 Task: Buy 5 Vapor Canisters from Exhaust & Emissions section under best seller category for shipping address: Gary Collins, 1402 Camden Street, Reno, Nevada 89501, Cell Number 7752551231. Pay from credit card ending with 2005, CVV 3321
Action: Mouse moved to (39, 115)
Screenshot: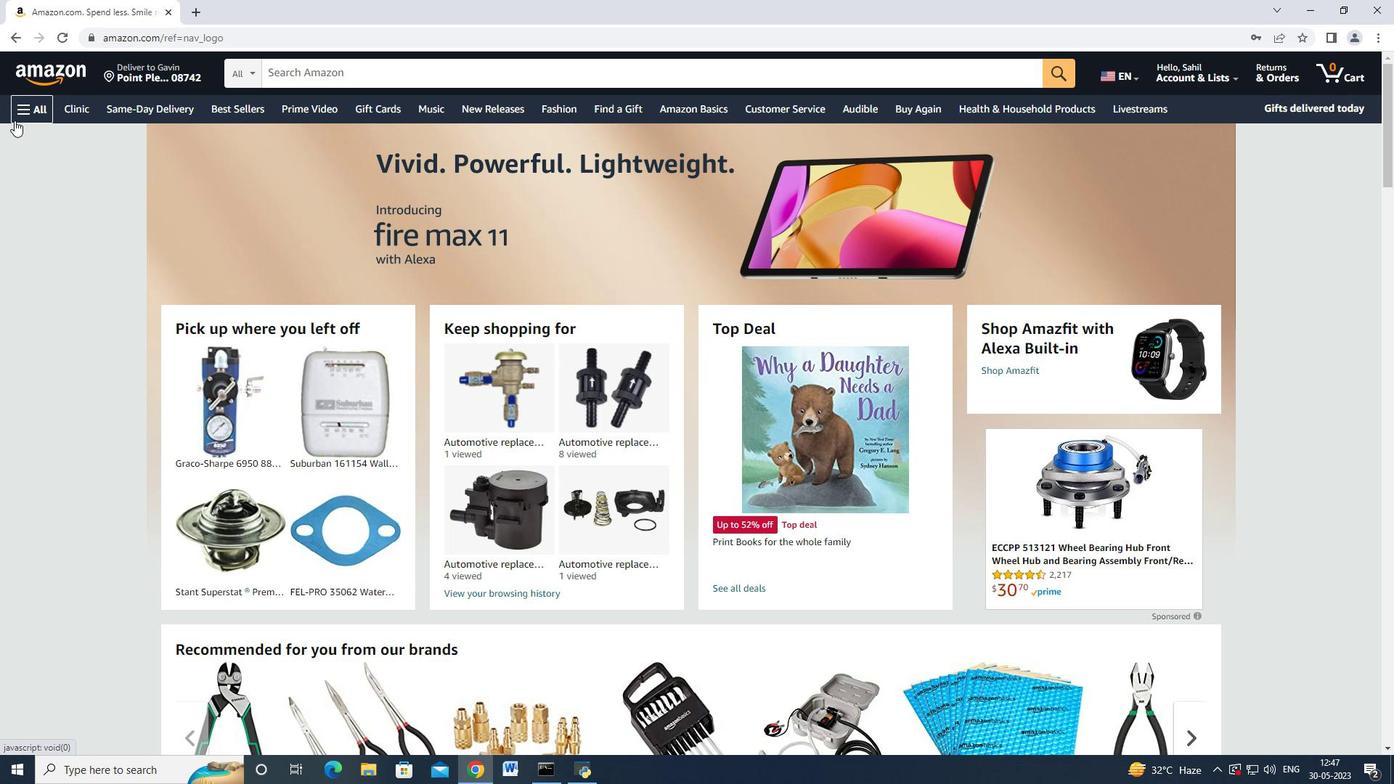 
Action: Mouse pressed left at (39, 115)
Screenshot: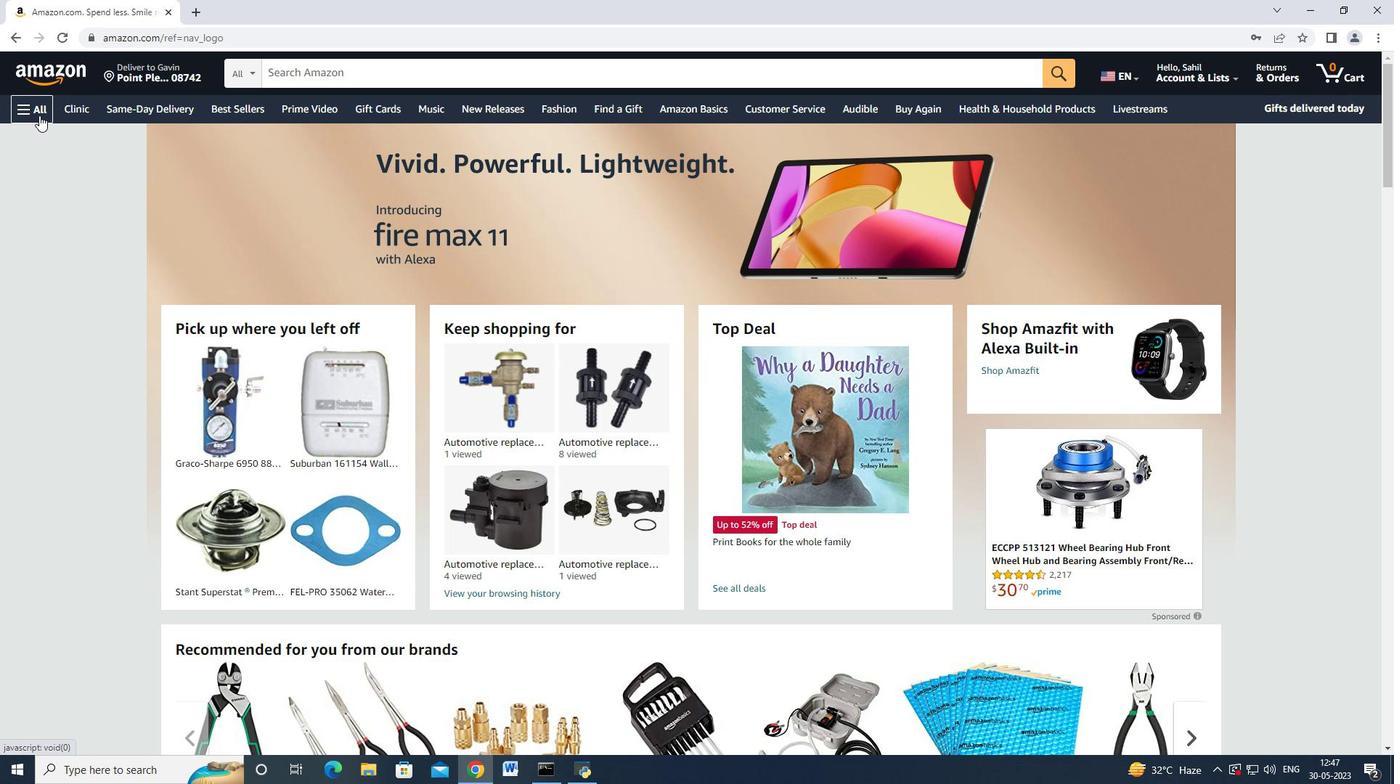 
Action: Mouse moved to (71, 248)
Screenshot: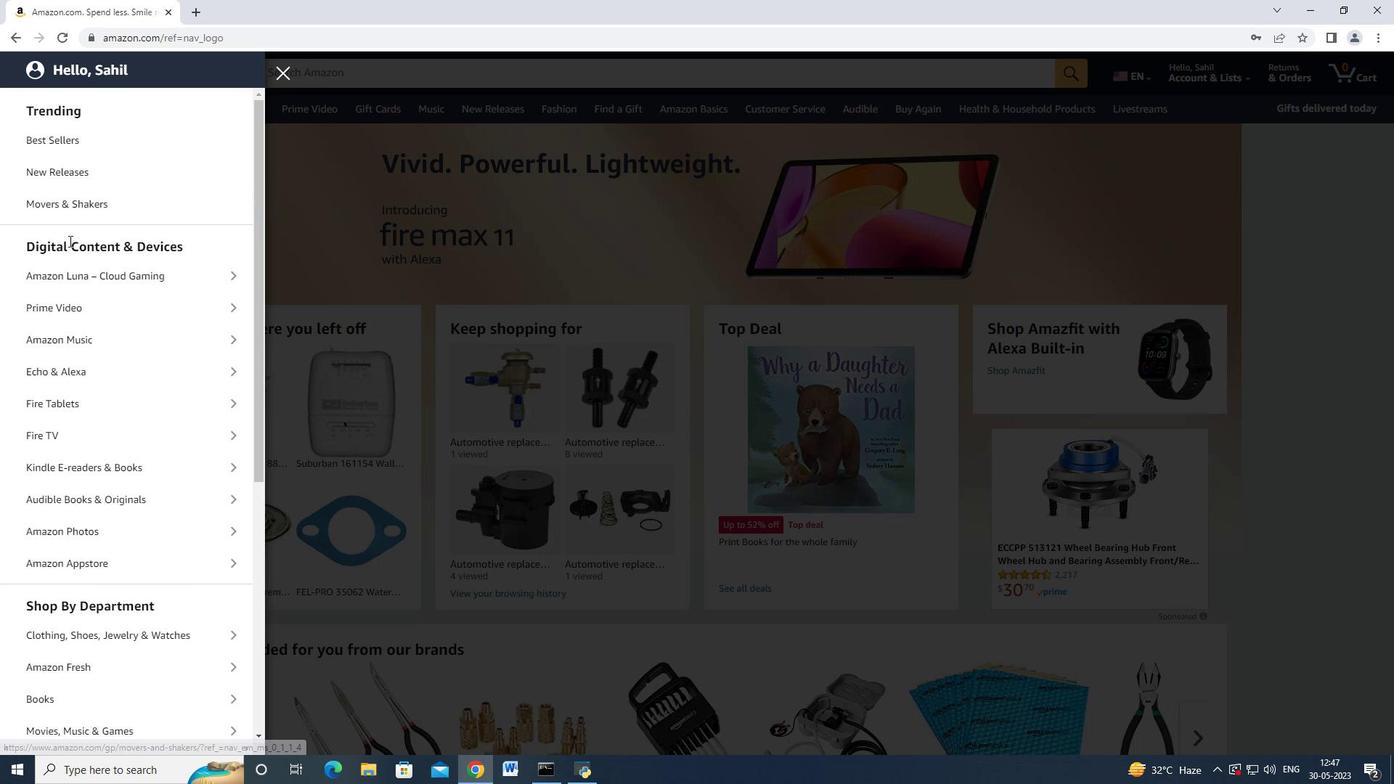
Action: Mouse scrolled (71, 247) with delta (0, 0)
Screenshot: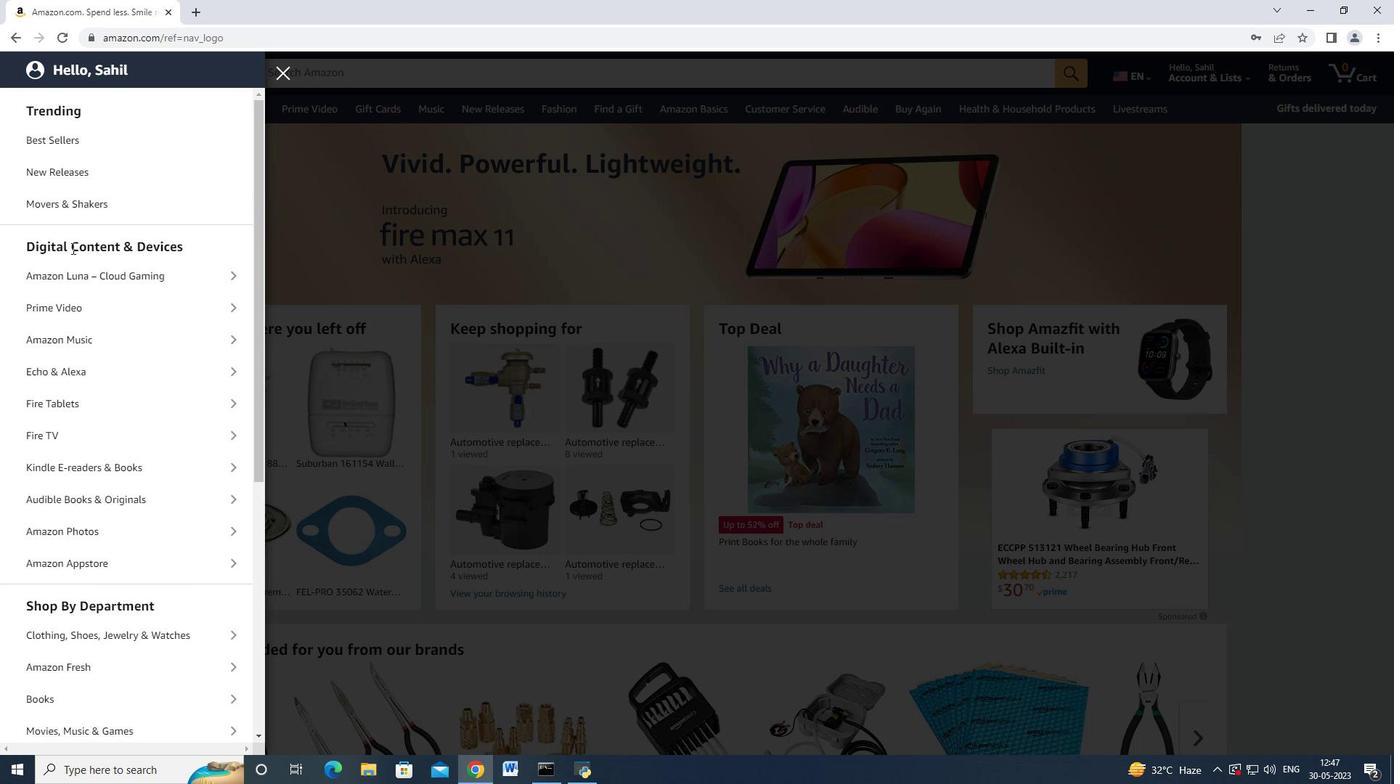 
Action: Mouse moved to (74, 266)
Screenshot: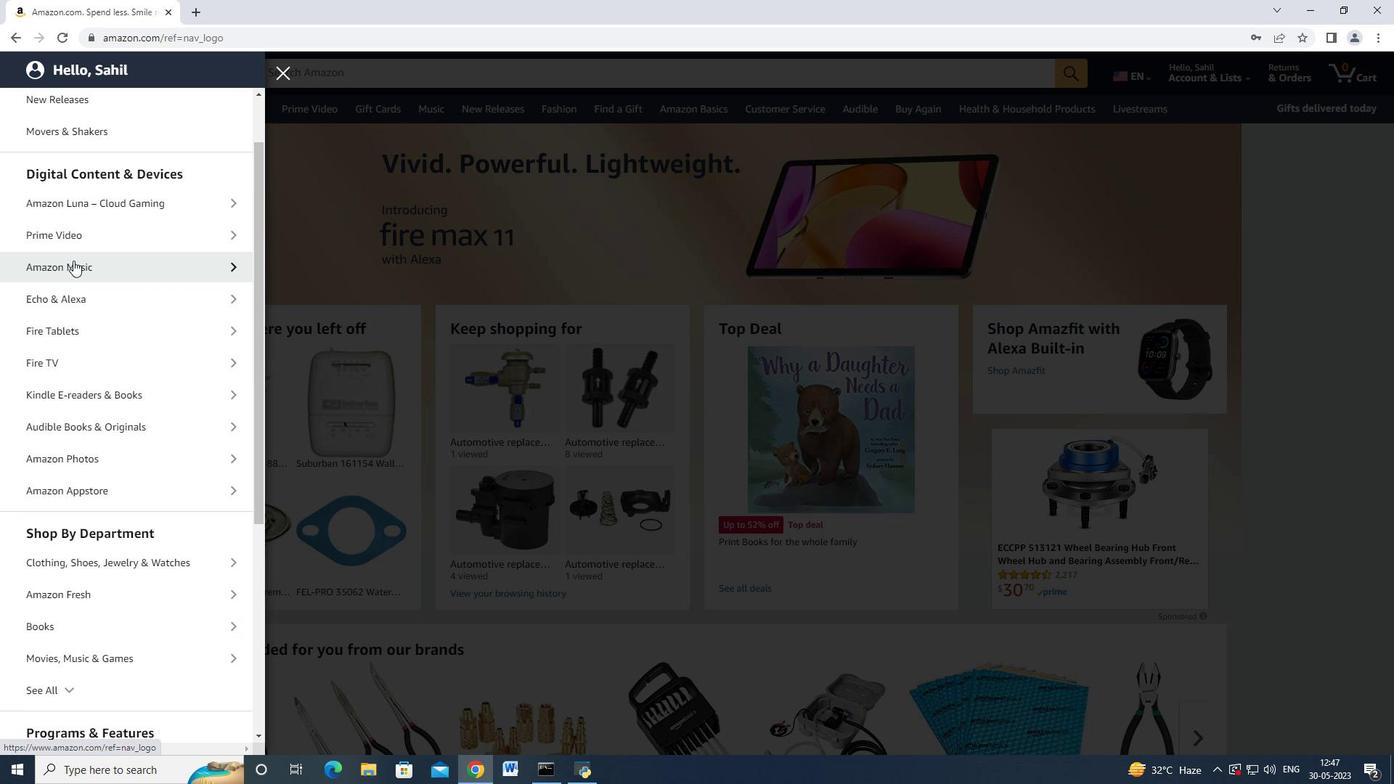 
Action: Mouse scrolled (74, 265) with delta (0, 0)
Screenshot: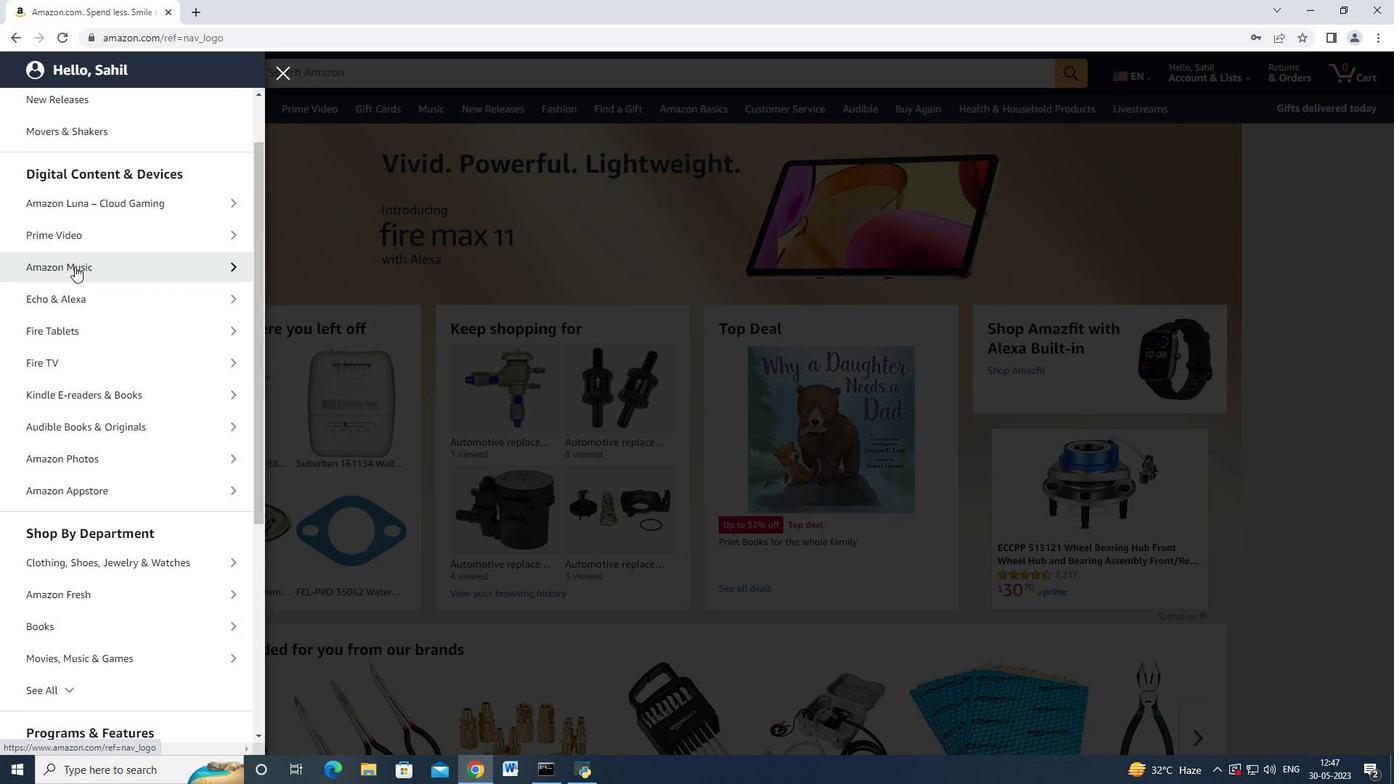 
Action: Mouse moved to (106, 435)
Screenshot: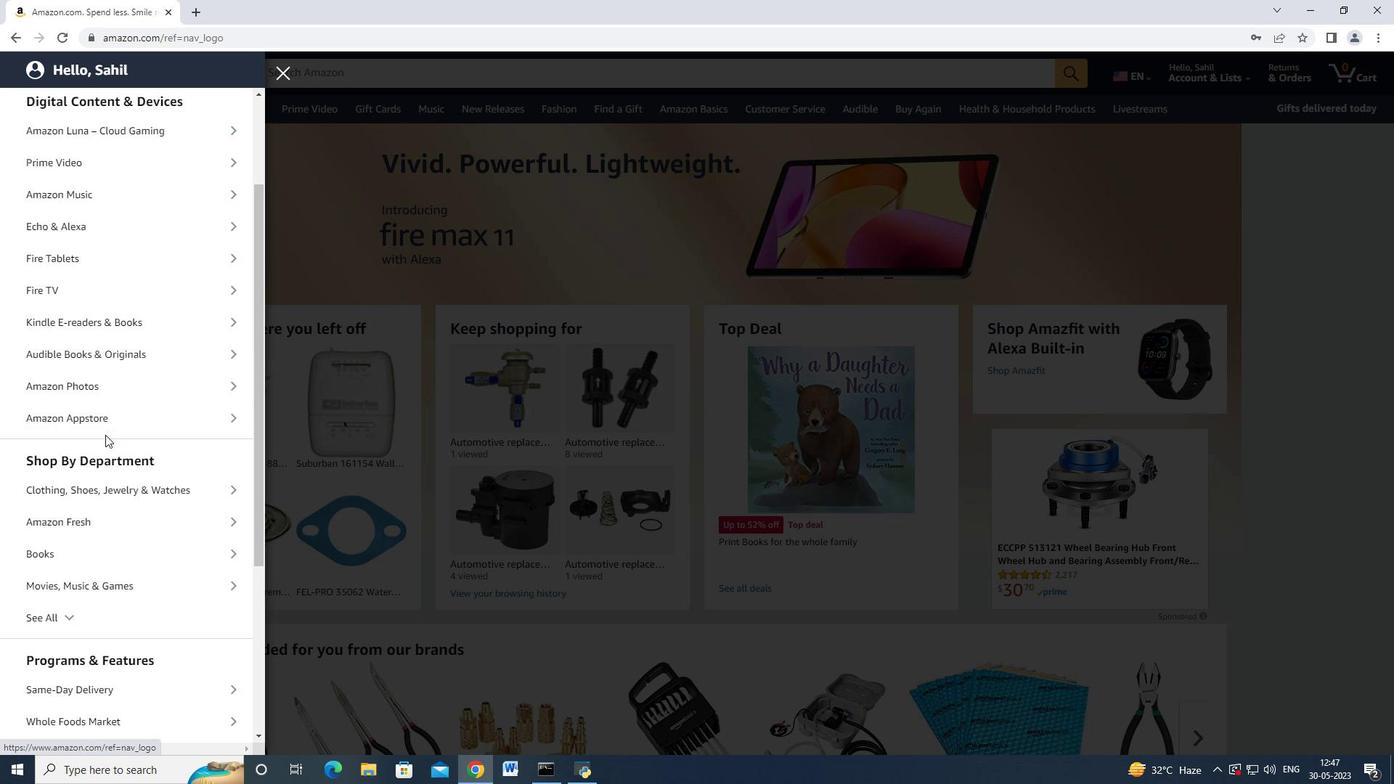 
Action: Mouse scrolled (106, 435) with delta (0, 0)
Screenshot: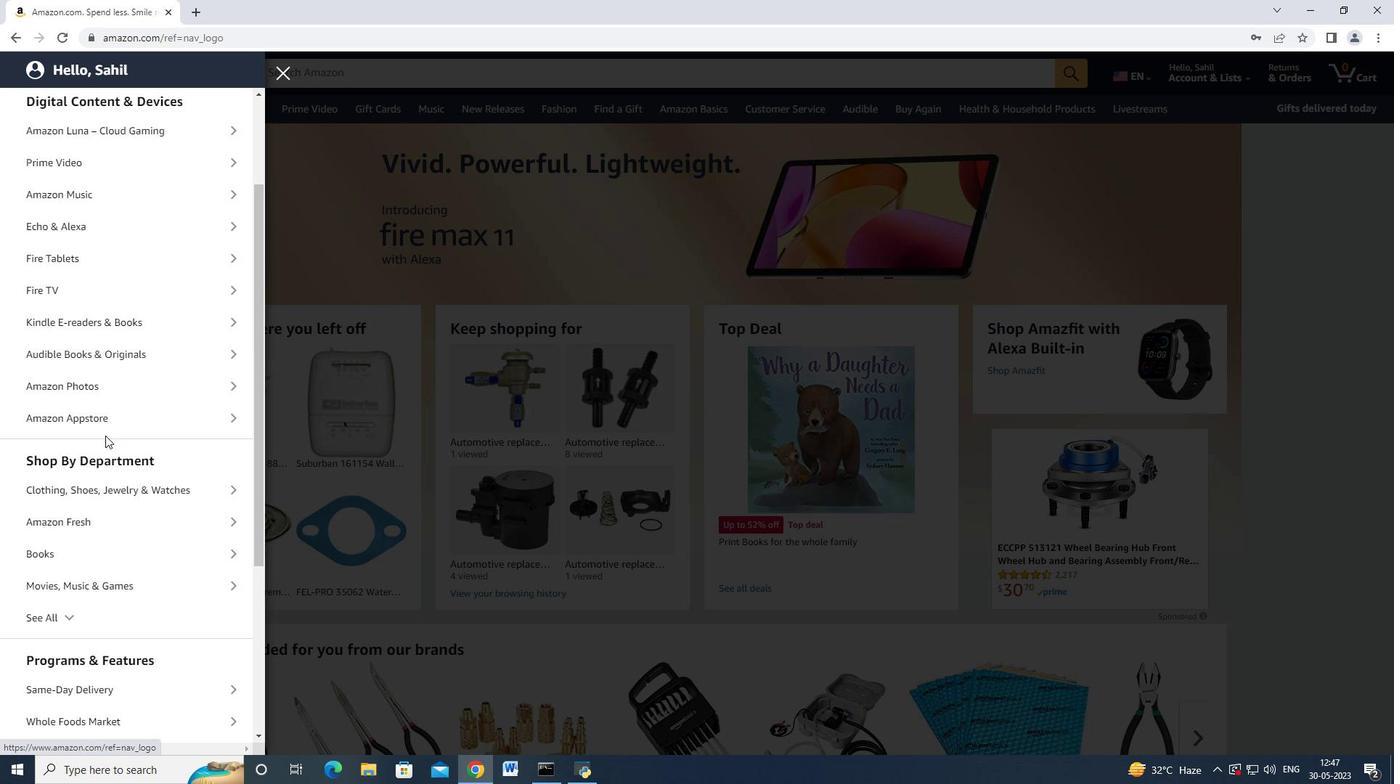 
Action: Mouse moved to (76, 542)
Screenshot: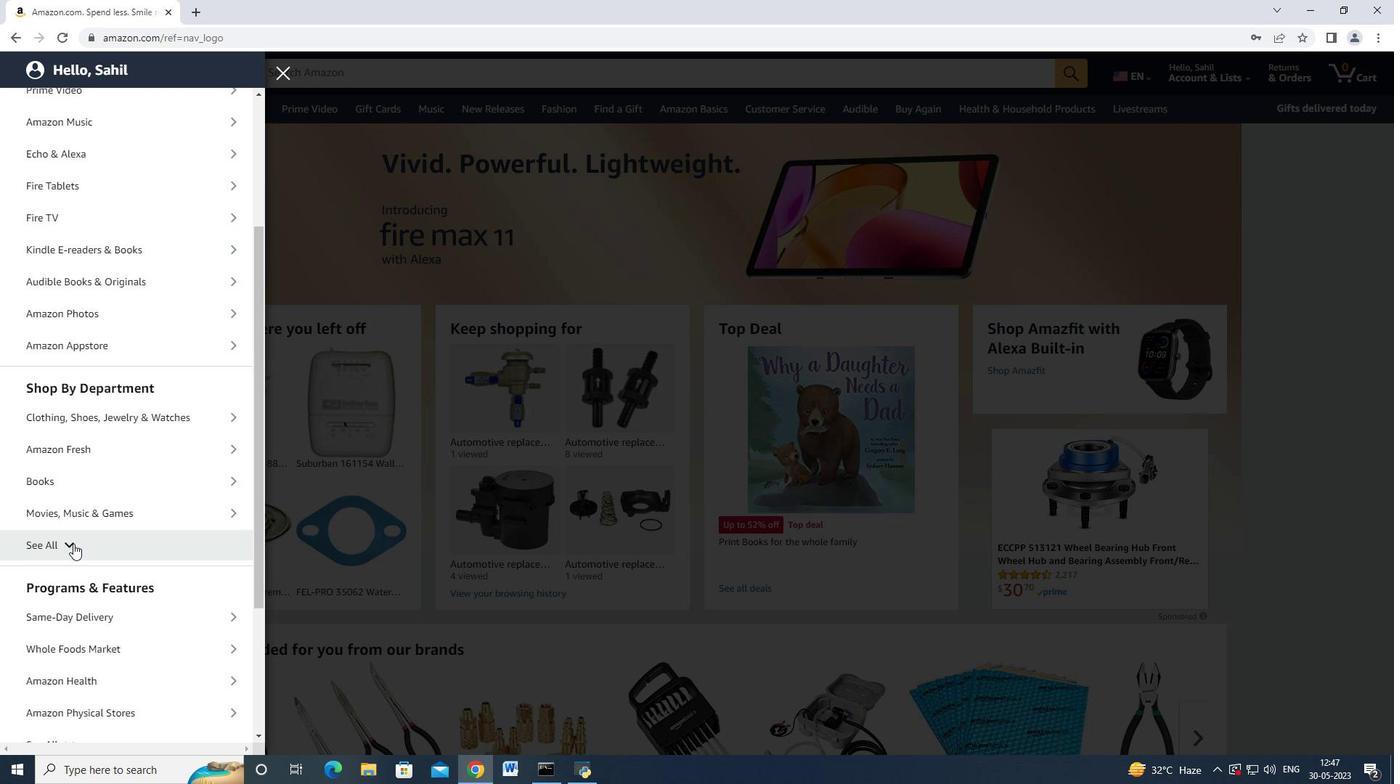 
Action: Mouse pressed left at (76, 542)
Screenshot: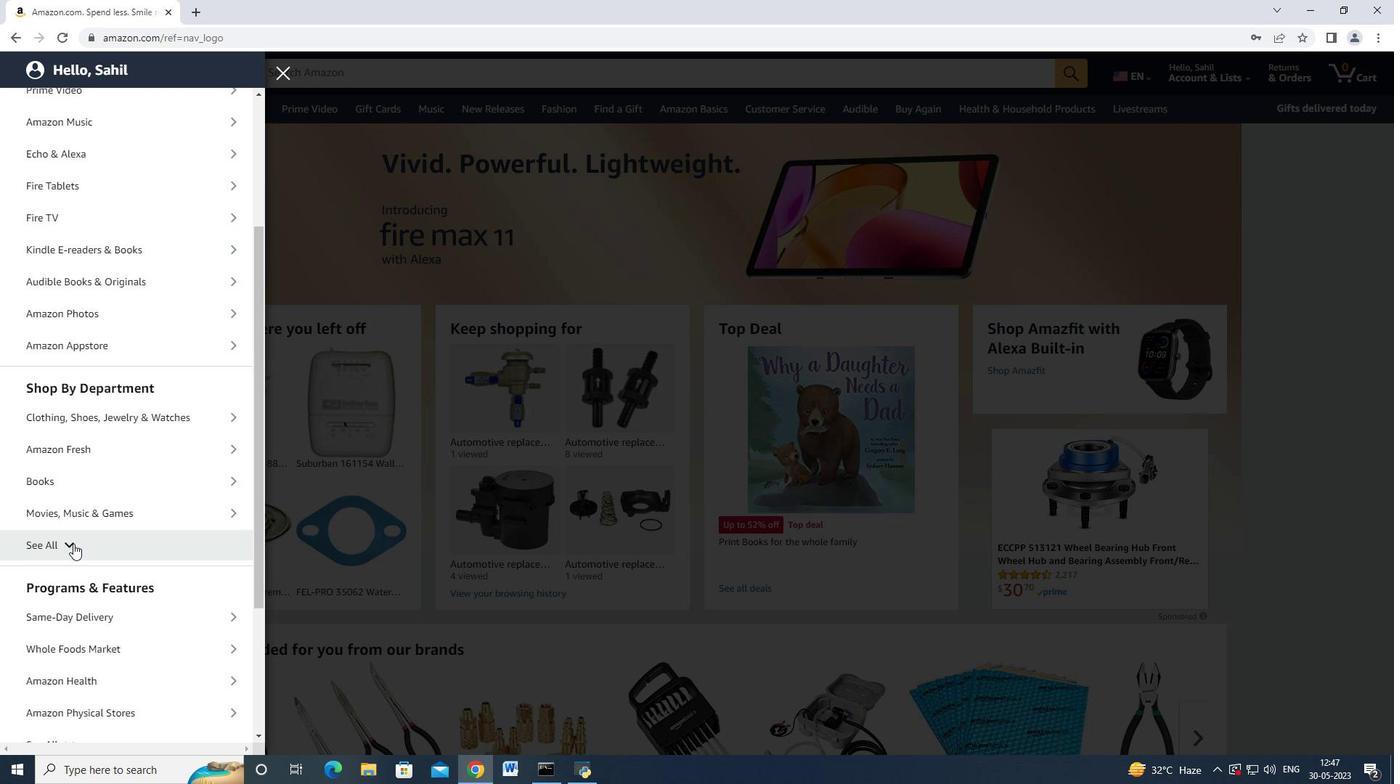 
Action: Mouse moved to (96, 512)
Screenshot: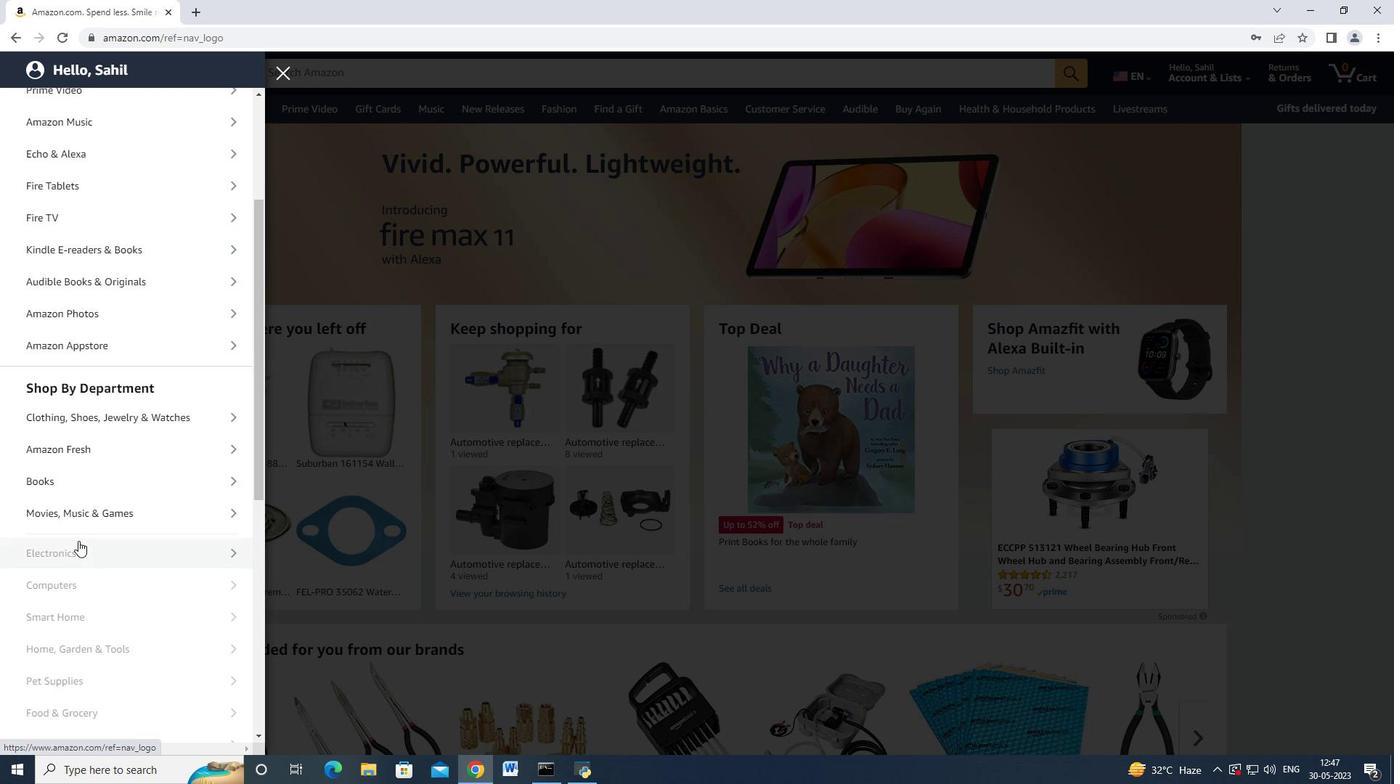 
Action: Mouse scrolled (96, 511) with delta (0, 0)
Screenshot: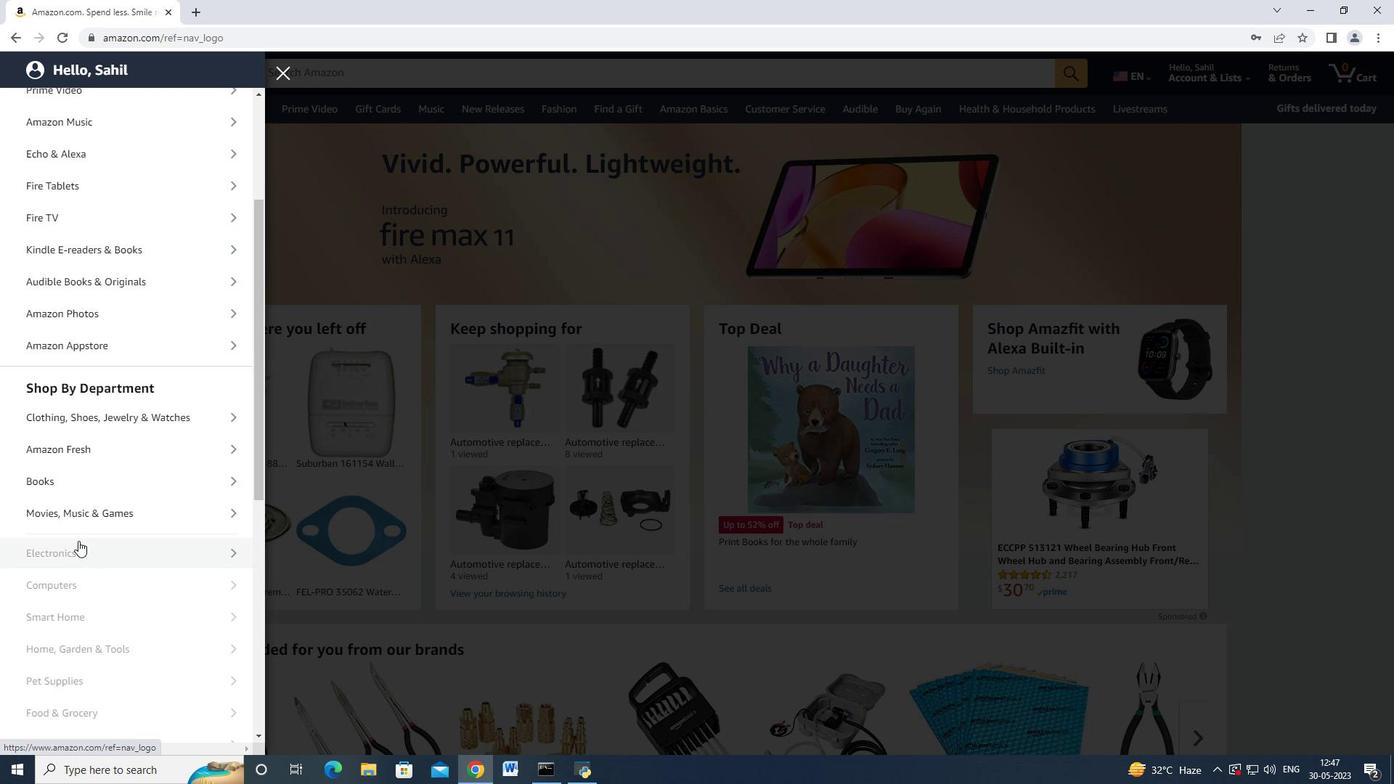 
Action: Mouse scrolled (96, 511) with delta (0, 0)
Screenshot: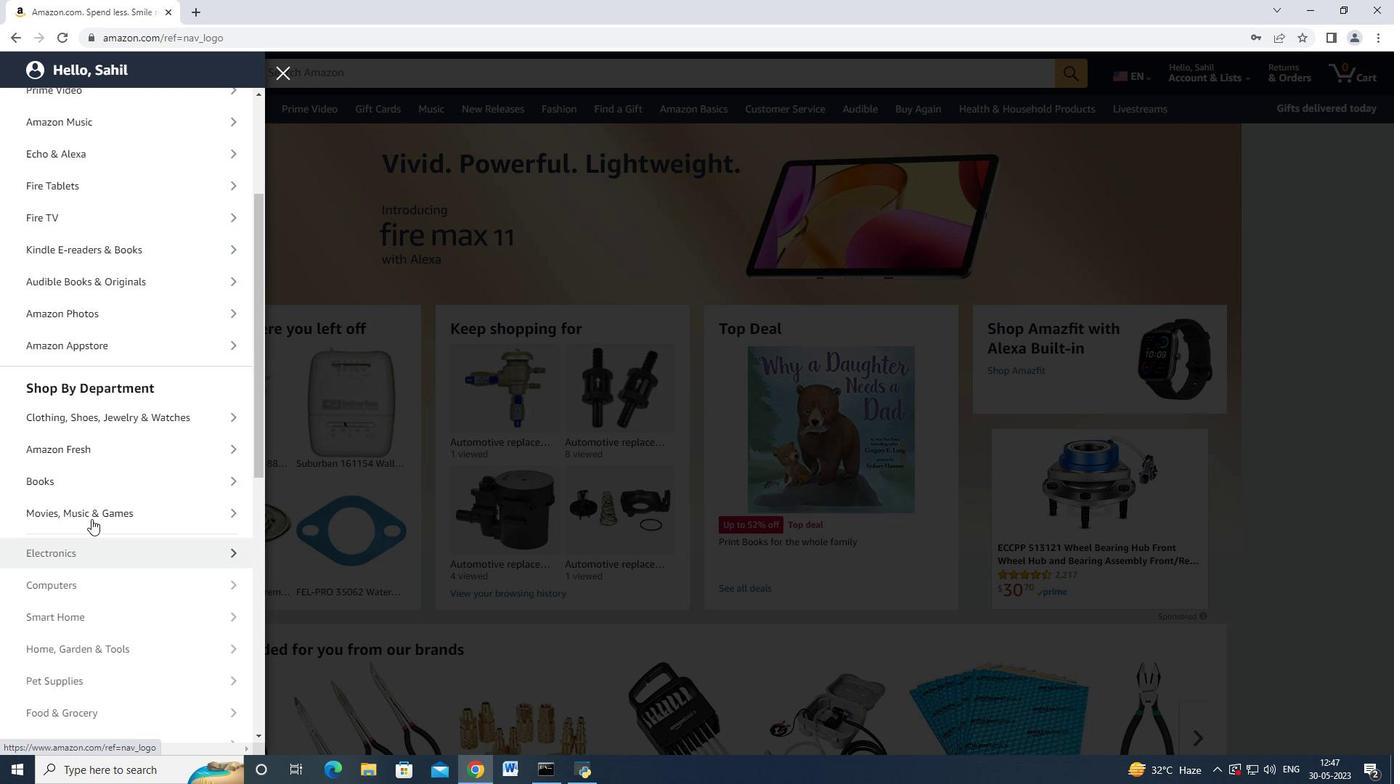 
Action: Mouse scrolled (96, 511) with delta (0, 0)
Screenshot: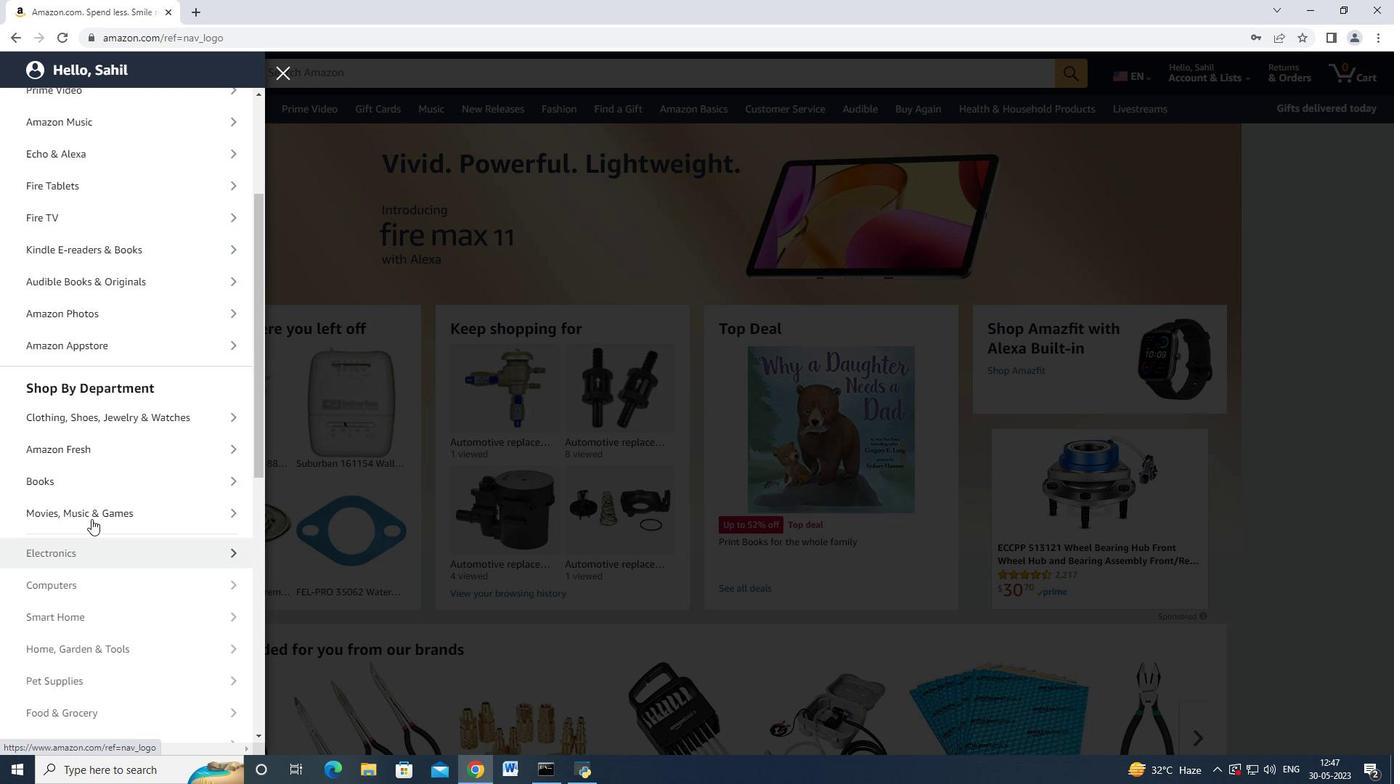 
Action: Mouse scrolled (96, 511) with delta (0, 0)
Screenshot: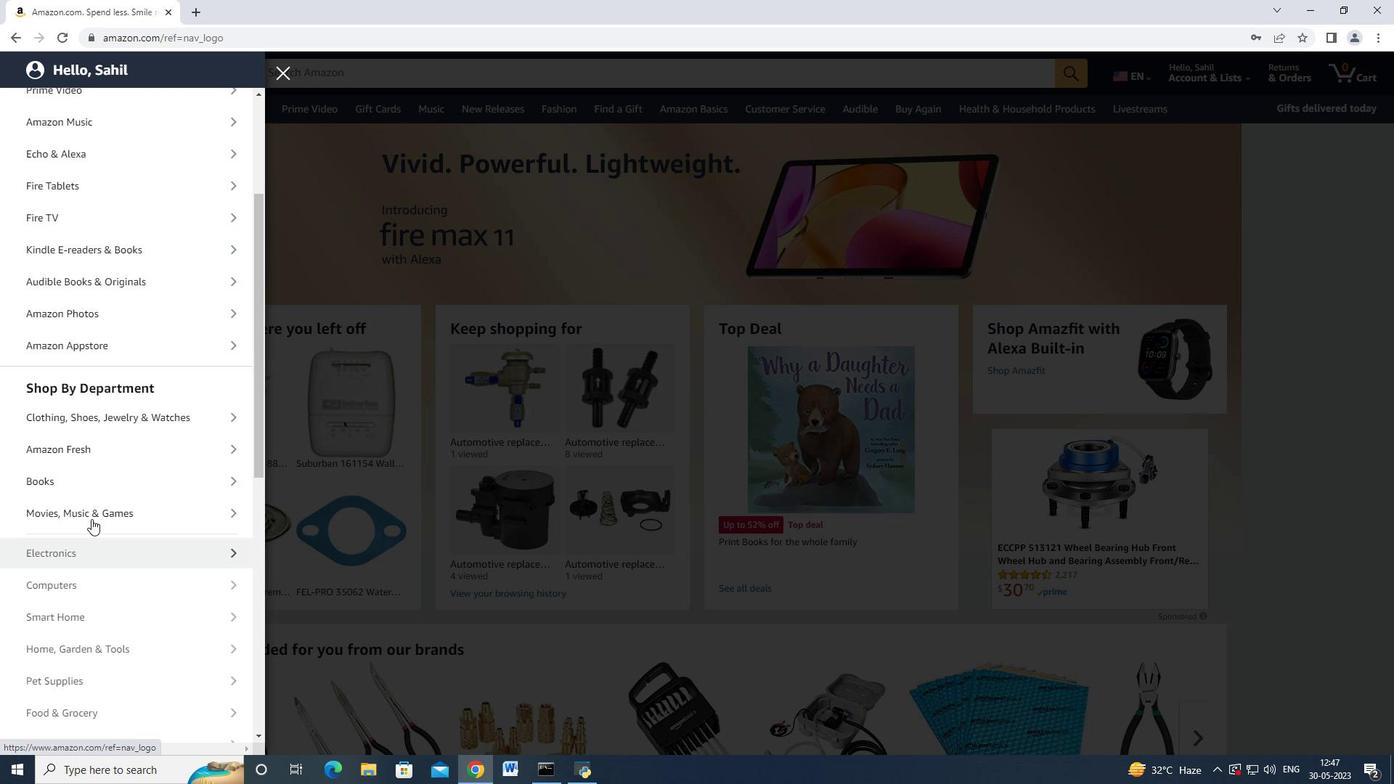 
Action: Mouse scrolled (96, 511) with delta (0, 0)
Screenshot: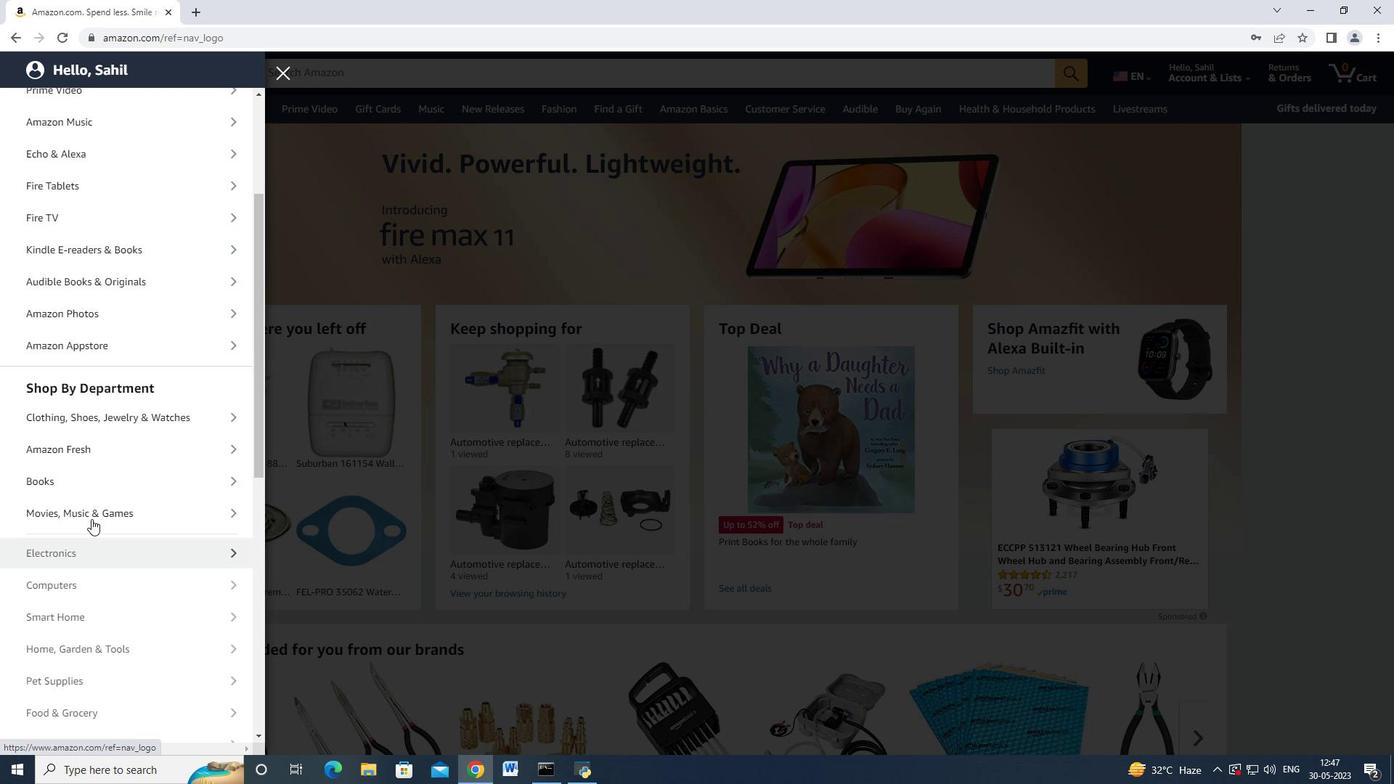 
Action: Mouse scrolled (96, 511) with delta (0, 0)
Screenshot: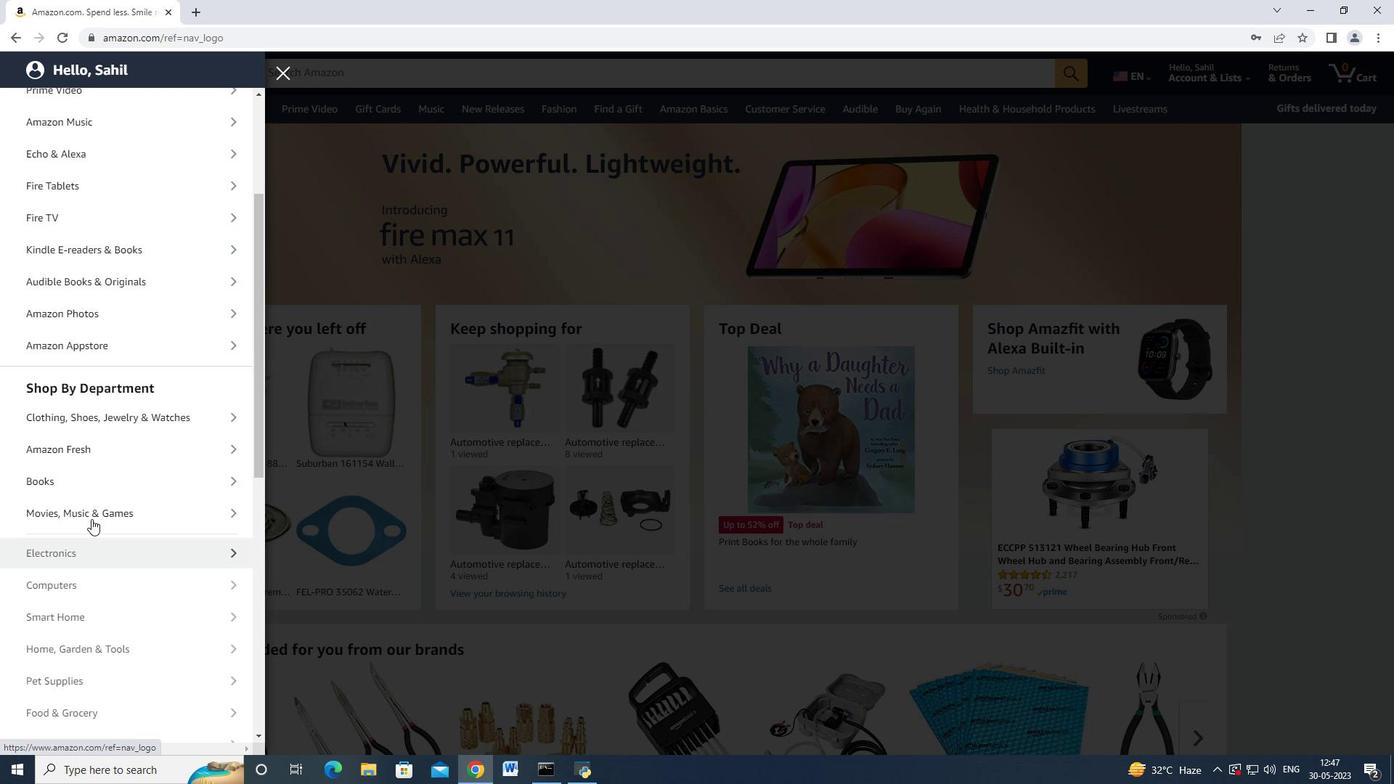 
Action: Mouse moved to (99, 470)
Screenshot: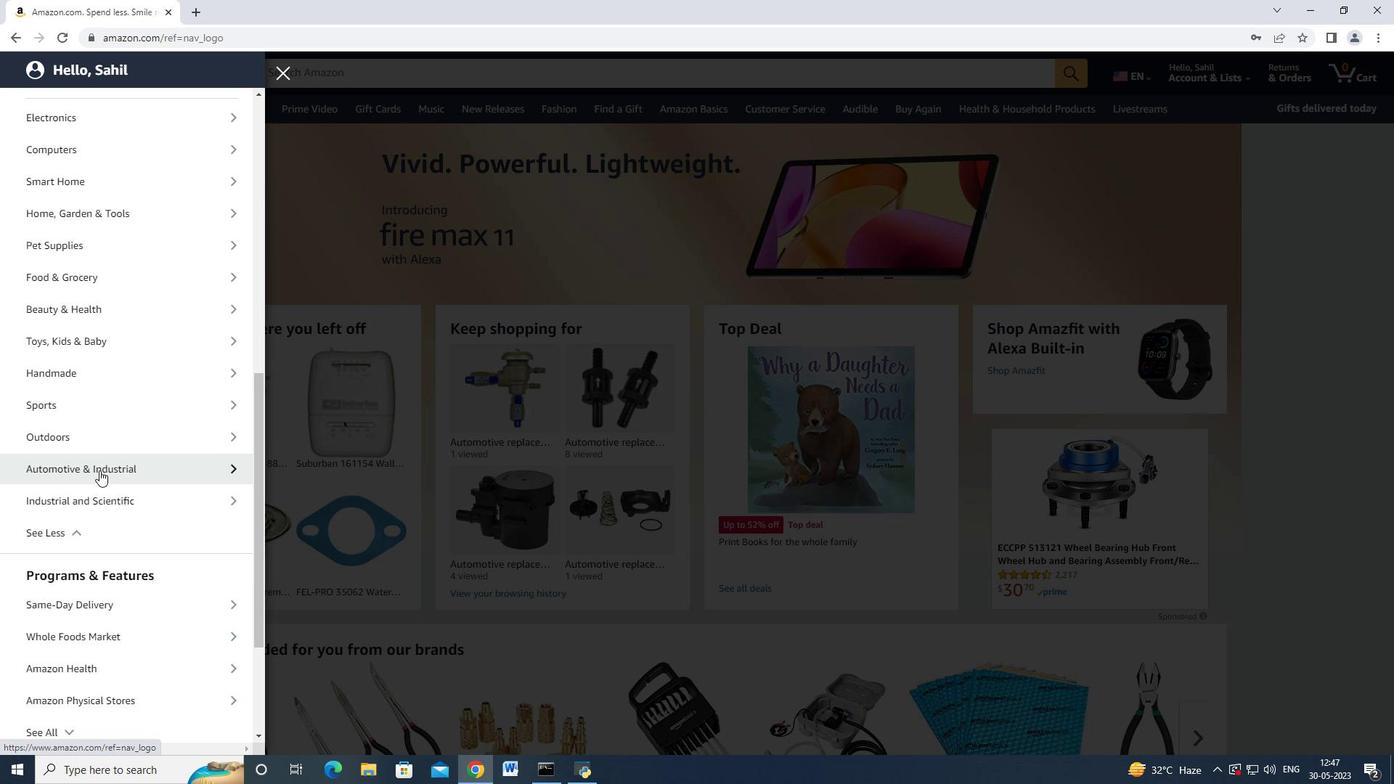 
Action: Mouse pressed left at (99, 470)
Screenshot: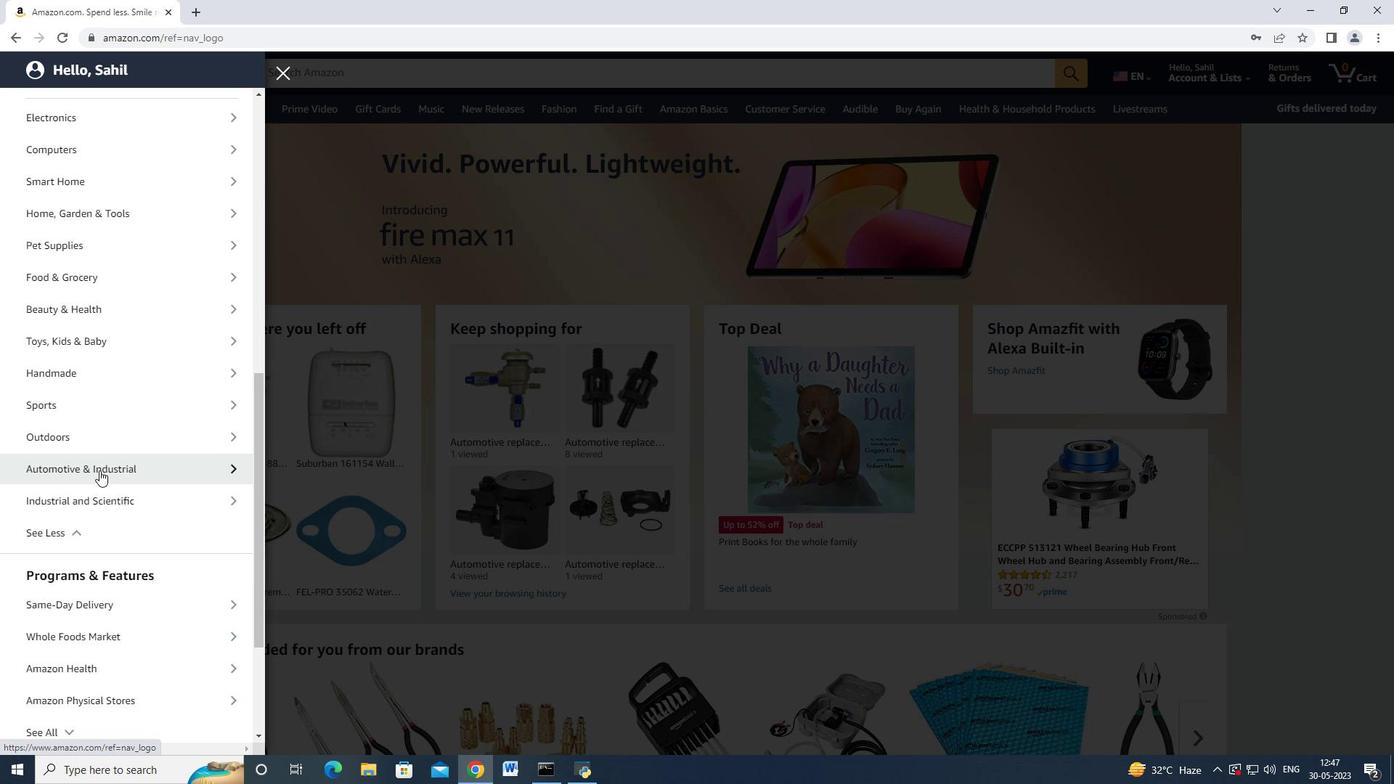 
Action: Mouse moved to (151, 350)
Screenshot: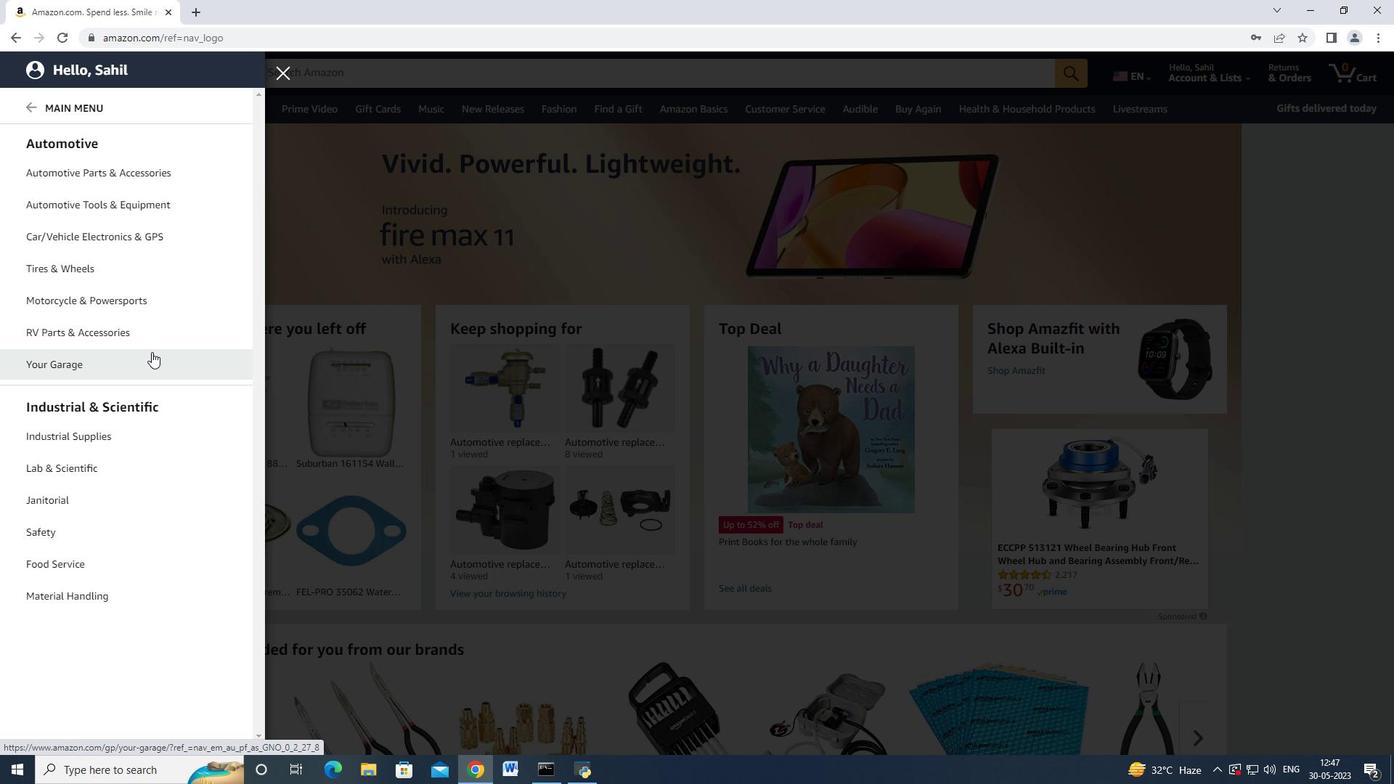 
Action: Mouse scrolled (151, 351) with delta (0, 0)
Screenshot: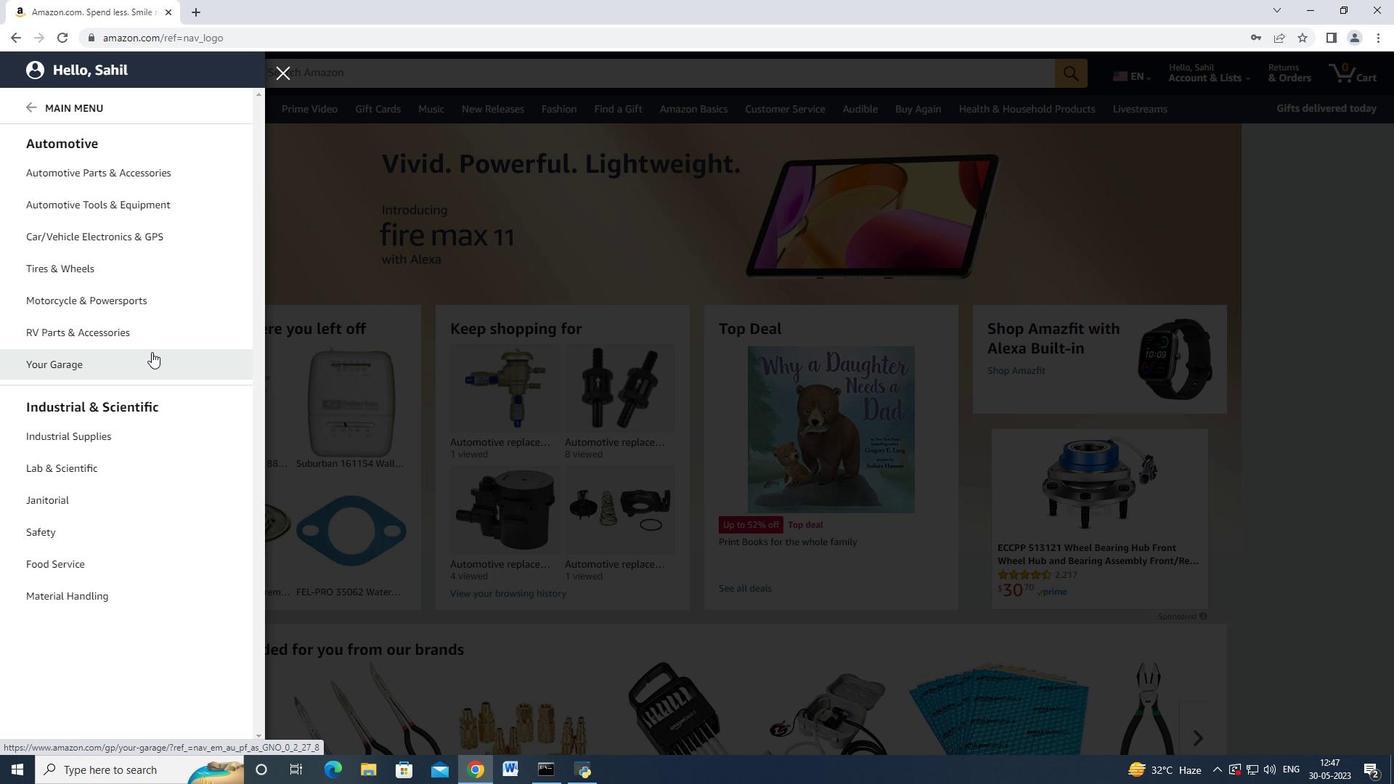 
Action: Mouse moved to (89, 182)
Screenshot: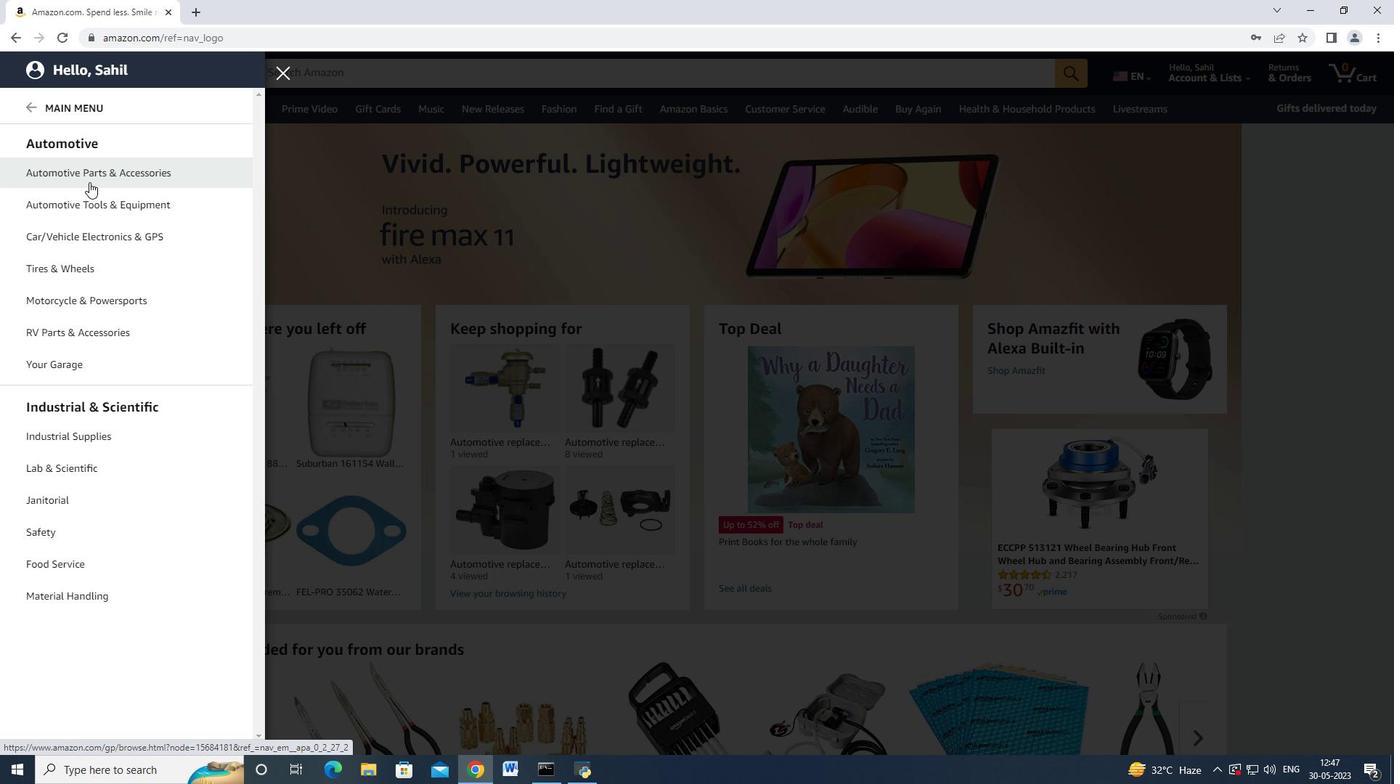 
Action: Mouse pressed left at (89, 182)
Screenshot: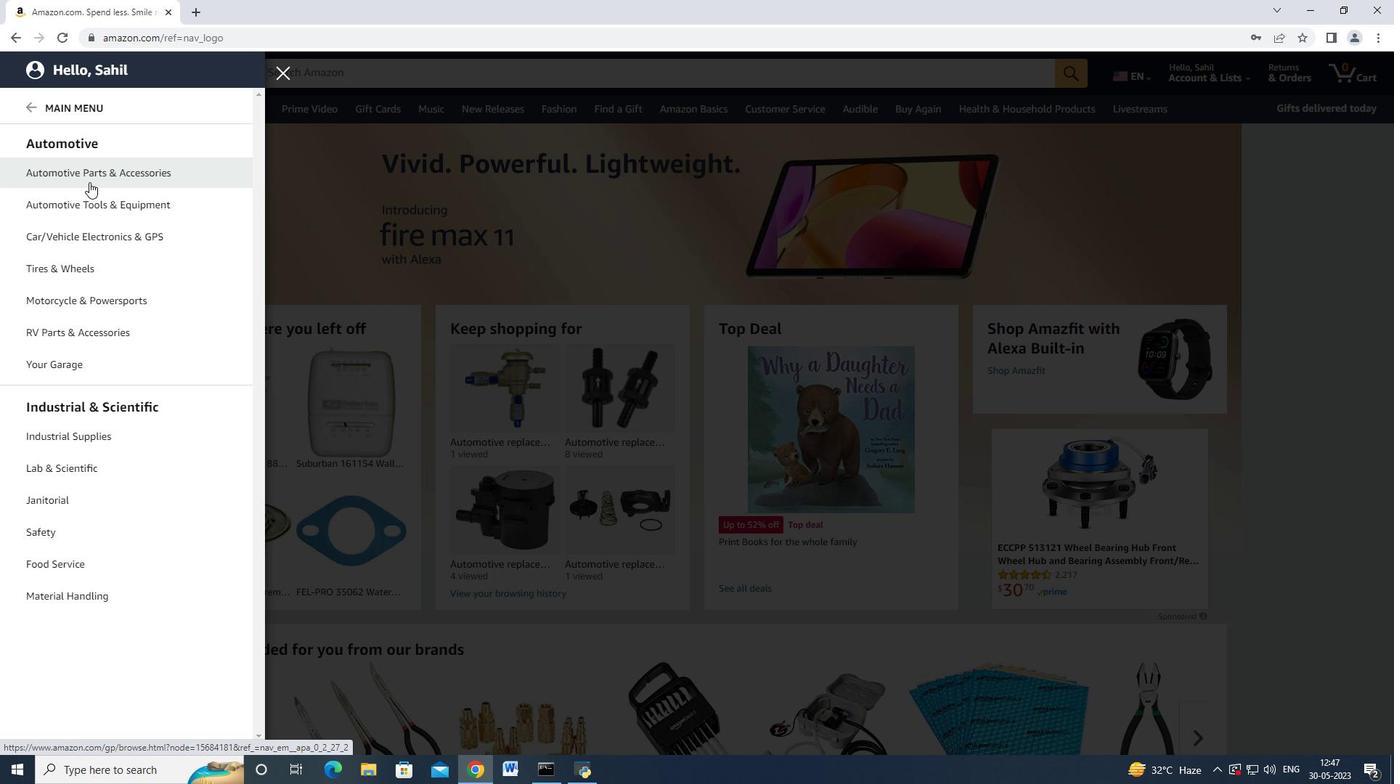 
Action: Mouse moved to (240, 130)
Screenshot: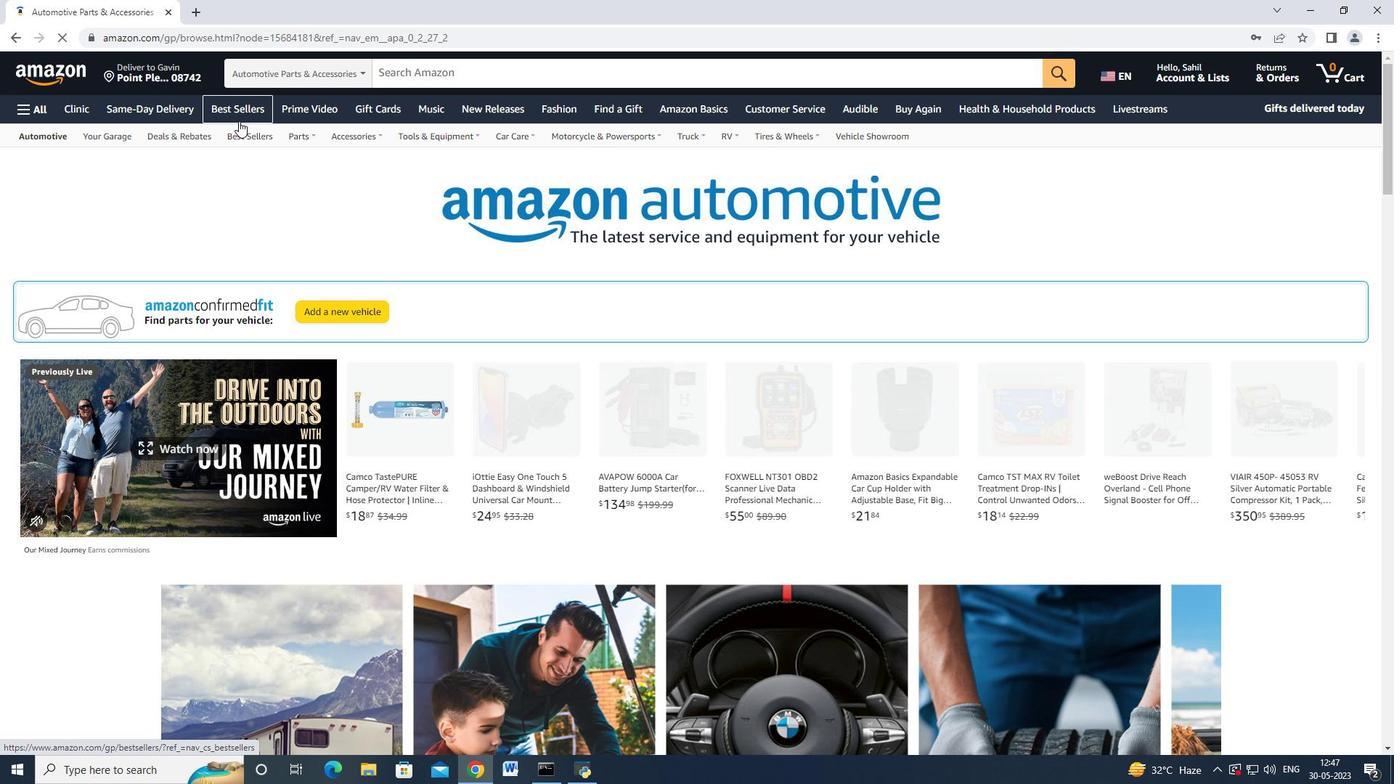 
Action: Mouse pressed left at (240, 130)
Screenshot: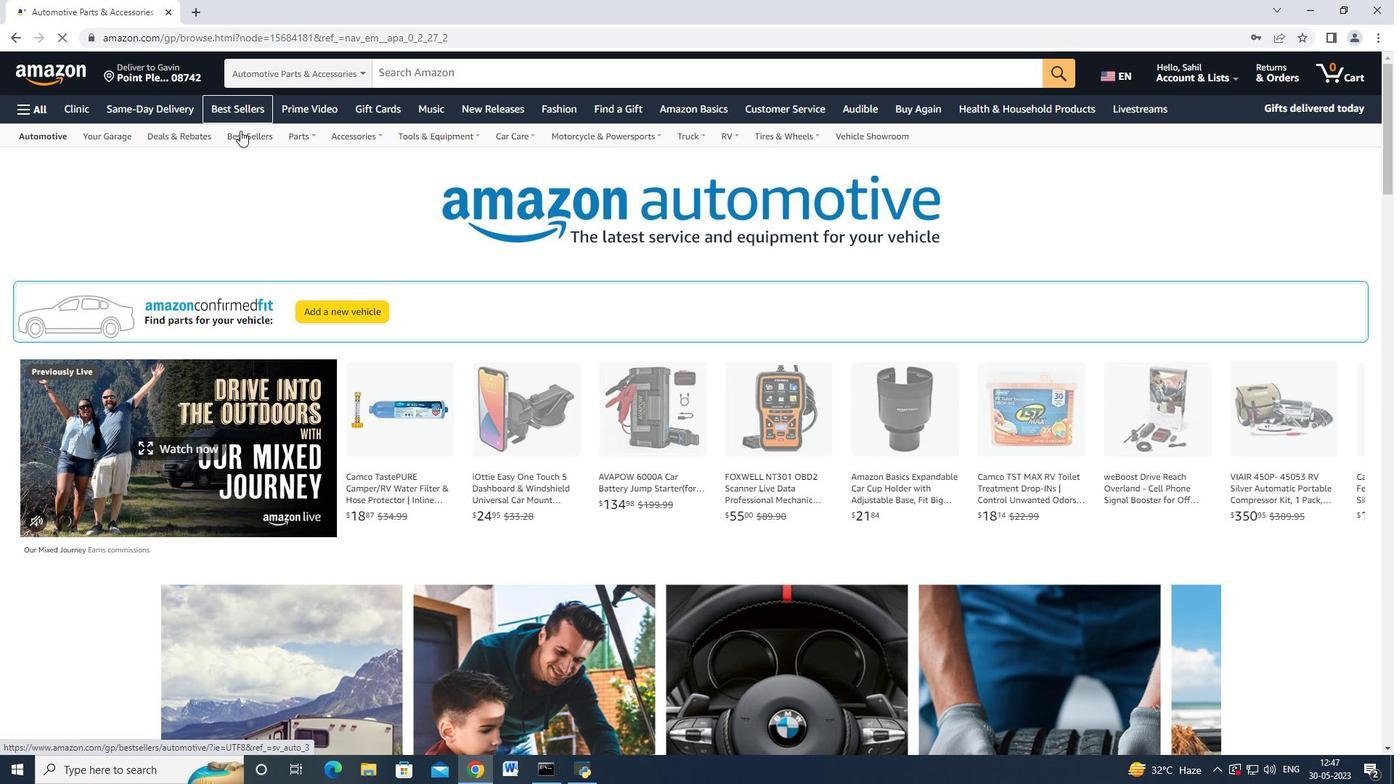 
Action: Mouse moved to (183, 206)
Screenshot: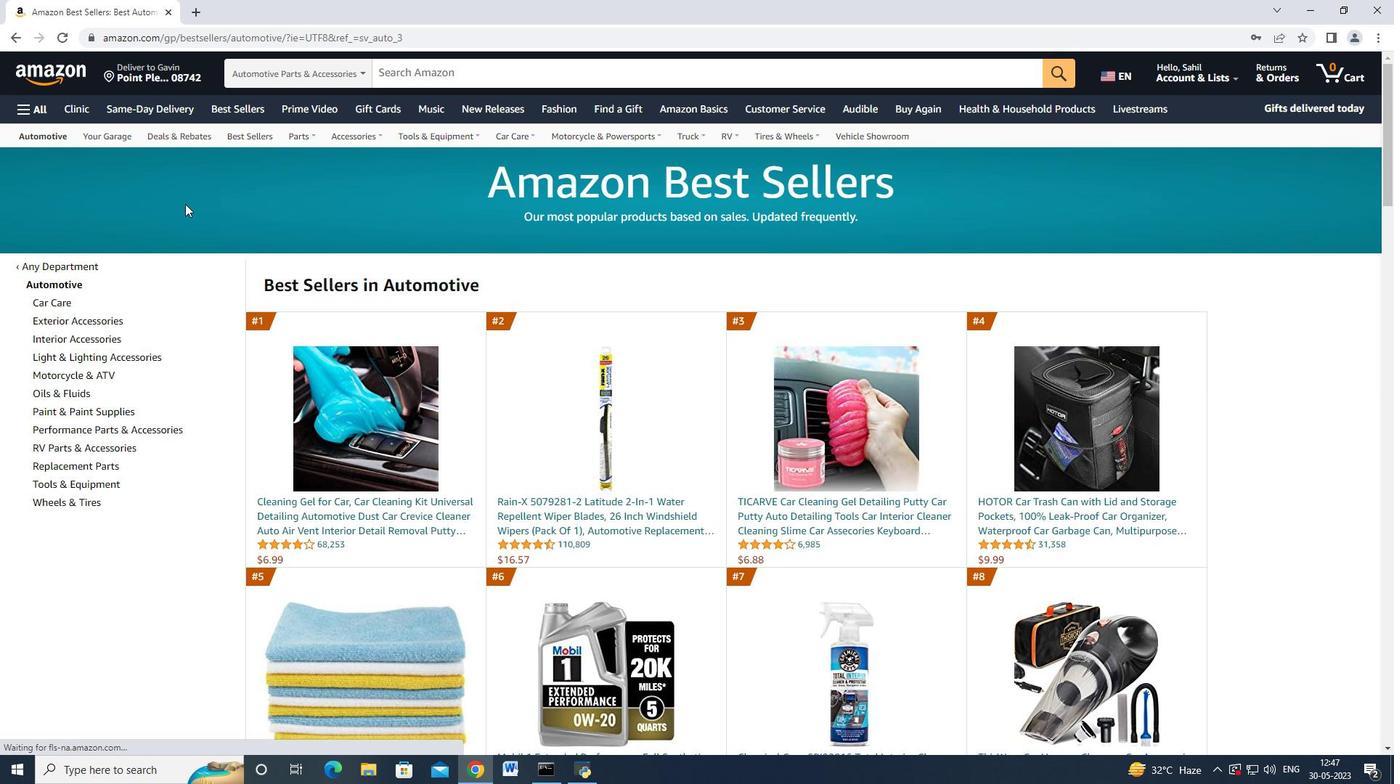 
Action: Mouse scrolled (183, 206) with delta (0, 0)
Screenshot: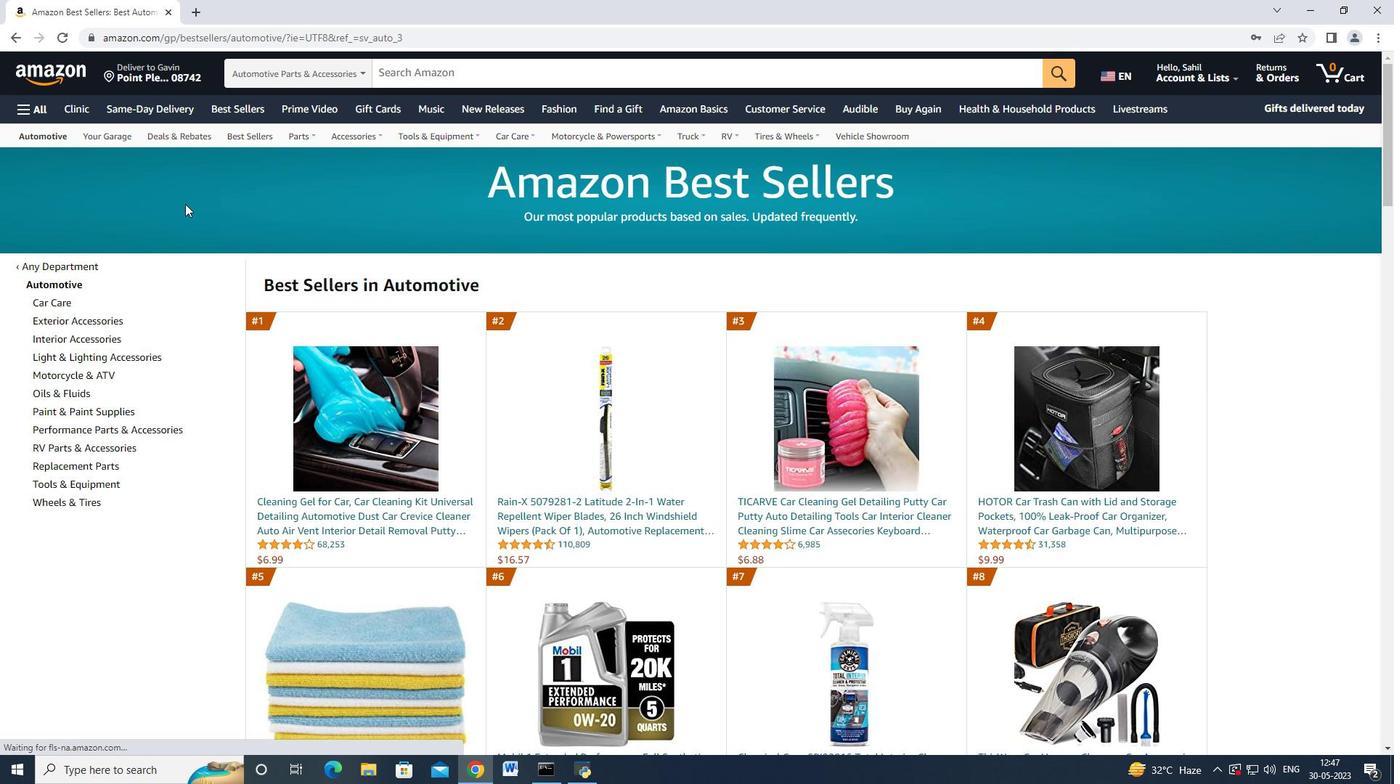 
Action: Mouse moved to (106, 395)
Screenshot: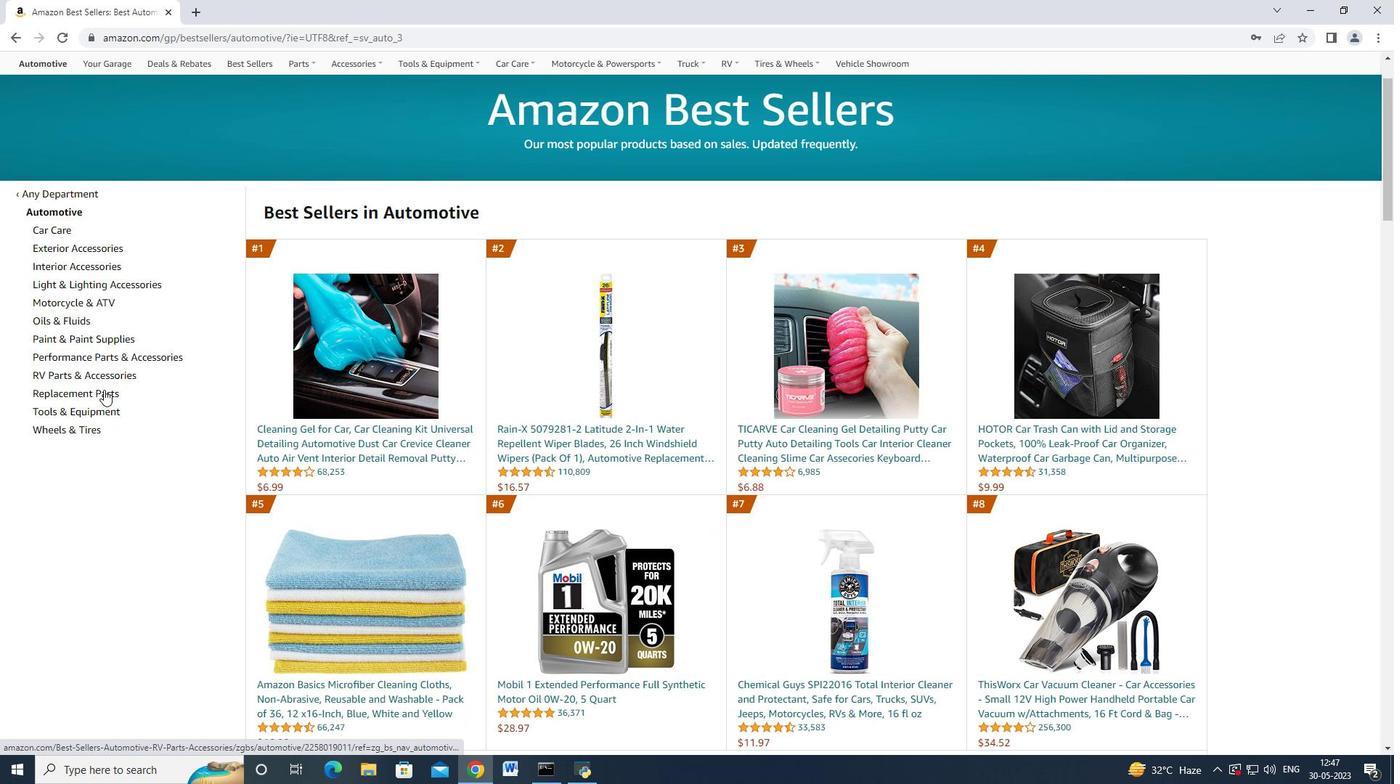 
Action: Mouse pressed left at (106, 395)
Screenshot: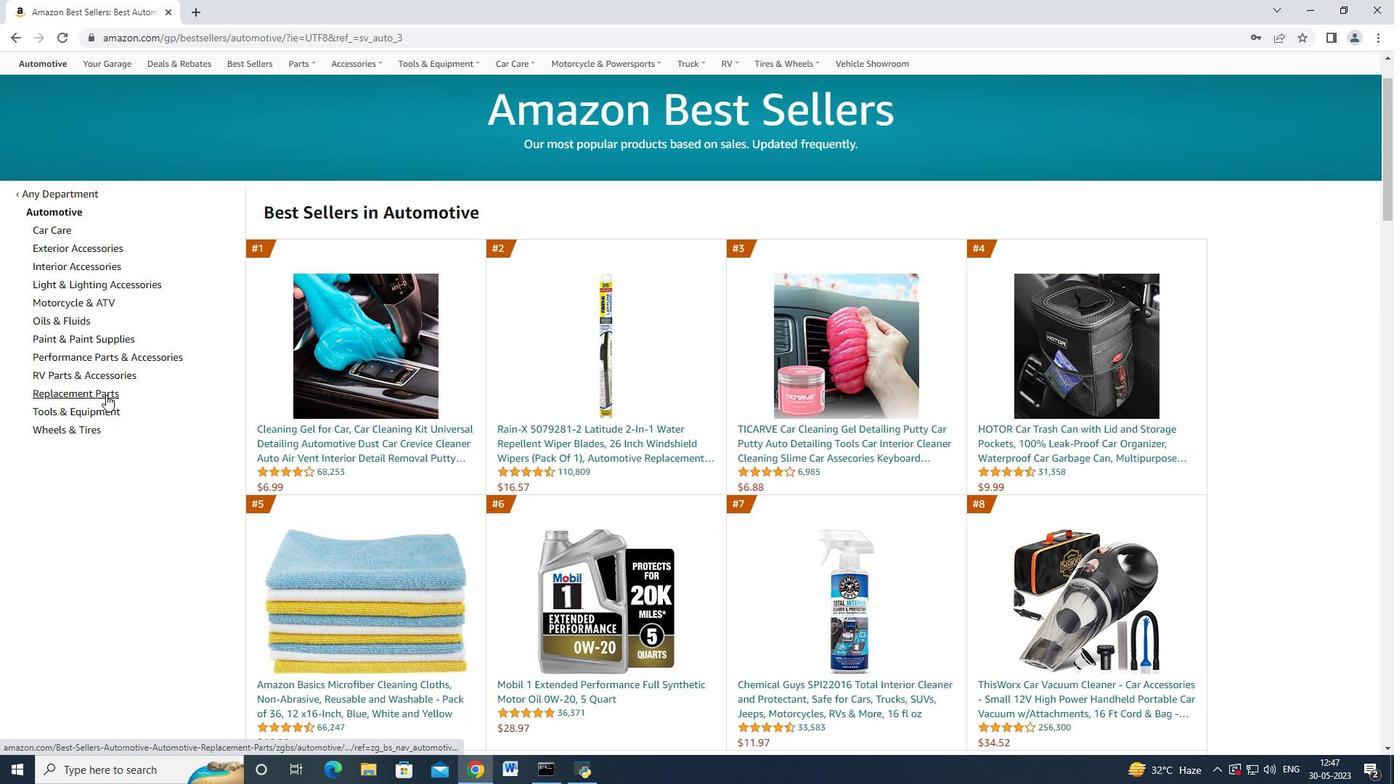 
Action: Mouse moved to (132, 382)
Screenshot: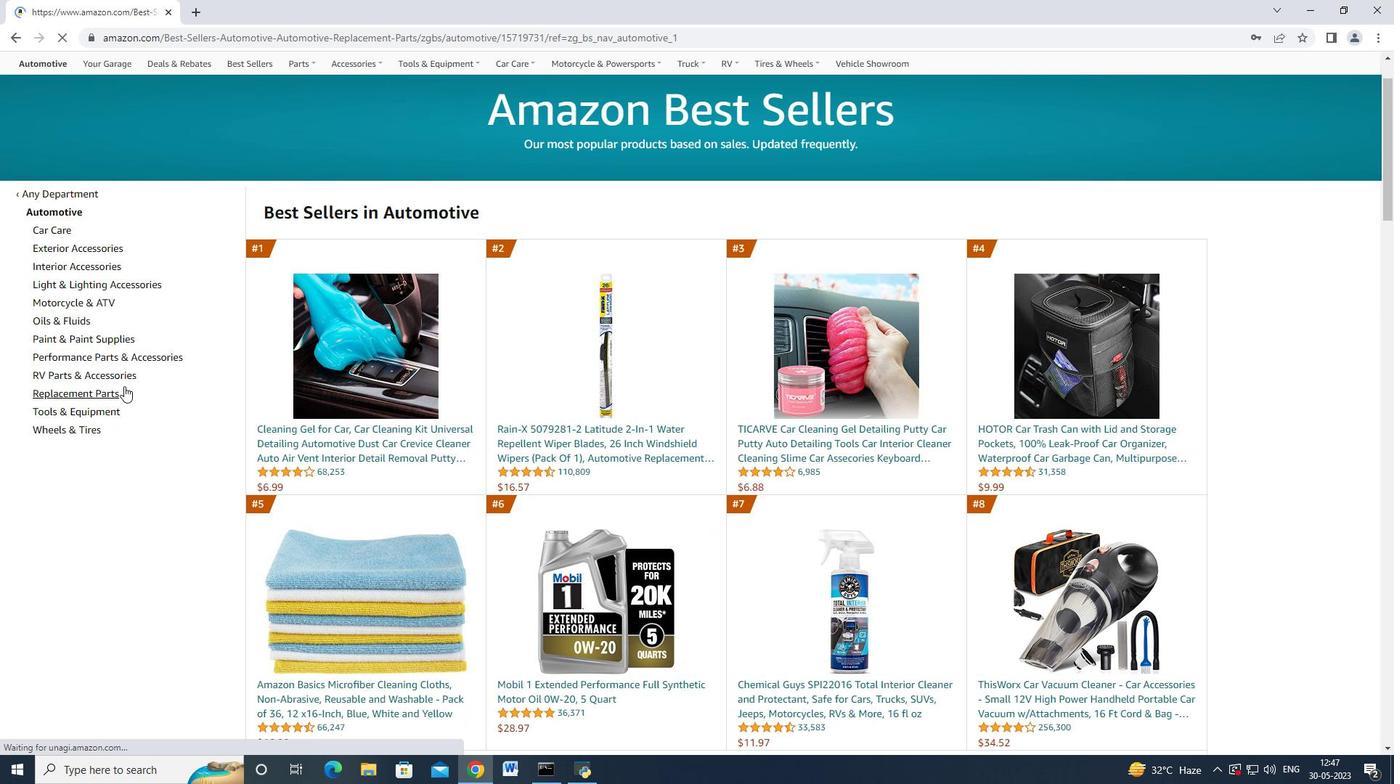 
Action: Mouse scrolled (132, 381) with delta (0, 0)
Screenshot: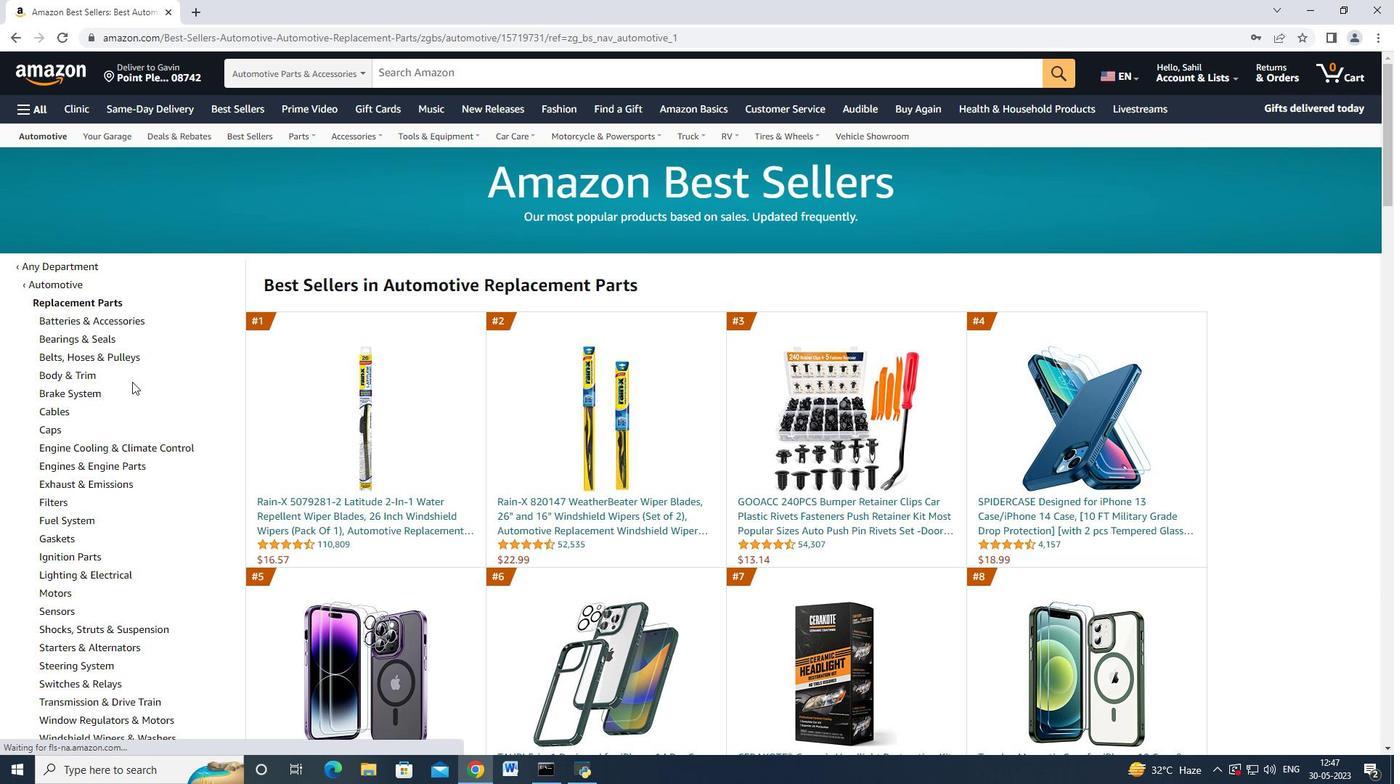 
Action: Mouse moved to (63, 417)
Screenshot: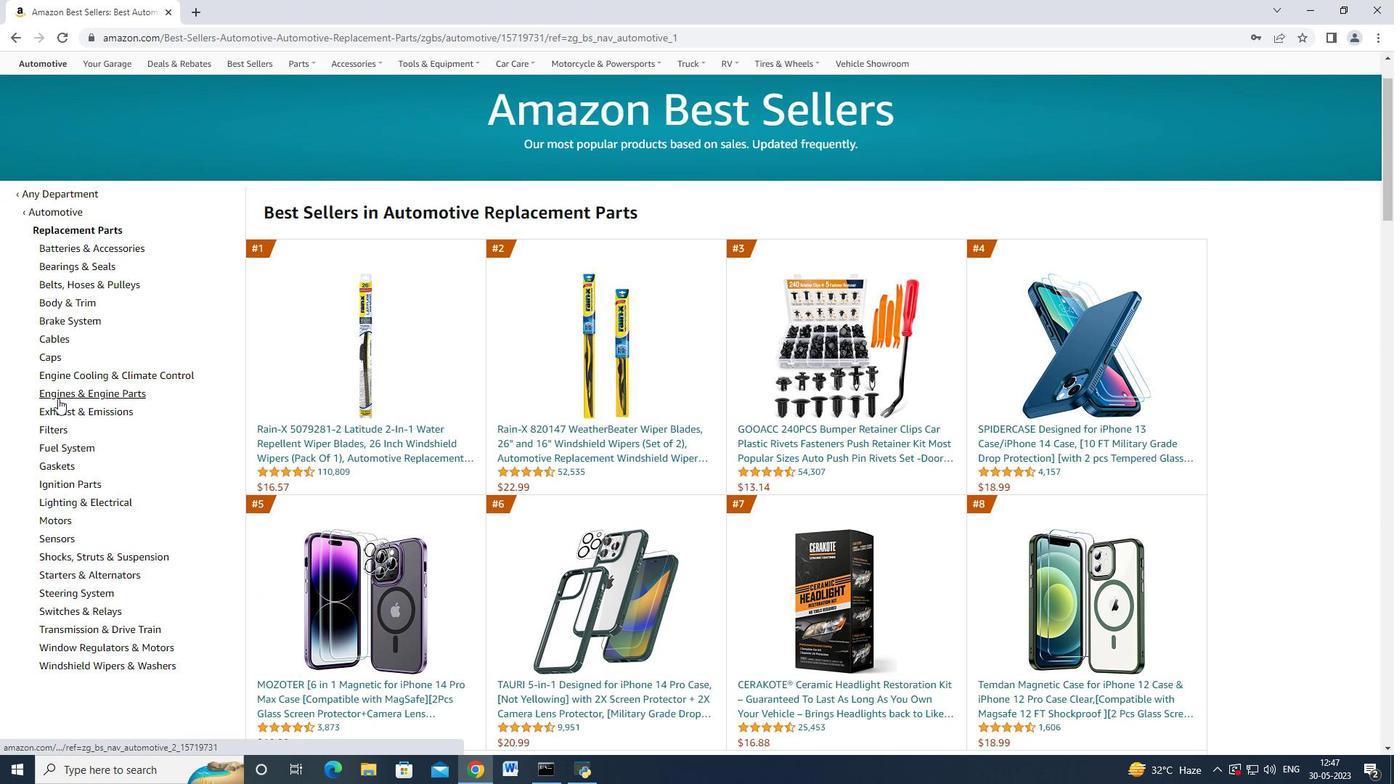 
Action: Mouse pressed left at (63, 417)
Screenshot: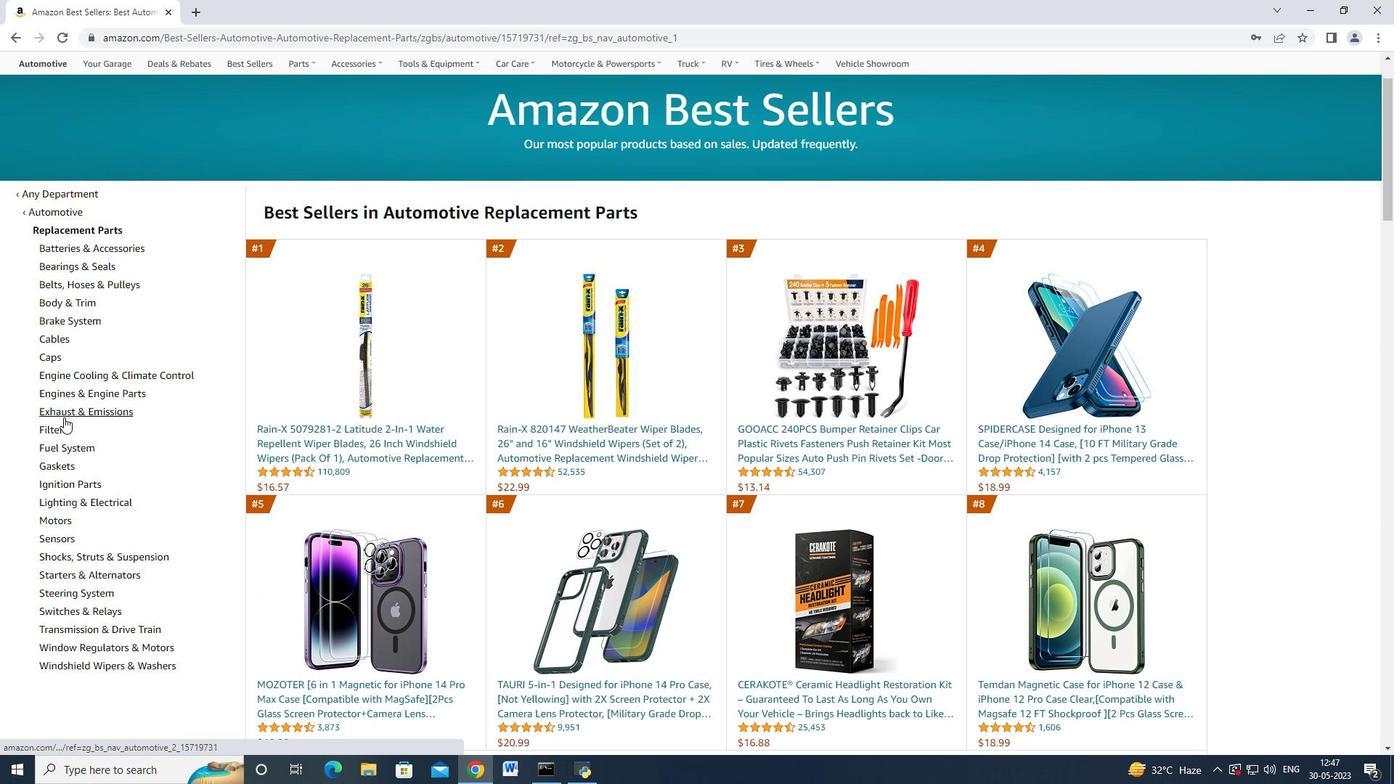 
Action: Mouse moved to (127, 379)
Screenshot: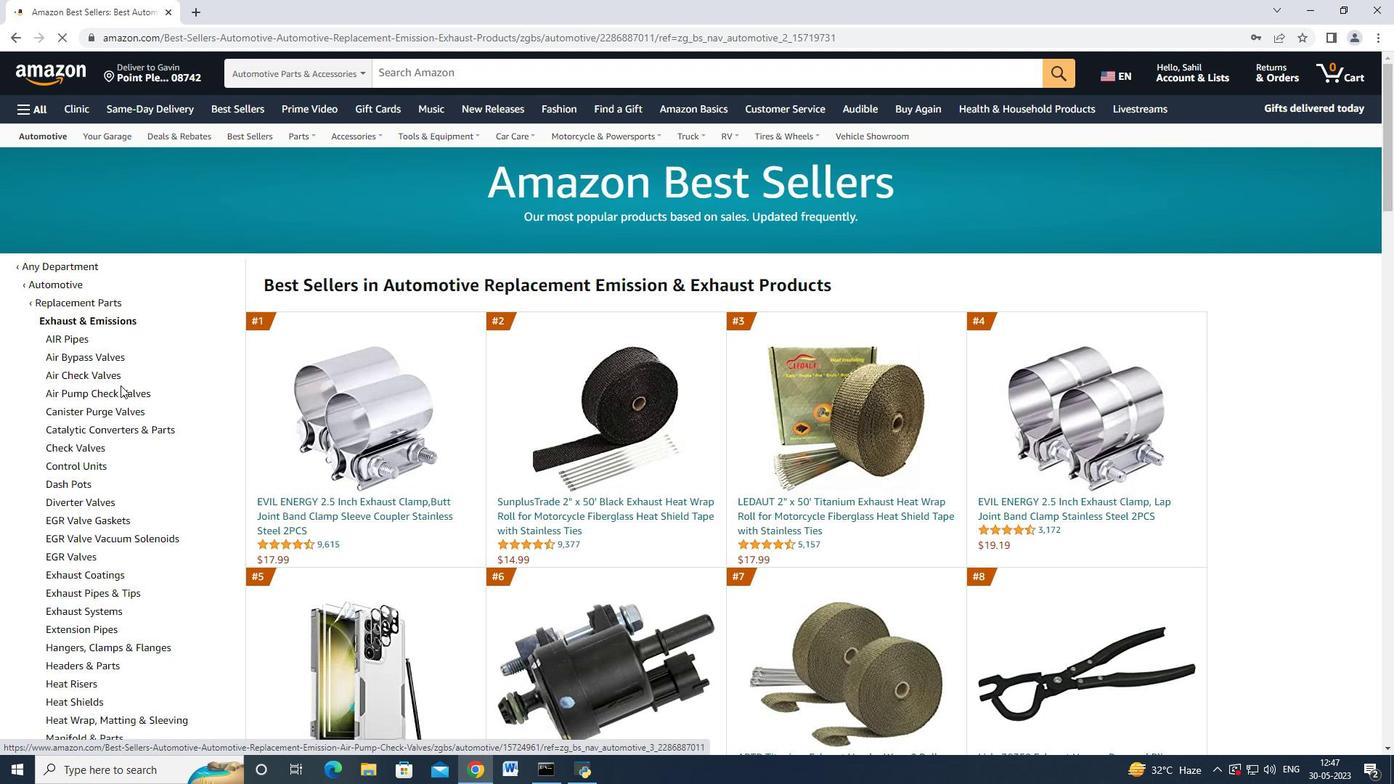 
Action: Mouse scrolled (127, 378) with delta (0, 0)
Screenshot: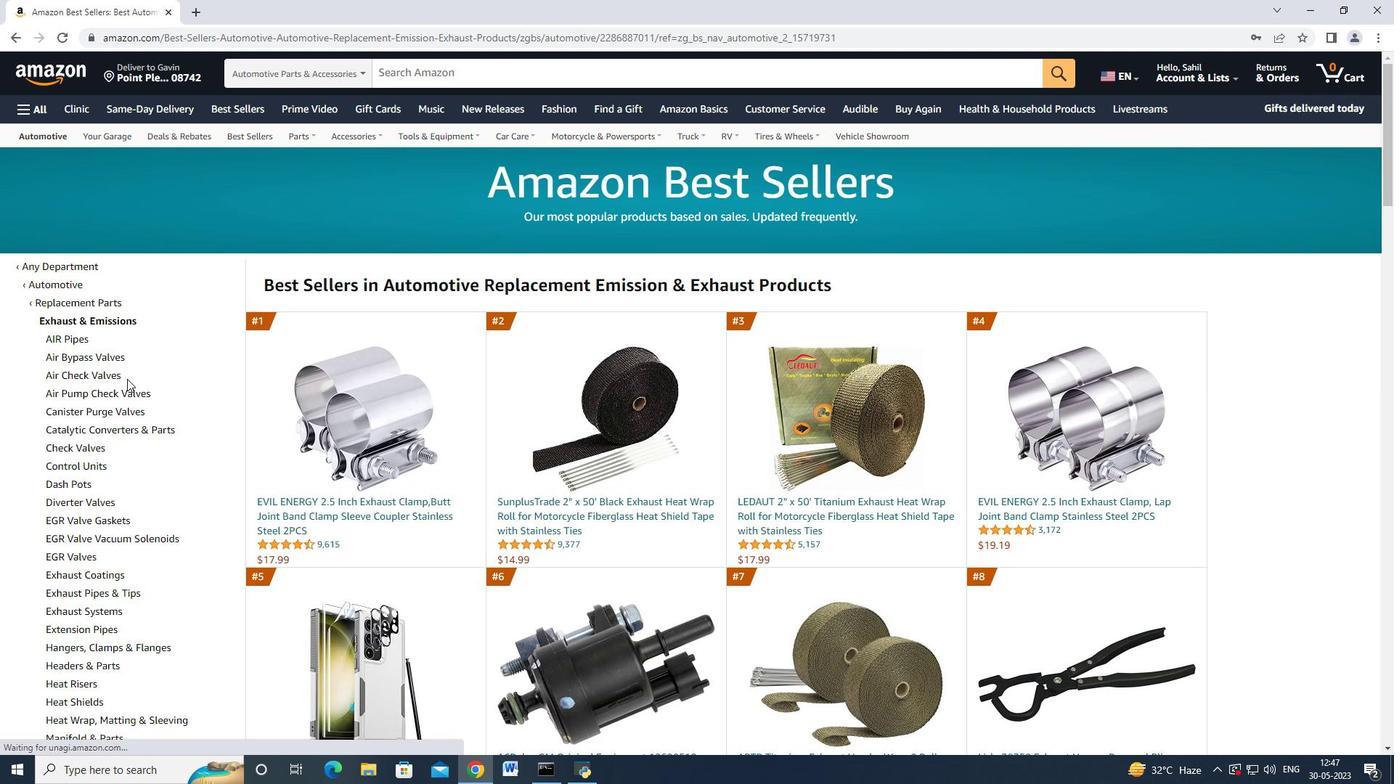 
Action: Mouse moved to (127, 379)
Screenshot: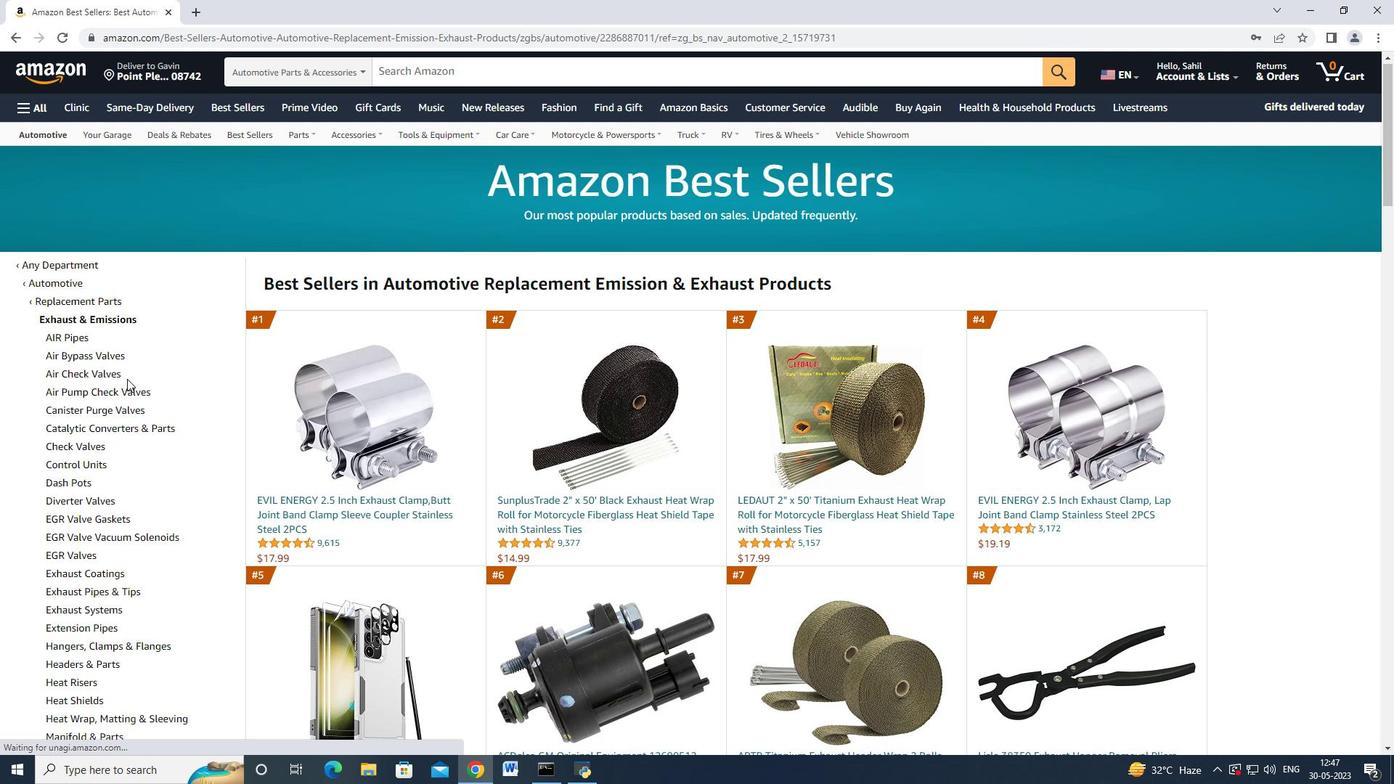 
Action: Mouse scrolled (127, 378) with delta (0, 0)
Screenshot: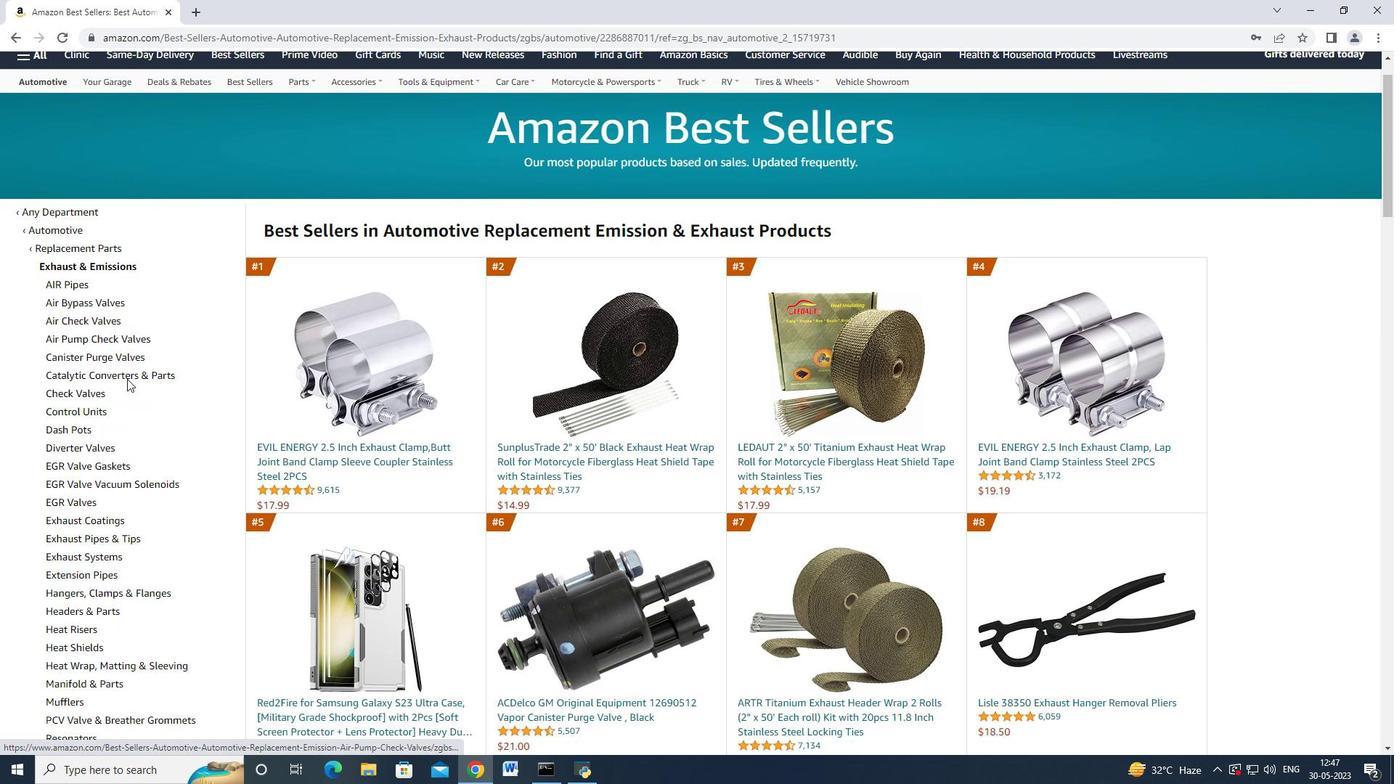 
Action: Mouse scrolled (127, 378) with delta (0, 0)
Screenshot: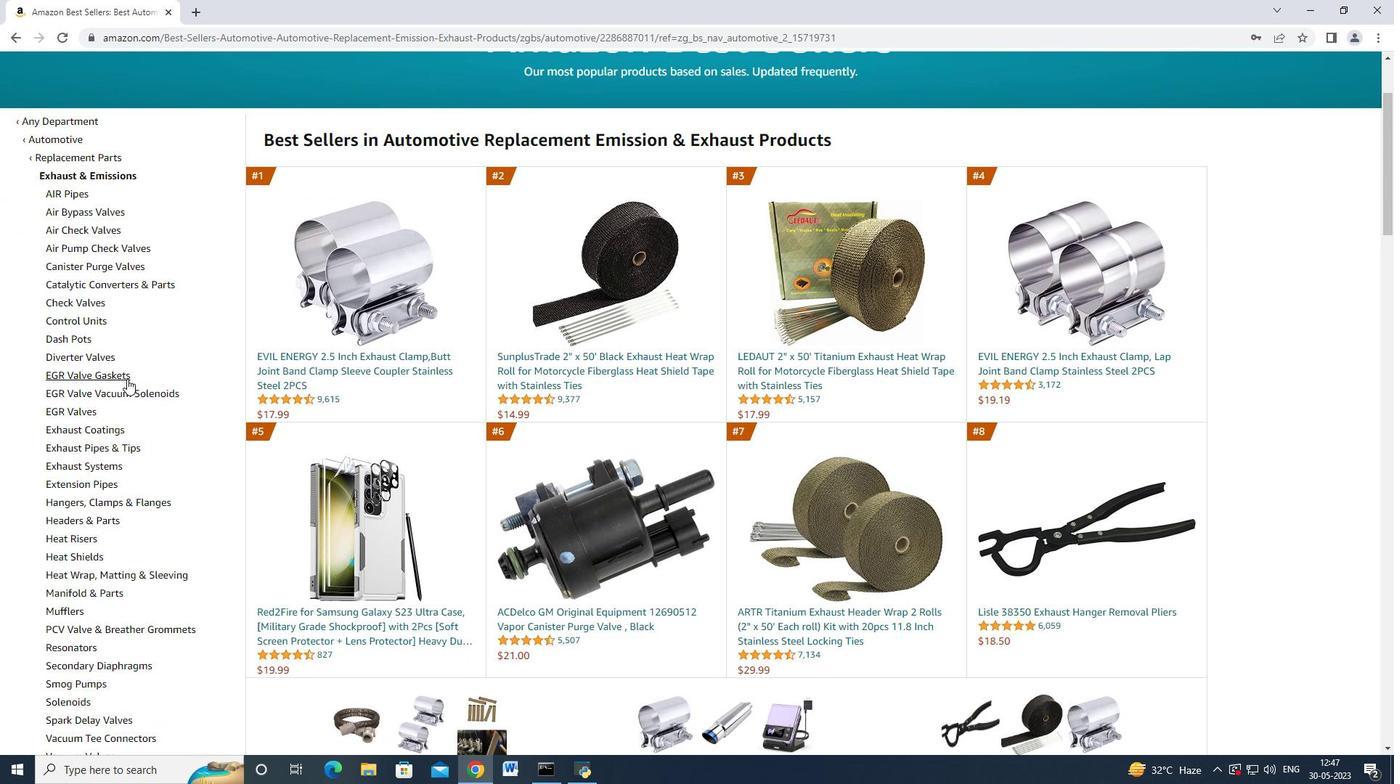 
Action: Mouse scrolled (127, 378) with delta (0, 0)
Screenshot: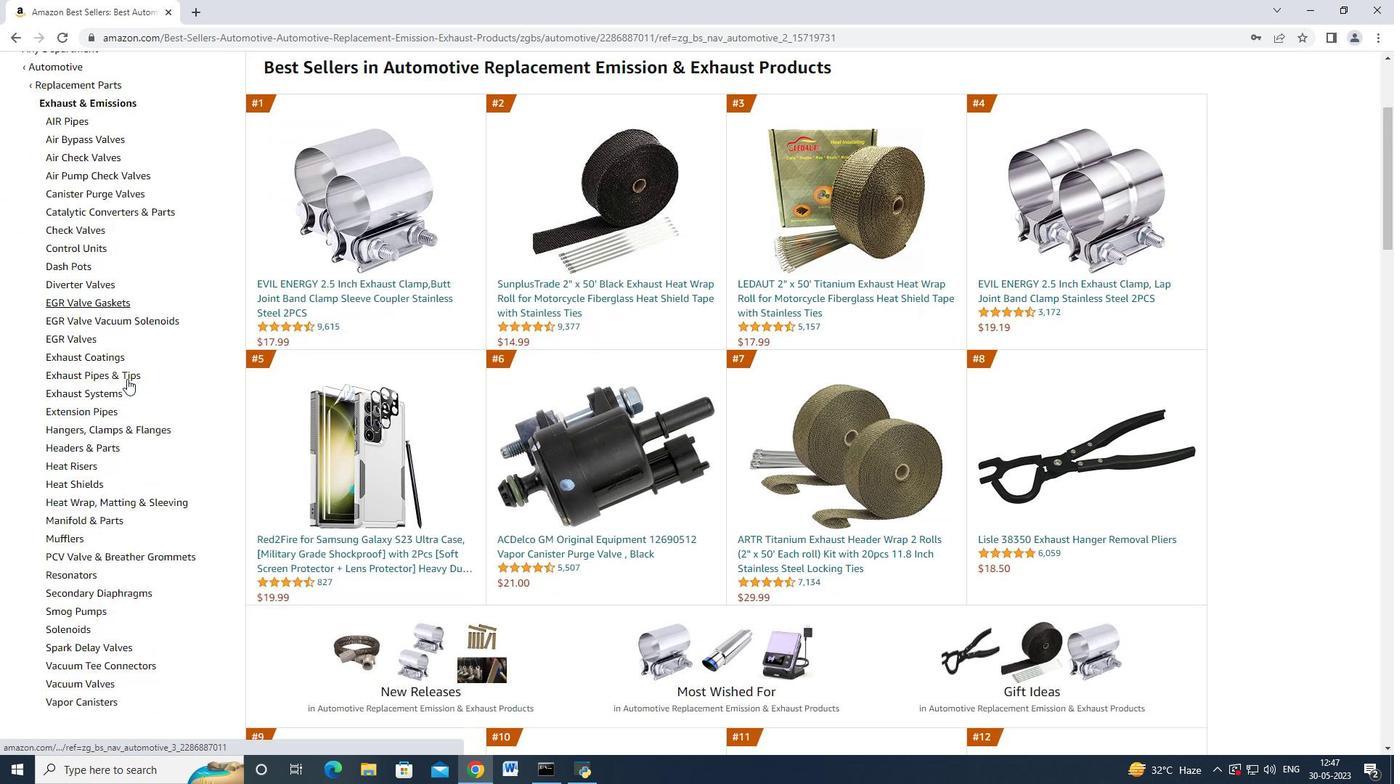 
Action: Mouse scrolled (127, 378) with delta (0, 0)
Screenshot: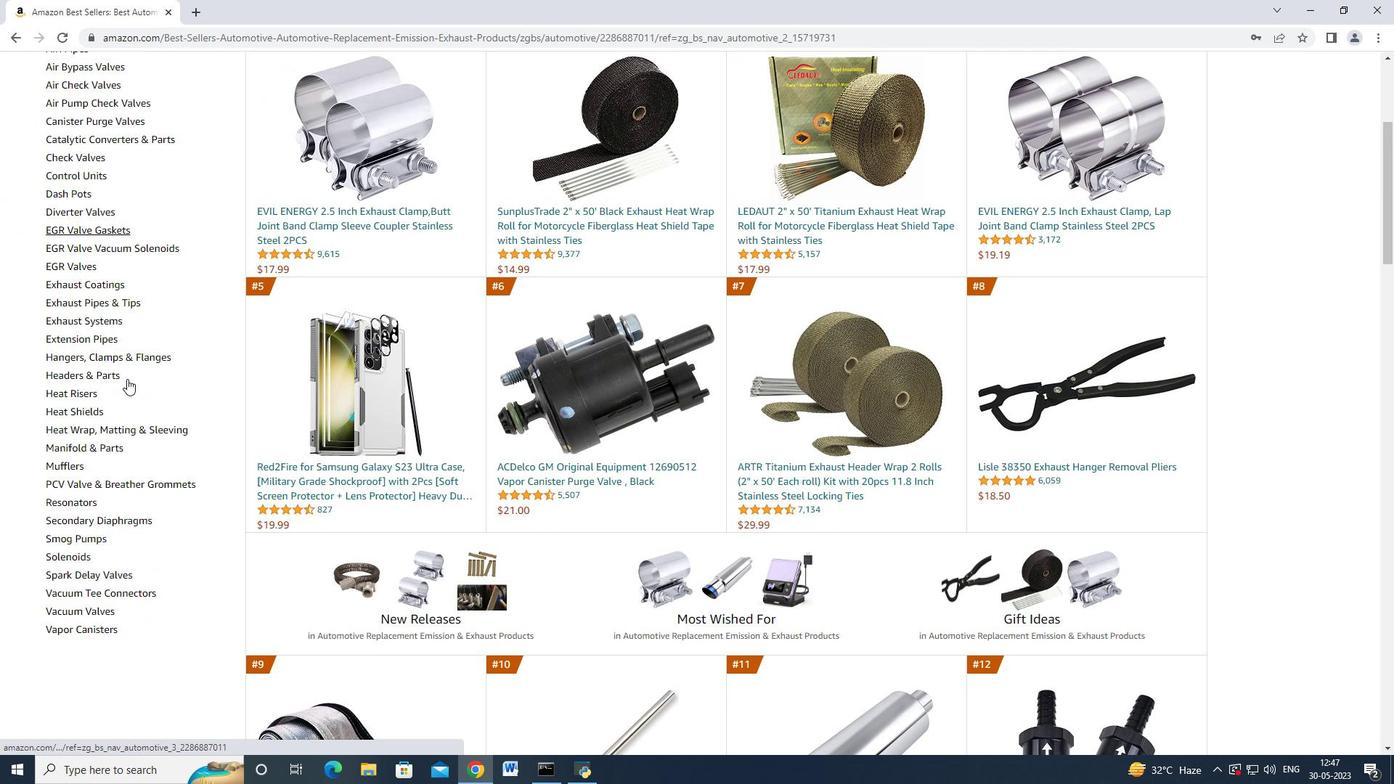 
Action: Mouse moved to (94, 553)
Screenshot: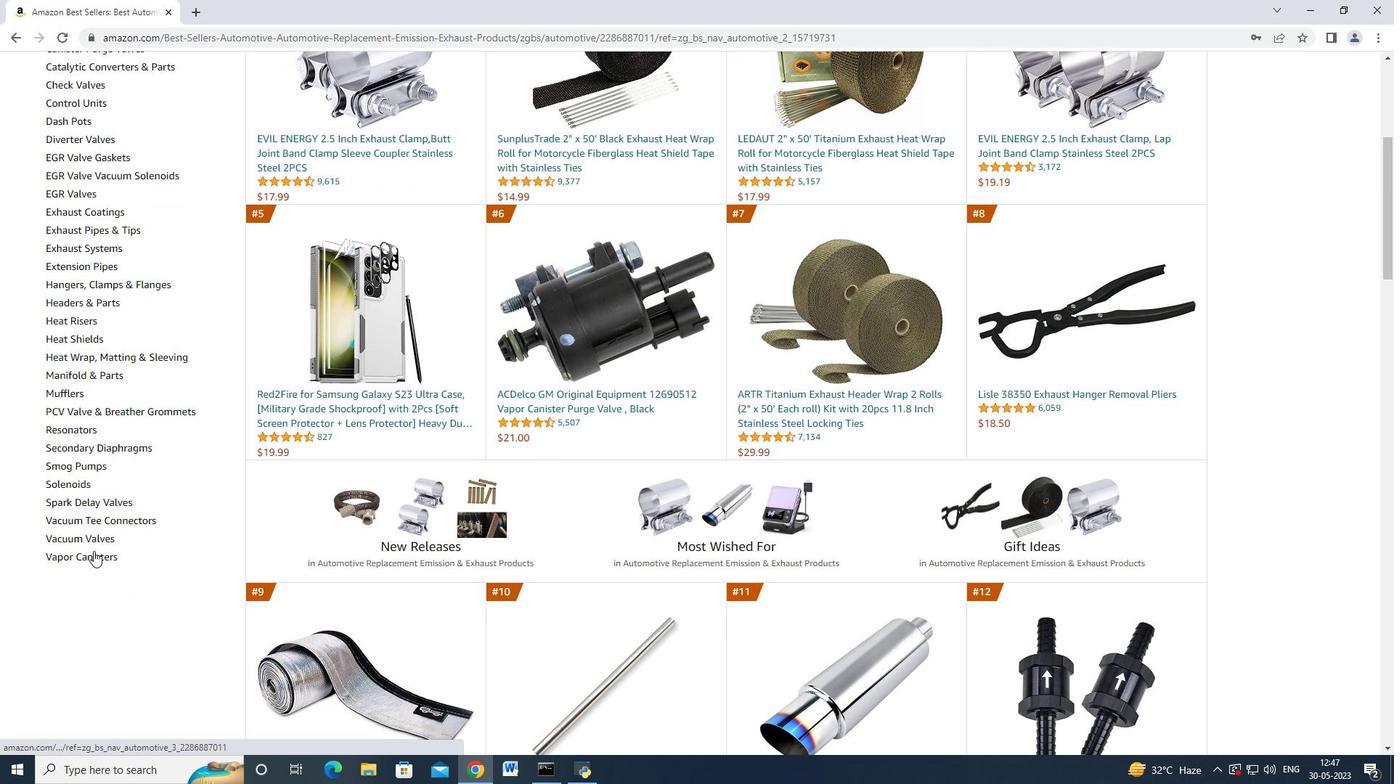 
Action: Mouse pressed left at (94, 553)
Screenshot: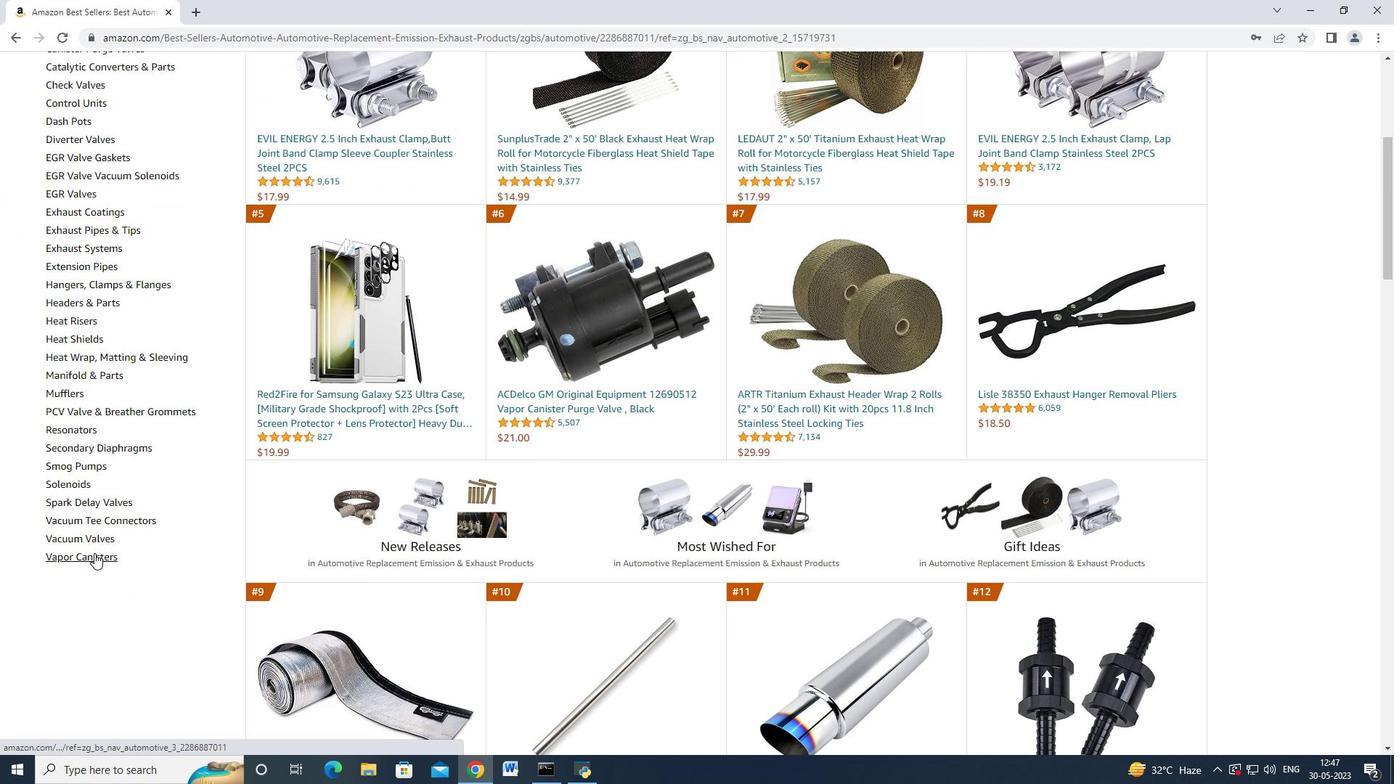 
Action: Mouse moved to (347, 498)
Screenshot: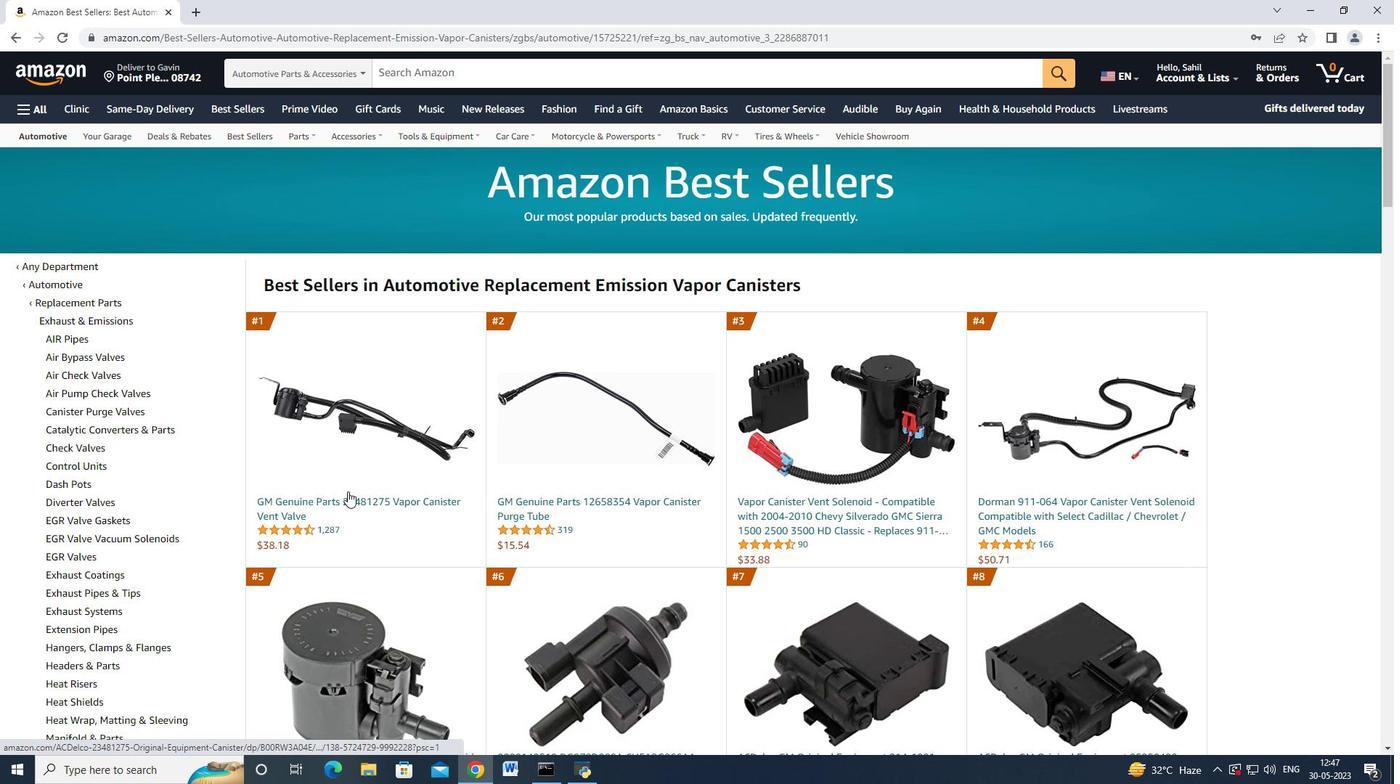 
Action: Mouse pressed left at (347, 498)
Screenshot: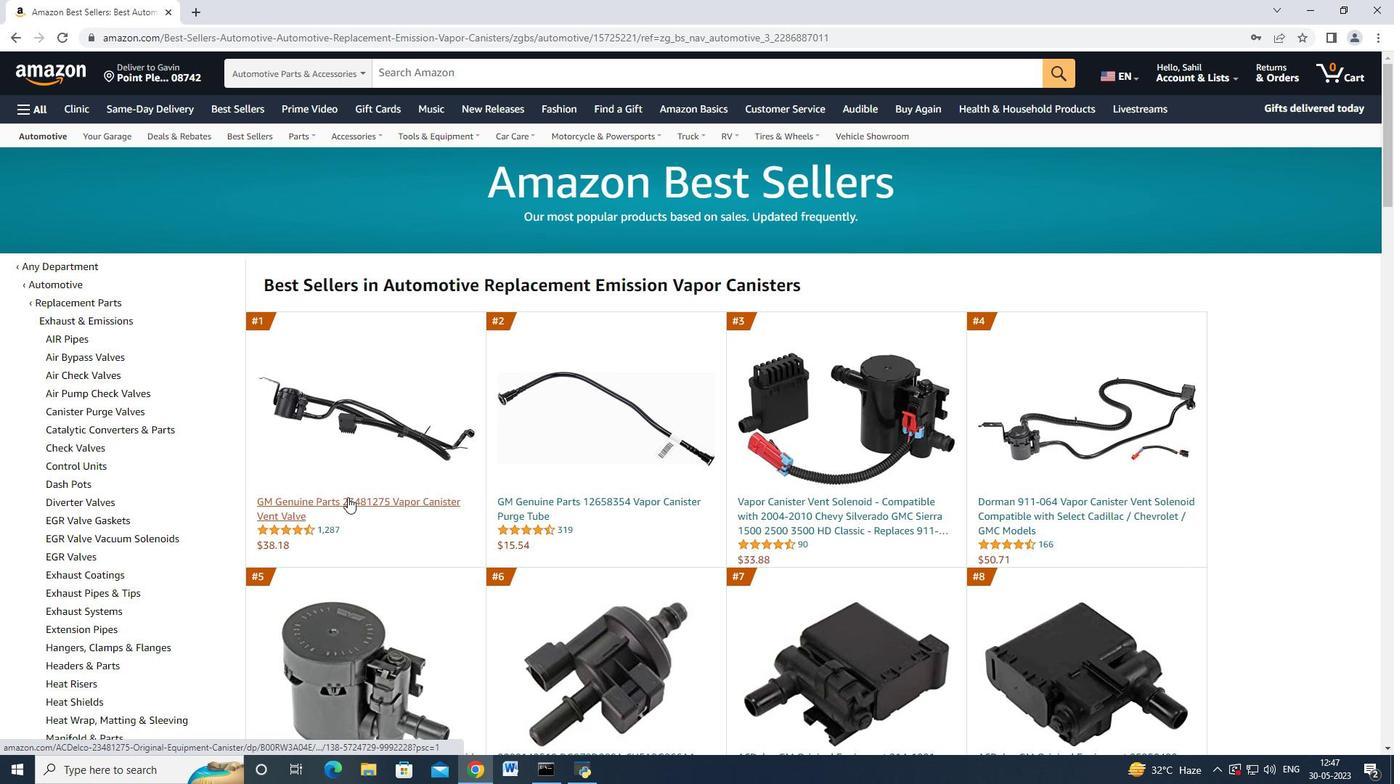 
Action: Mouse moved to (1085, 555)
Screenshot: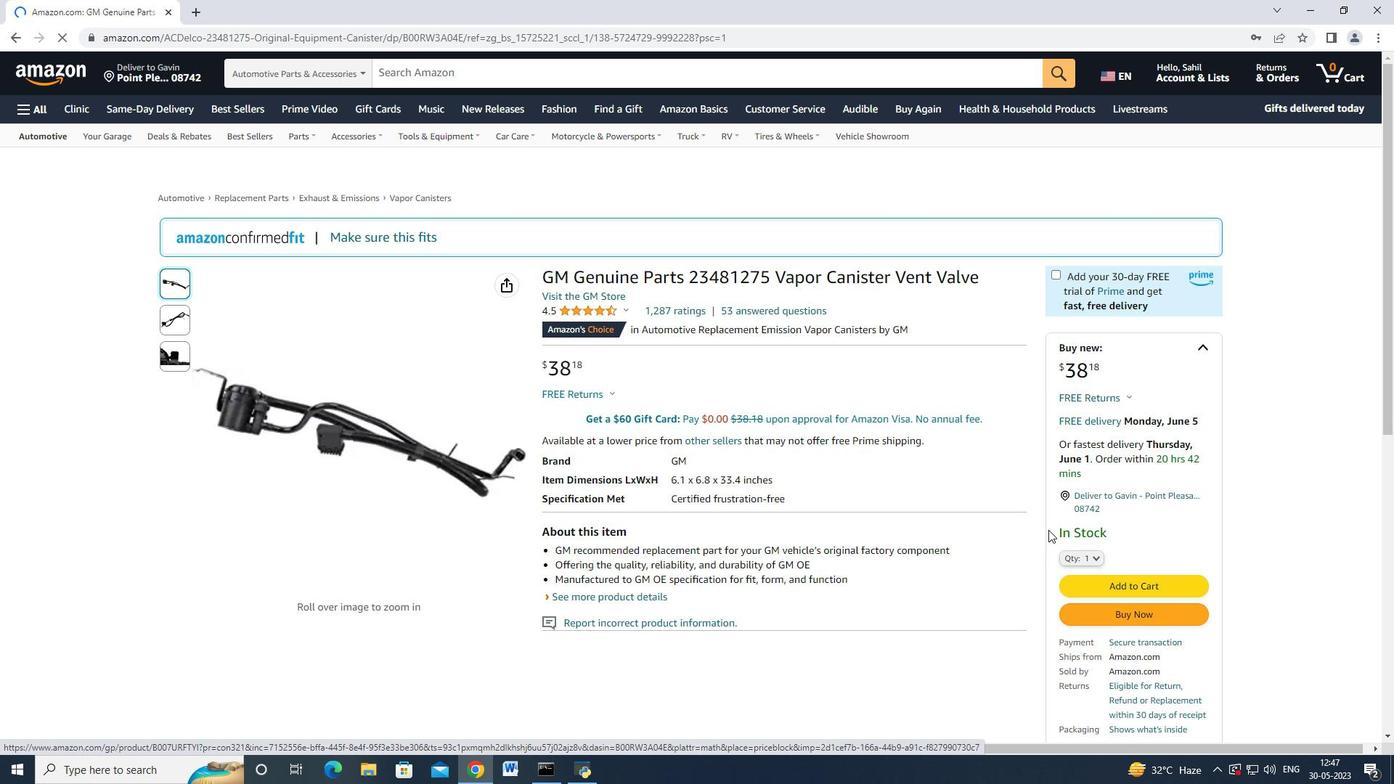 
Action: Mouse pressed left at (1085, 555)
Screenshot: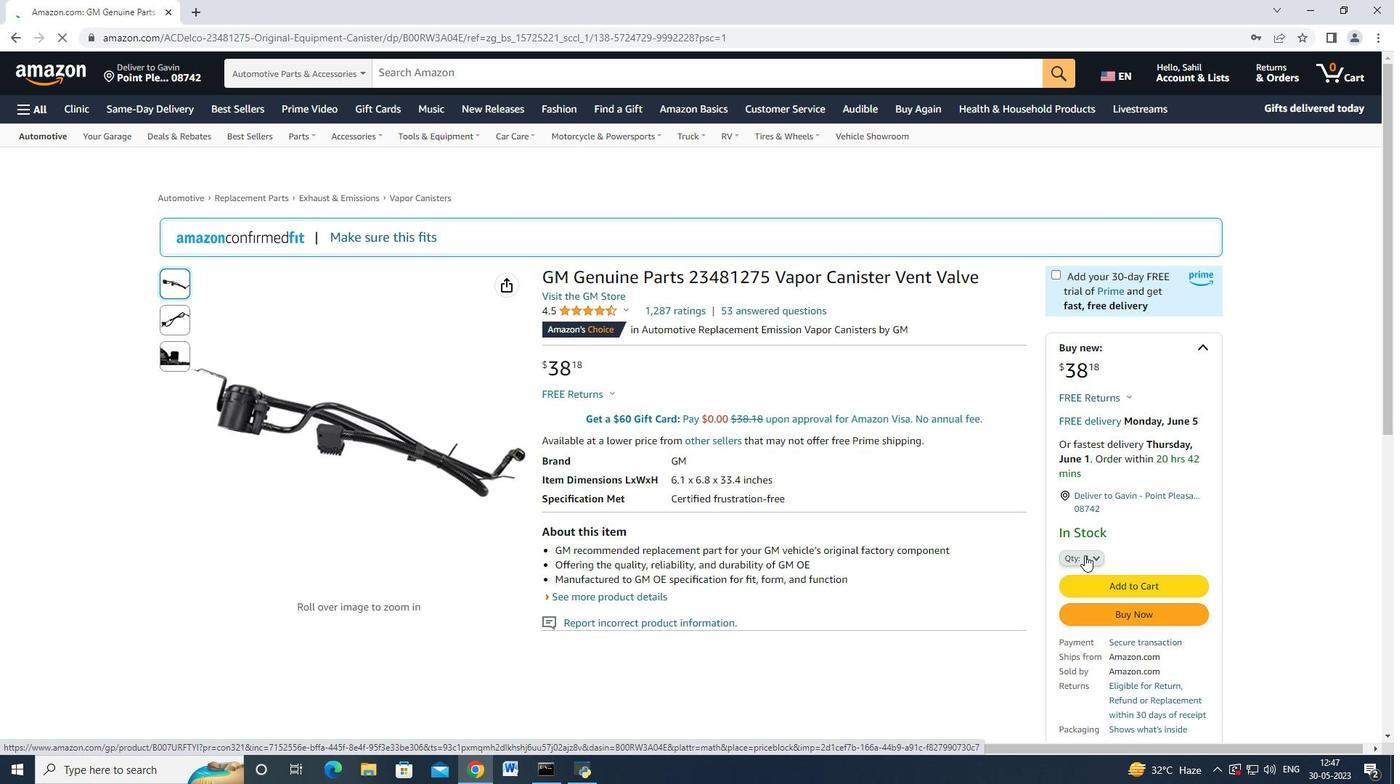 
Action: Mouse moved to (1078, 417)
Screenshot: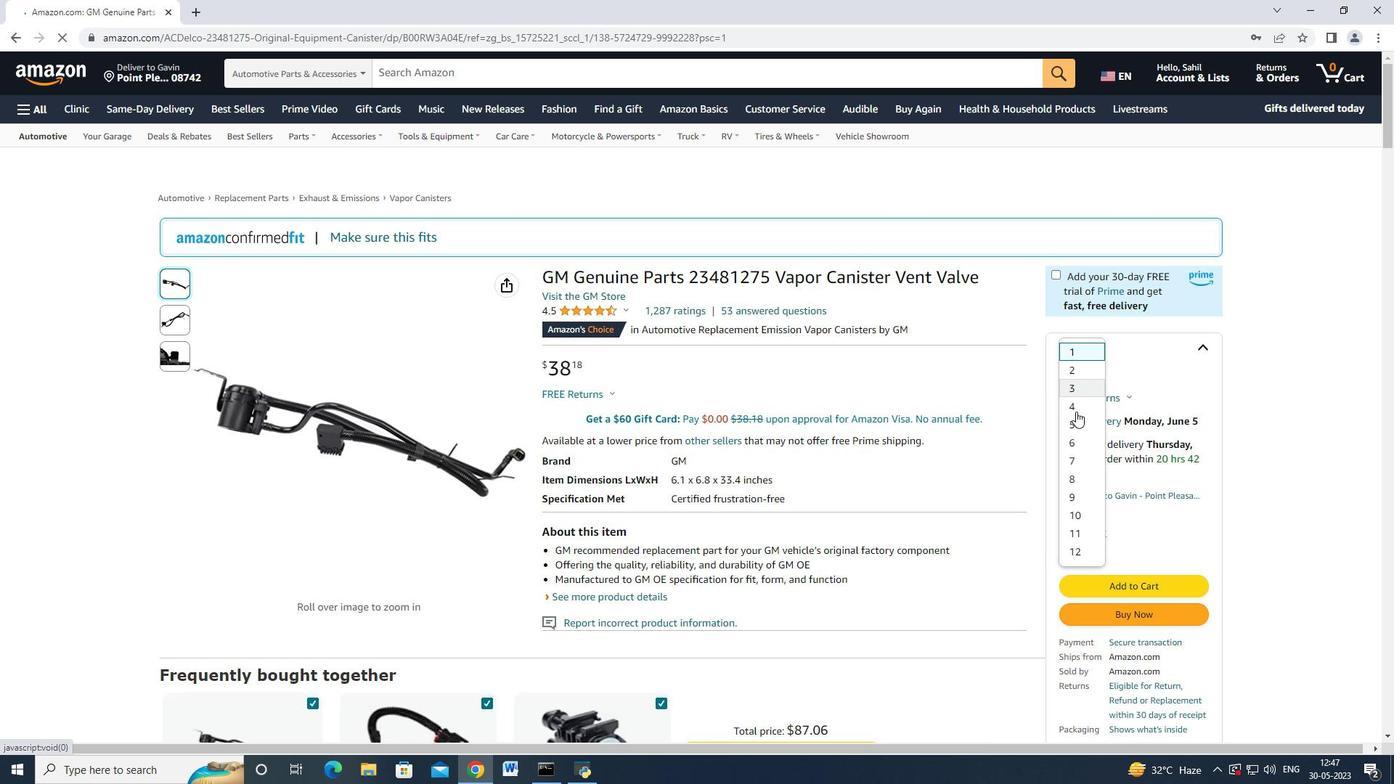 
Action: Mouse pressed left at (1078, 417)
Screenshot: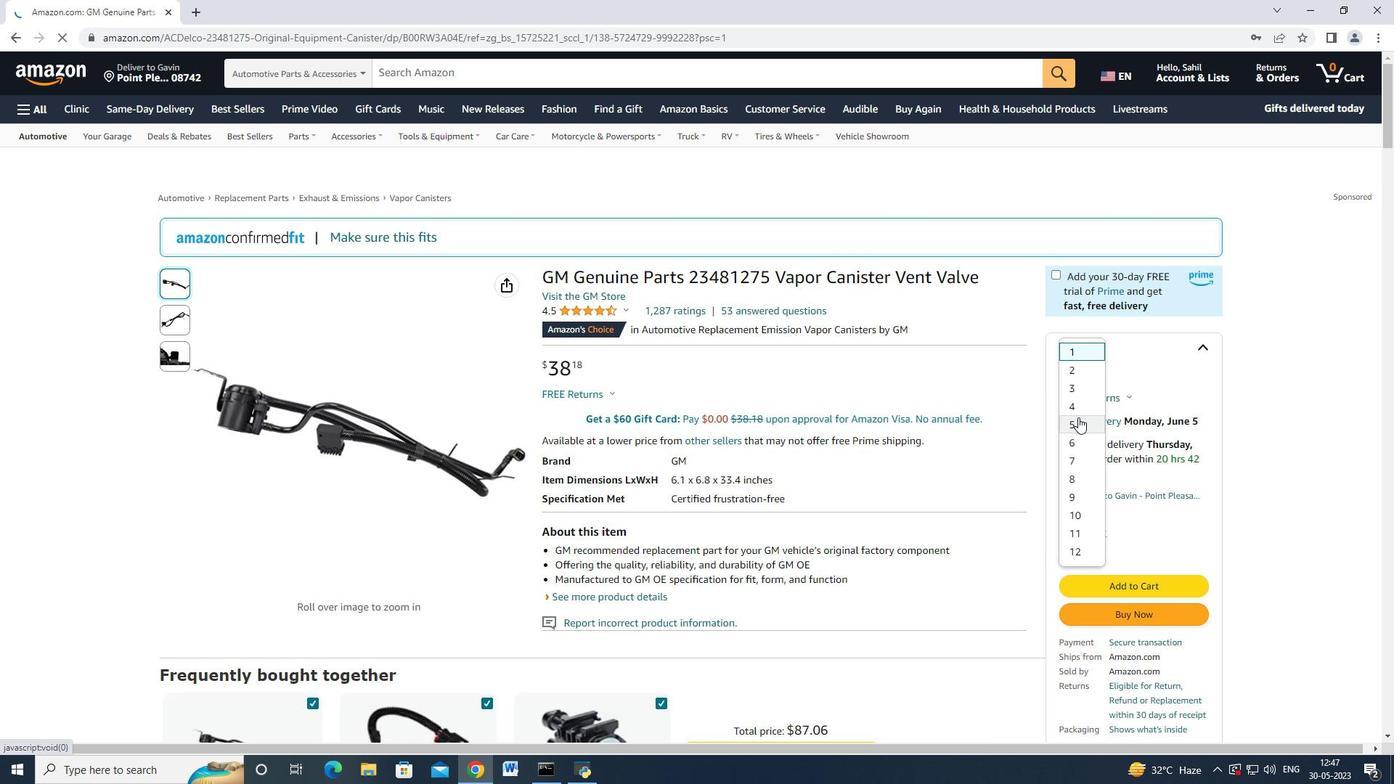 
Action: Mouse moved to (1131, 613)
Screenshot: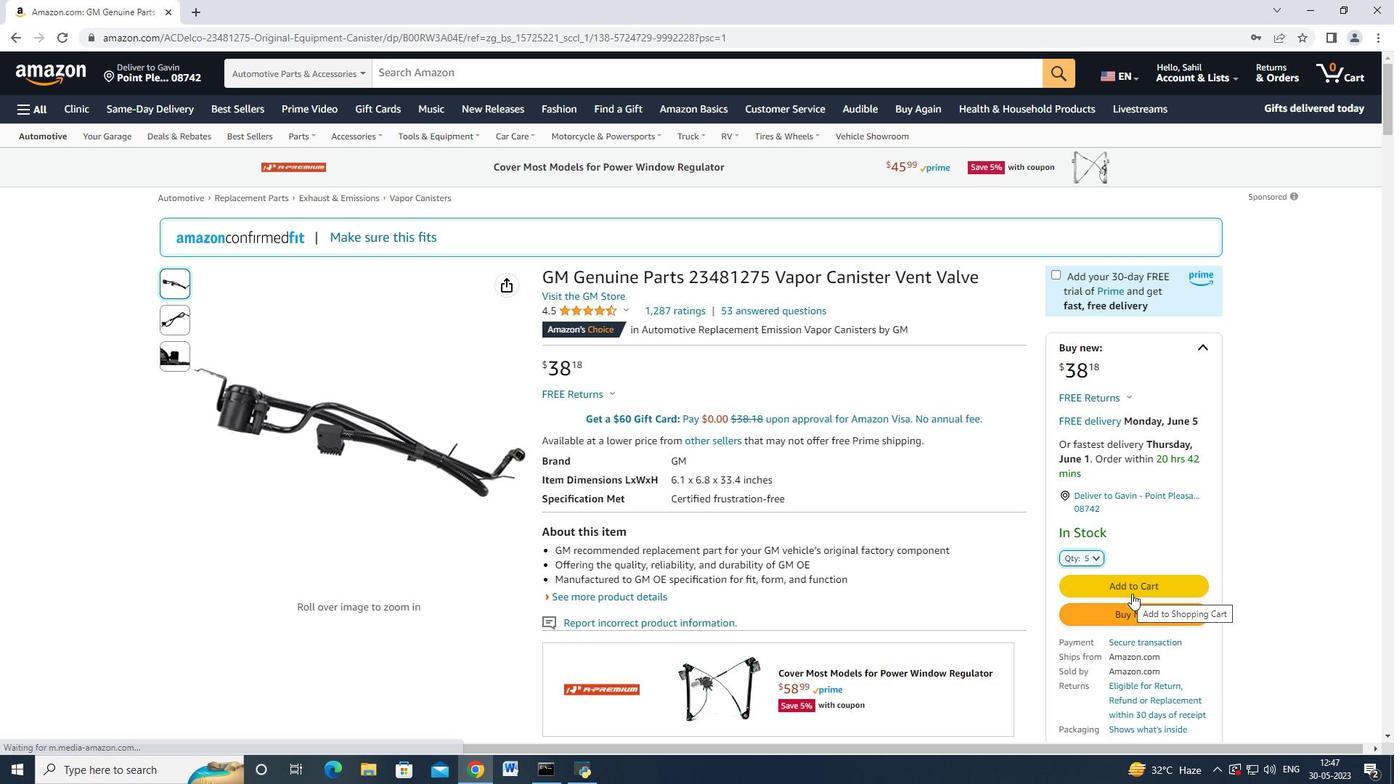 
Action: Mouse pressed left at (1131, 613)
Screenshot: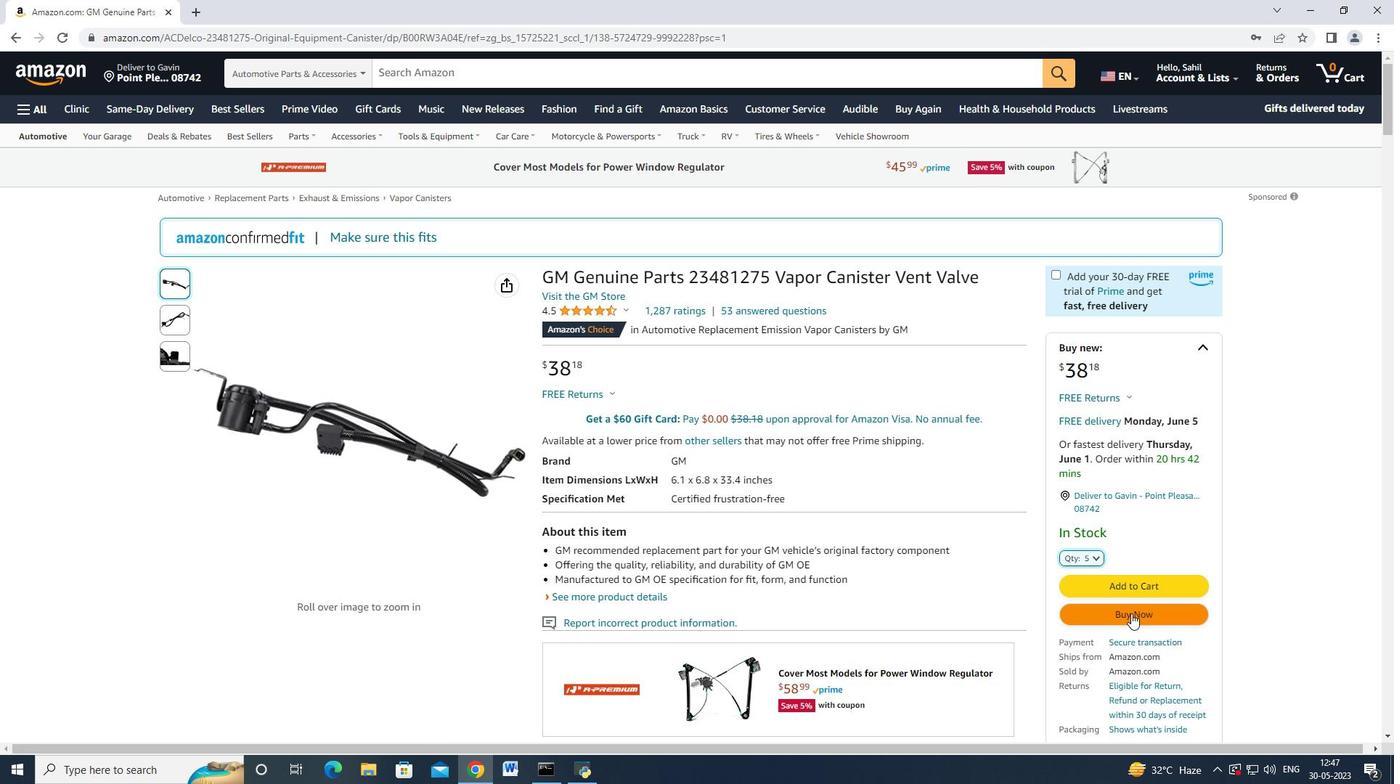 
Action: Mouse moved to (822, 123)
Screenshot: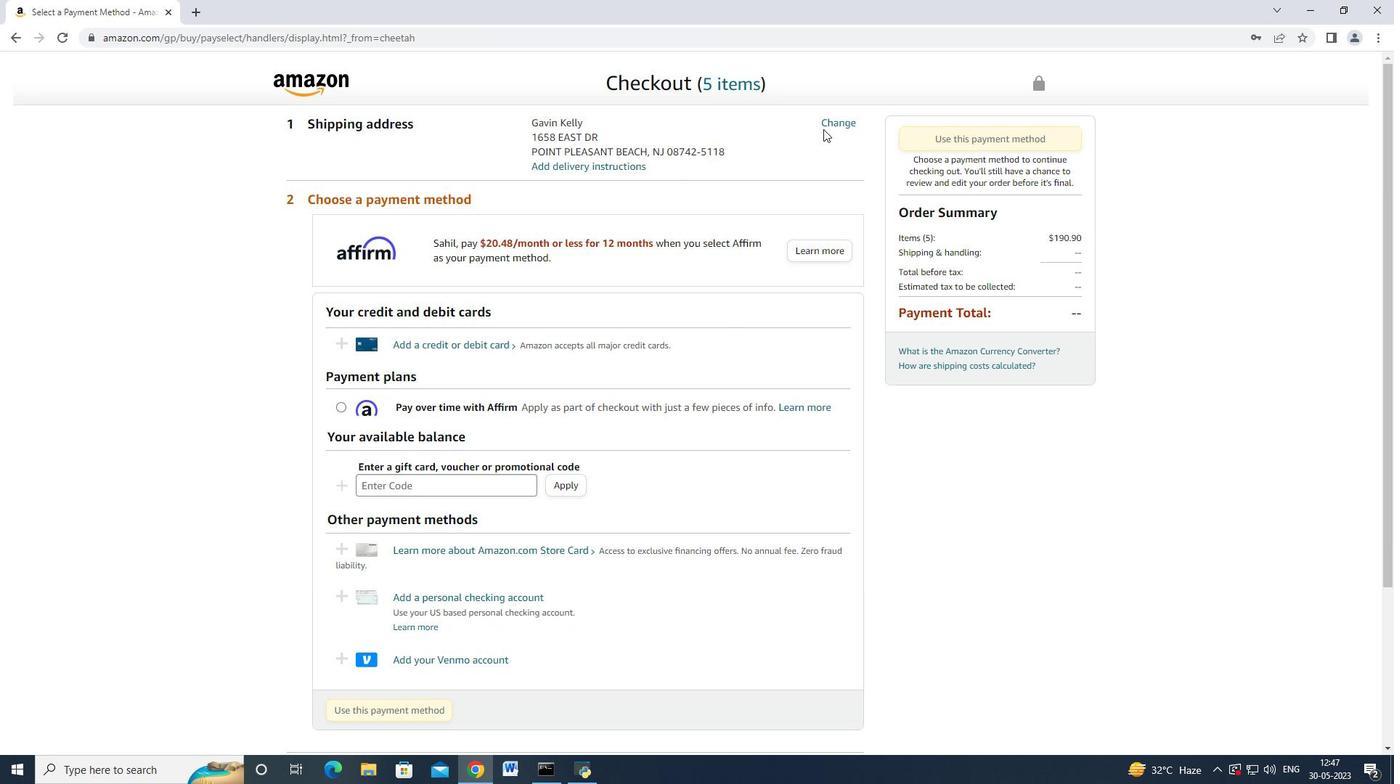 
Action: Mouse pressed left at (822, 123)
Screenshot: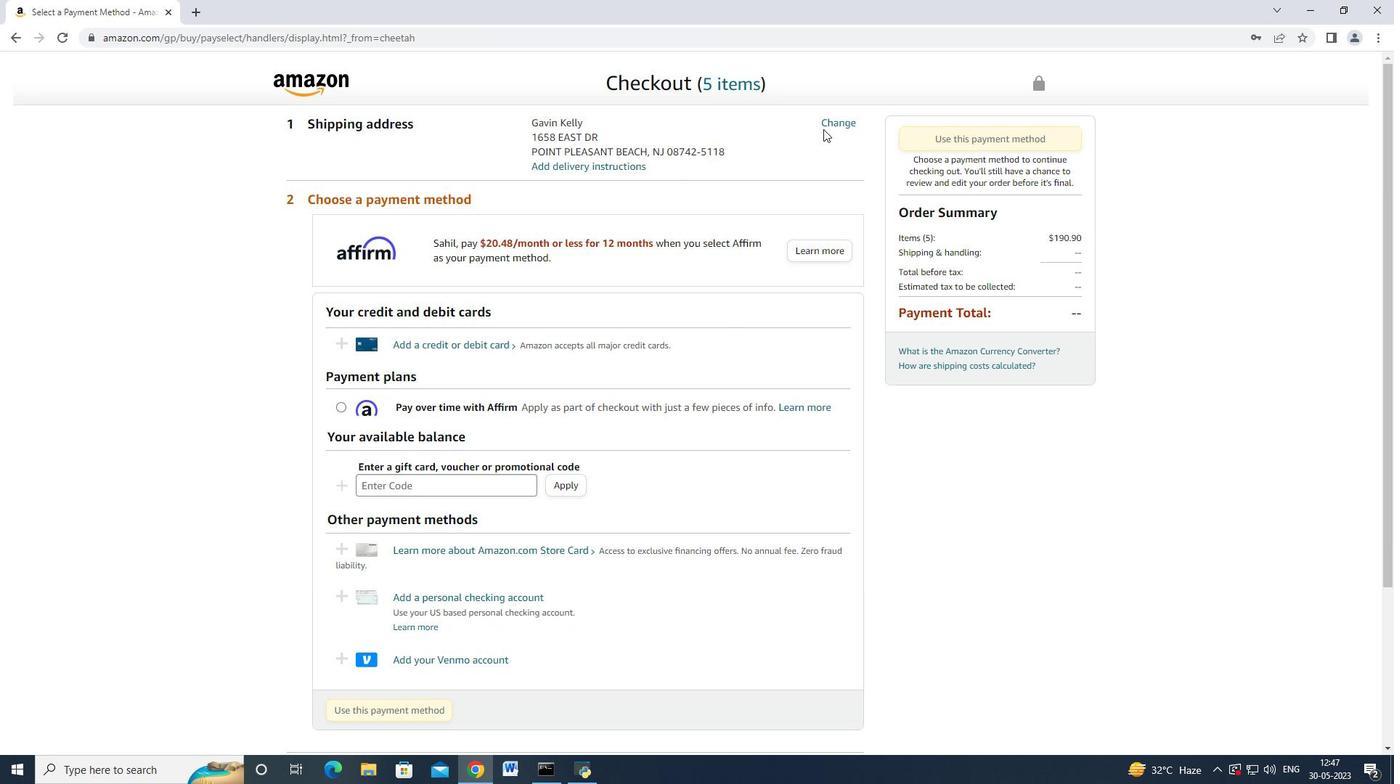 
Action: Mouse moved to (164, 570)
Screenshot: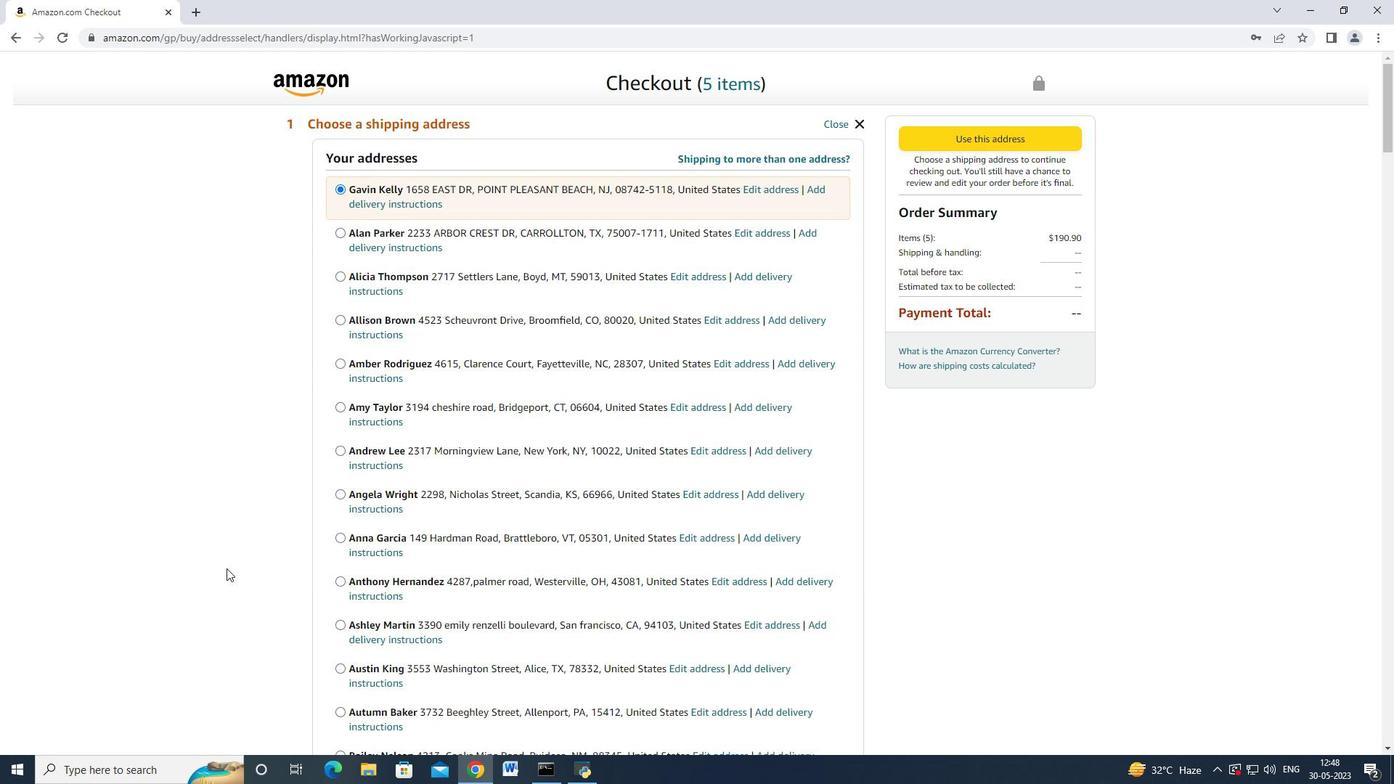 
Action: Mouse scrolled (164, 569) with delta (0, 0)
Screenshot: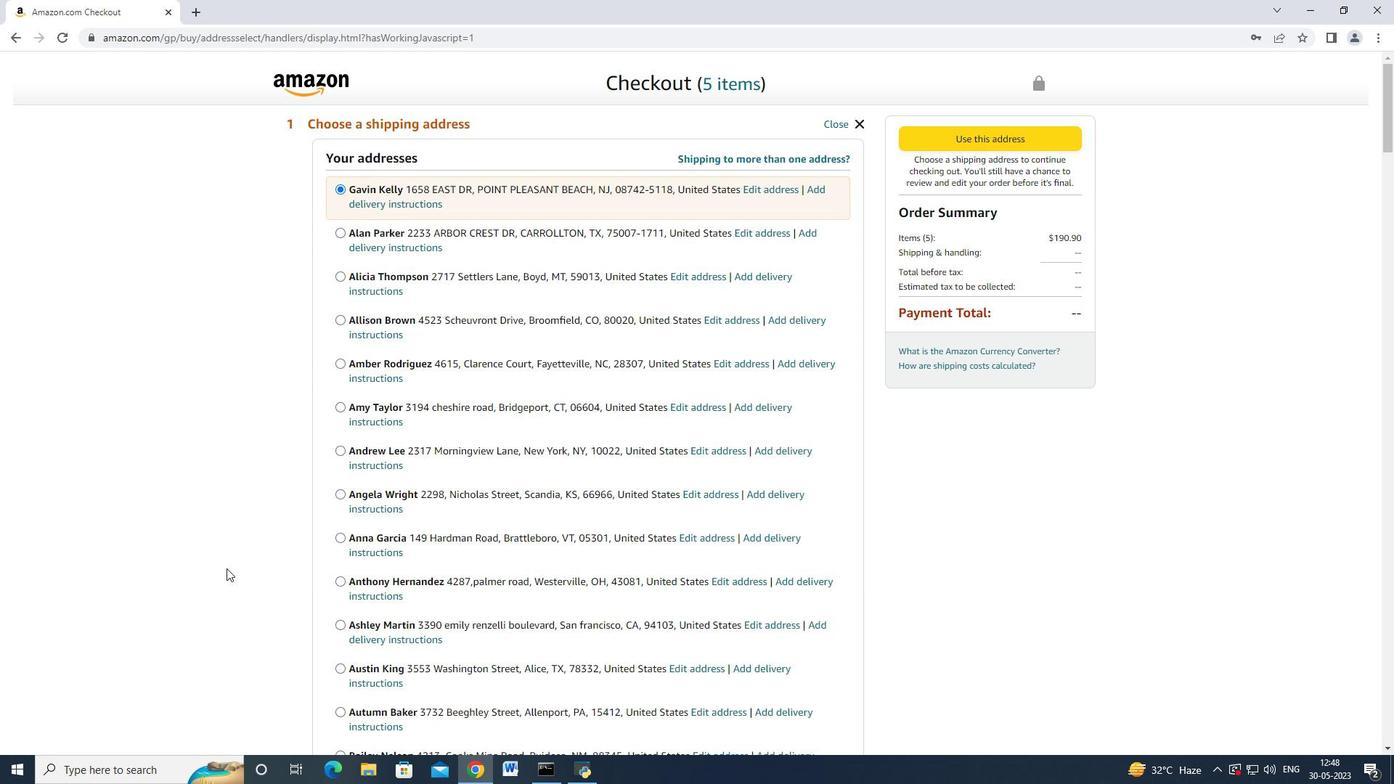 
Action: Mouse moved to (164, 570)
Screenshot: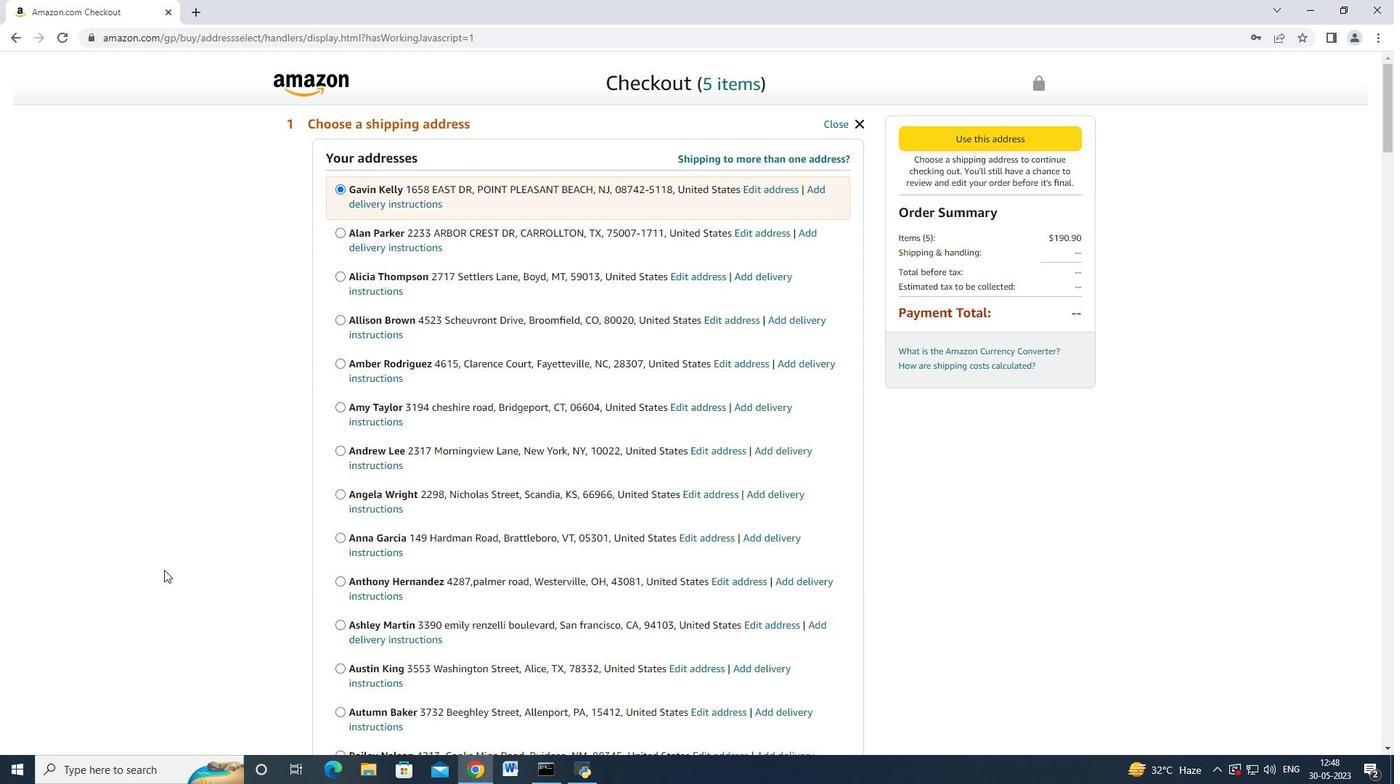
Action: Mouse scrolled (164, 569) with delta (0, 0)
Screenshot: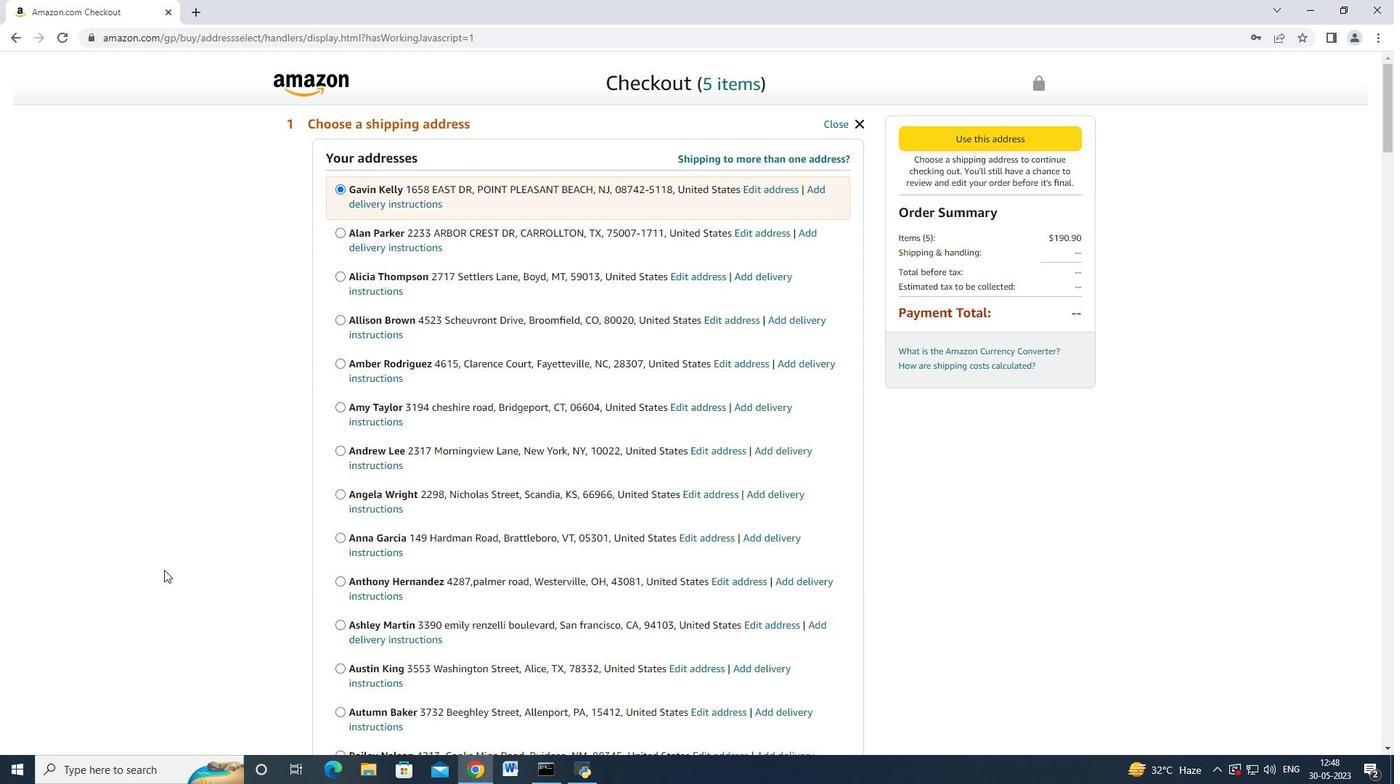 
Action: Mouse moved to (165, 570)
Screenshot: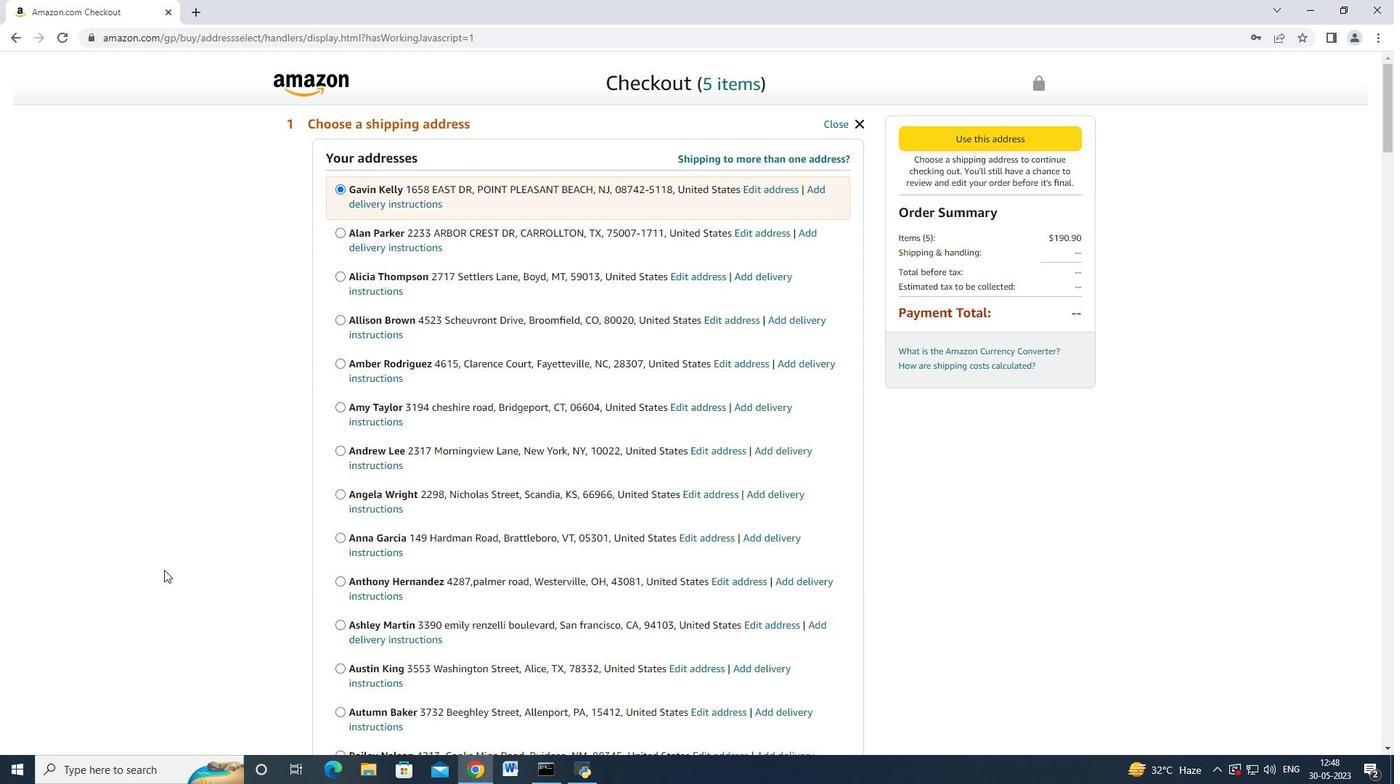 
Action: Mouse scrolled (165, 569) with delta (0, 0)
Screenshot: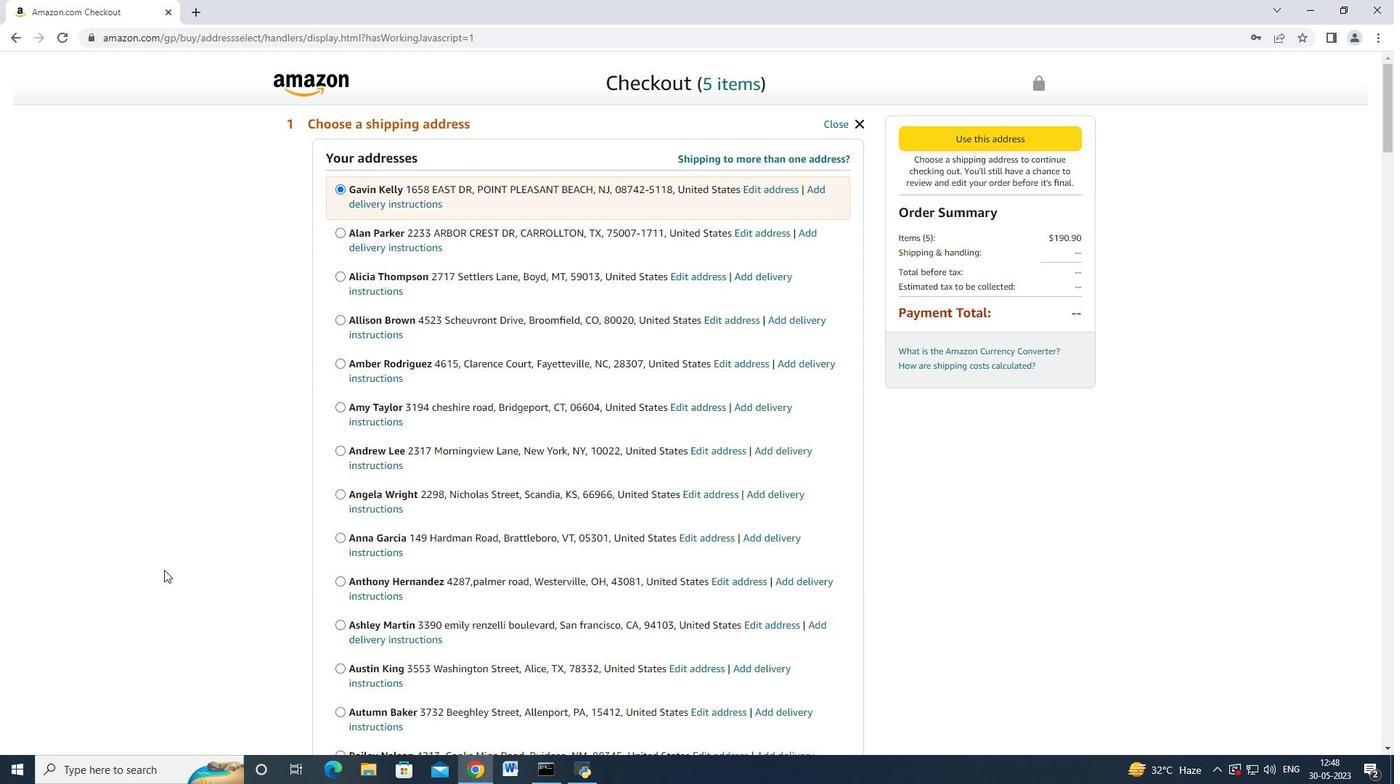 
Action: Mouse moved to (167, 571)
Screenshot: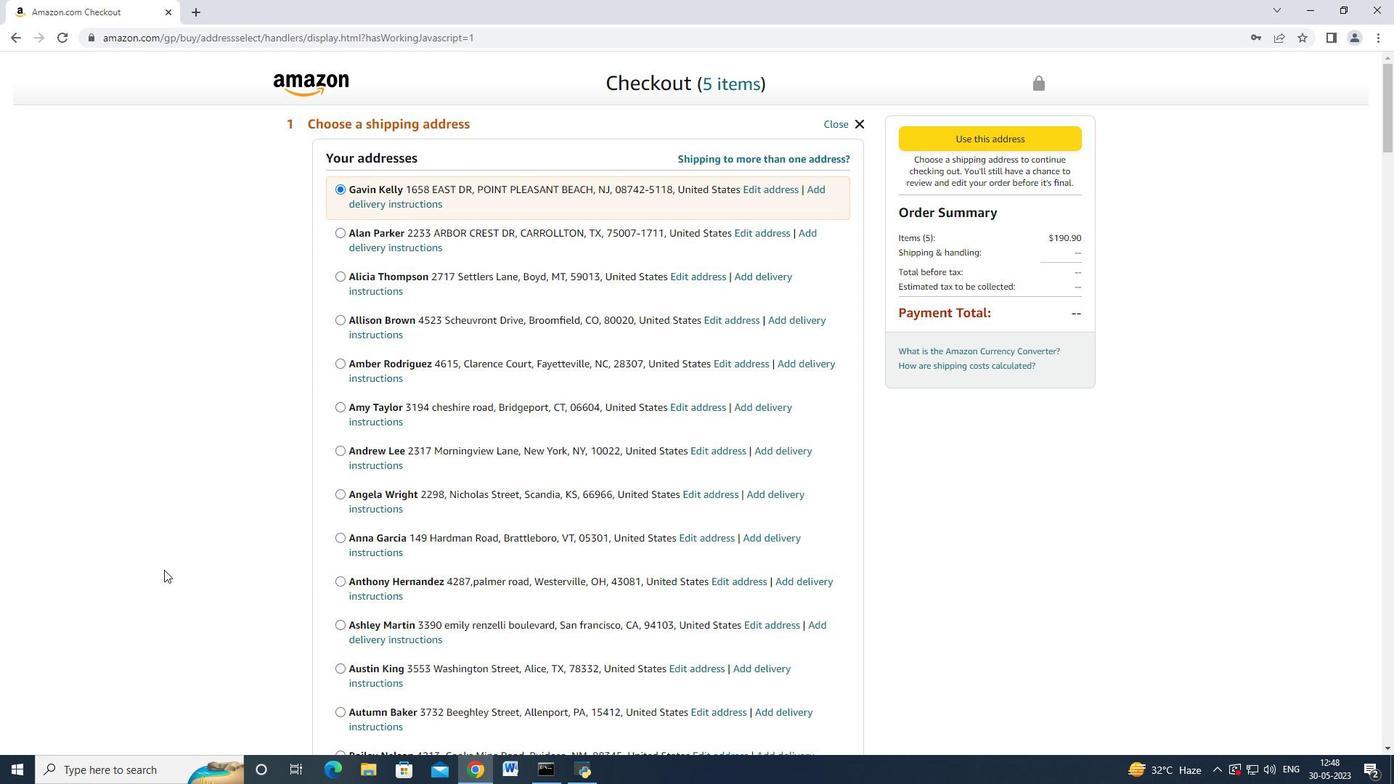 
Action: Mouse scrolled (167, 570) with delta (0, 0)
Screenshot: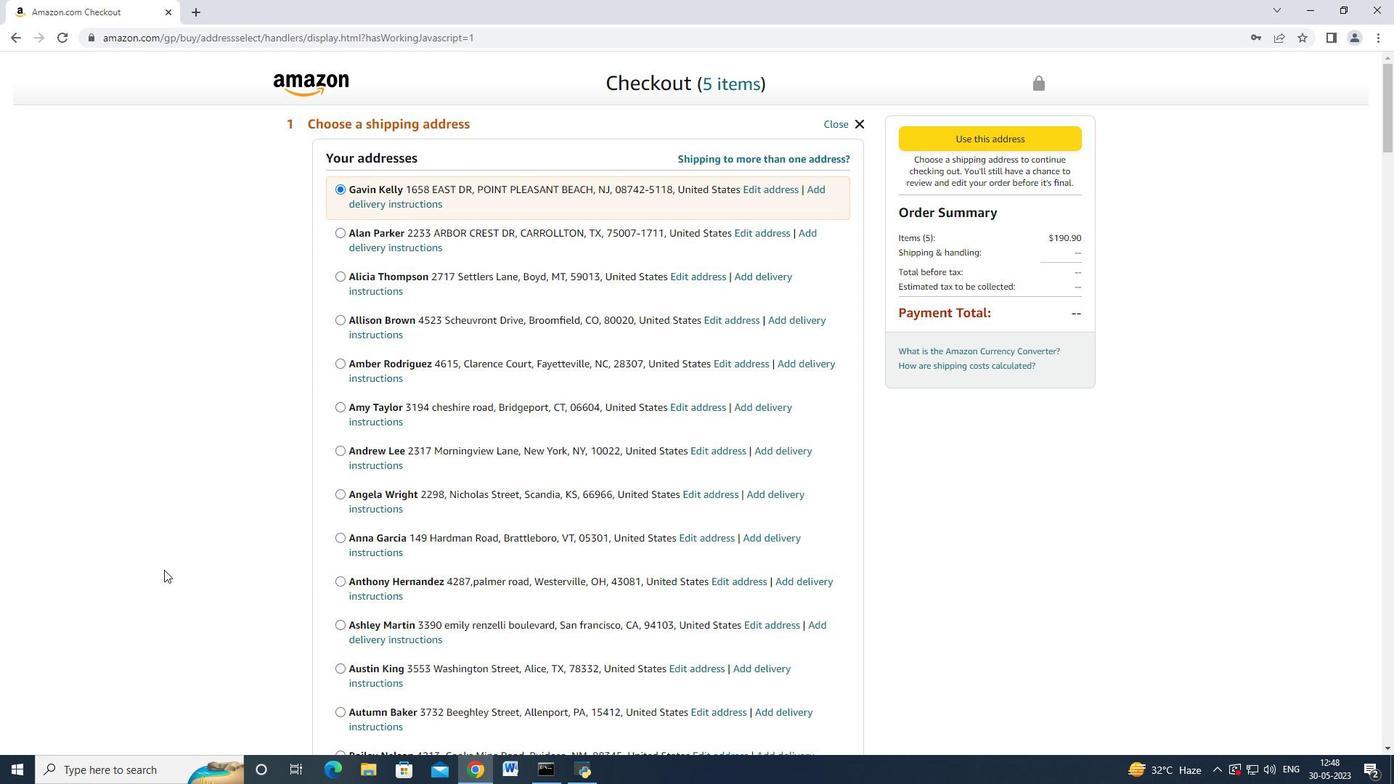 
Action: Mouse moved to (167, 572)
Screenshot: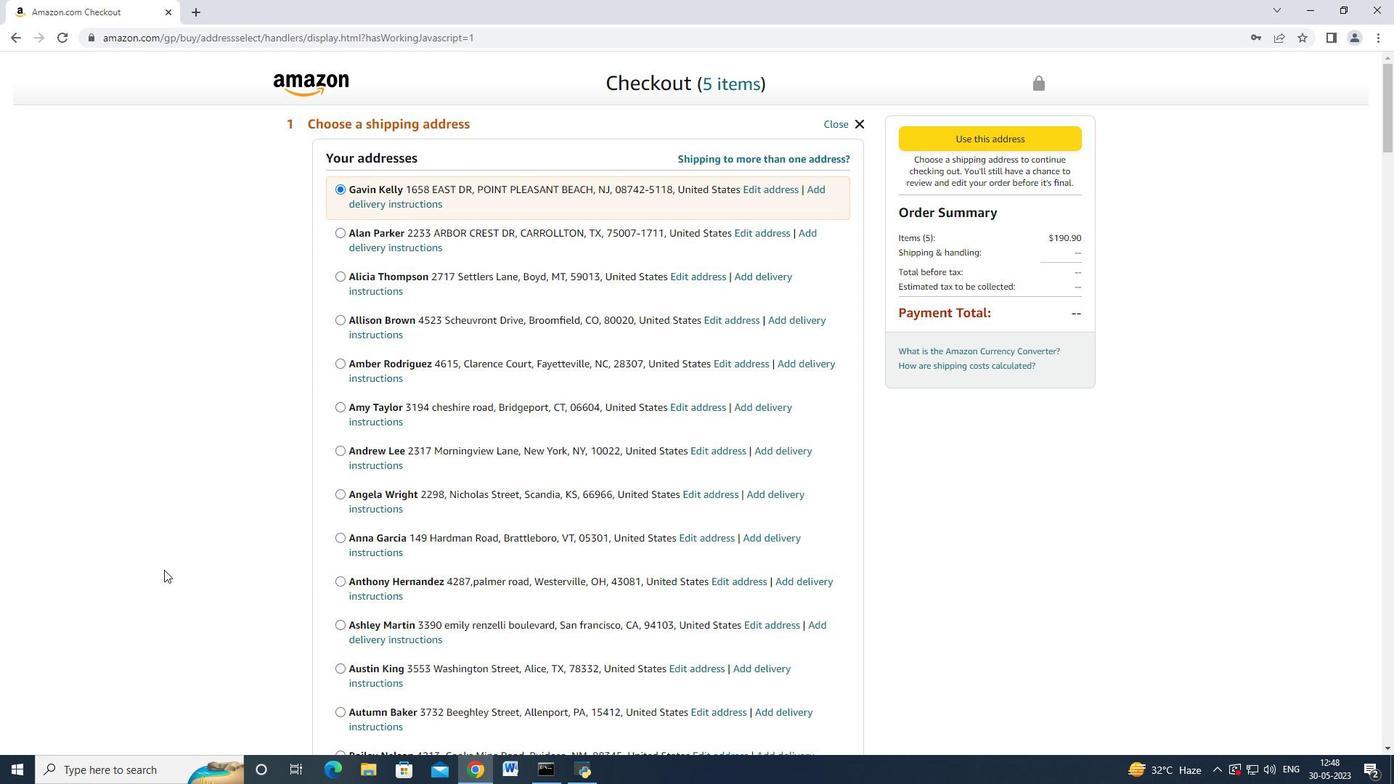 
Action: Mouse scrolled (167, 571) with delta (0, 0)
Screenshot: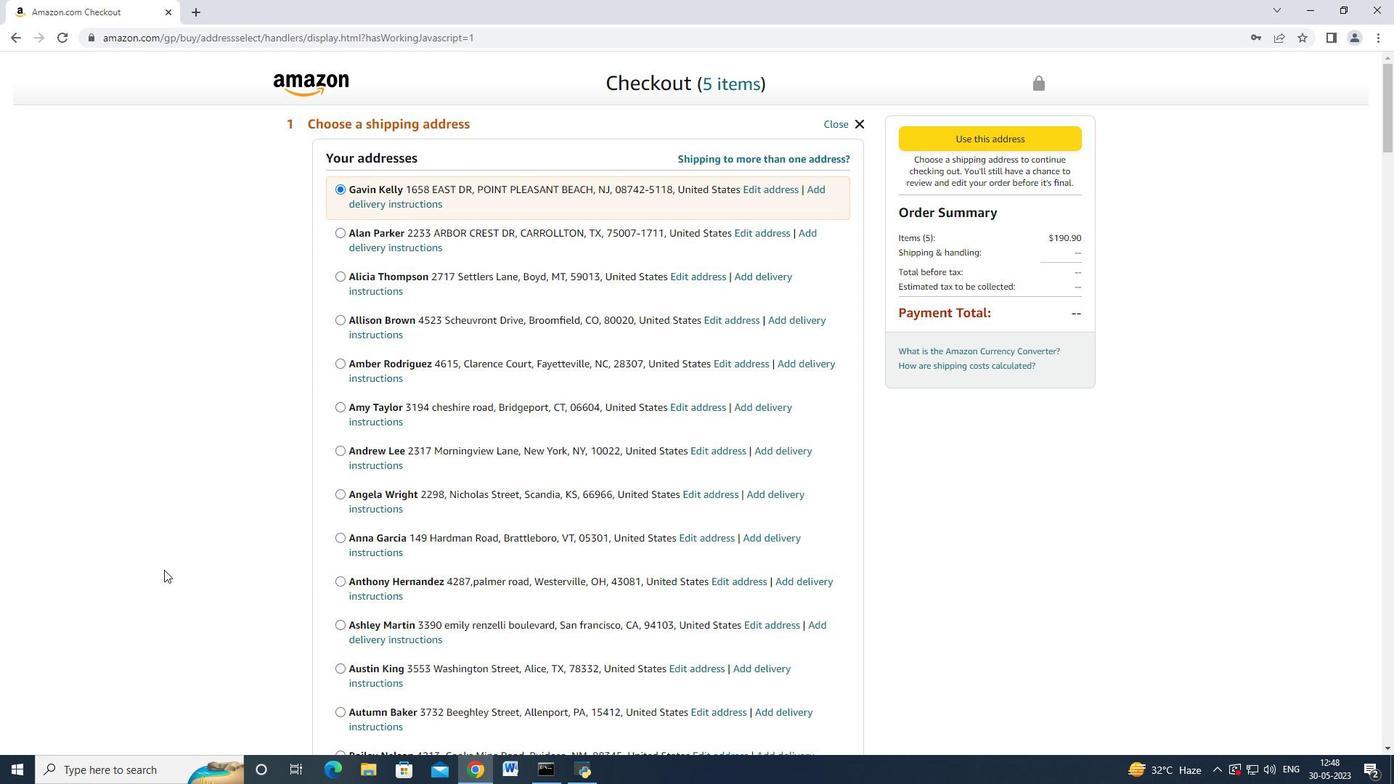 
Action: Mouse moved to (168, 572)
Screenshot: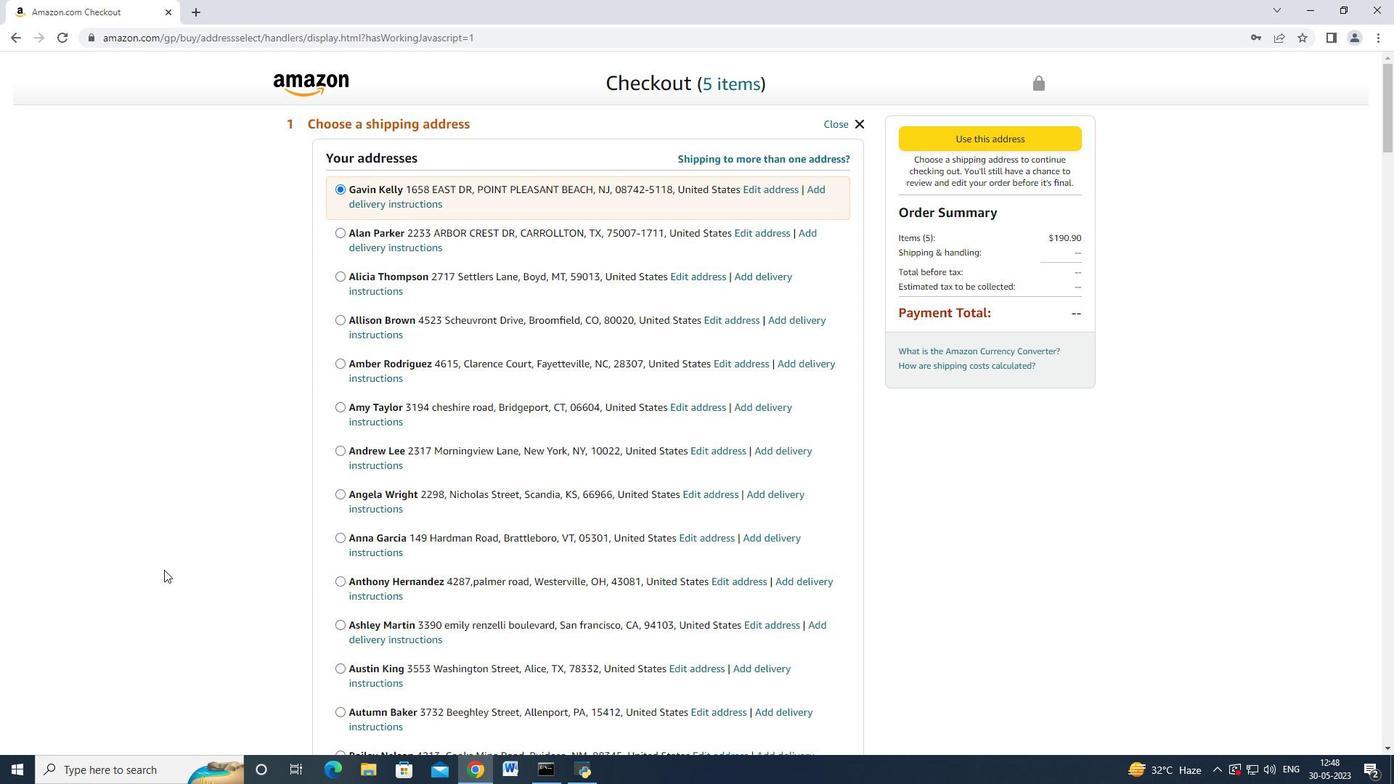 
Action: Mouse scrolled (168, 571) with delta (0, 0)
Screenshot: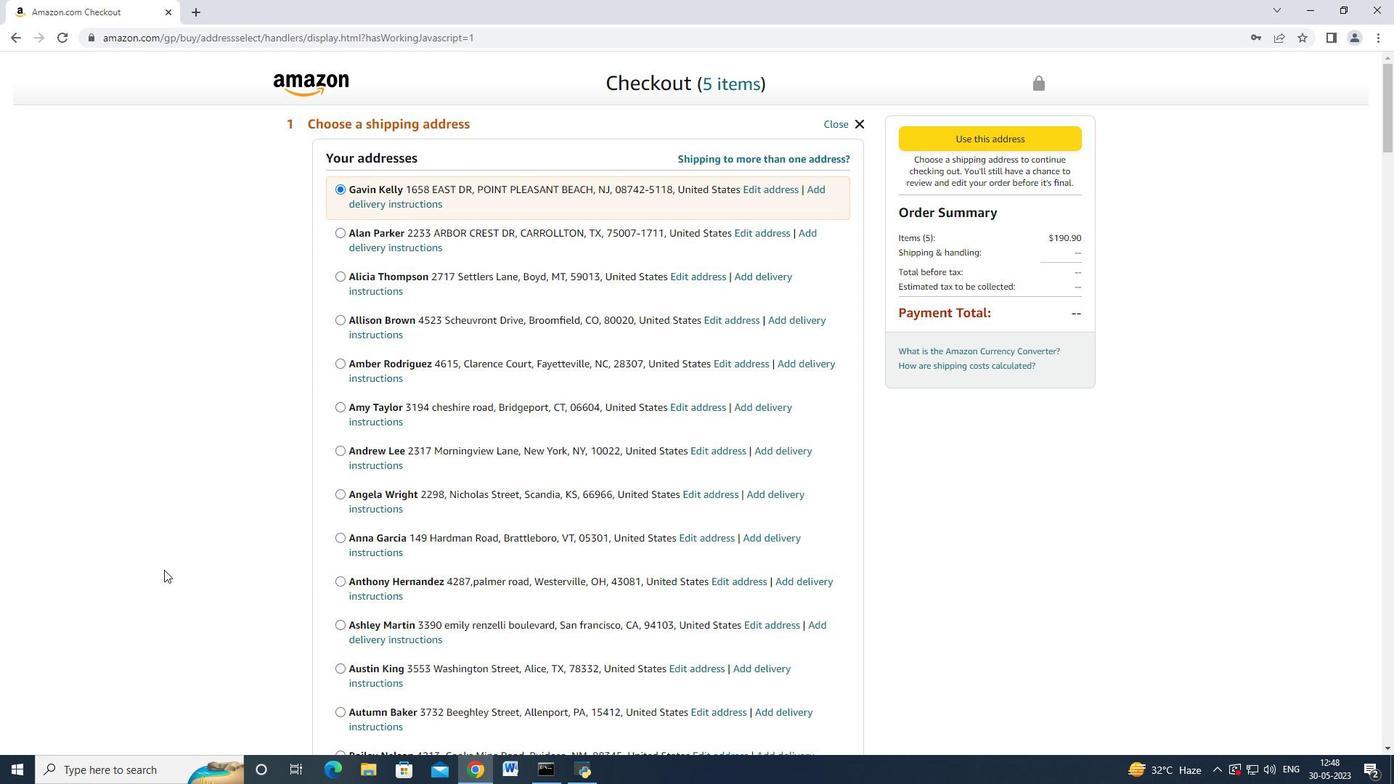 
Action: Mouse moved to (183, 562)
Screenshot: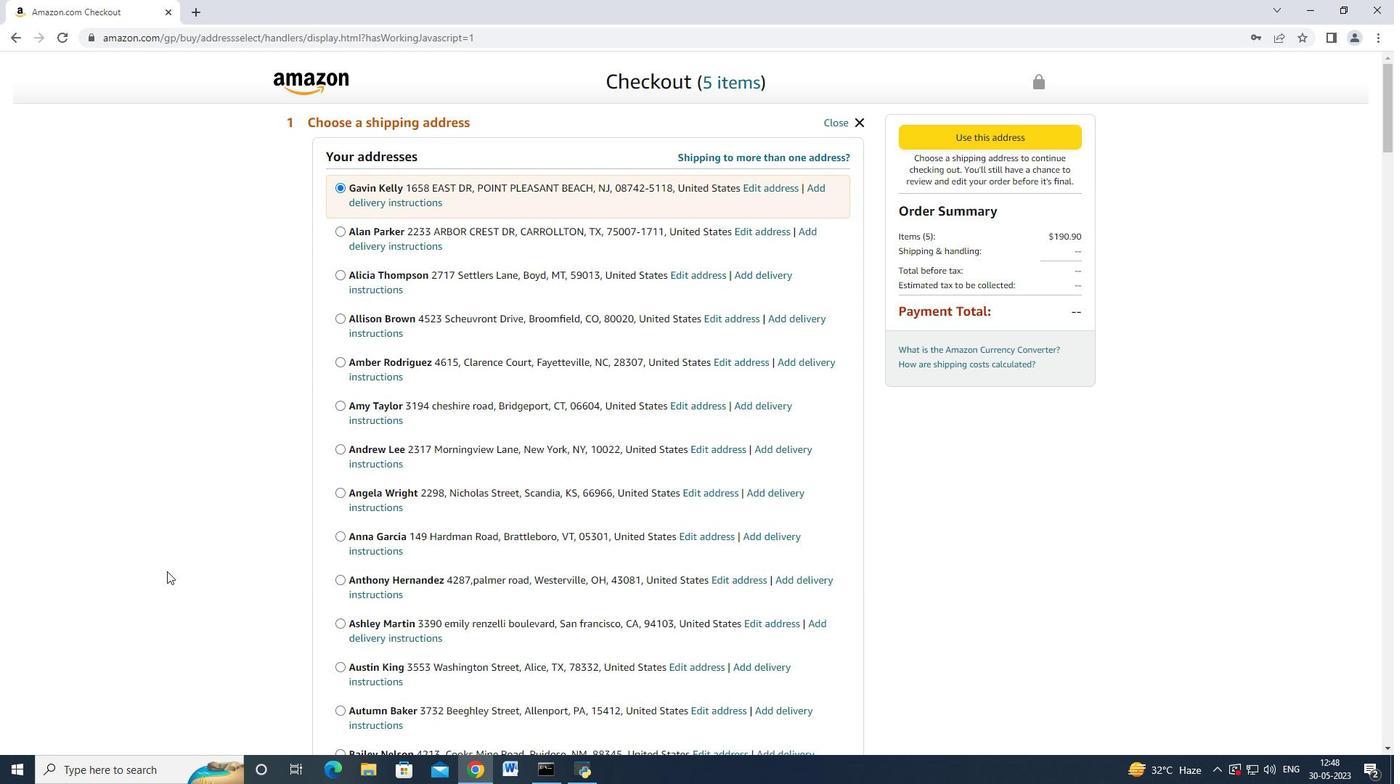 
Action: Mouse scrolled (179, 564) with delta (0, 0)
Screenshot: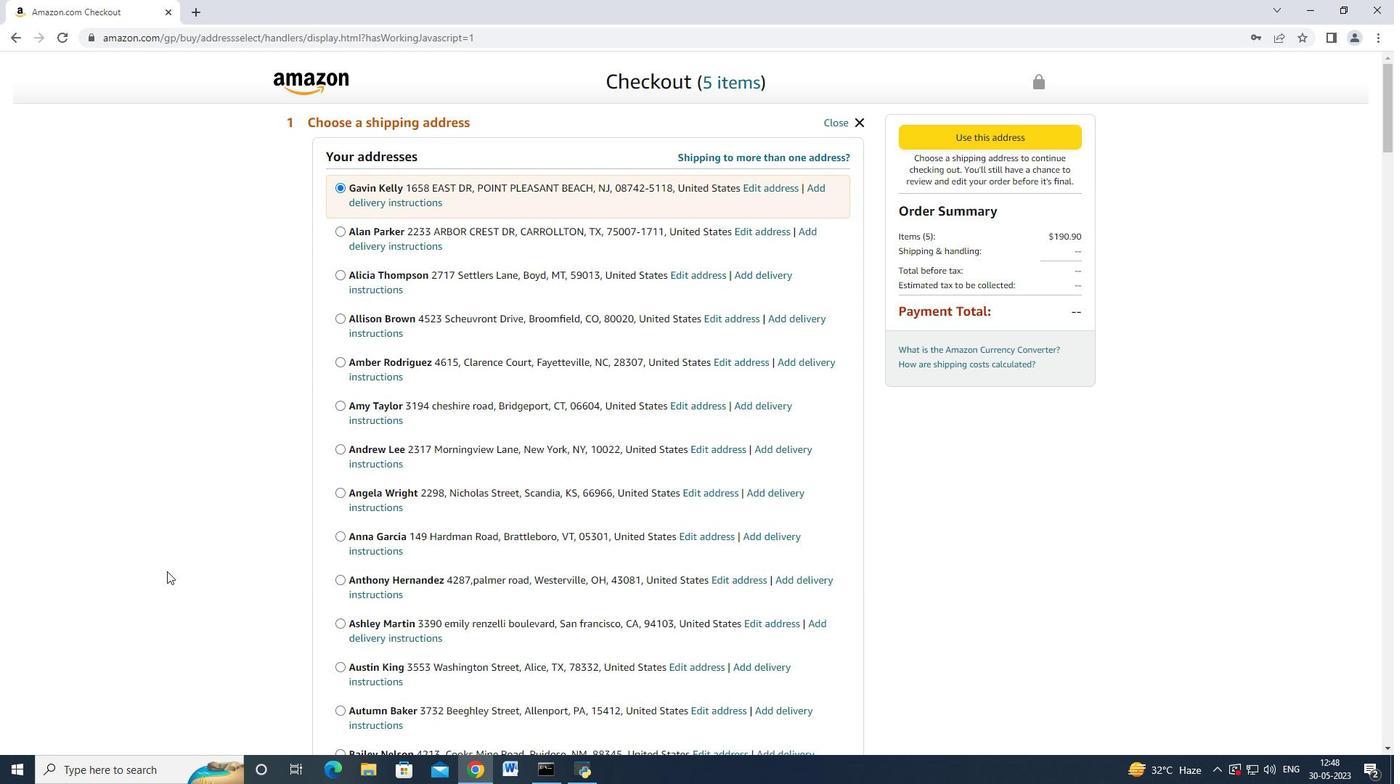 
Action: Mouse moved to (286, 537)
Screenshot: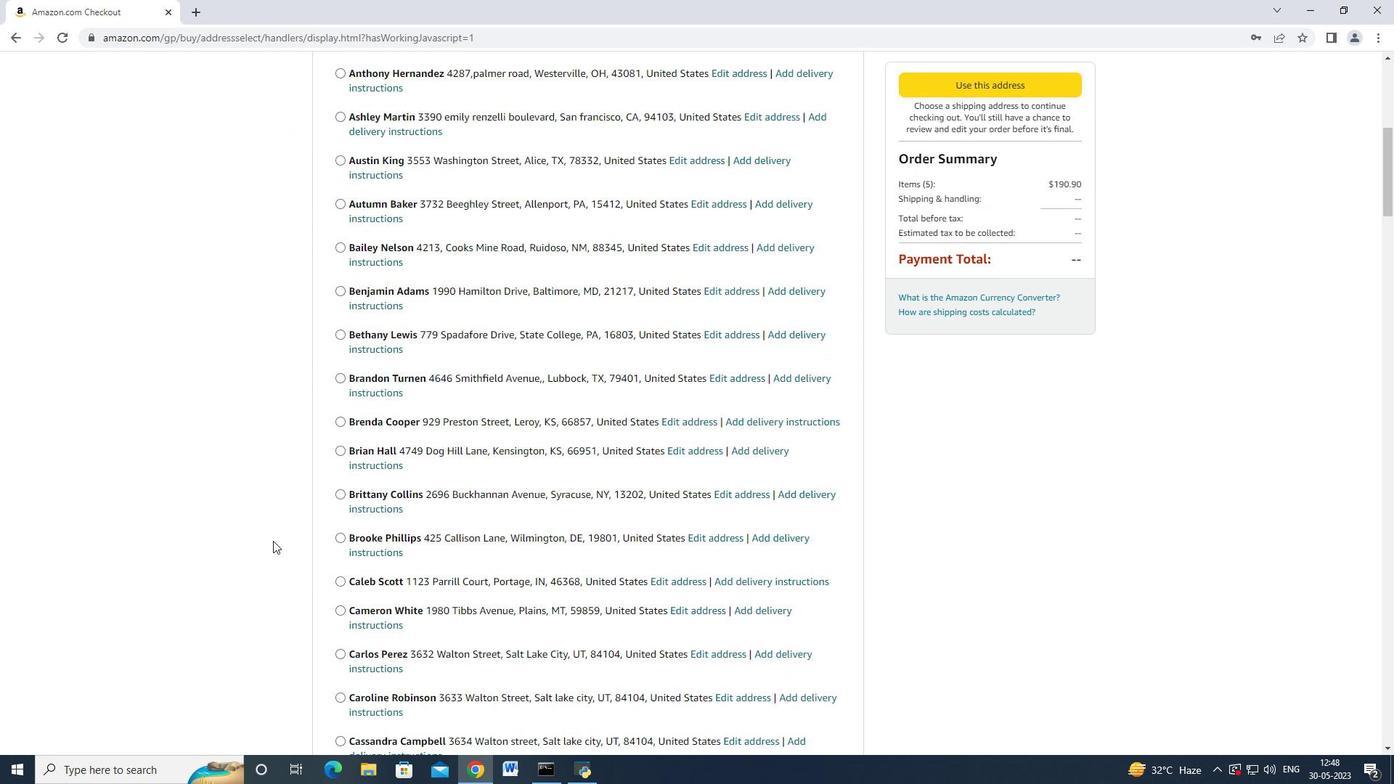 
Action: Mouse scrolled (286, 536) with delta (0, 0)
Screenshot: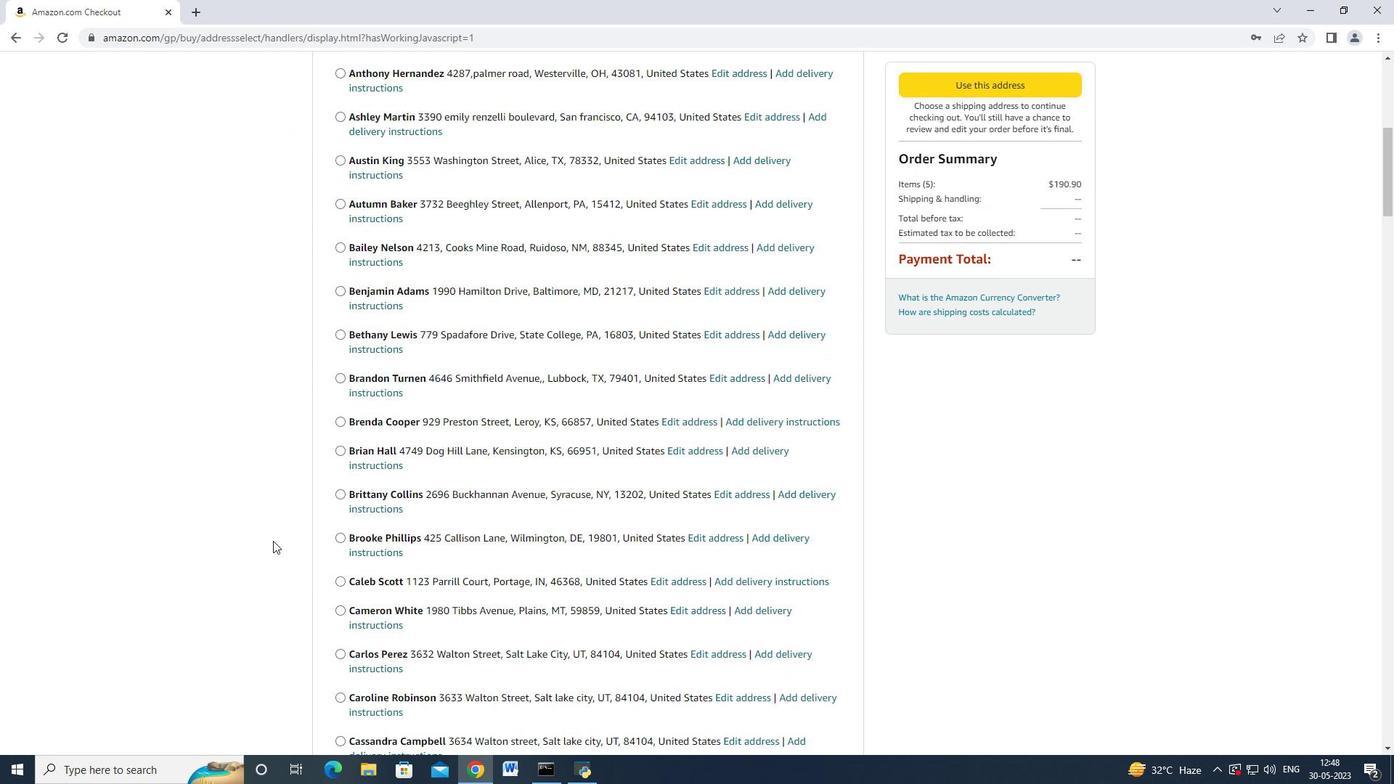 
Action: Mouse scrolled (286, 536) with delta (0, 0)
Screenshot: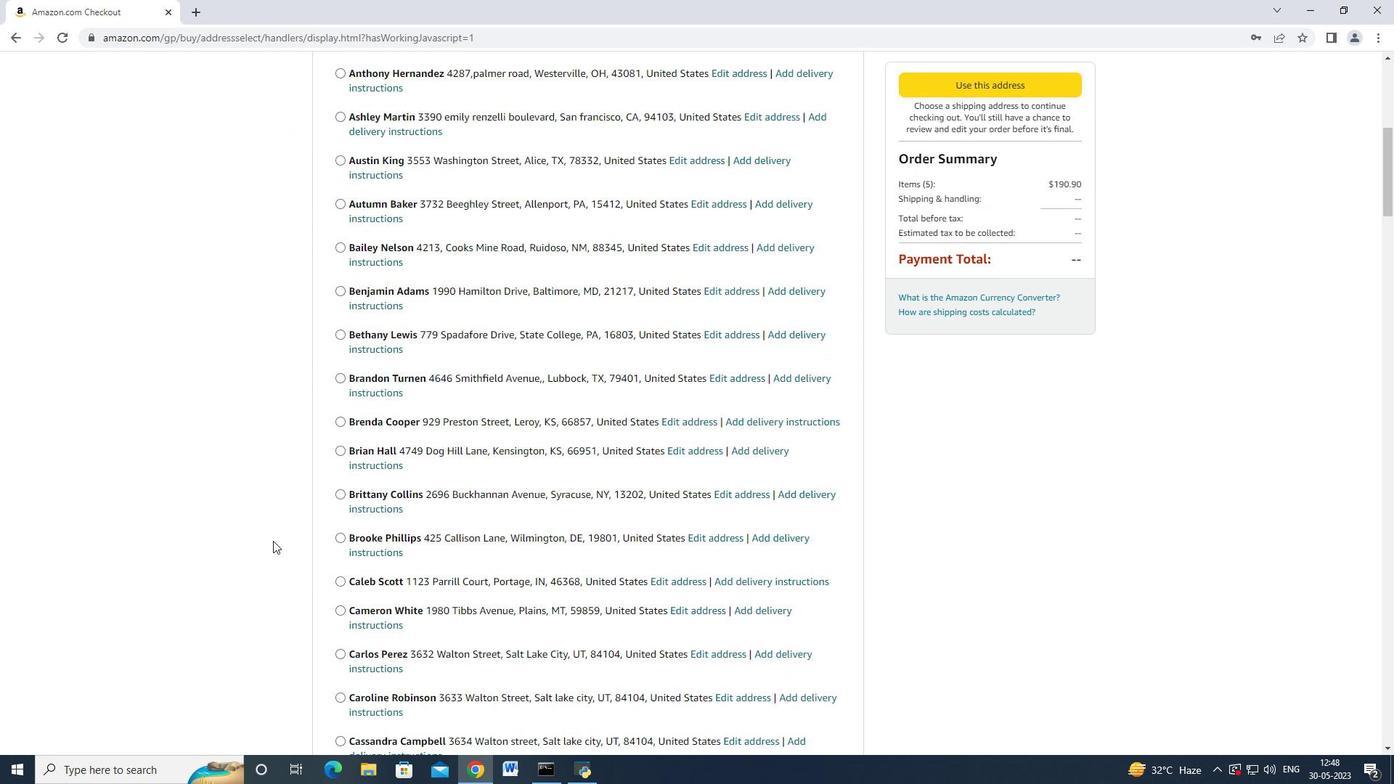 
Action: Mouse scrolled (286, 536) with delta (0, 0)
Screenshot: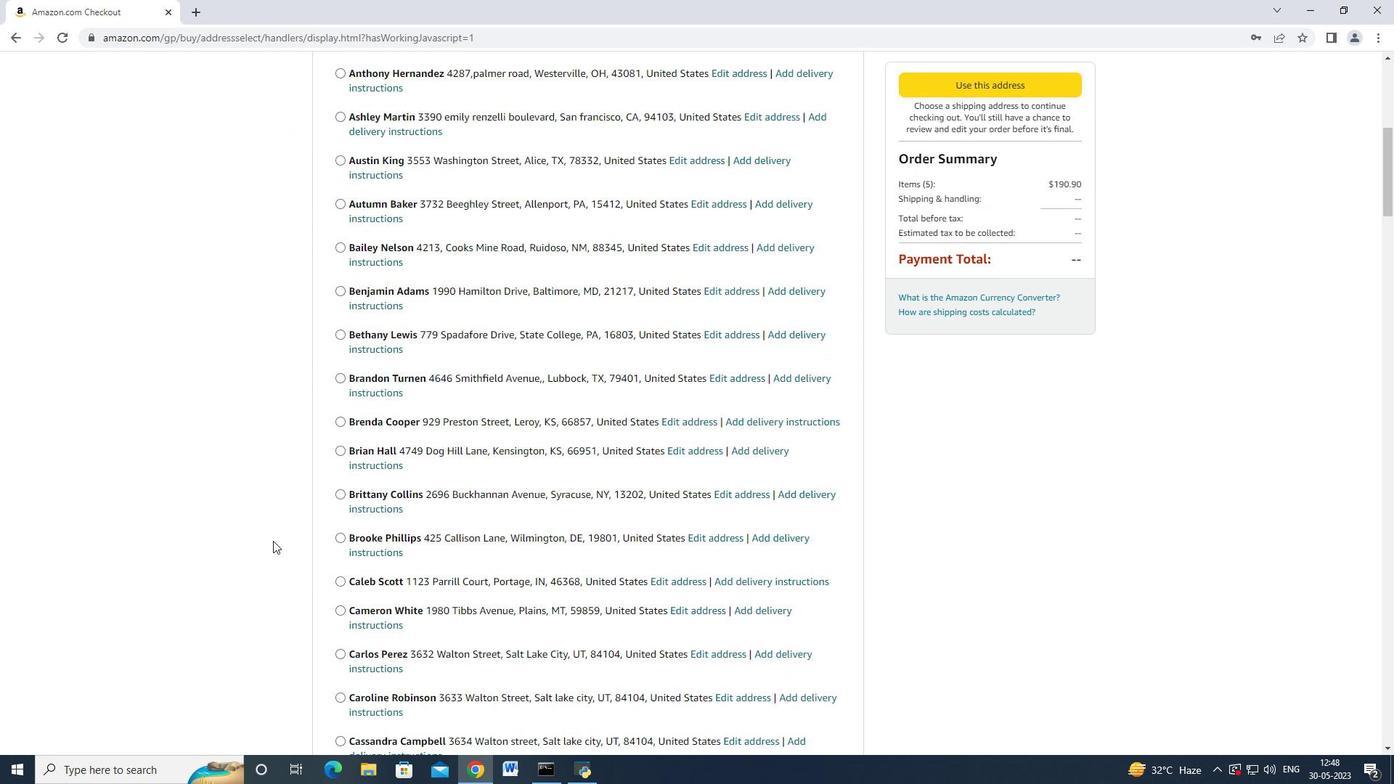 
Action: Mouse scrolled (286, 536) with delta (0, 0)
Screenshot: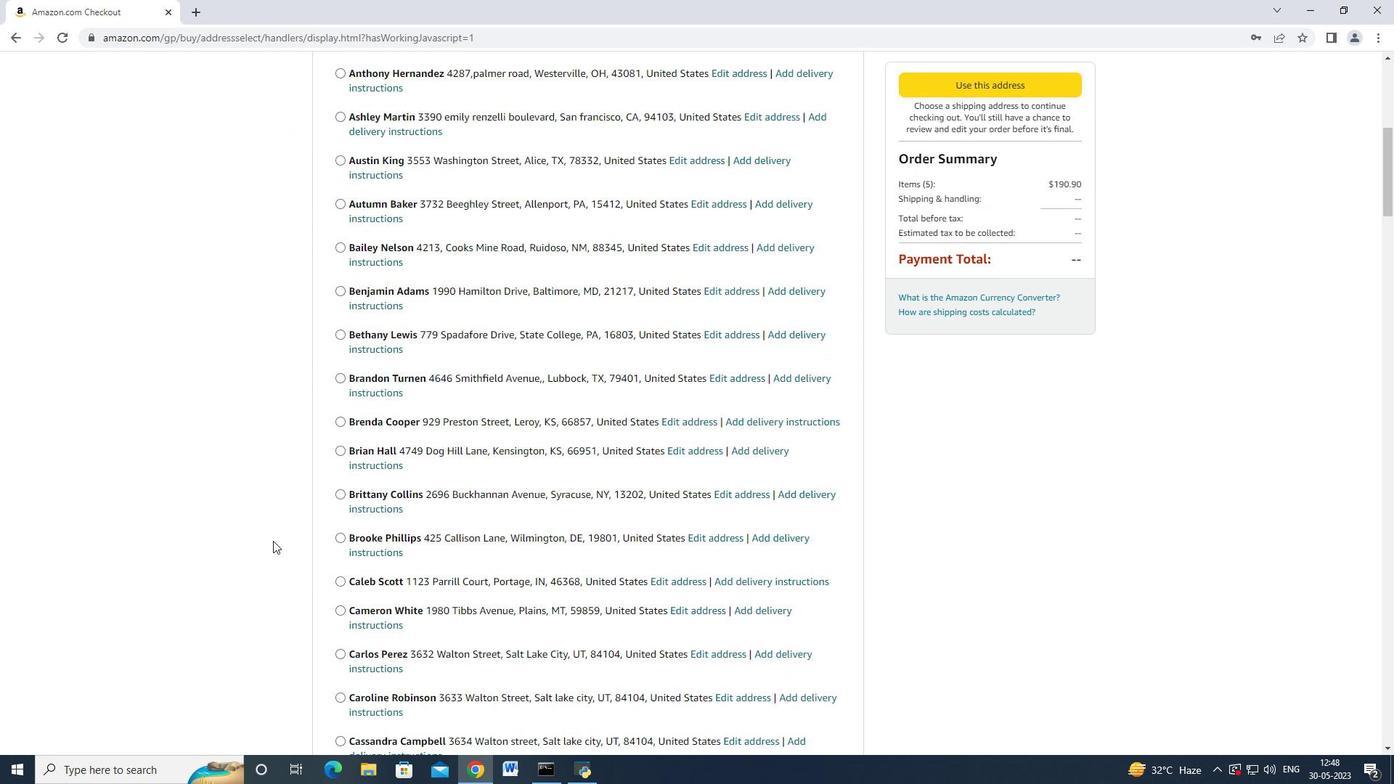 
Action: Mouse scrolled (286, 536) with delta (0, 0)
Screenshot: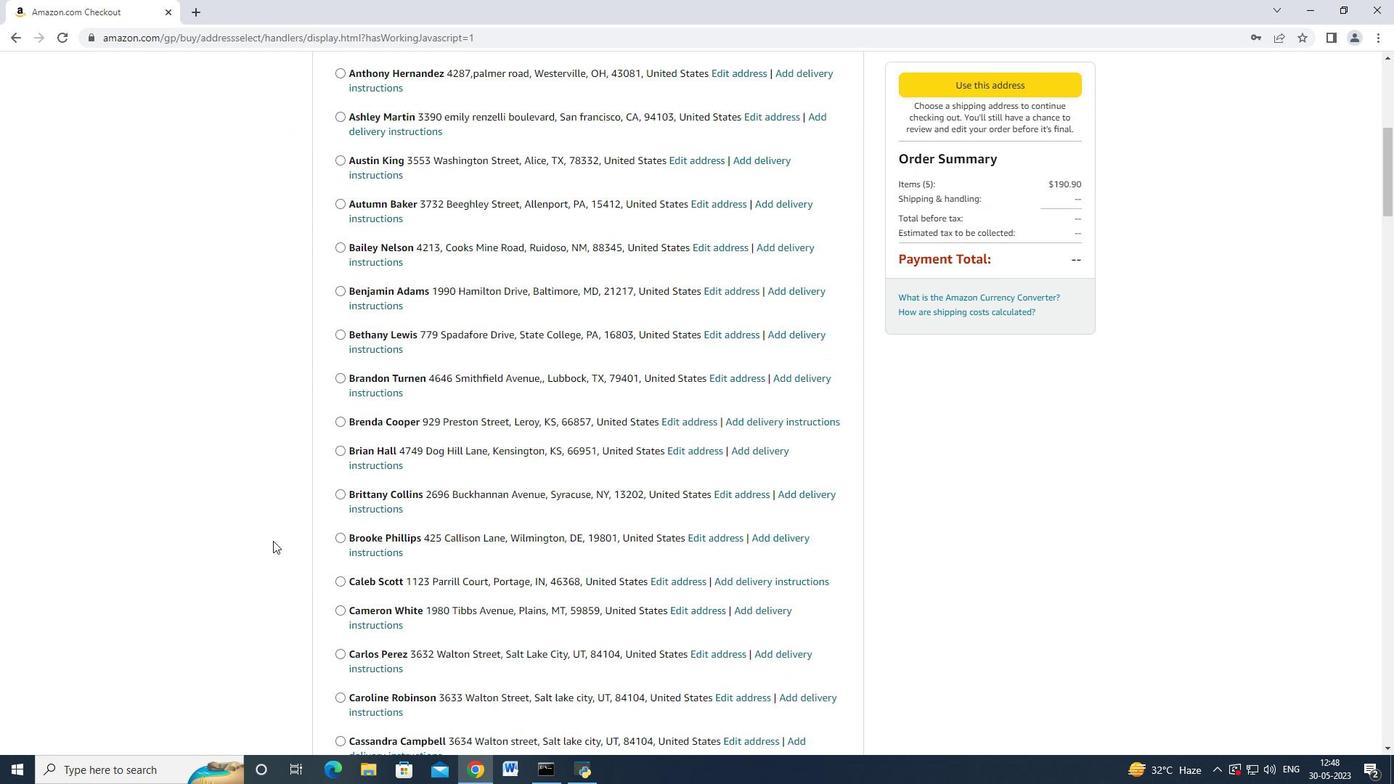 
Action: Mouse scrolled (286, 536) with delta (0, 0)
Screenshot: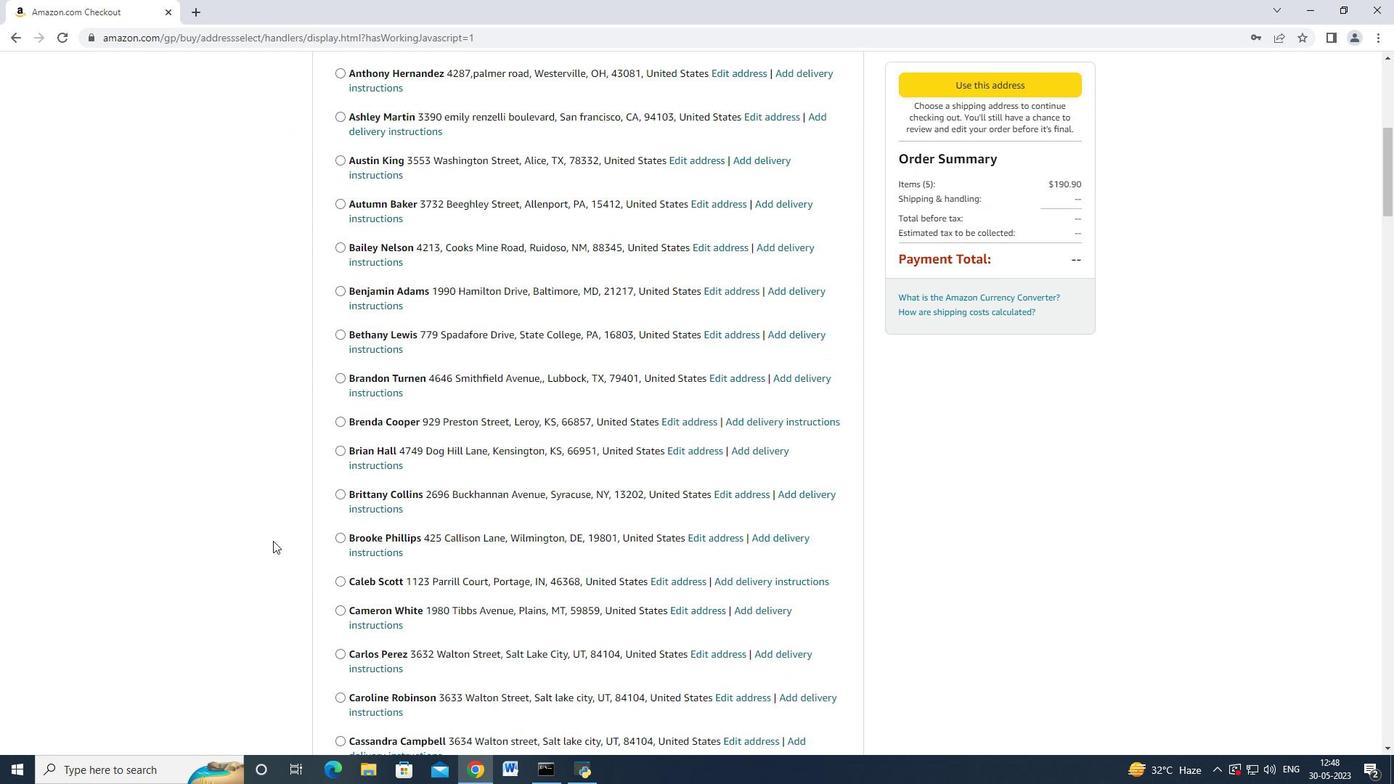
Action: Mouse scrolled (286, 536) with delta (0, 0)
Screenshot: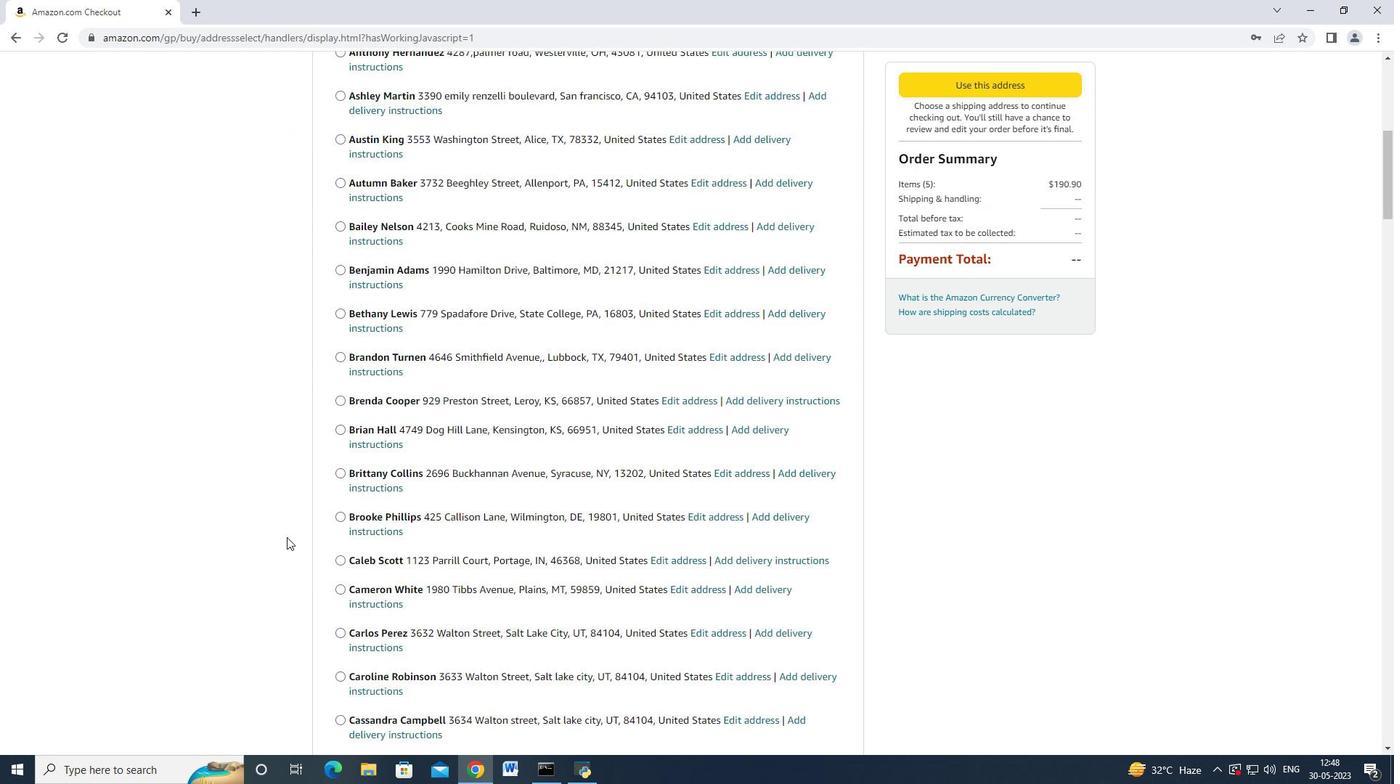 
Action: Mouse scrolled (286, 536) with delta (0, 0)
Screenshot: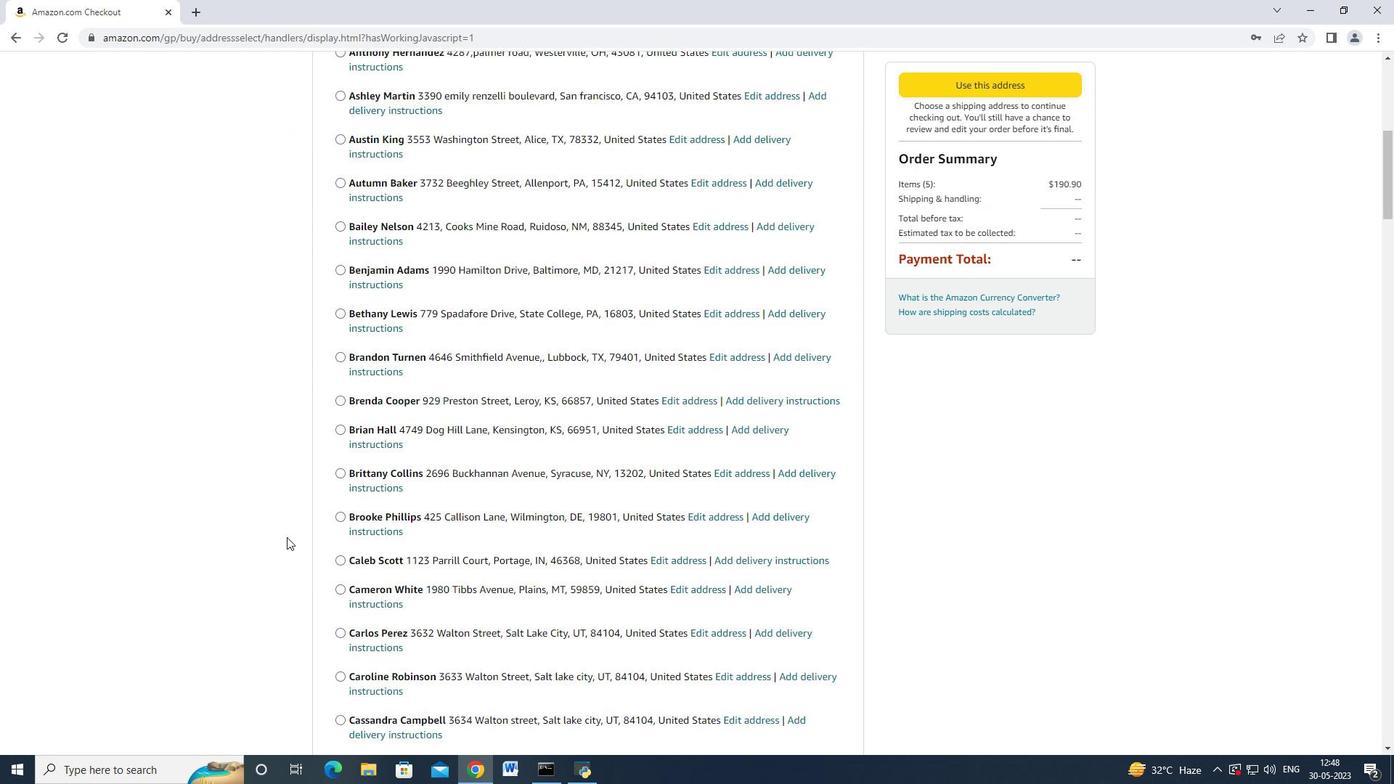 
Action: Mouse scrolled (286, 536) with delta (0, 0)
Screenshot: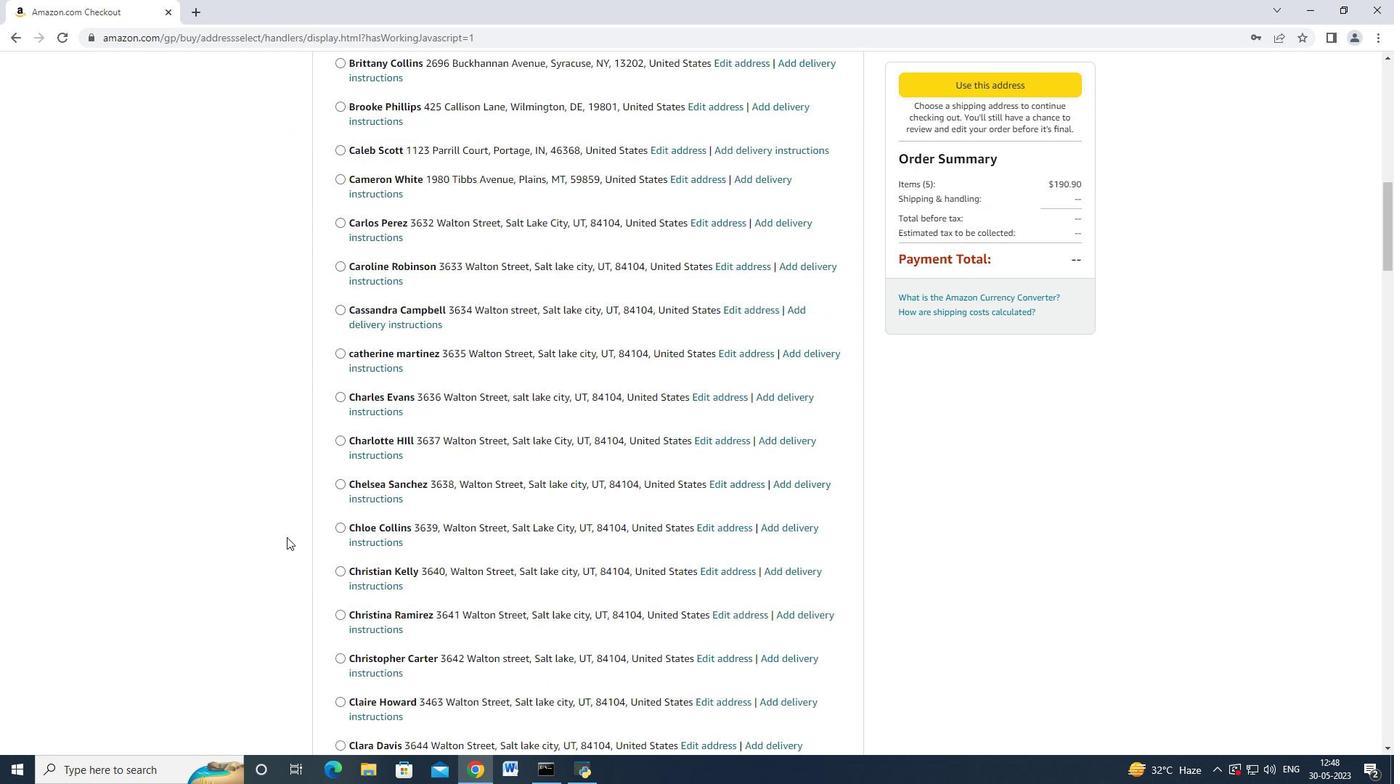 
Action: Mouse scrolled (286, 536) with delta (0, 0)
Screenshot: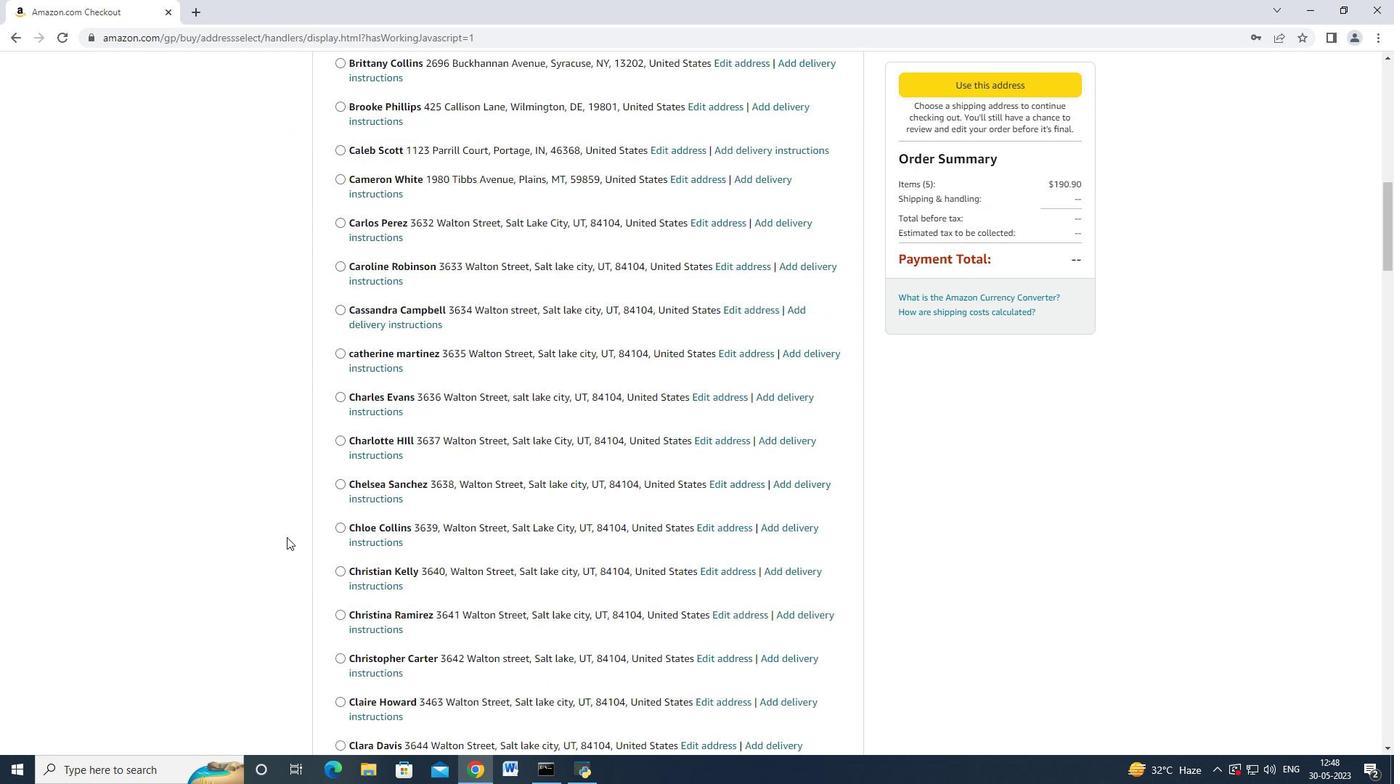 
Action: Mouse scrolled (286, 536) with delta (0, 0)
Screenshot: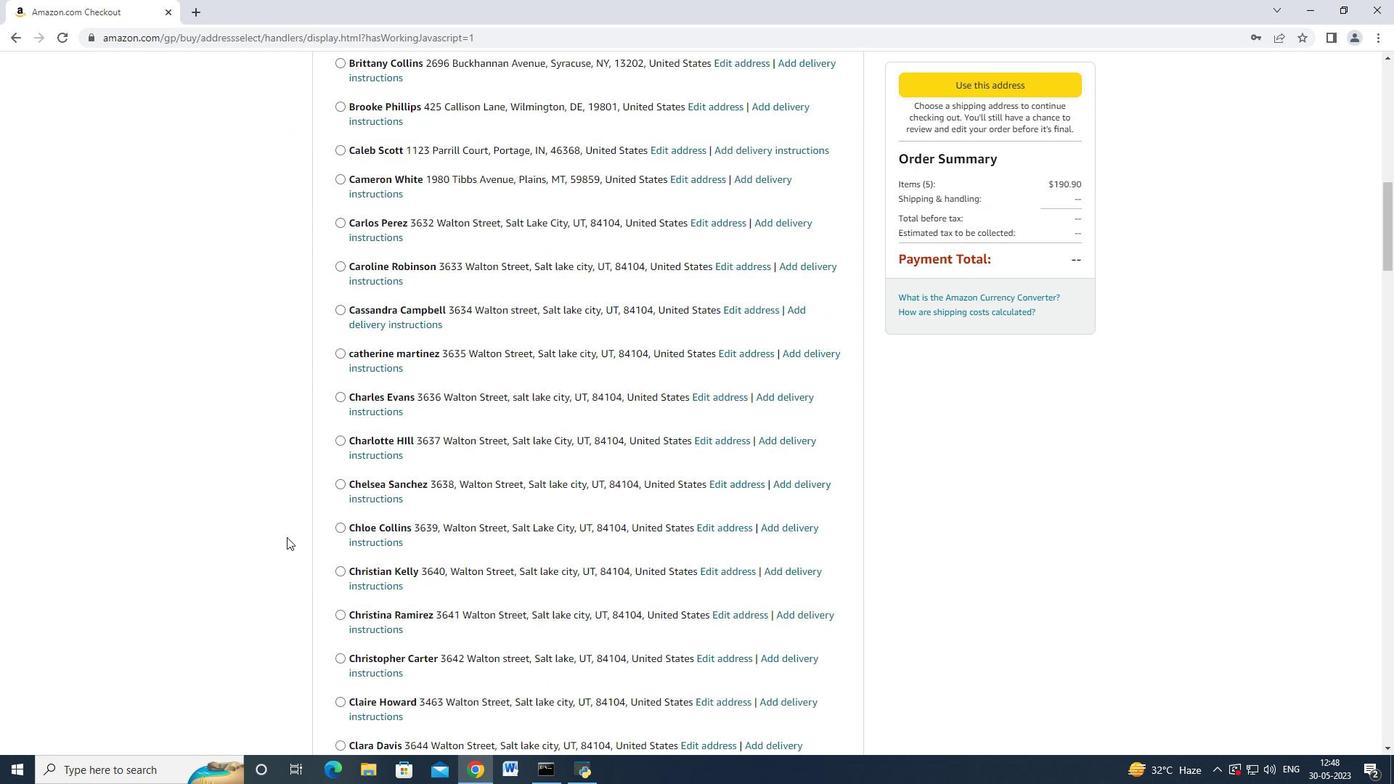
Action: Mouse scrolled (286, 536) with delta (0, 0)
Screenshot: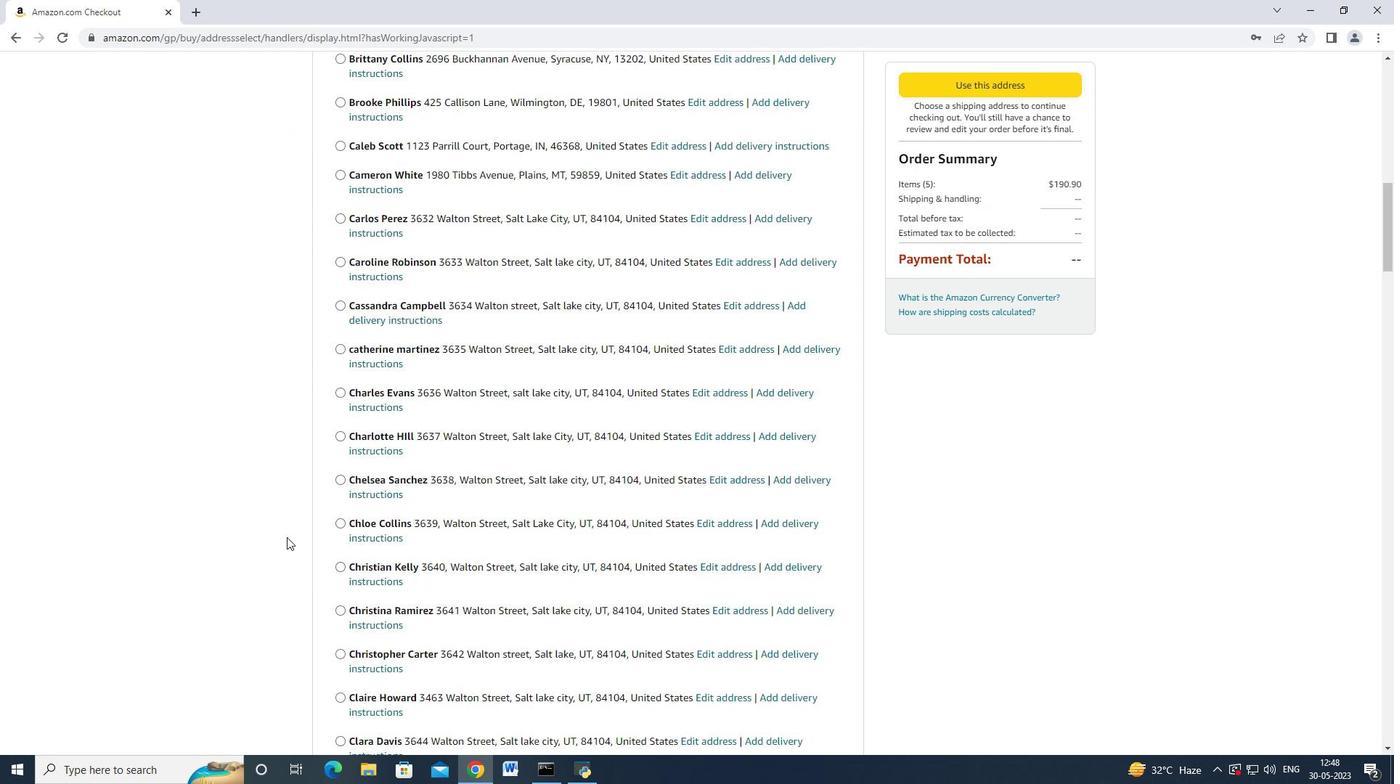 
Action: Mouse scrolled (286, 536) with delta (0, 0)
Screenshot: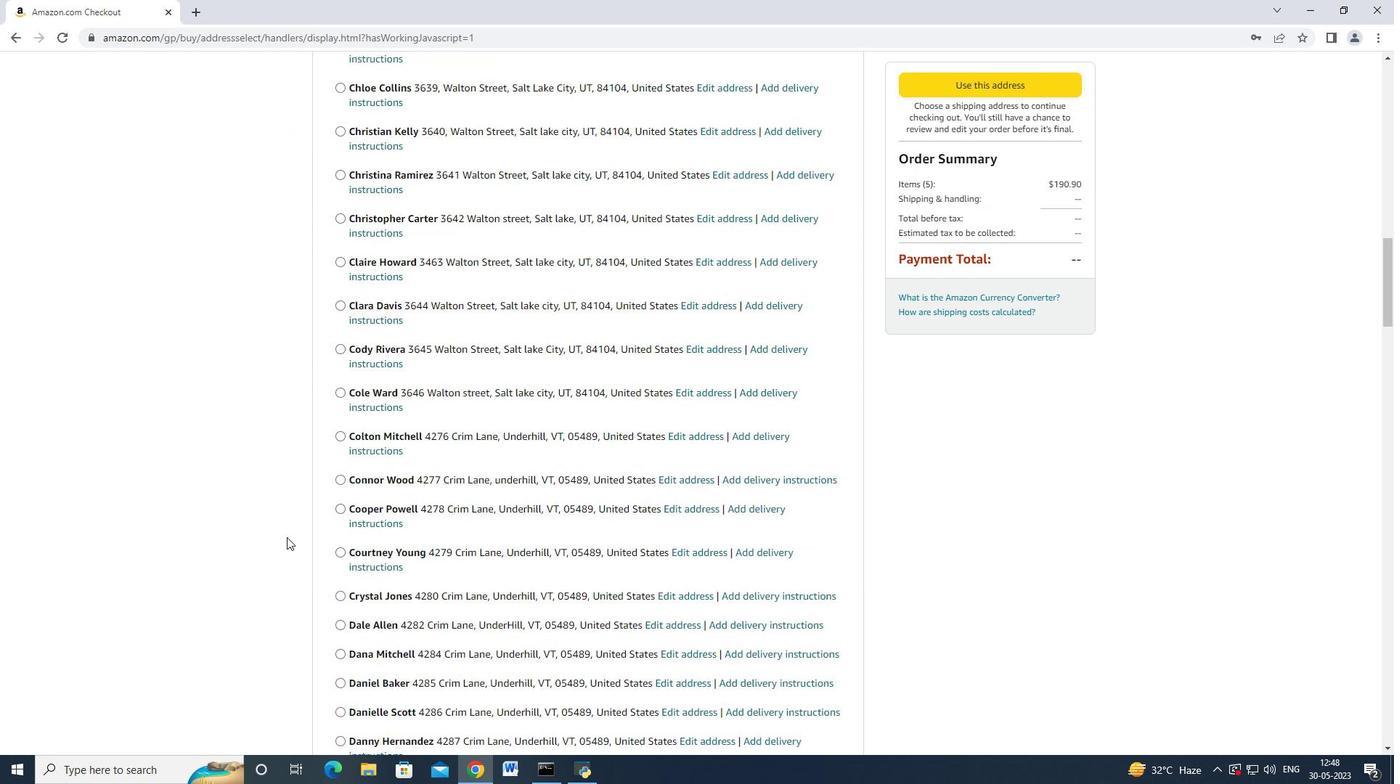 
Action: Mouse scrolled (286, 536) with delta (0, 0)
Screenshot: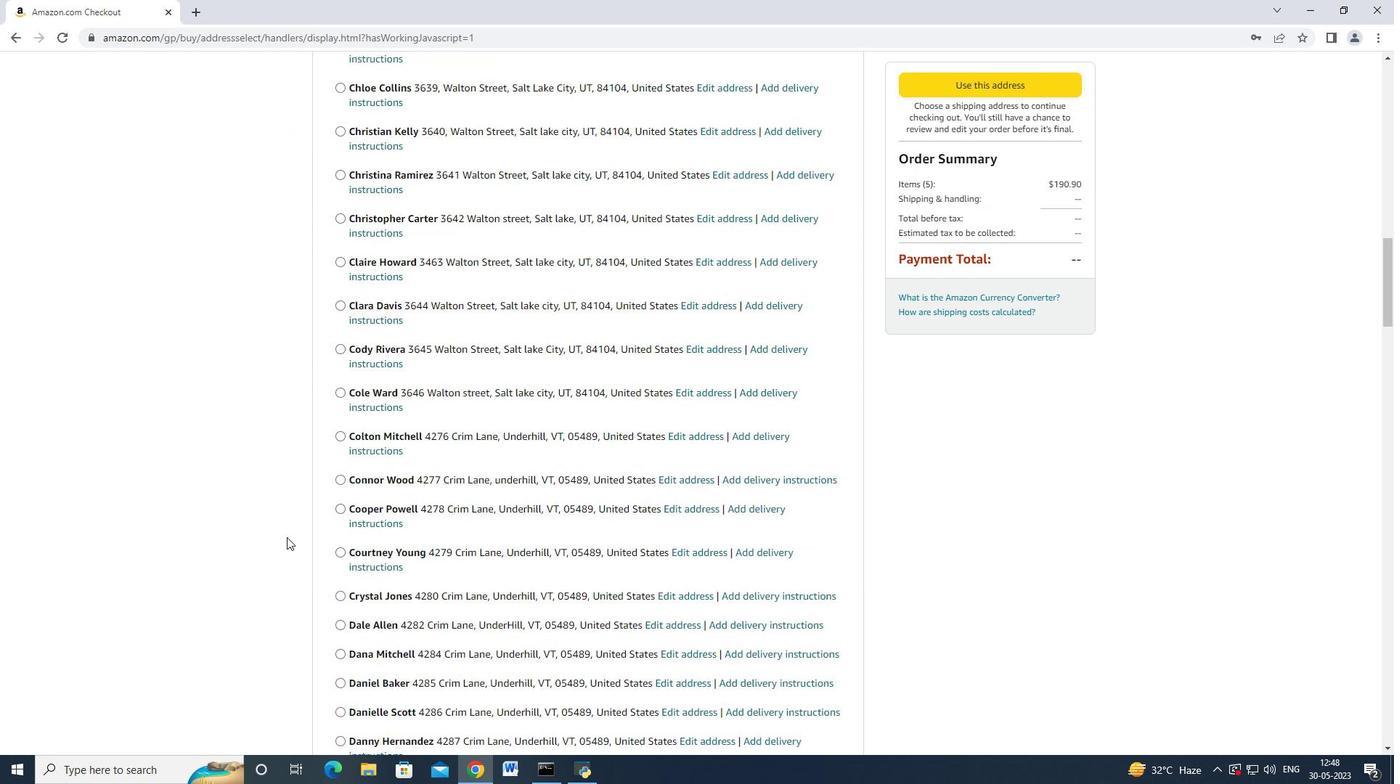 
Action: Mouse scrolled (286, 536) with delta (0, 0)
Screenshot: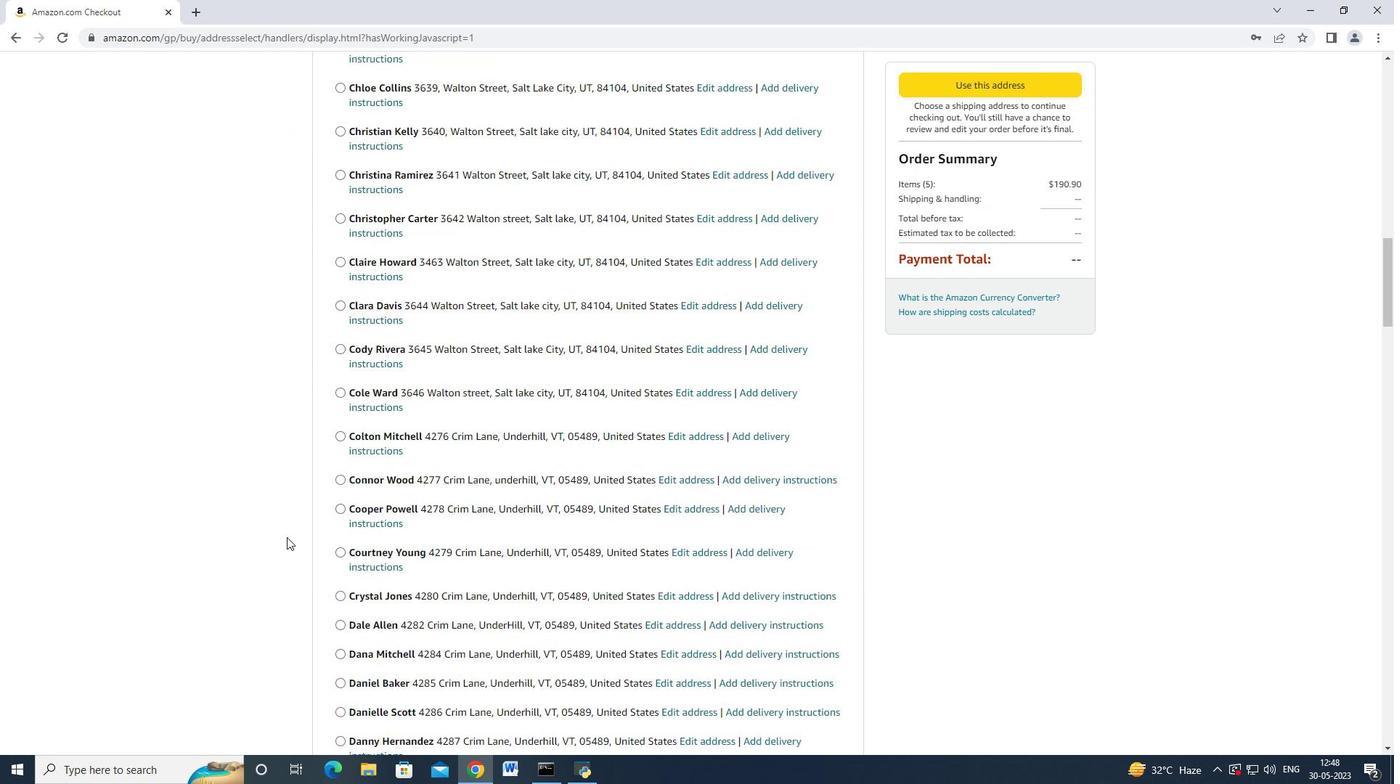 
Action: Mouse scrolled (286, 536) with delta (0, 0)
Screenshot: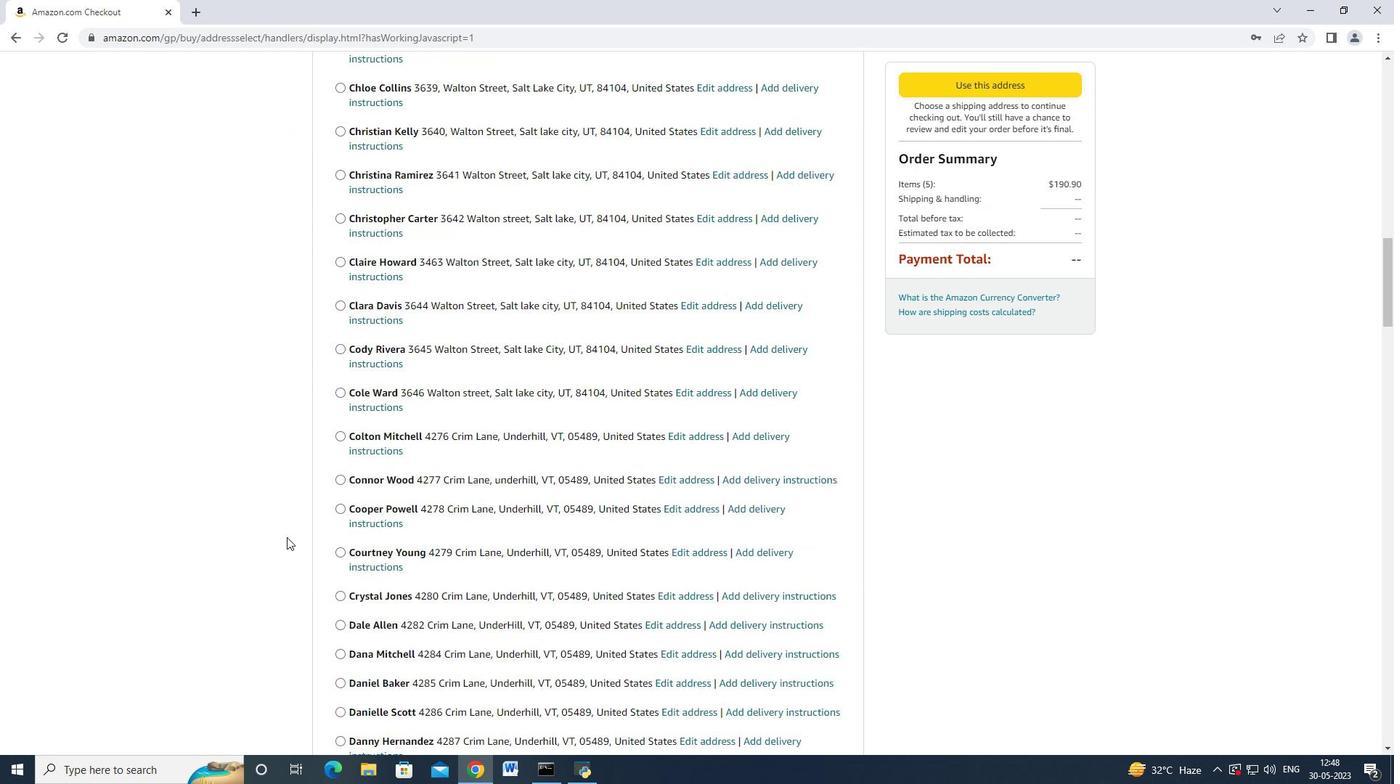 
Action: Mouse scrolled (286, 536) with delta (0, 0)
Screenshot: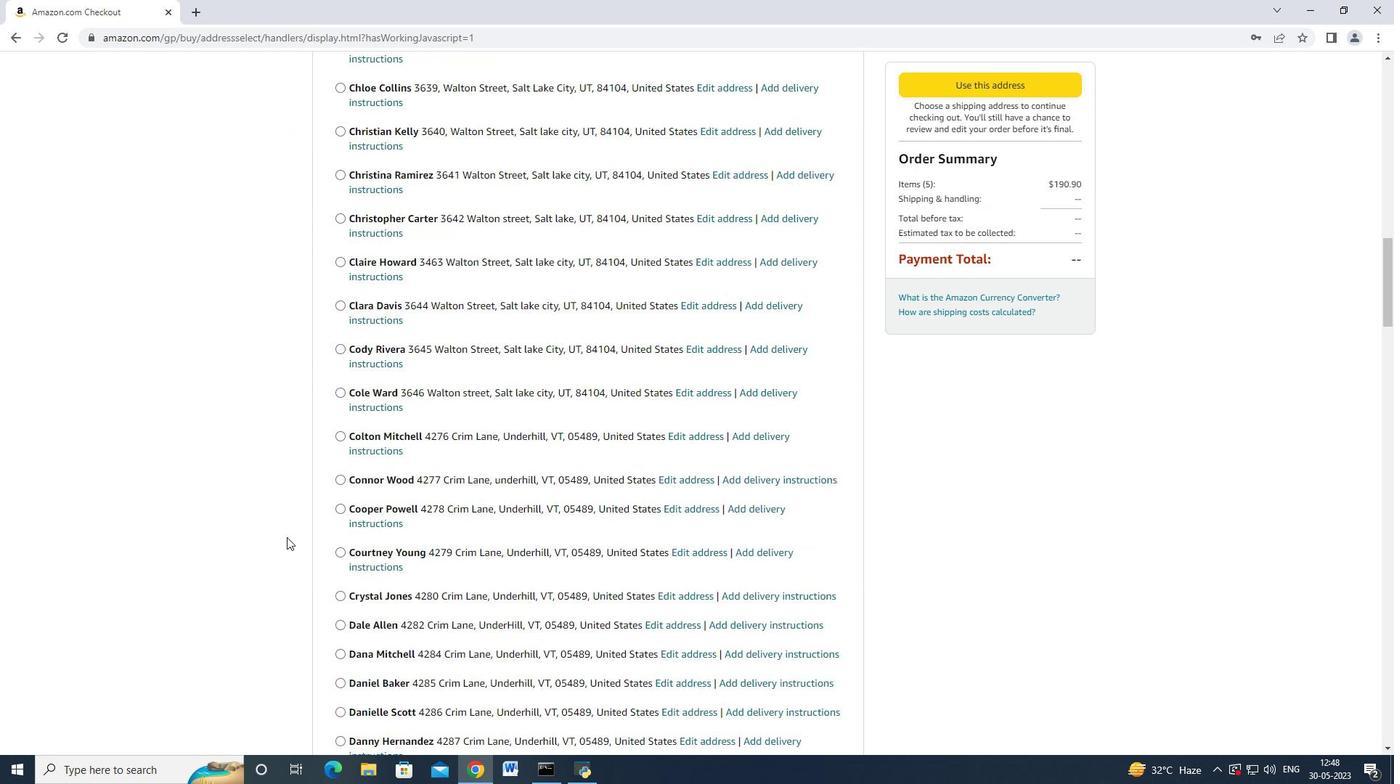 
Action: Mouse scrolled (286, 536) with delta (0, 0)
Screenshot: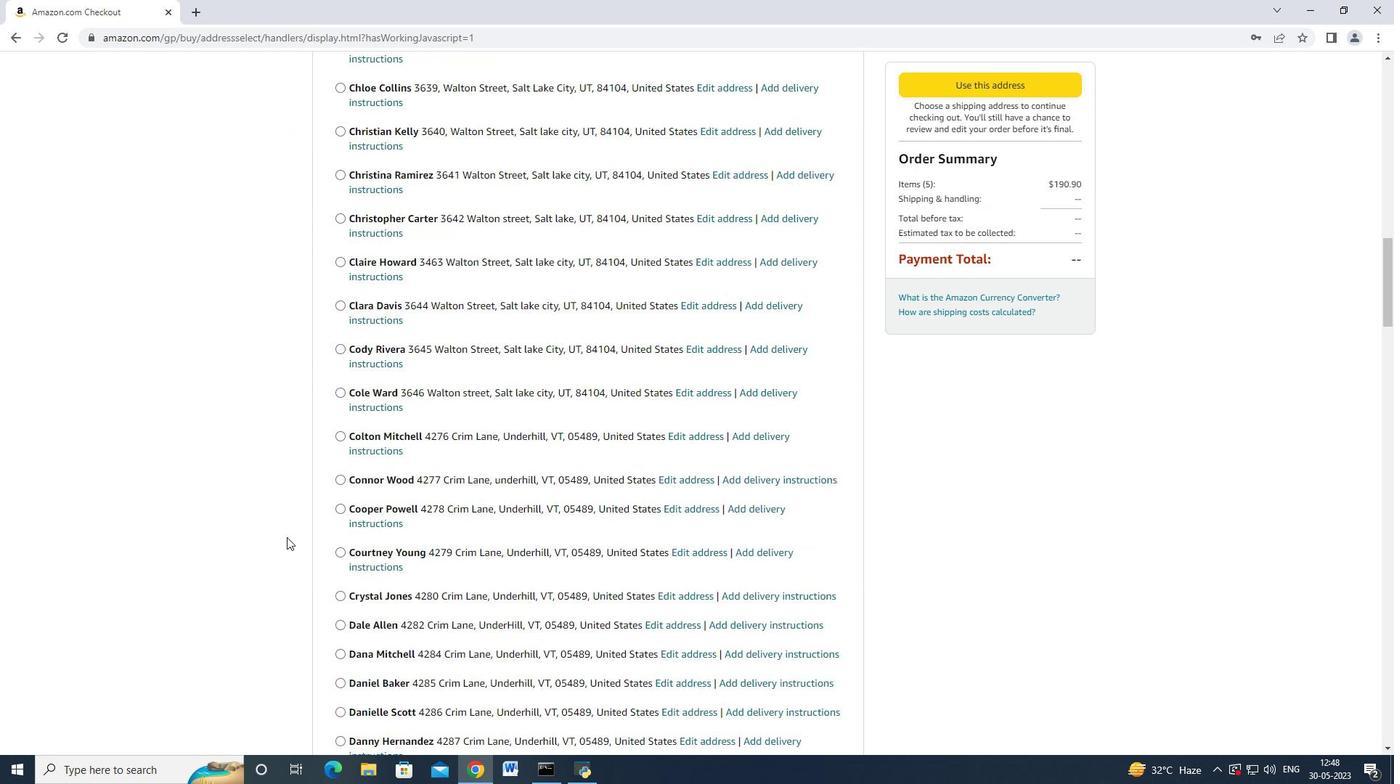 
Action: Mouse scrolled (286, 536) with delta (0, 0)
Screenshot: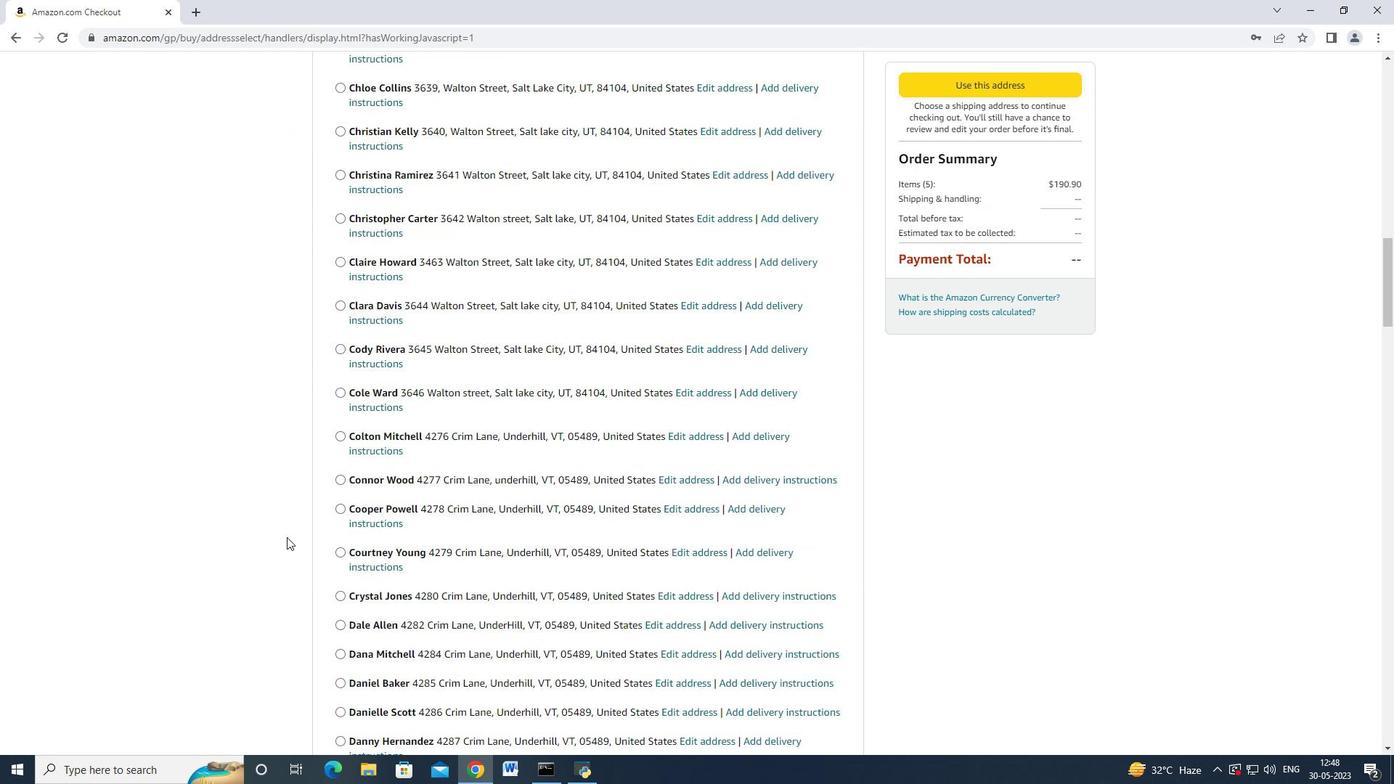 
Action: Mouse moved to (286, 536)
Screenshot: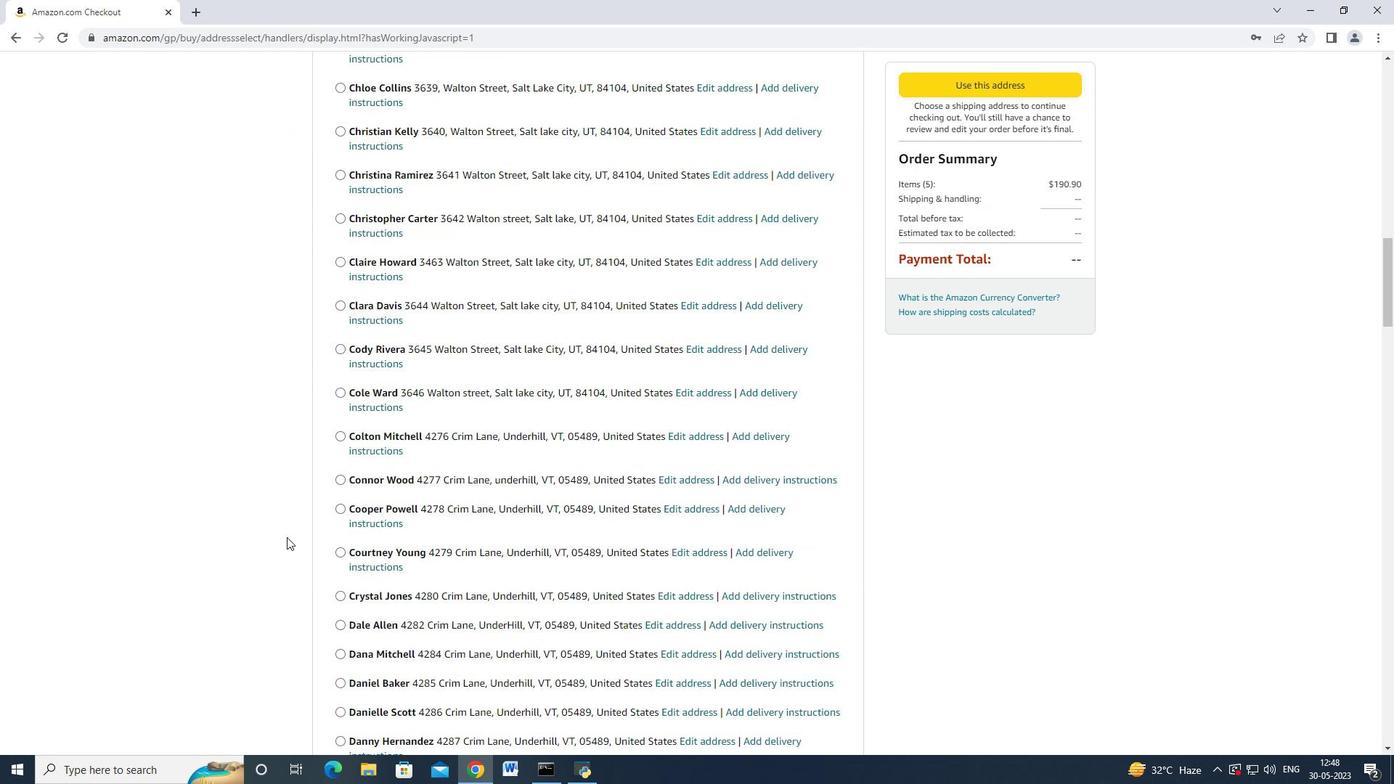 
Action: Mouse scrolled (286, 535) with delta (0, 0)
Screenshot: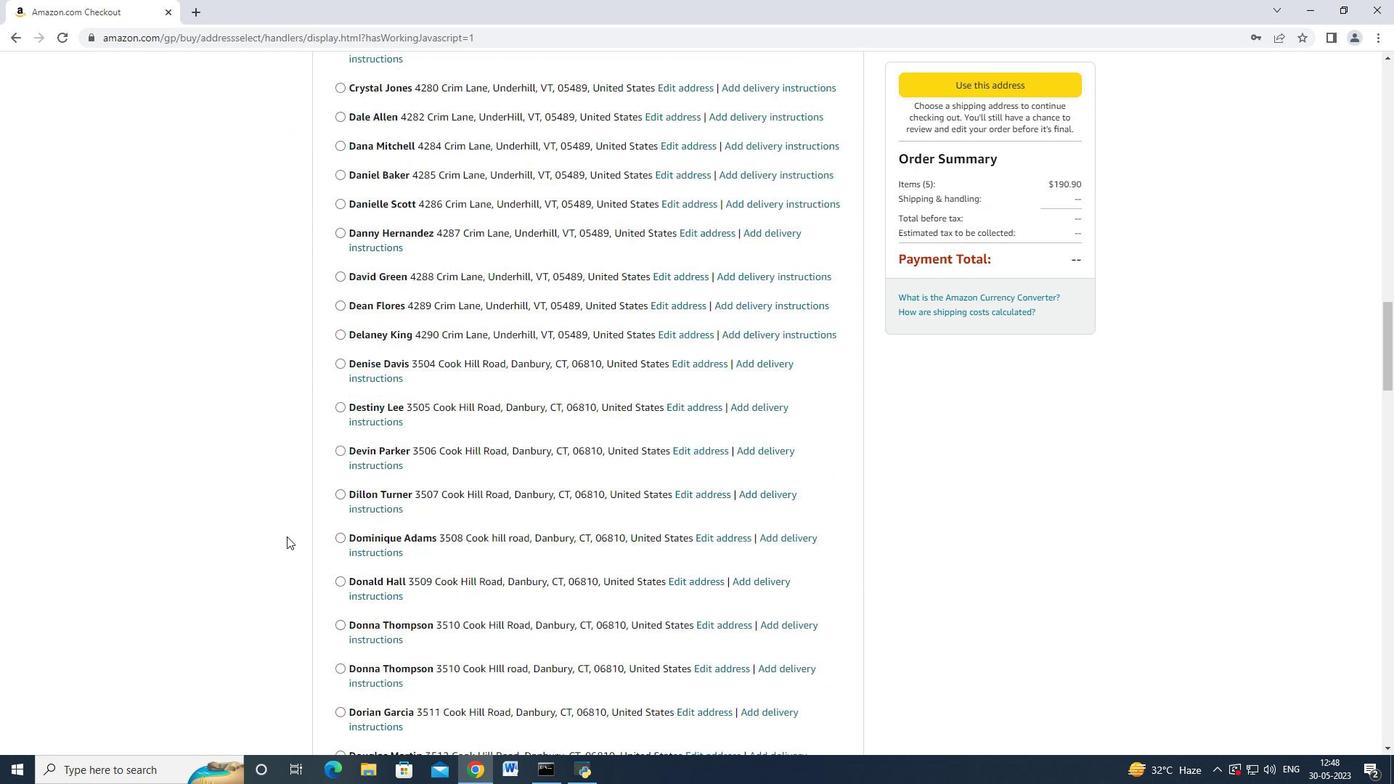 
Action: Mouse scrolled (286, 535) with delta (0, 0)
Screenshot: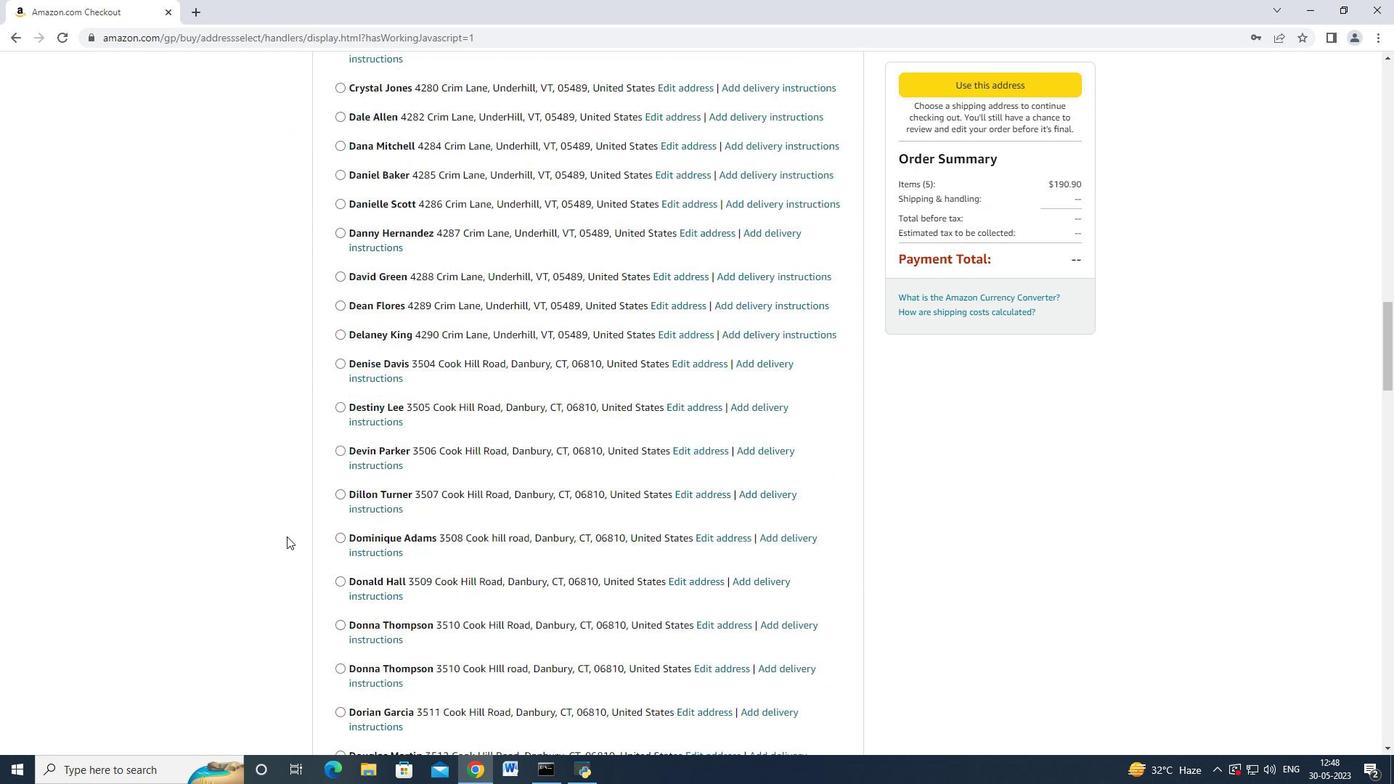 
Action: Mouse scrolled (286, 535) with delta (0, 0)
Screenshot: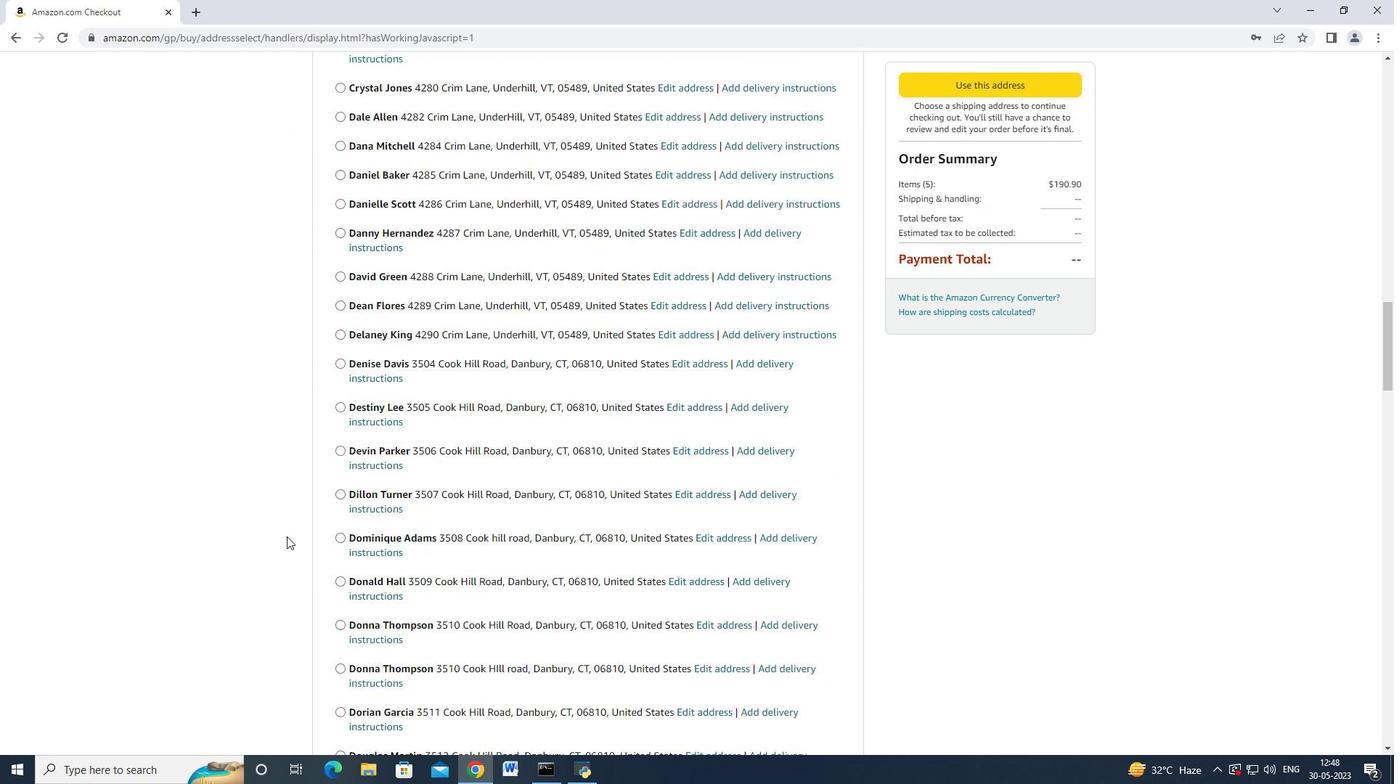 
Action: Mouse scrolled (286, 535) with delta (0, 0)
Screenshot: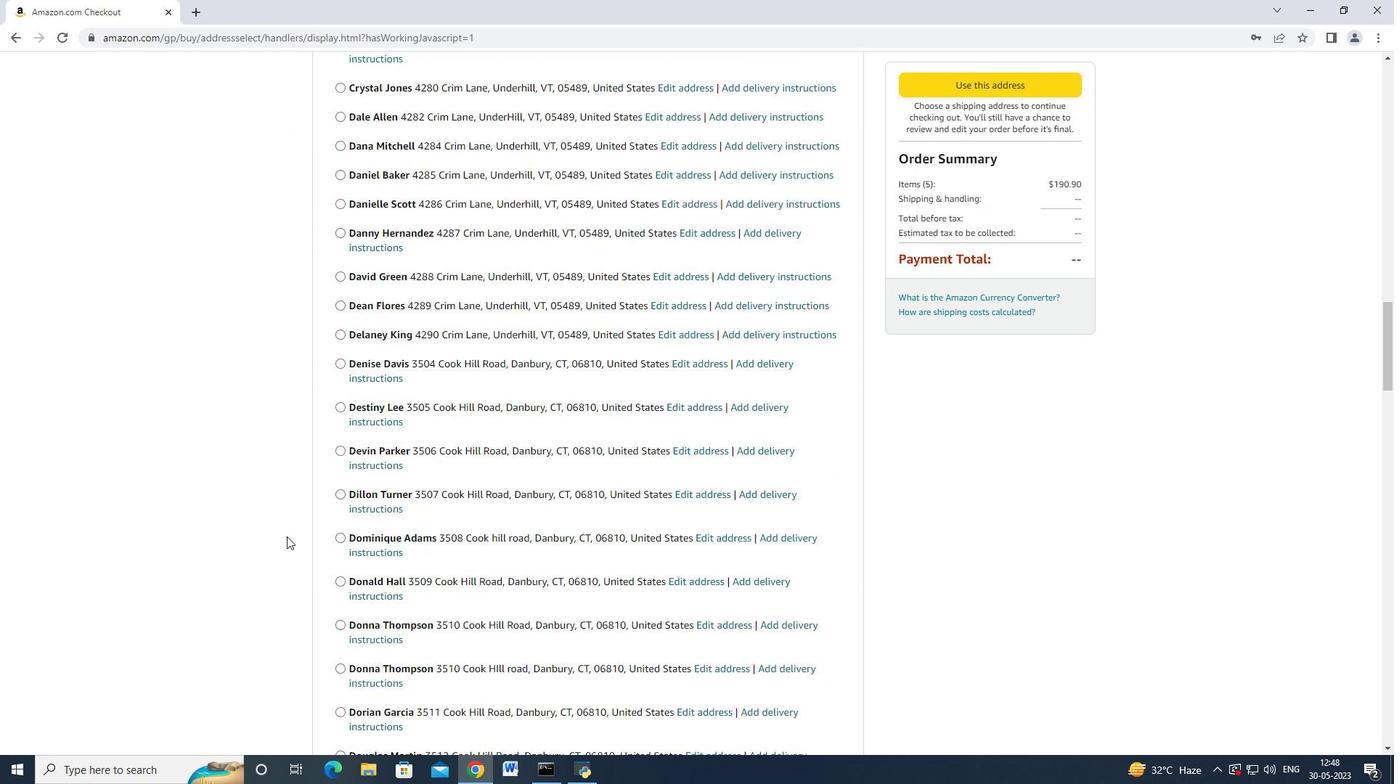 
Action: Mouse scrolled (286, 535) with delta (0, 0)
Screenshot: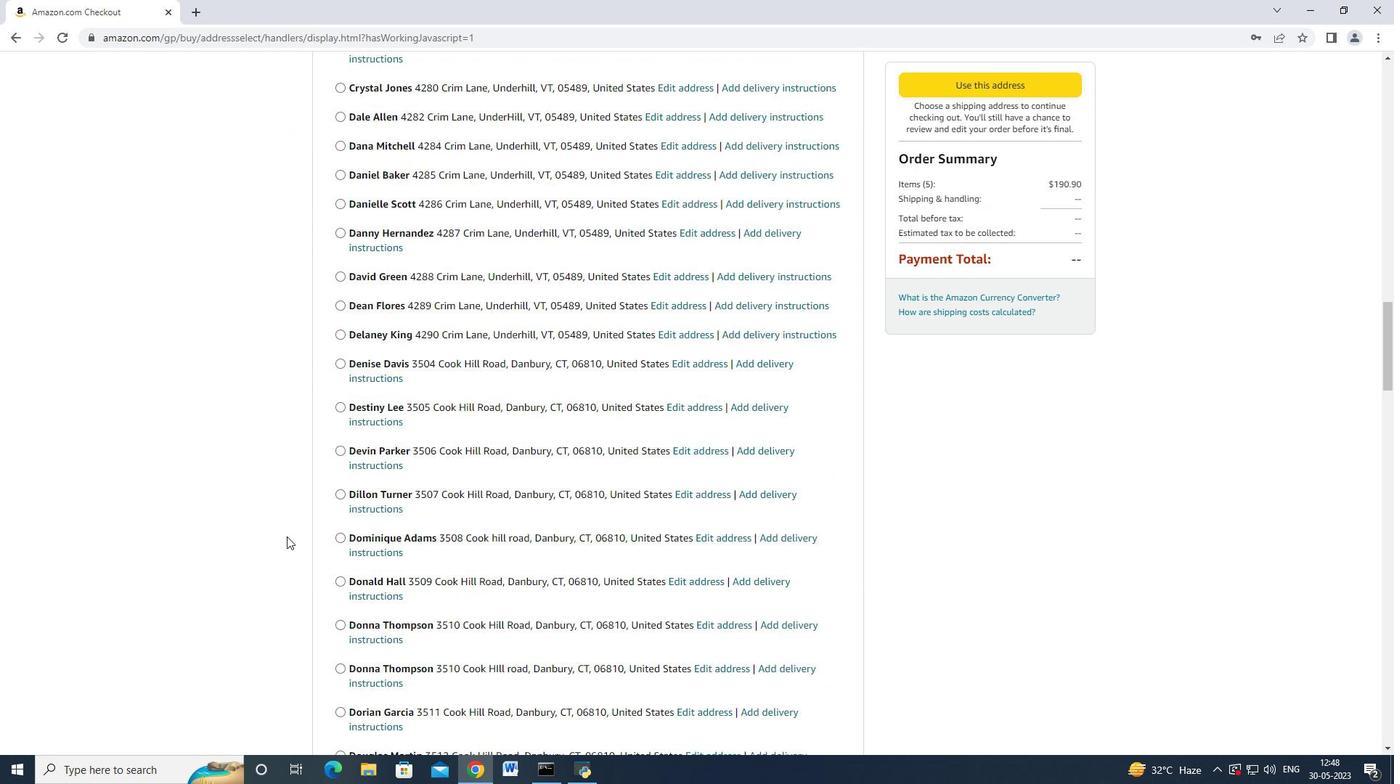 
Action: Mouse scrolled (286, 535) with delta (0, 0)
Screenshot: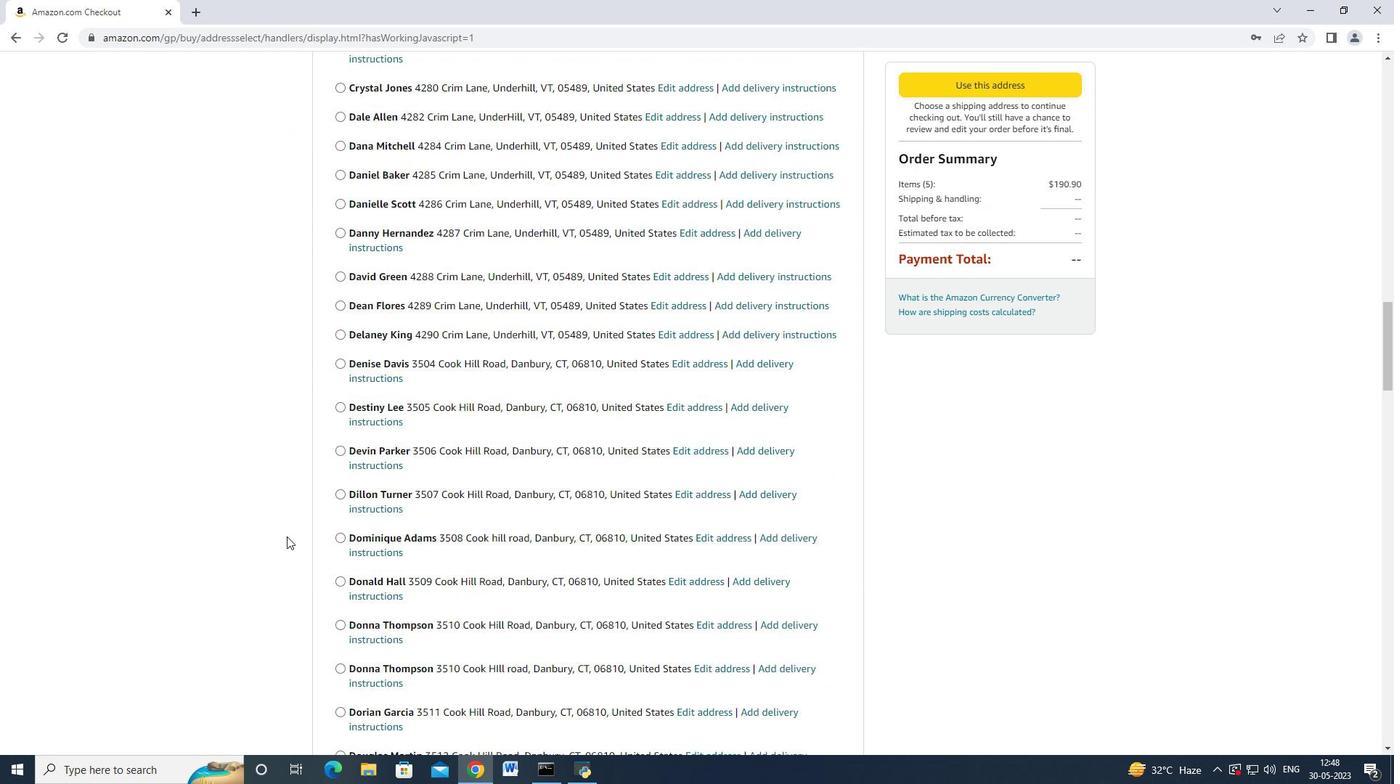 
Action: Mouse scrolled (286, 535) with delta (0, 0)
Screenshot: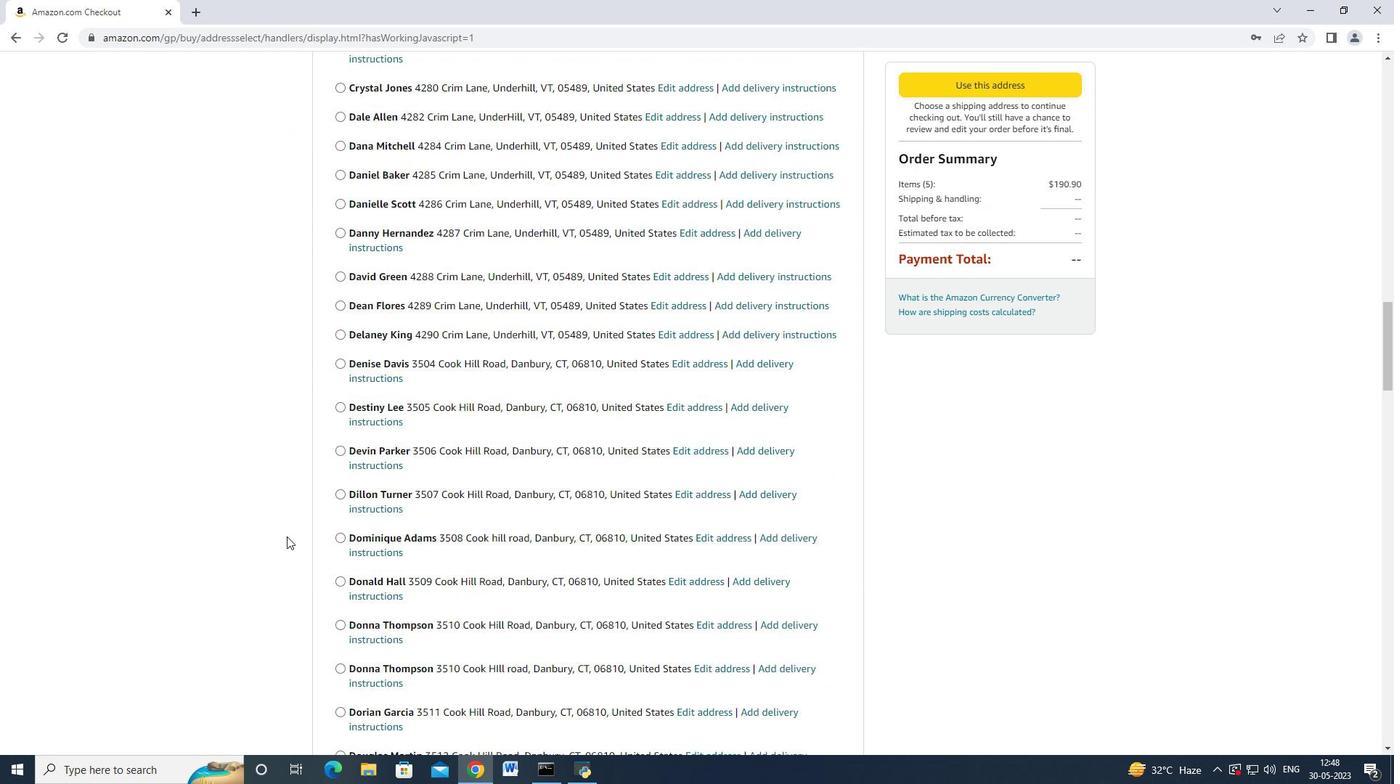 
Action: Mouse scrolled (286, 535) with delta (0, 0)
Screenshot: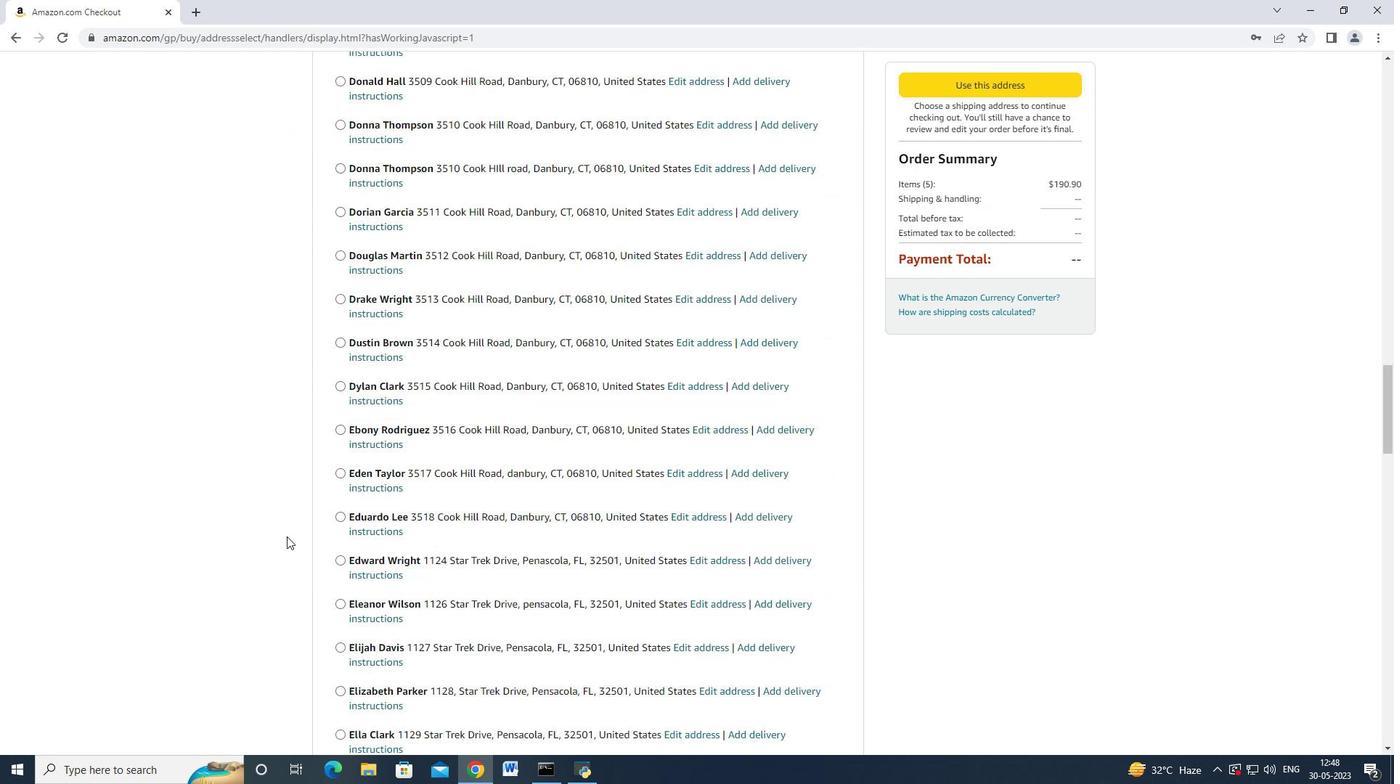 
Action: Mouse scrolled (286, 535) with delta (0, 0)
Screenshot: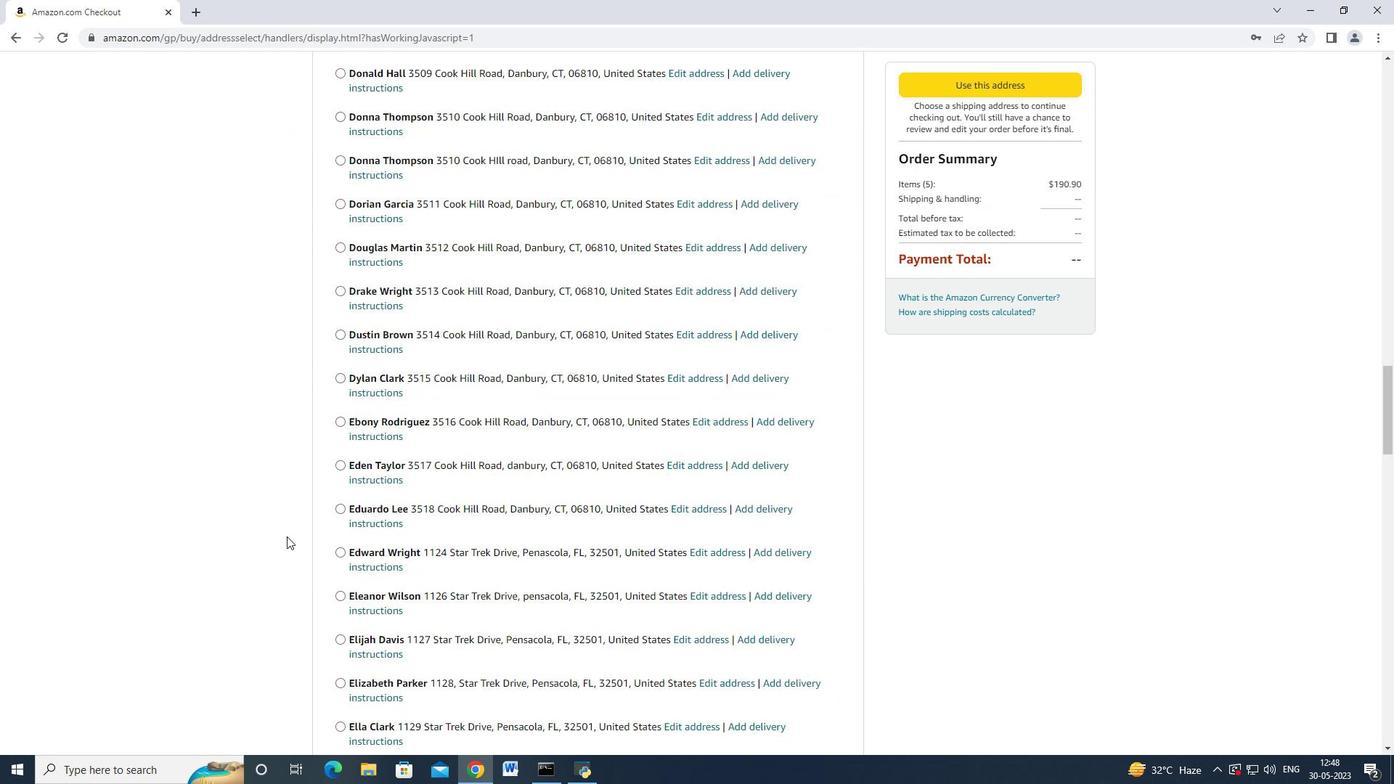 
Action: Mouse scrolled (286, 535) with delta (0, 0)
Screenshot: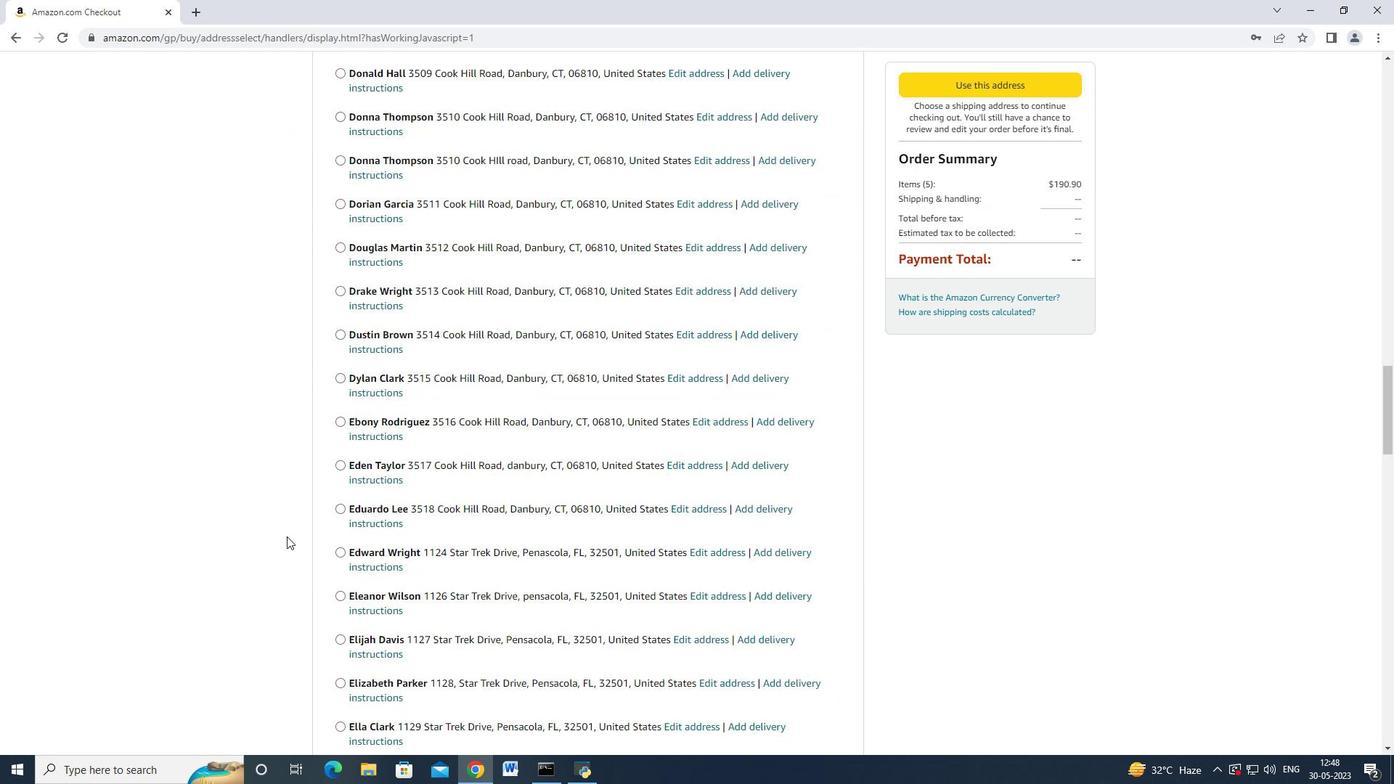
Action: Mouse scrolled (286, 535) with delta (0, 0)
Screenshot: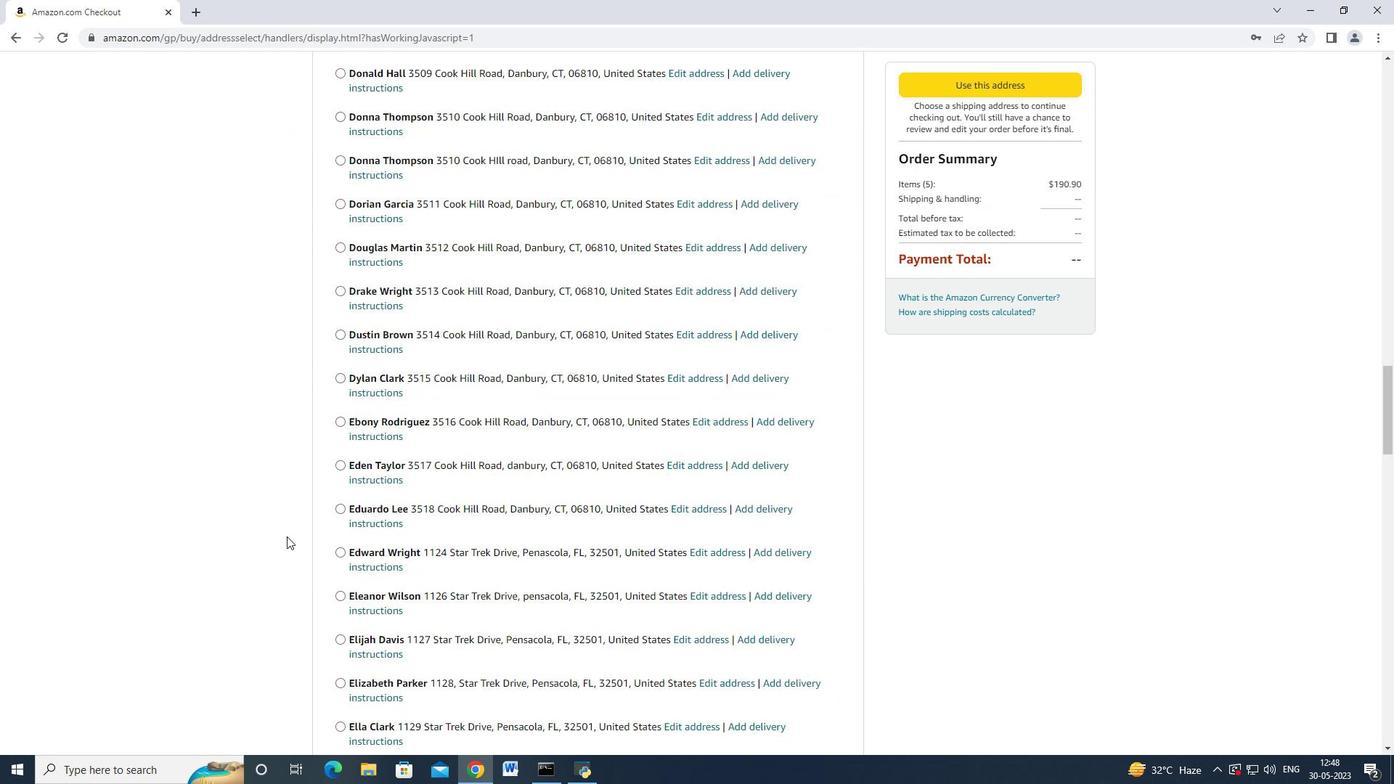 
Action: Mouse scrolled (286, 535) with delta (0, 0)
Screenshot: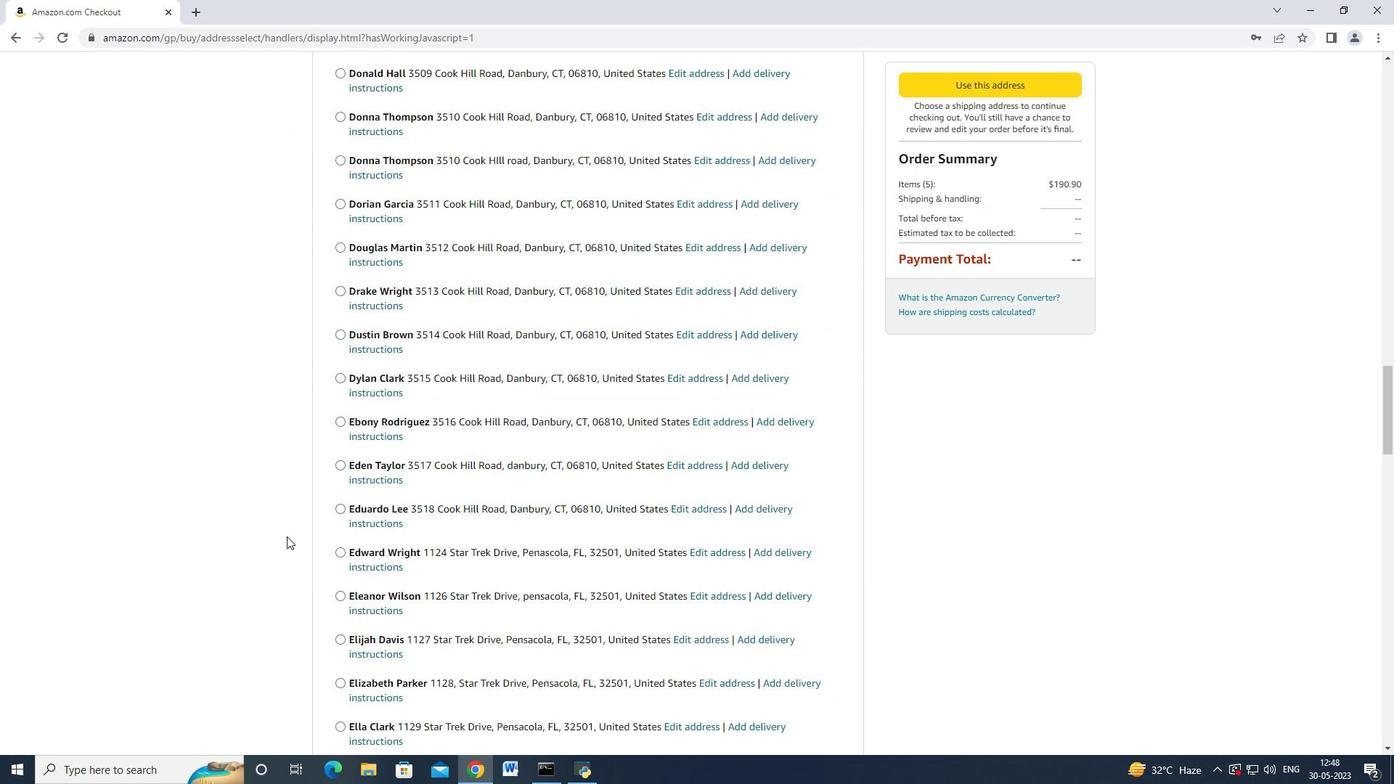 
Action: Mouse scrolled (286, 535) with delta (0, 0)
Screenshot: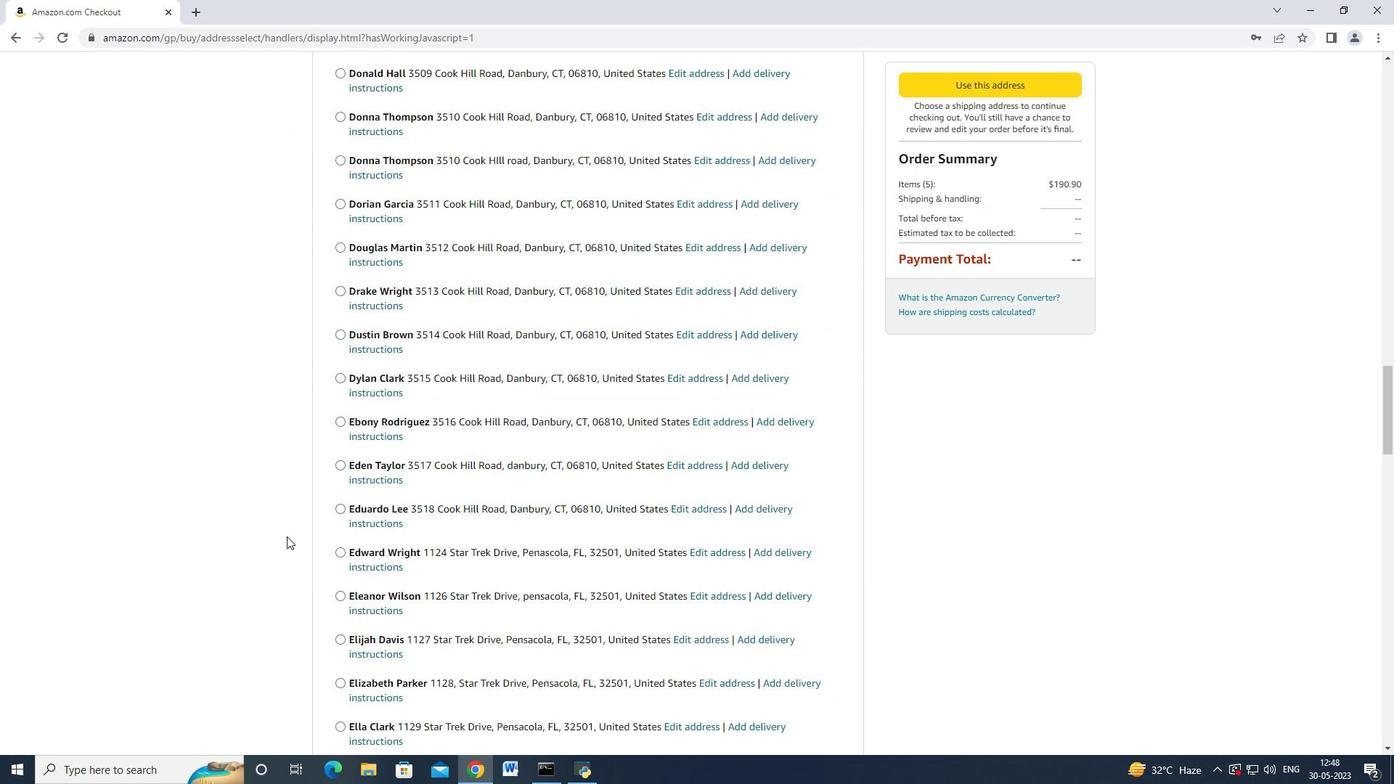 
Action: Mouse scrolled (286, 535) with delta (0, 0)
Screenshot: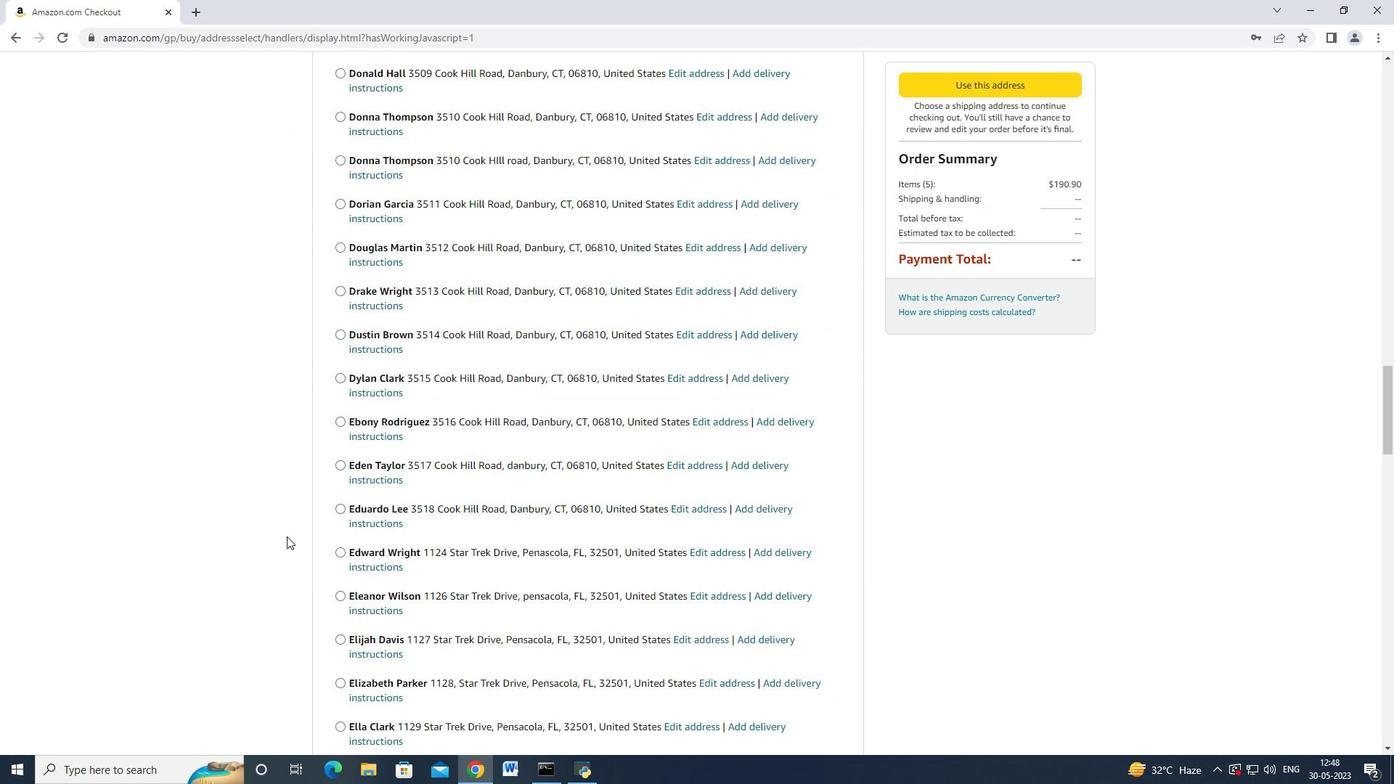 
Action: Mouse scrolled (286, 535) with delta (0, 0)
Screenshot: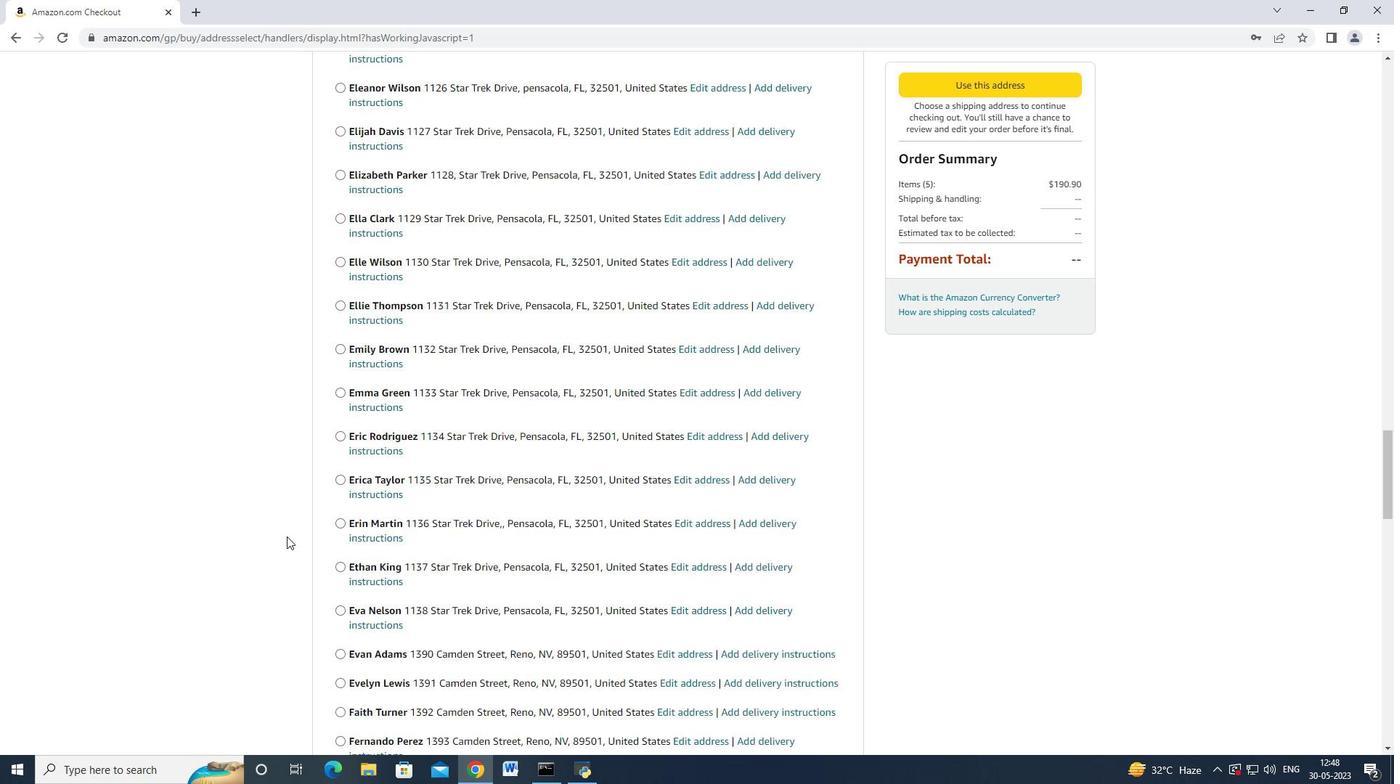 
Action: Mouse scrolled (286, 535) with delta (0, 0)
Screenshot: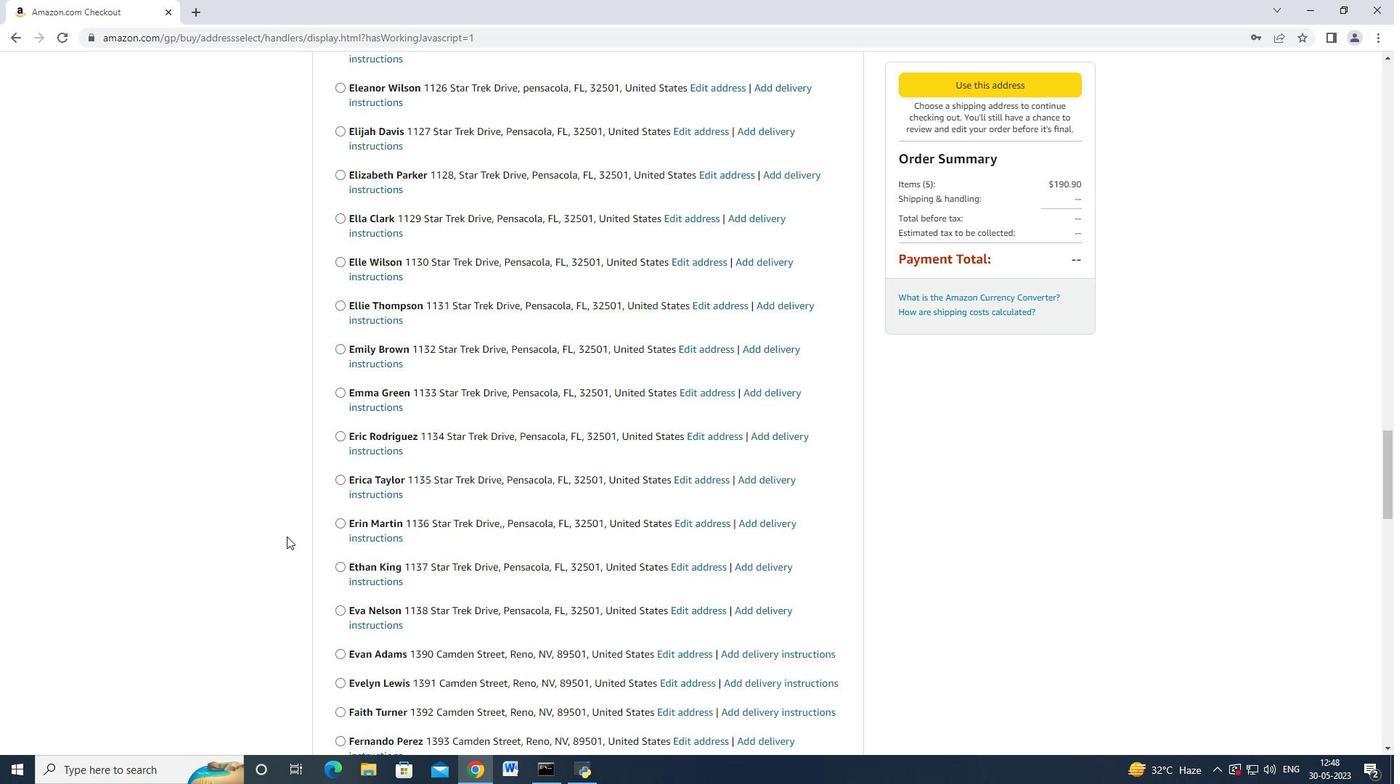 
Action: Mouse scrolled (286, 535) with delta (0, 0)
Screenshot: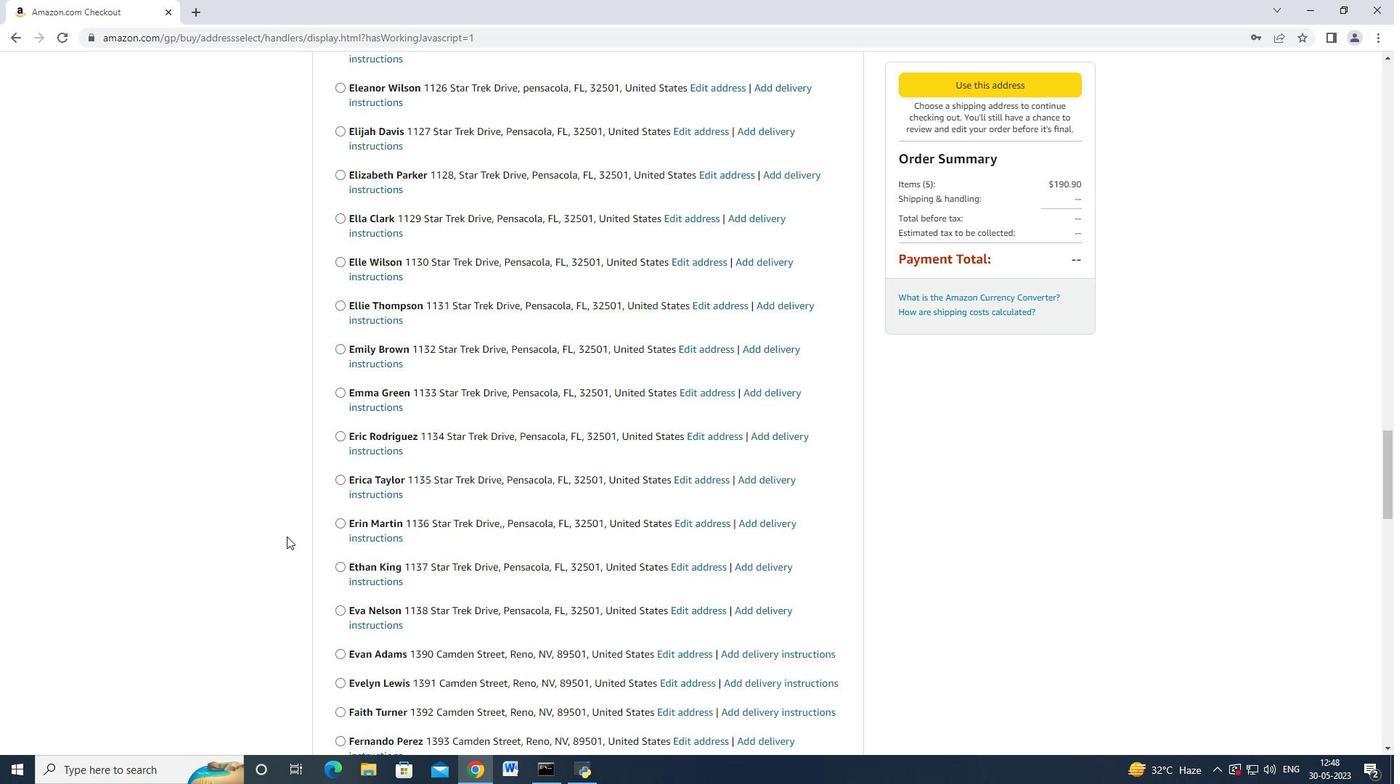 
Action: Mouse scrolled (286, 535) with delta (0, 0)
Screenshot: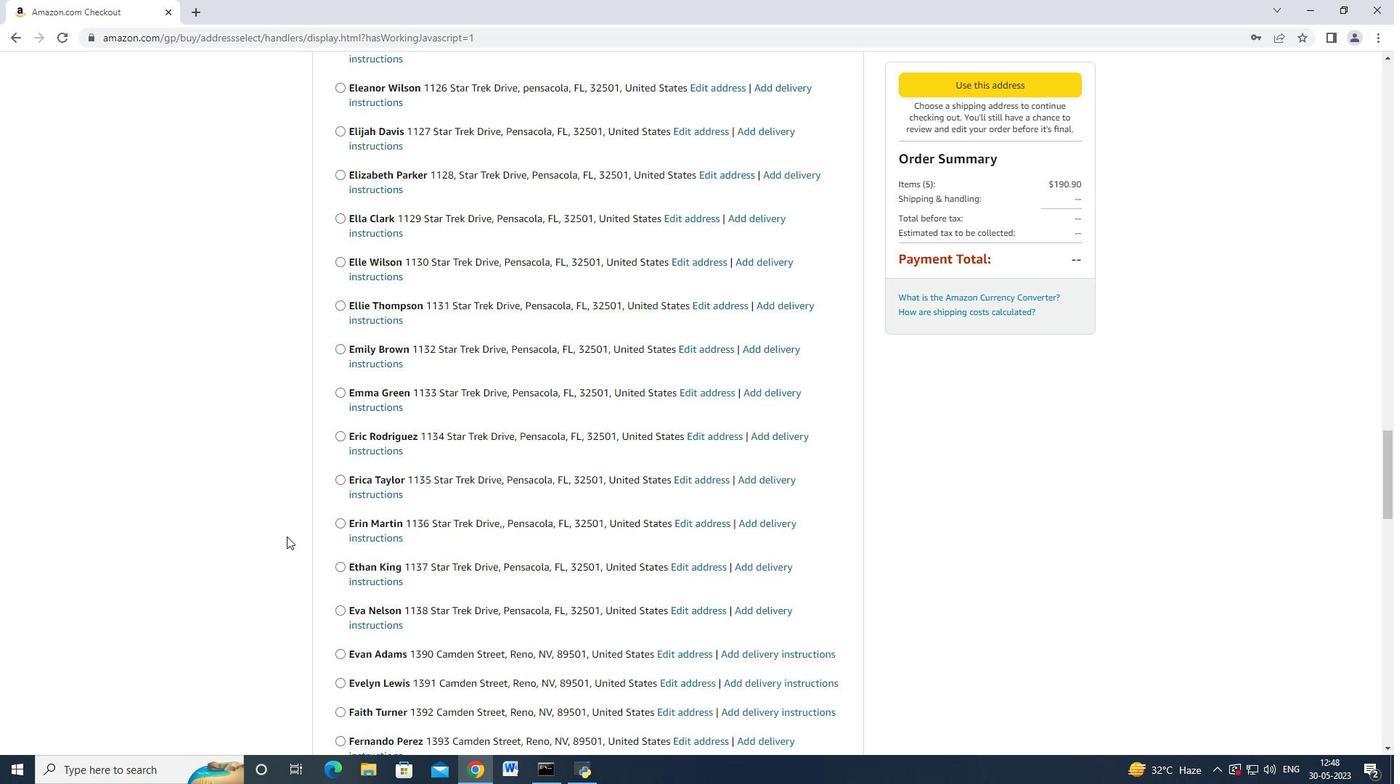 
Action: Mouse scrolled (286, 535) with delta (0, 0)
Screenshot: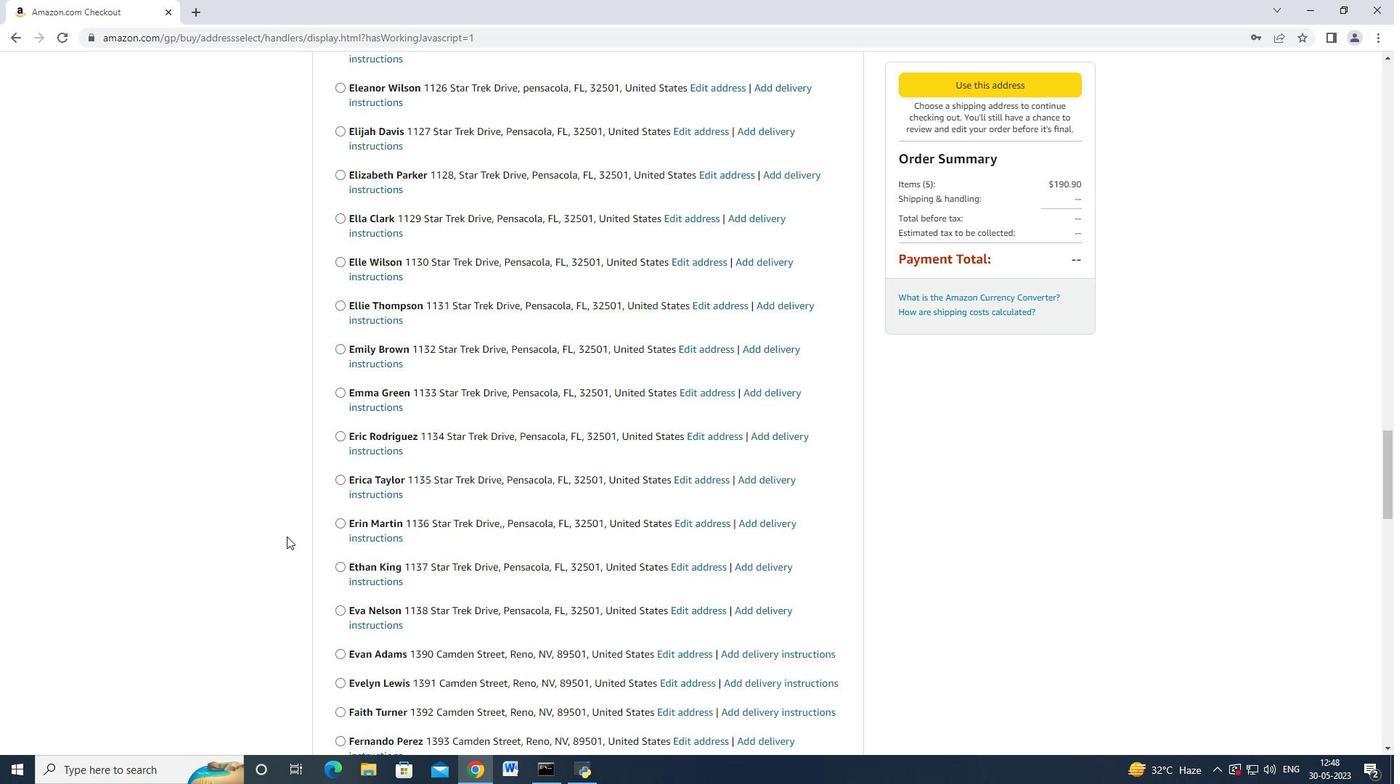 
Action: Mouse scrolled (286, 535) with delta (0, 0)
Screenshot: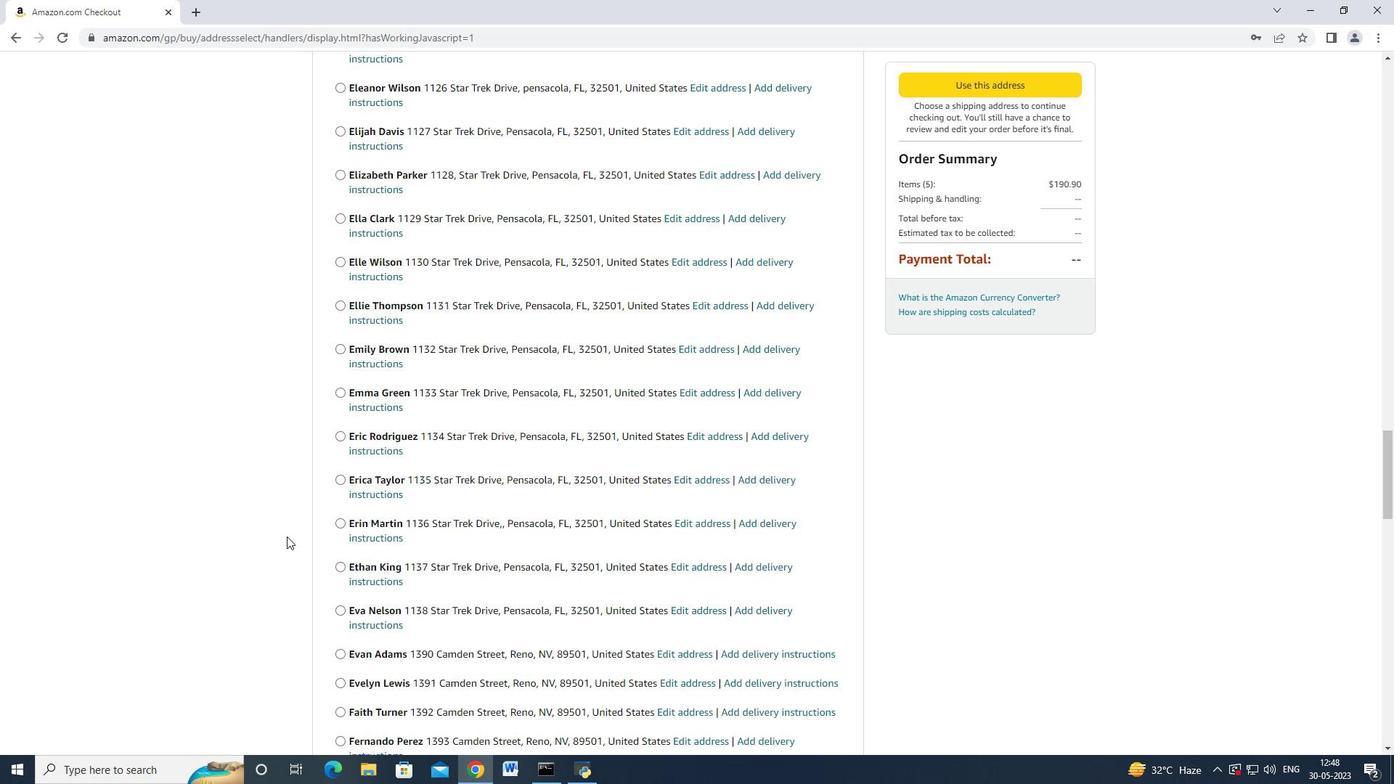 
Action: Mouse scrolled (286, 535) with delta (0, 0)
Screenshot: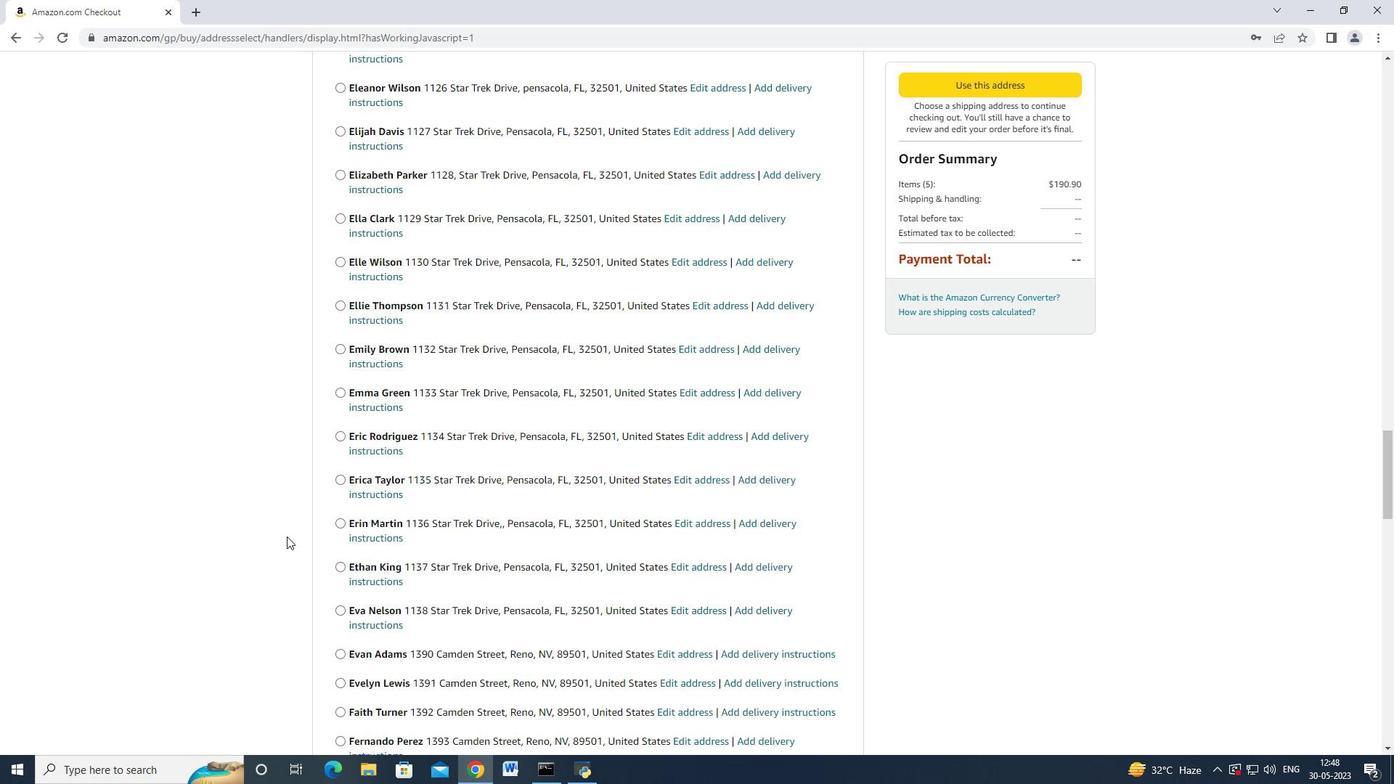 
Action: Mouse scrolled (286, 535) with delta (0, 0)
Screenshot: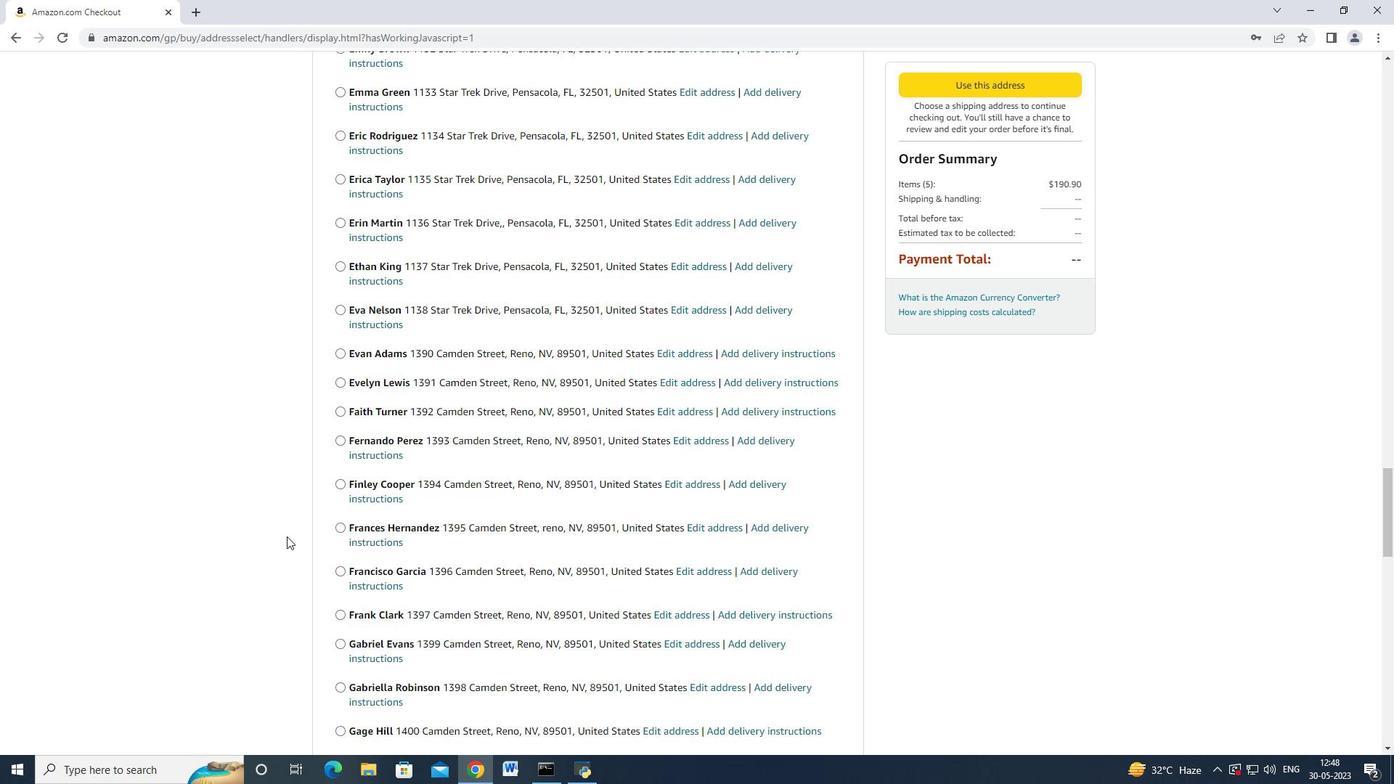 
Action: Mouse scrolled (286, 535) with delta (0, 0)
Screenshot: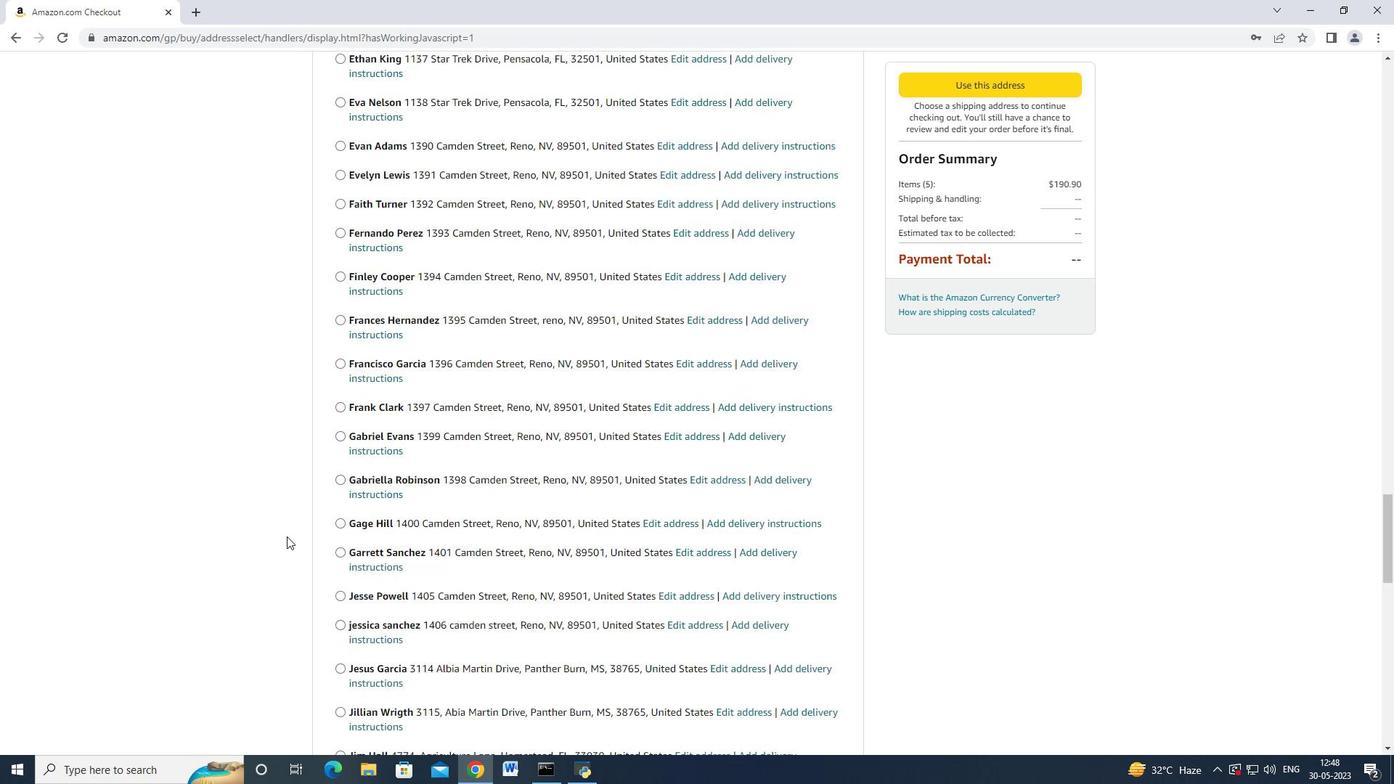 
Action: Mouse scrolled (286, 535) with delta (0, 0)
Screenshot: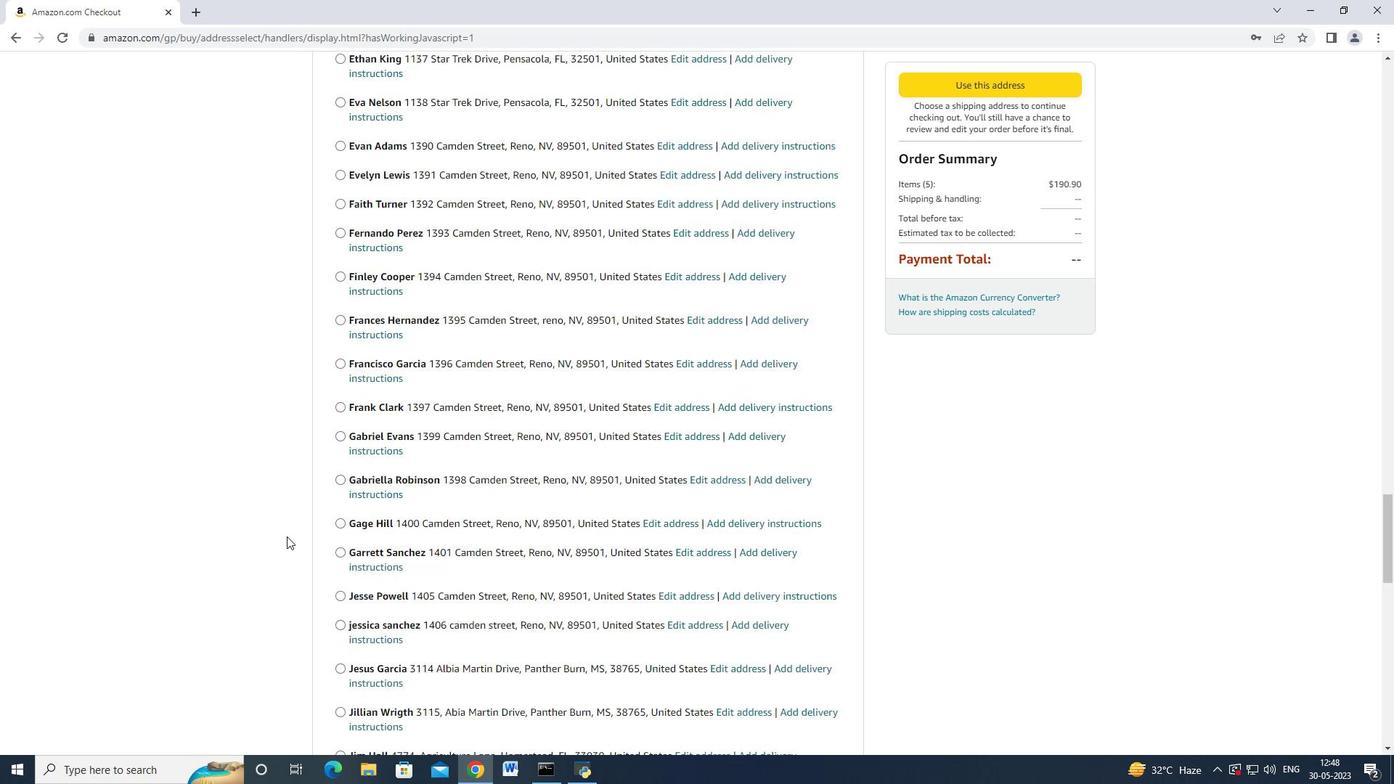 
Action: Mouse scrolled (286, 535) with delta (0, 0)
Screenshot: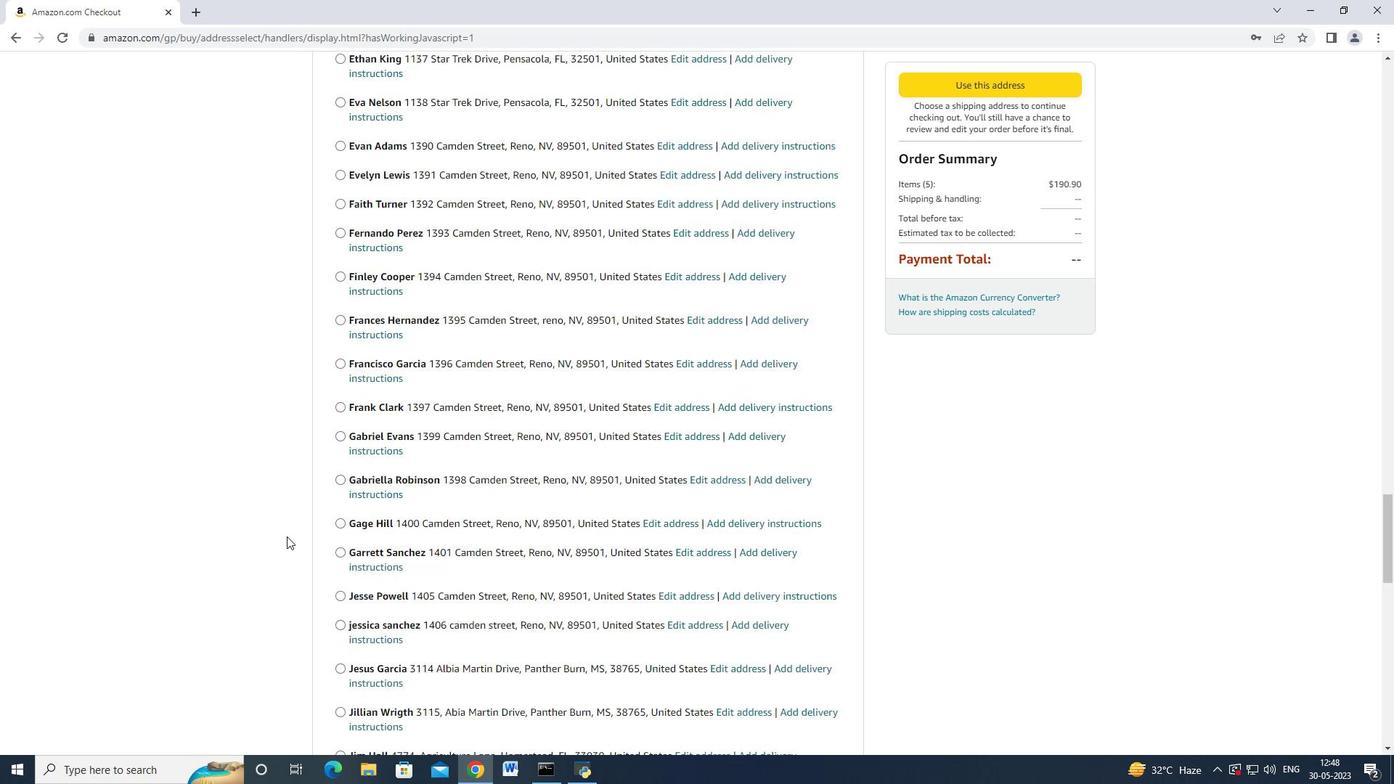 
Action: Mouse scrolled (286, 535) with delta (0, 0)
Screenshot: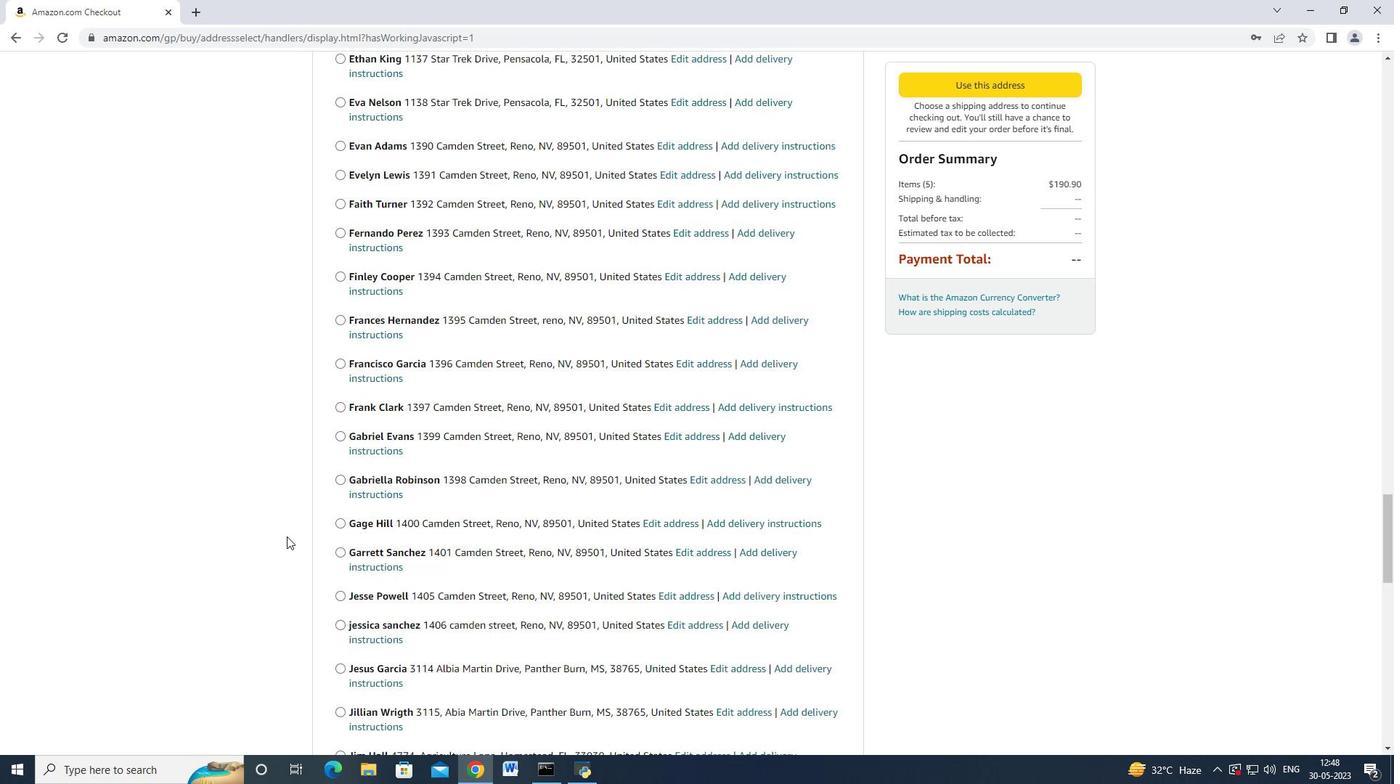 
Action: Mouse scrolled (286, 535) with delta (0, 0)
Screenshot: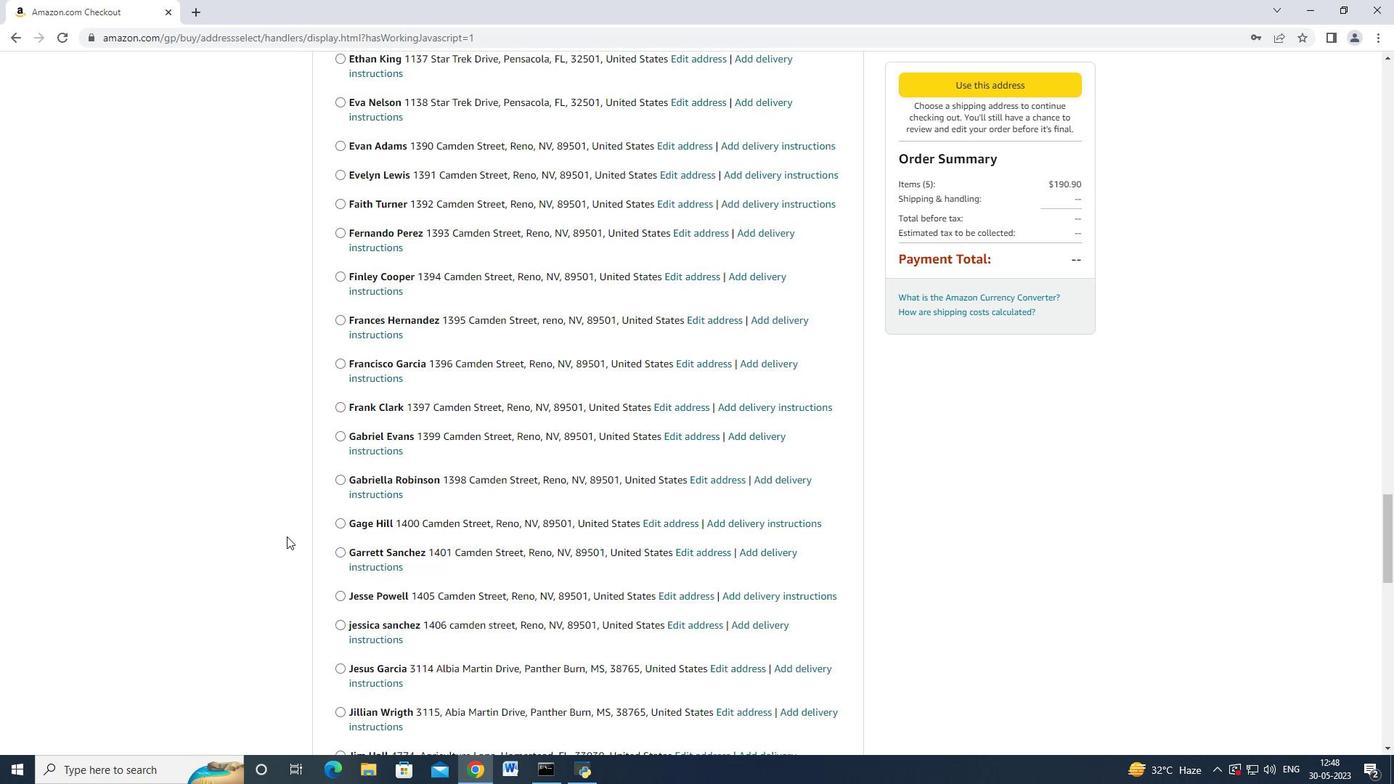 
Action: Mouse scrolled (286, 535) with delta (0, 0)
Screenshot: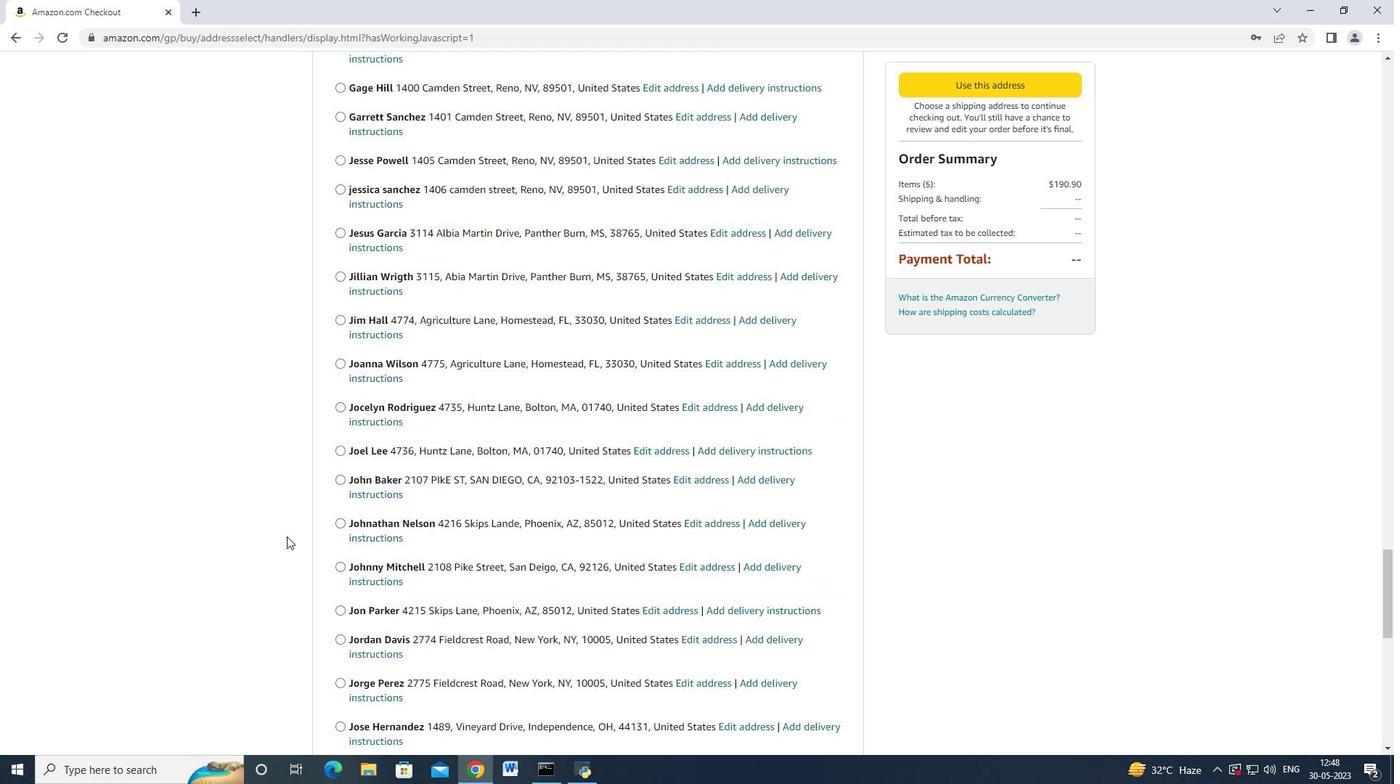 
Action: Mouse scrolled (286, 535) with delta (0, 0)
Screenshot: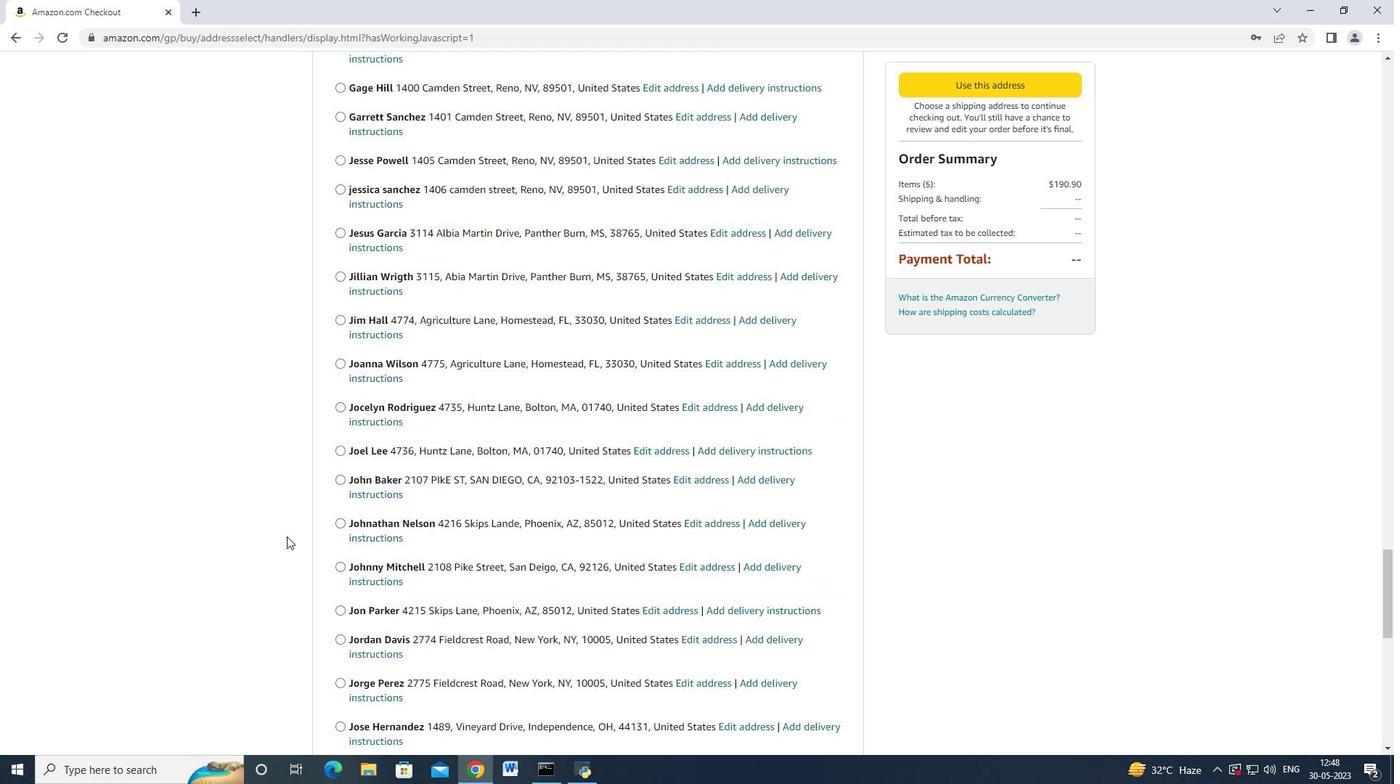 
Action: Mouse scrolled (286, 535) with delta (0, 0)
Screenshot: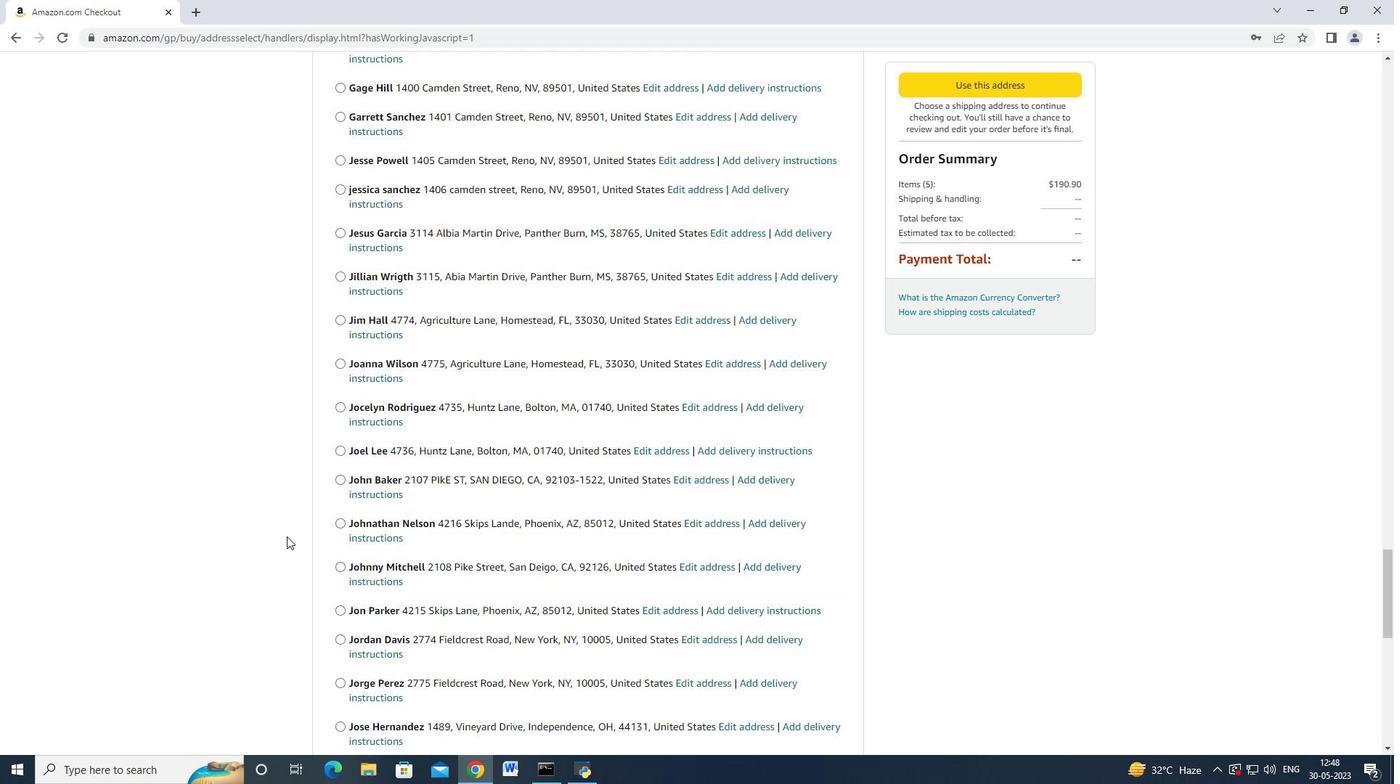 
Action: Mouse scrolled (286, 535) with delta (0, 0)
Screenshot: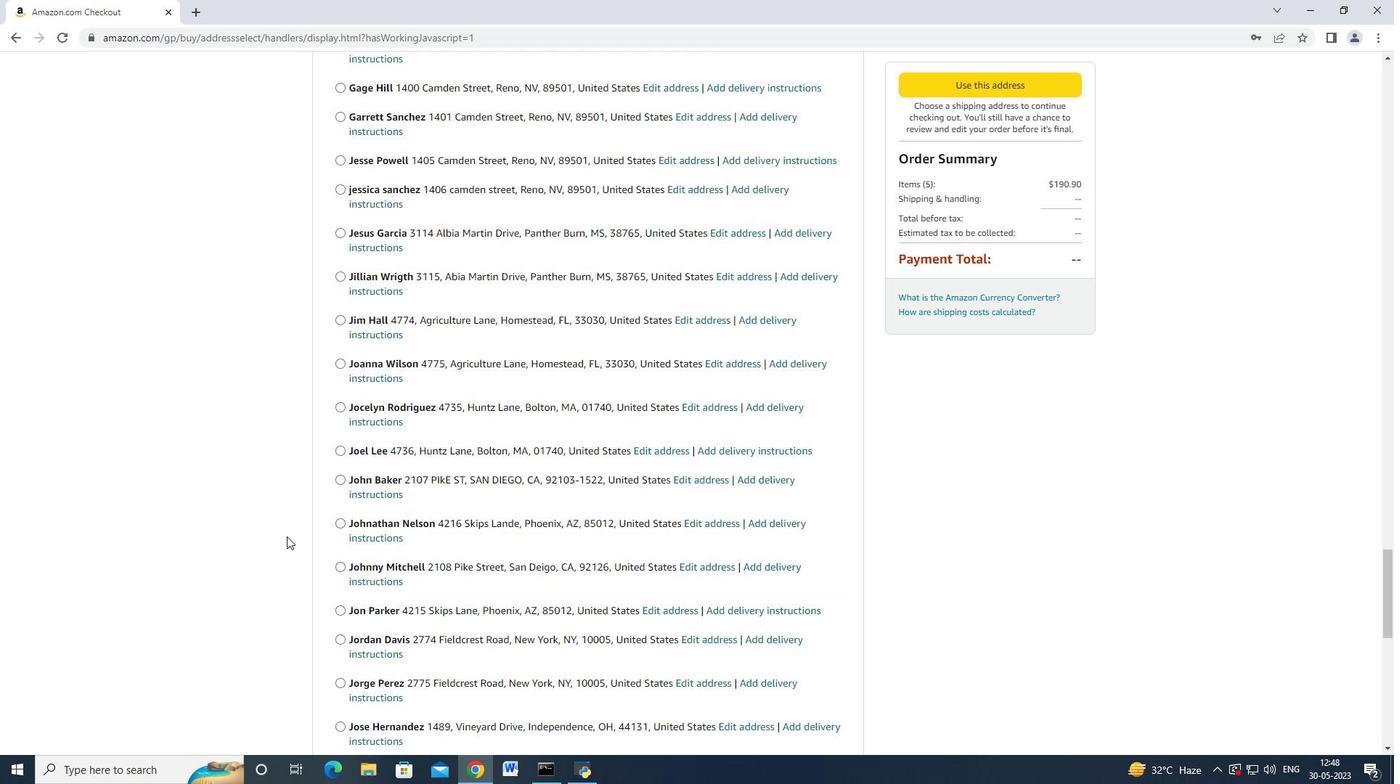 
Action: Mouse scrolled (286, 535) with delta (0, 0)
Screenshot: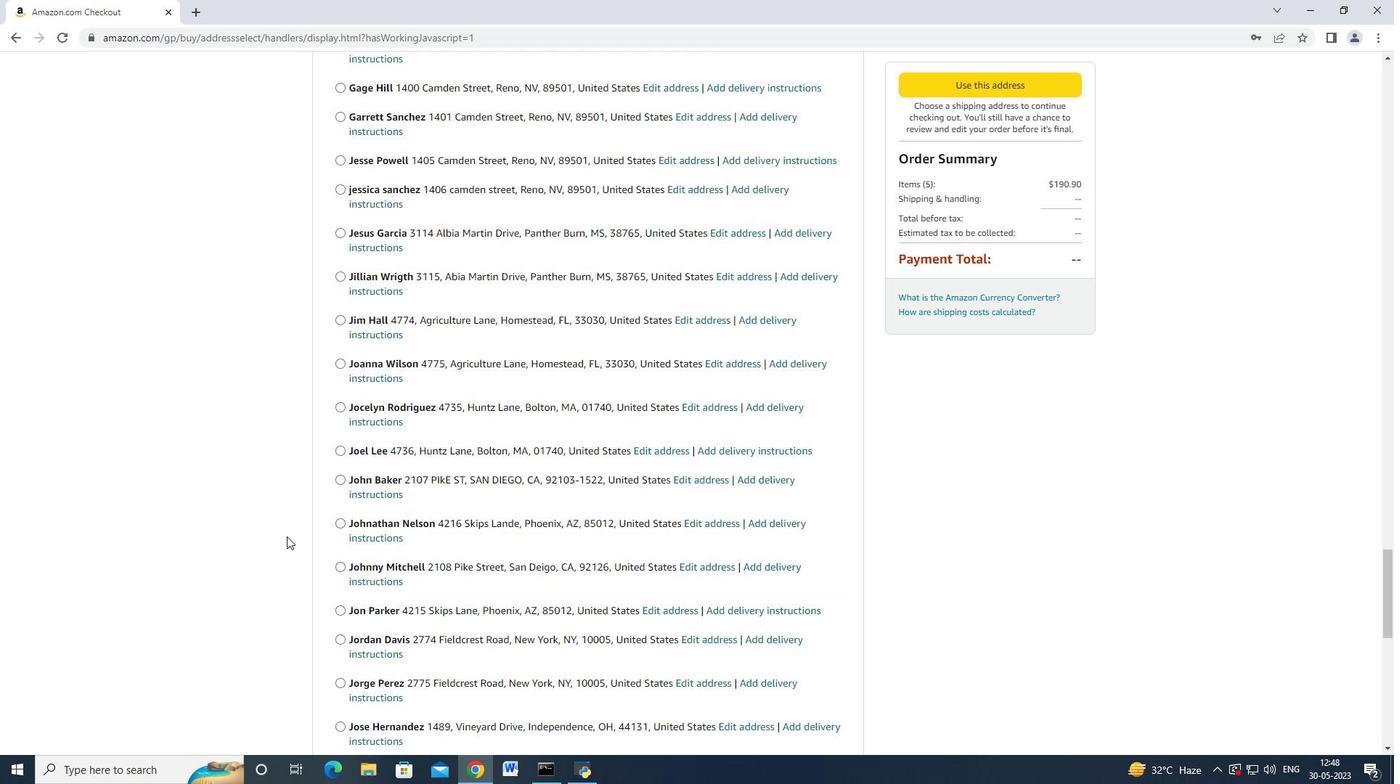 
Action: Mouse scrolled (286, 535) with delta (0, 0)
Screenshot: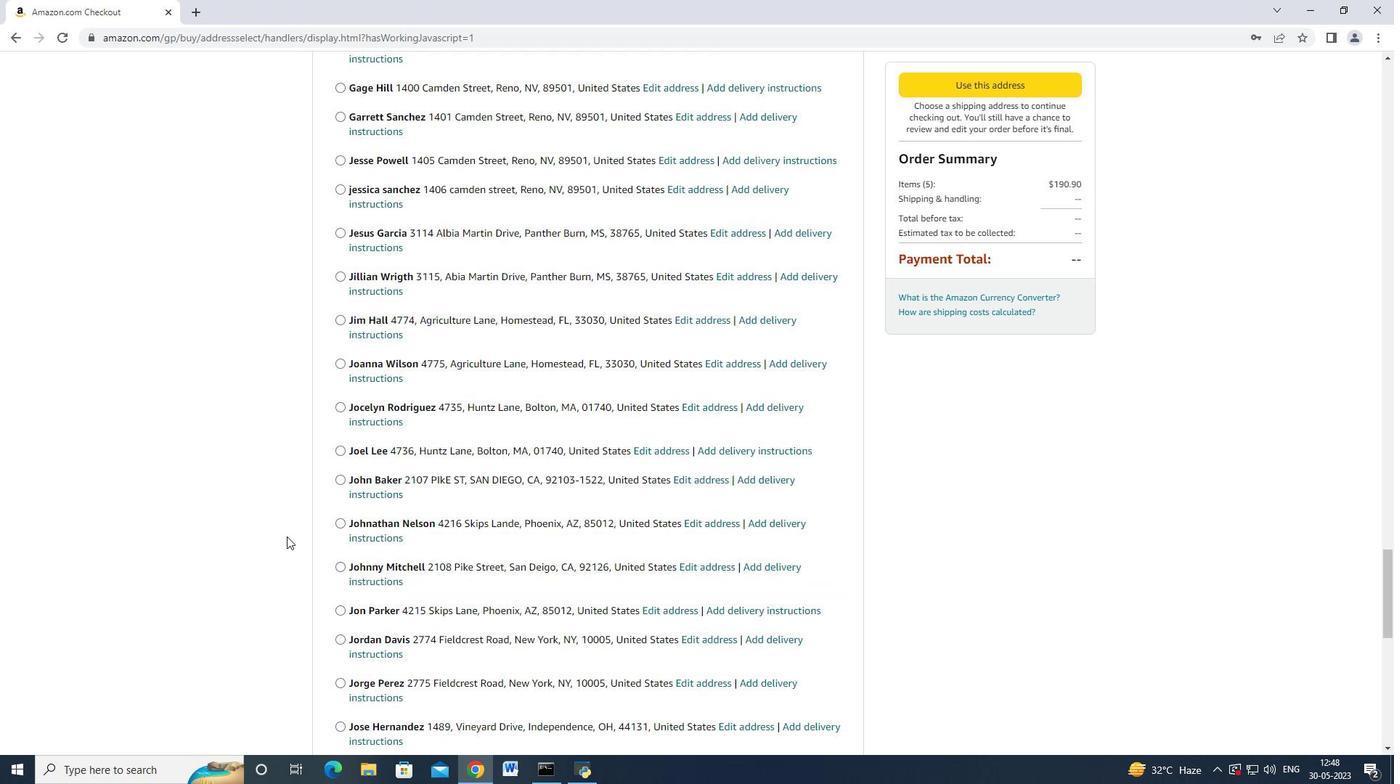 
Action: Mouse scrolled (286, 535) with delta (0, 0)
Screenshot: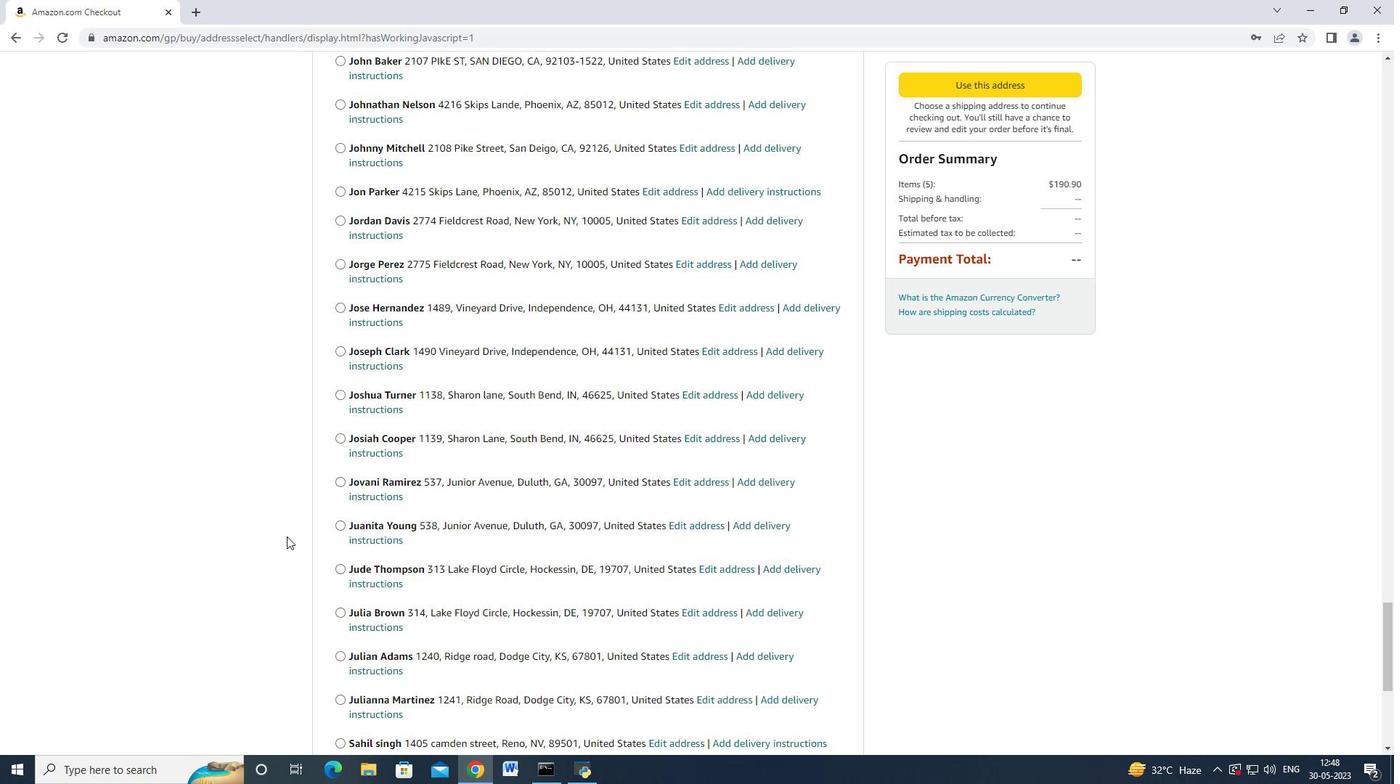 
Action: Mouse scrolled (286, 535) with delta (0, 0)
Screenshot: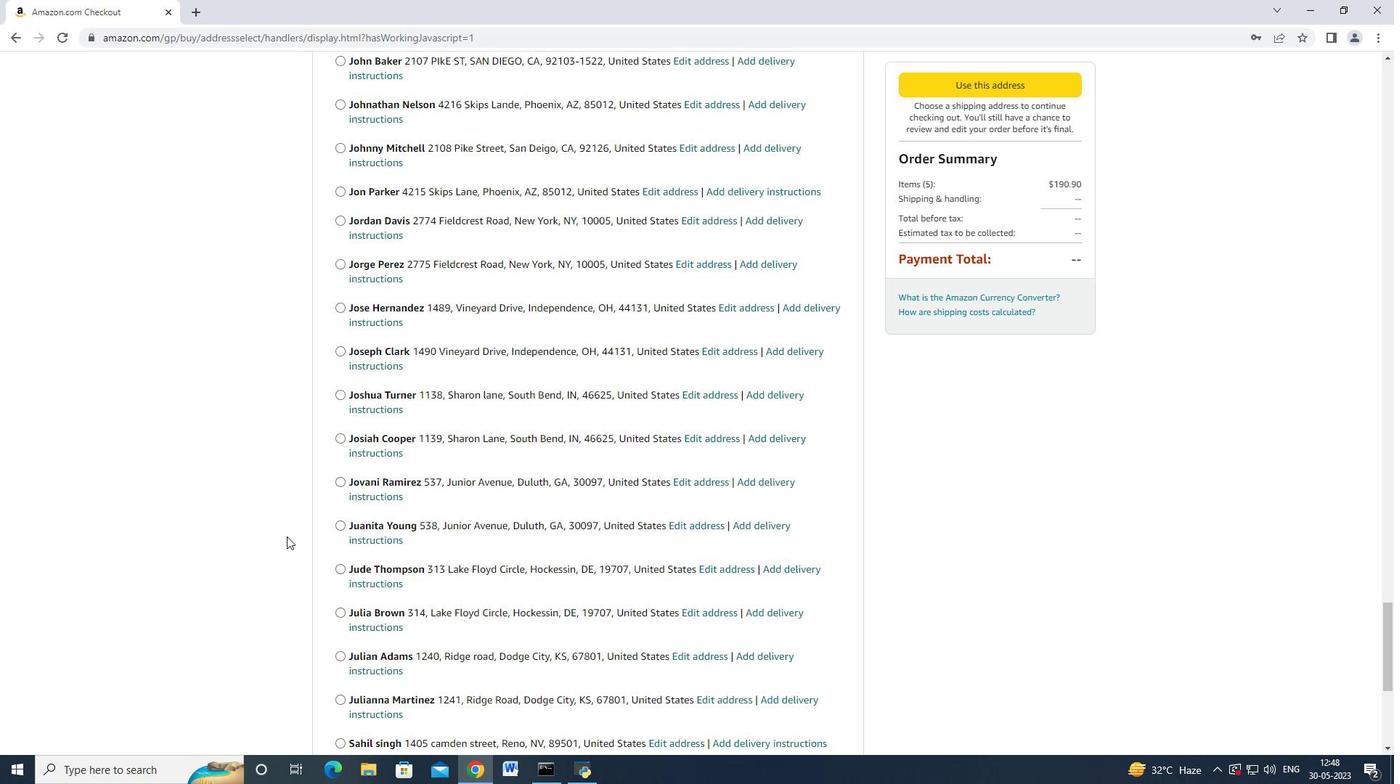 
Action: Mouse scrolled (286, 535) with delta (0, 0)
Screenshot: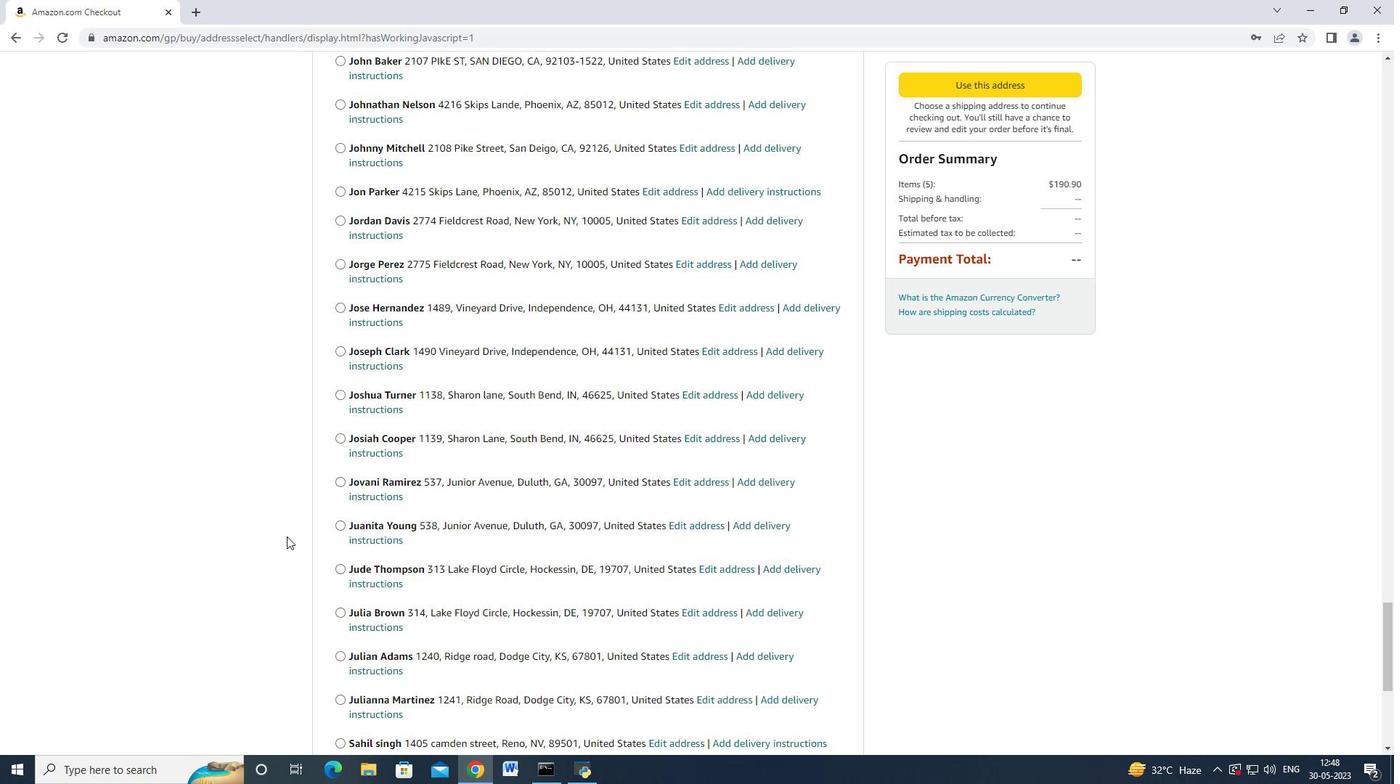 
Action: Mouse scrolled (286, 535) with delta (0, 0)
Screenshot: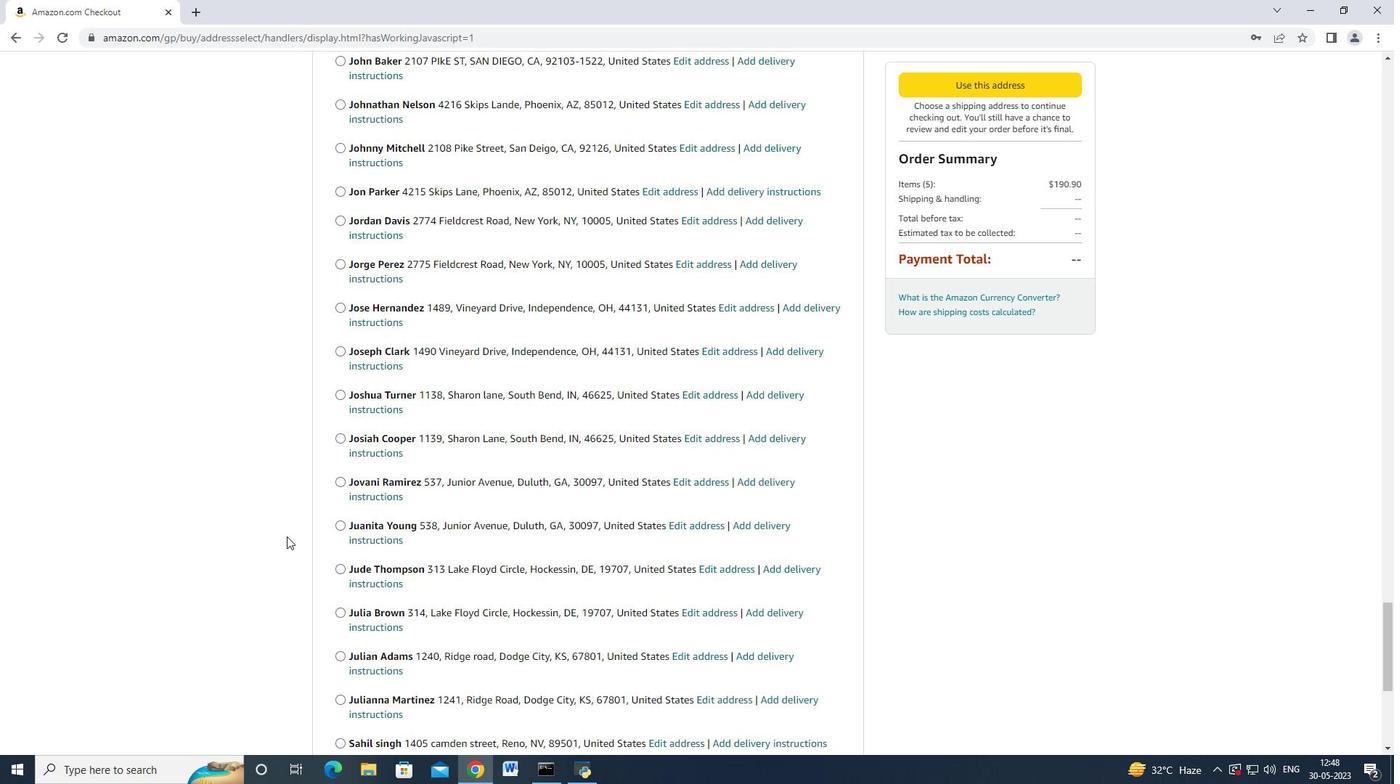 
Action: Mouse scrolled (286, 535) with delta (0, 0)
Screenshot: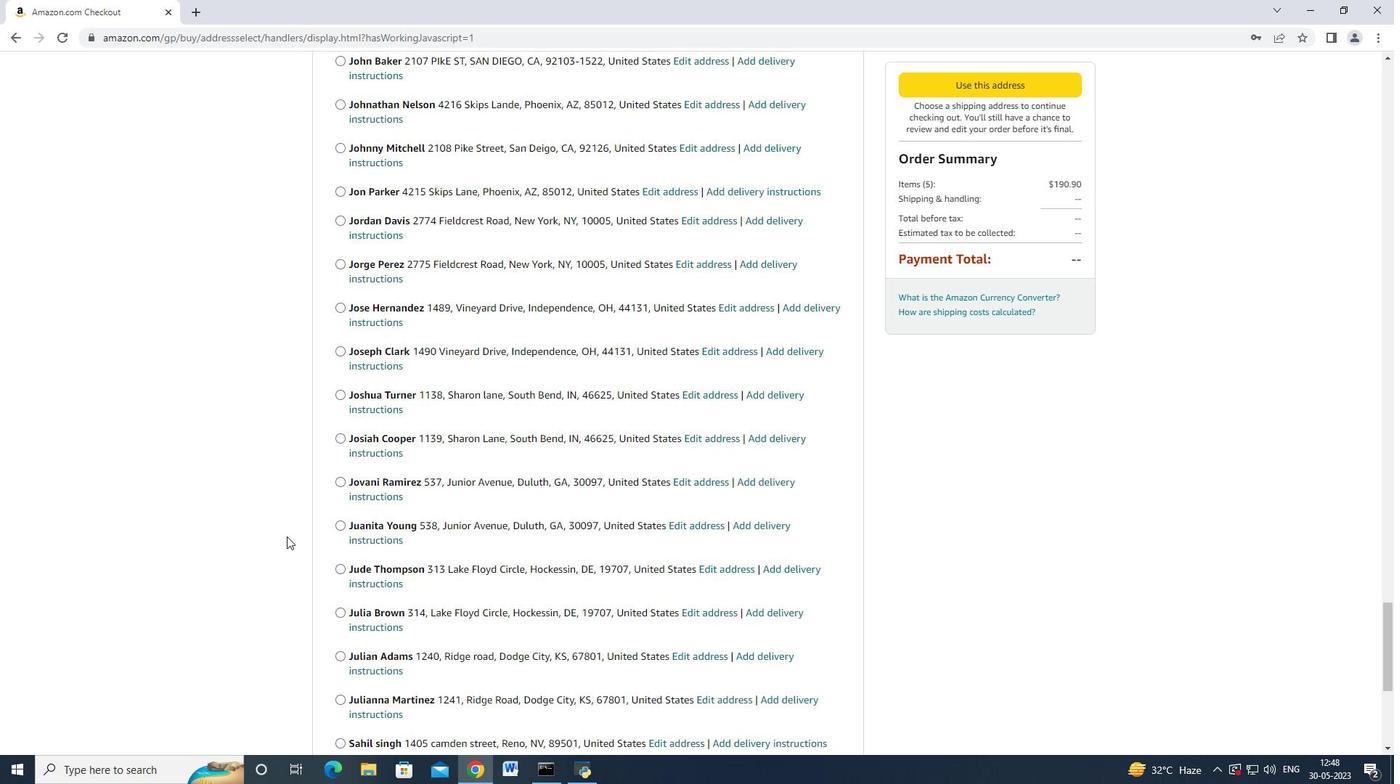 
Action: Mouse scrolled (286, 535) with delta (0, 0)
Screenshot: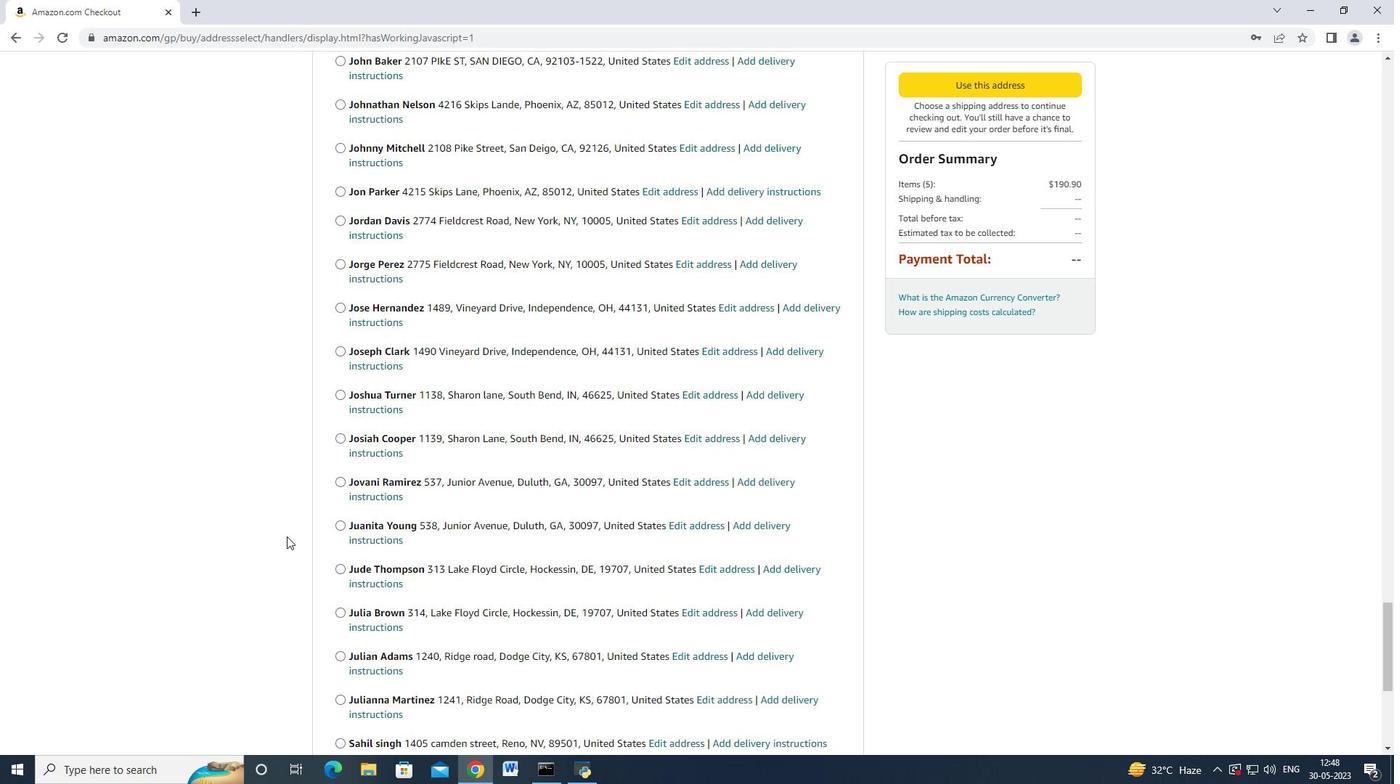 
Action: Mouse moved to (286, 533)
Screenshot: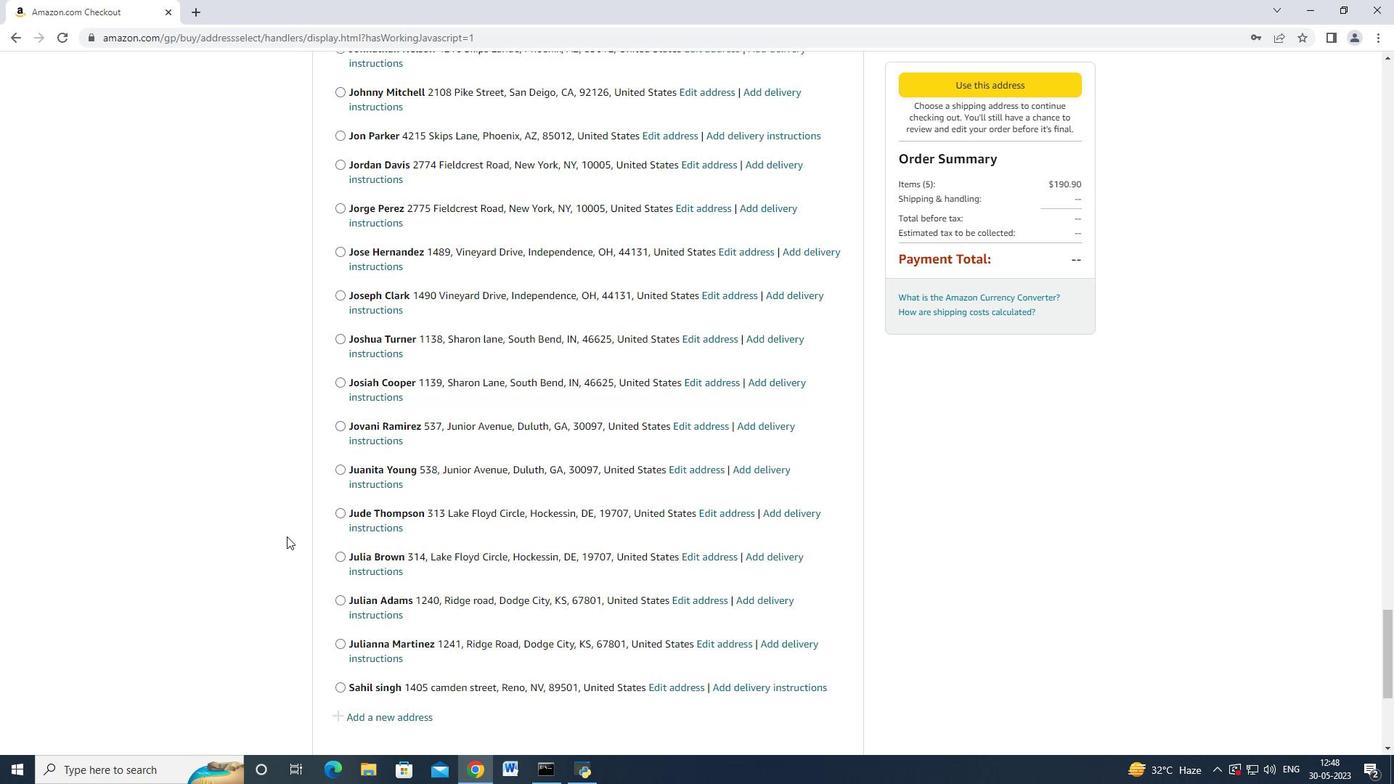 
Action: Mouse scrolled (286, 533) with delta (0, 0)
Screenshot: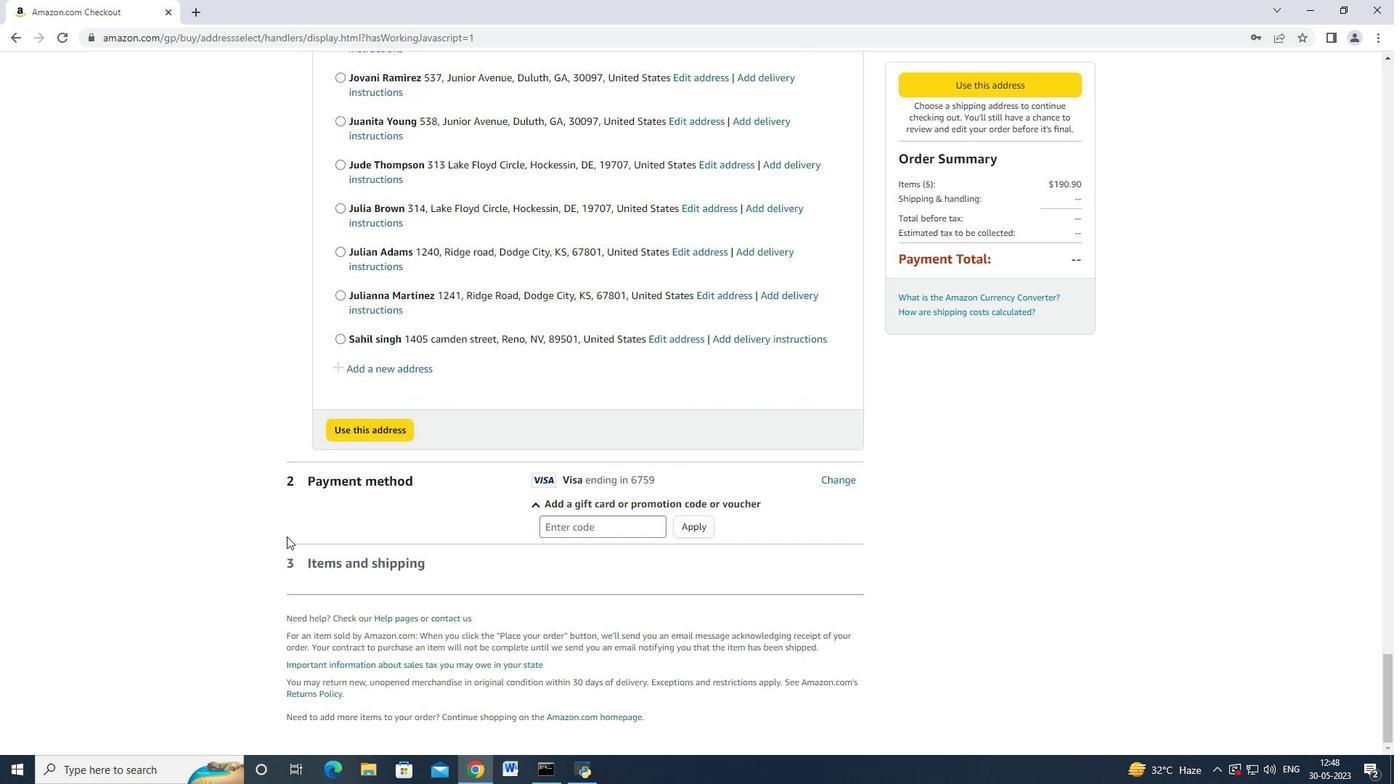 
Action: Mouse scrolled (286, 533) with delta (0, 0)
Screenshot: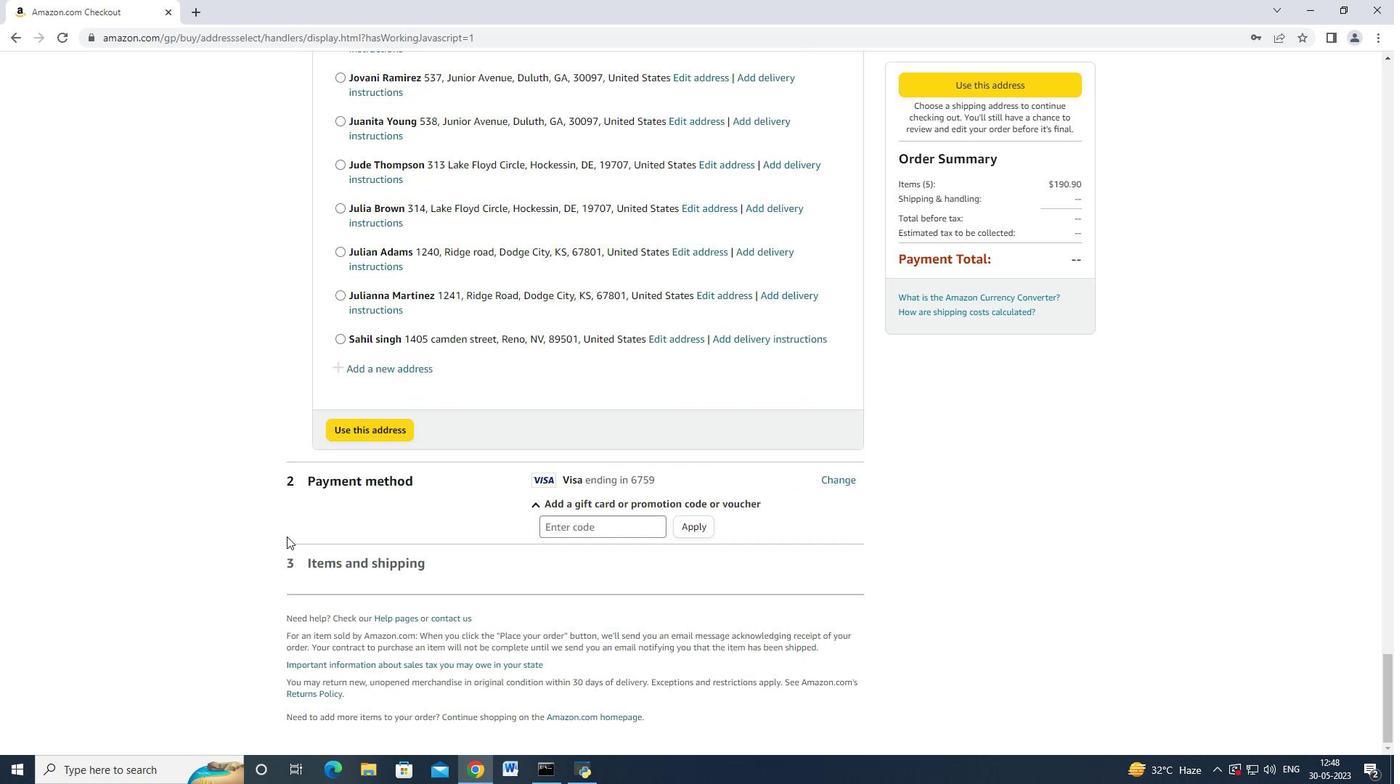 
Action: Mouse scrolled (286, 533) with delta (0, 0)
Screenshot: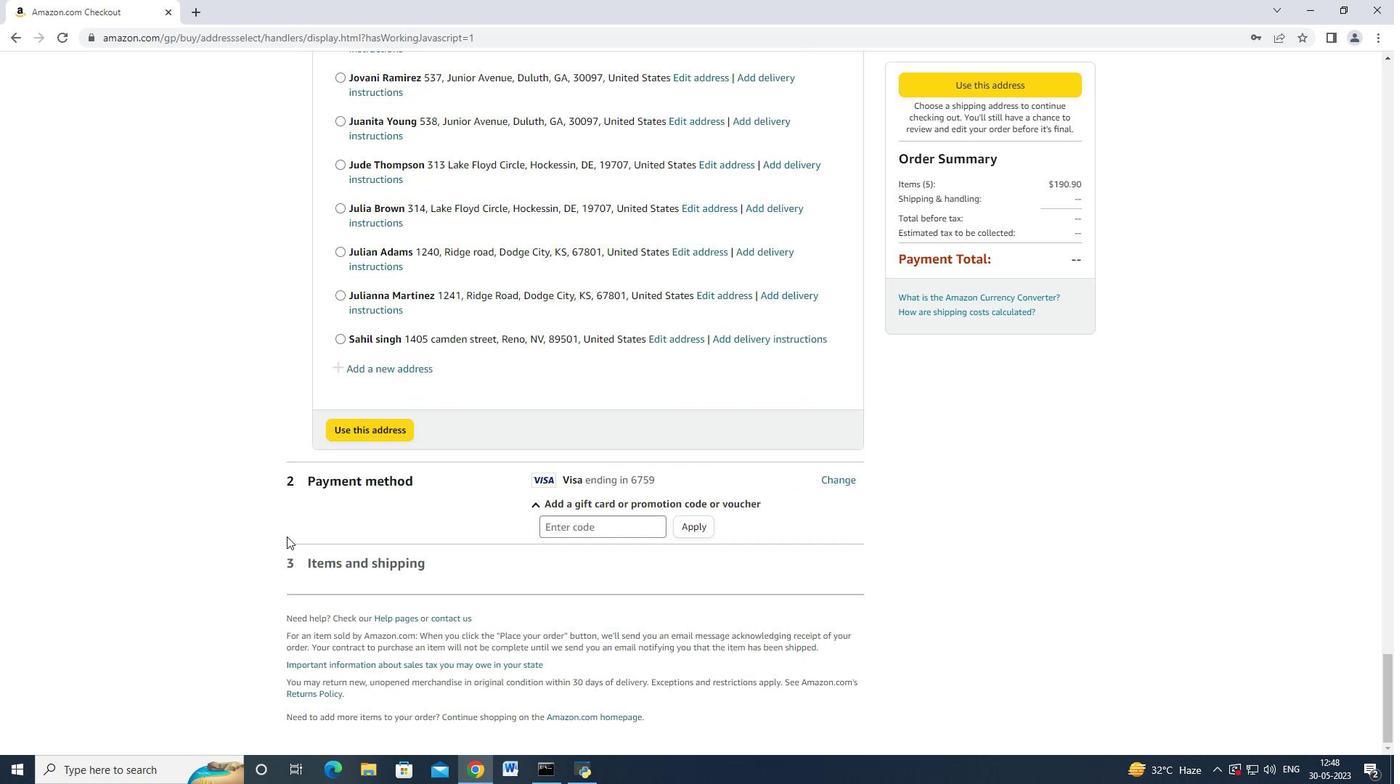 
Action: Mouse scrolled (286, 533) with delta (0, 0)
Screenshot: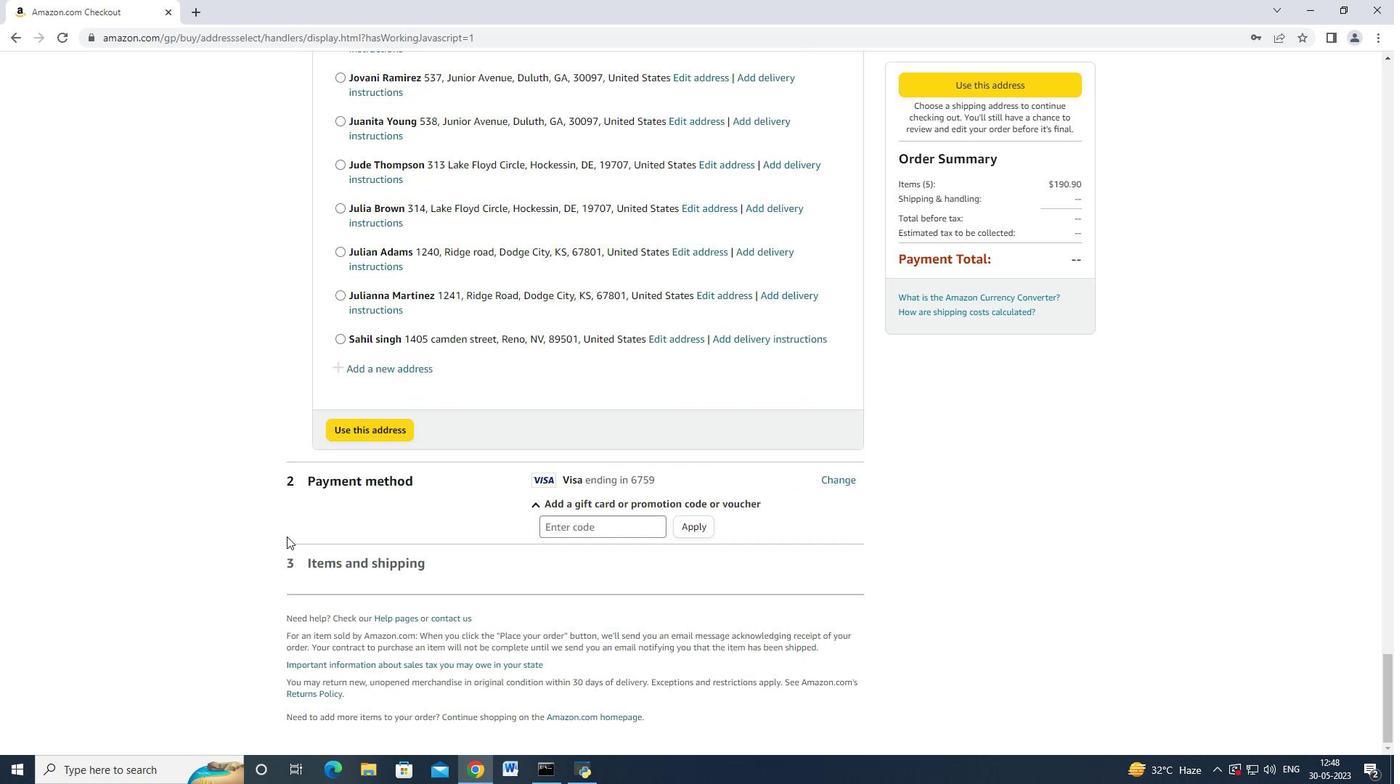 
Action: Mouse scrolled (286, 533) with delta (0, 0)
Screenshot: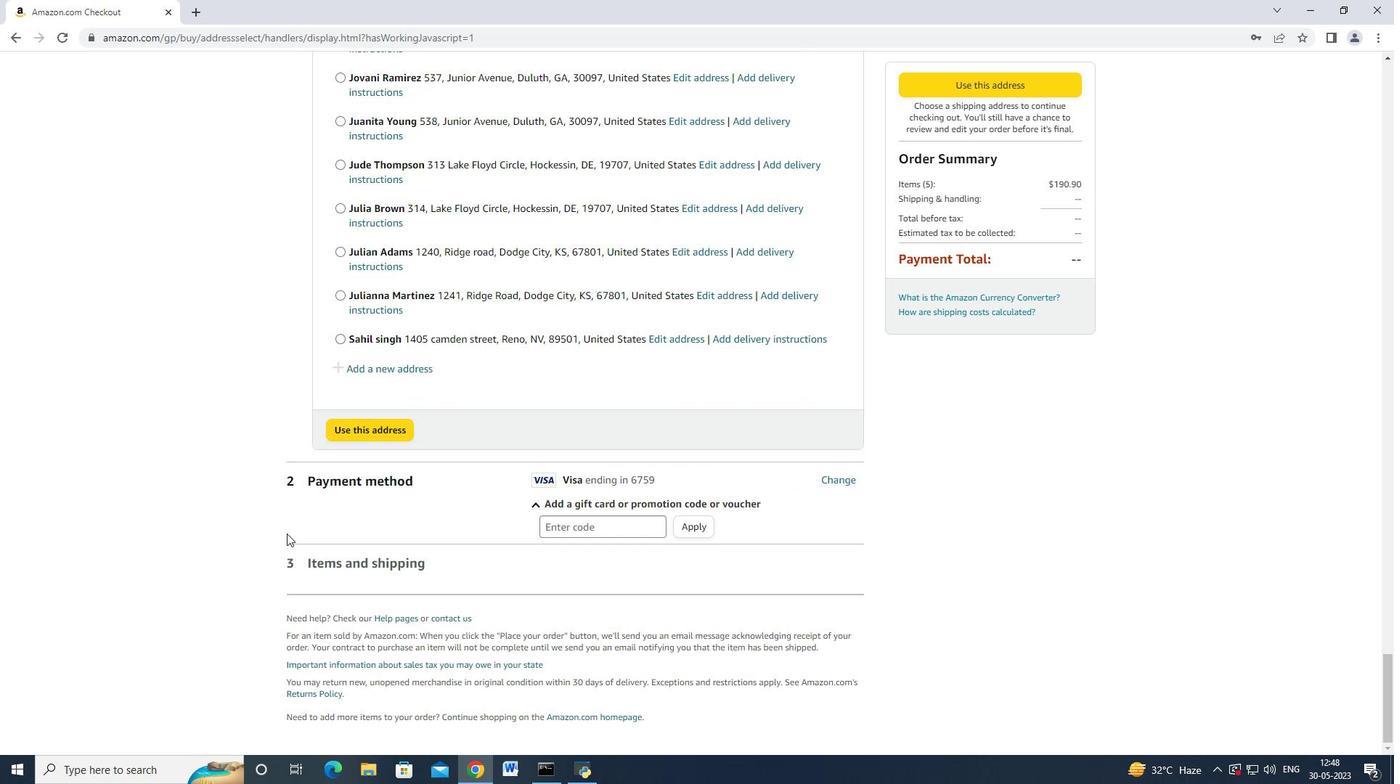 
Action: Mouse moved to (408, 371)
Screenshot: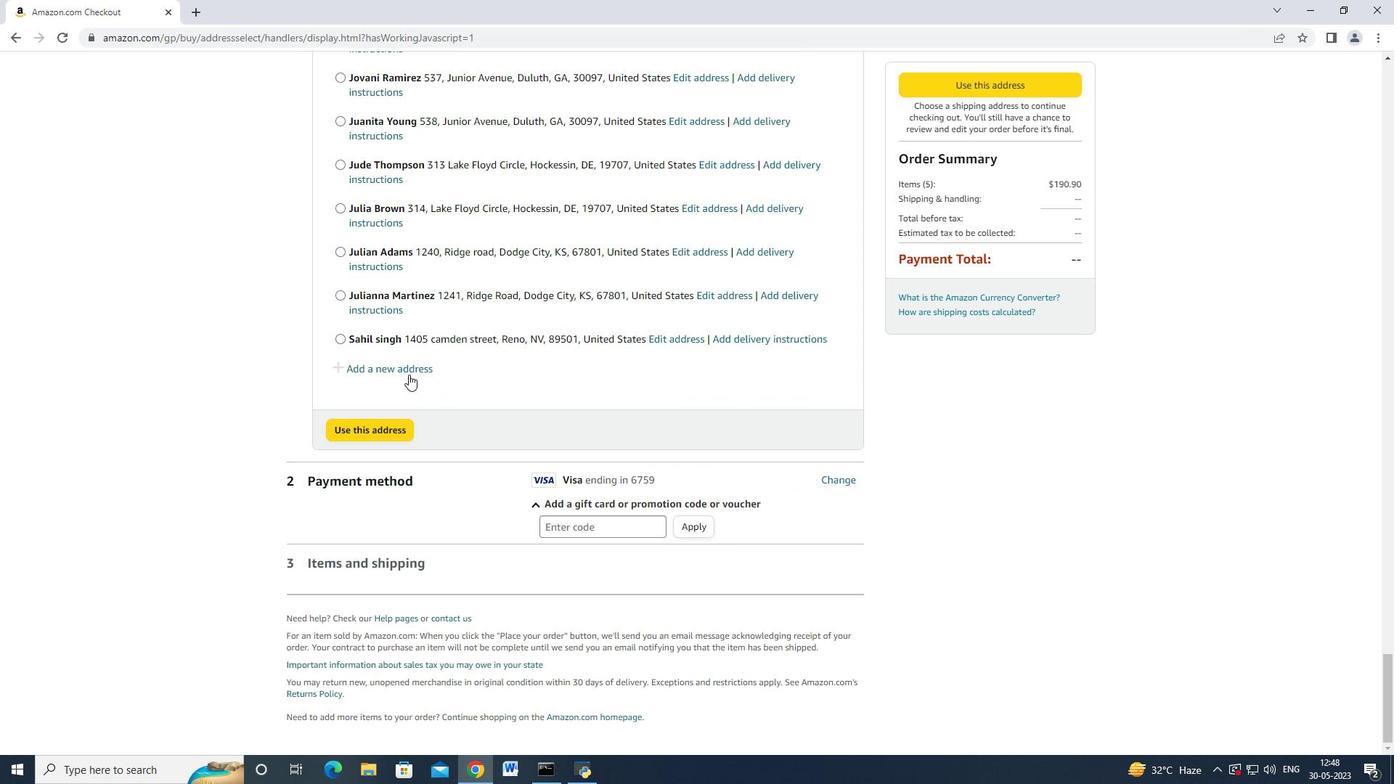 
Action: Mouse pressed left at (408, 371)
Screenshot: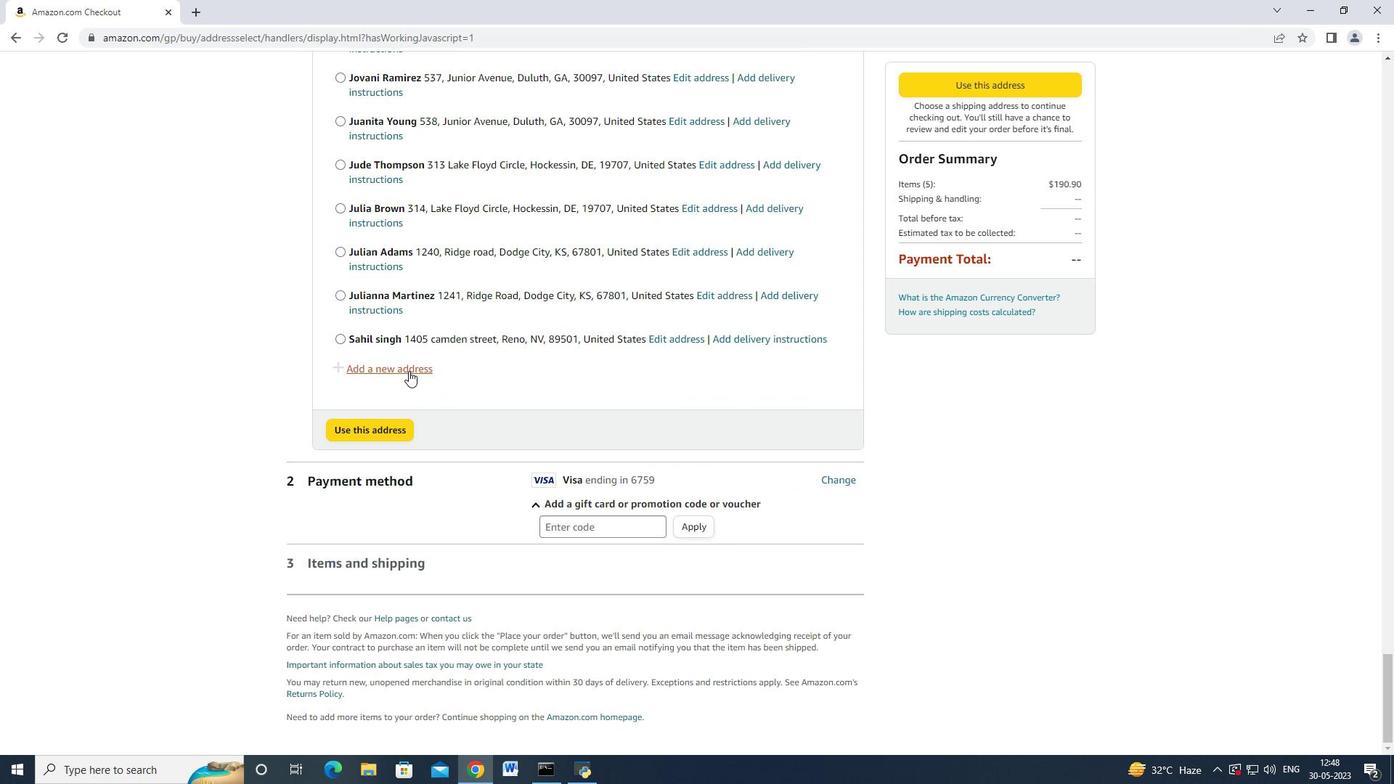 
Action: Mouse moved to (478, 351)
Screenshot: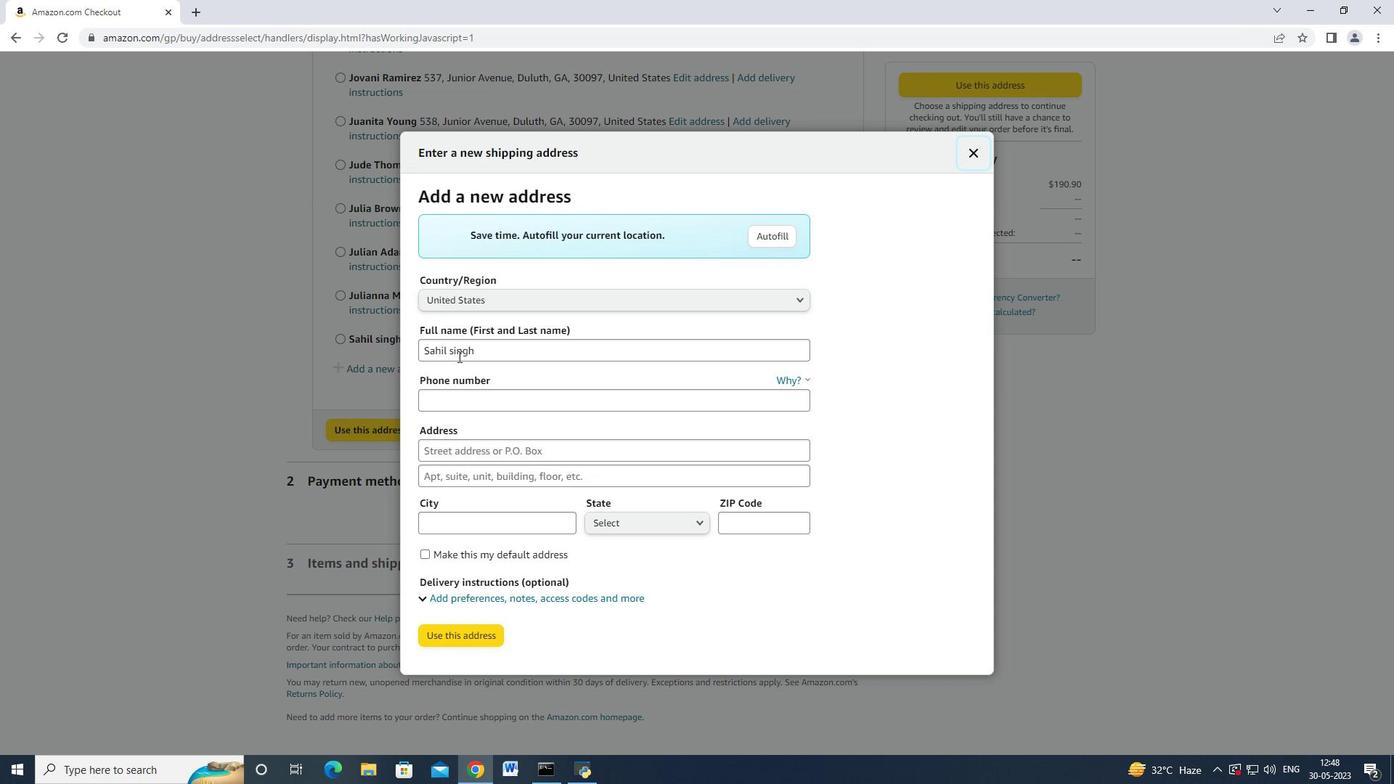 
Action: Mouse pressed left at (478, 351)
Screenshot: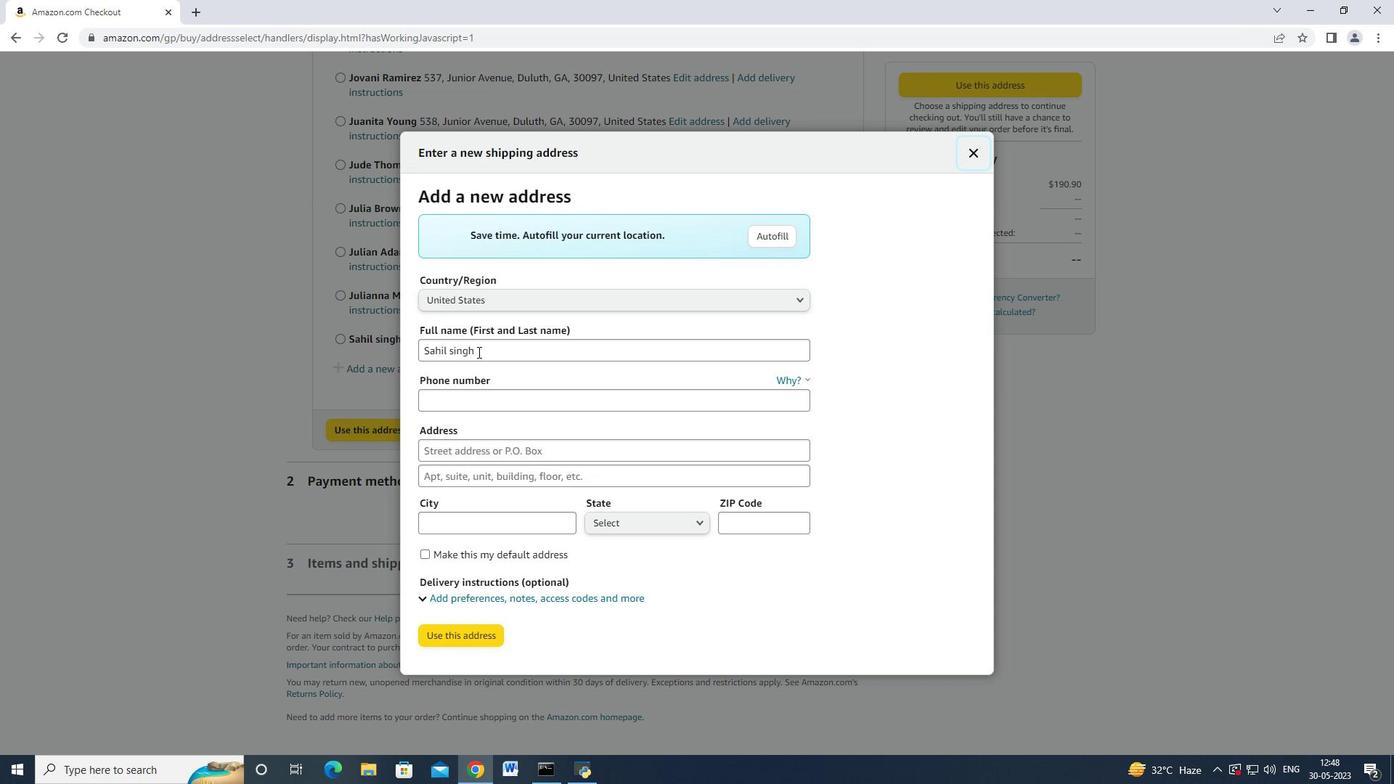 
Action: Mouse moved to (423, 351)
Screenshot: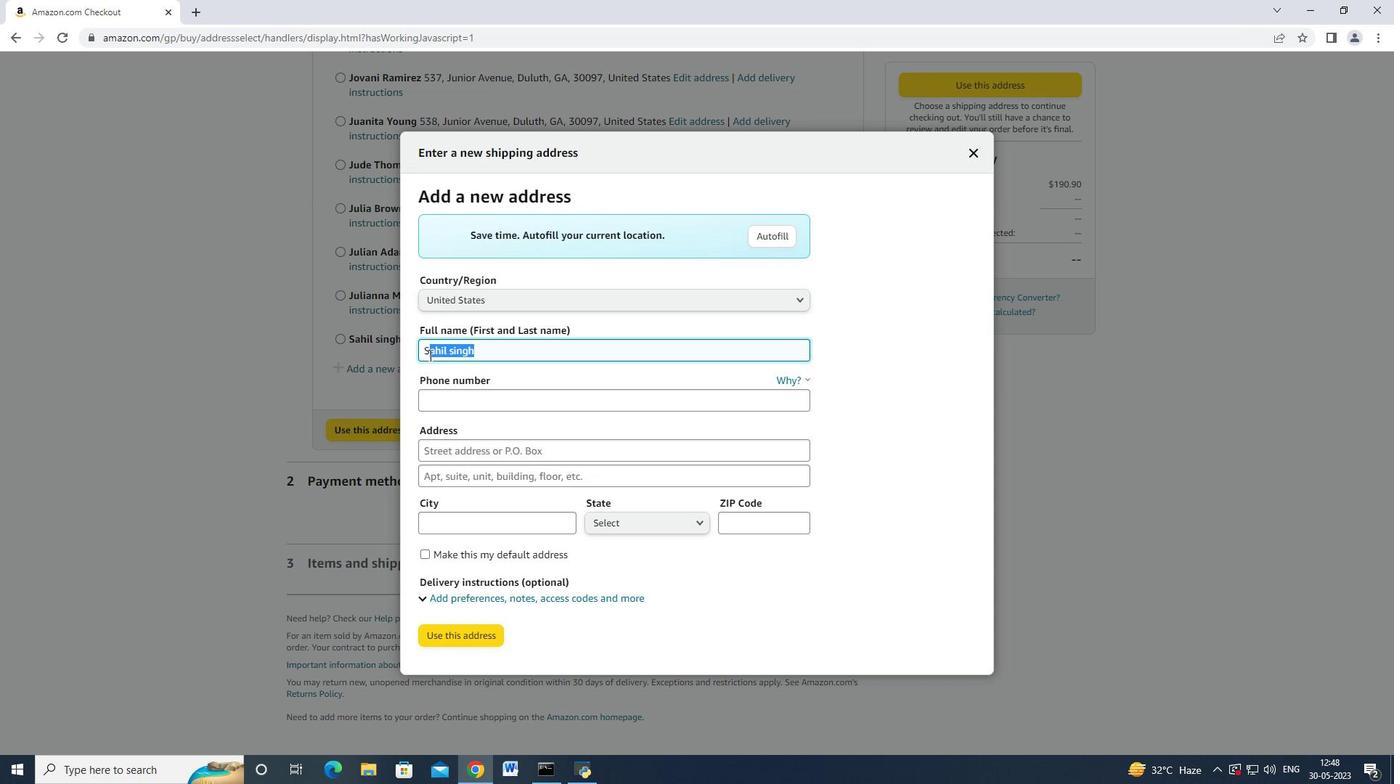 
Action: Key pressed <Key.backspace><Key.shift_r>Gary<Key.space><Key.shift>Collins<Key.tab><Key.tab>7752551221<Key.backspace><Key.backspace>31<Key.tab>1402<Key.space><Key.shift>Camden<Key.space><Key.shift_r>Street<Key.tab><Key.tab><Key.shift_r>Remp<Key.backspace><Key.backspace>no
Screenshot: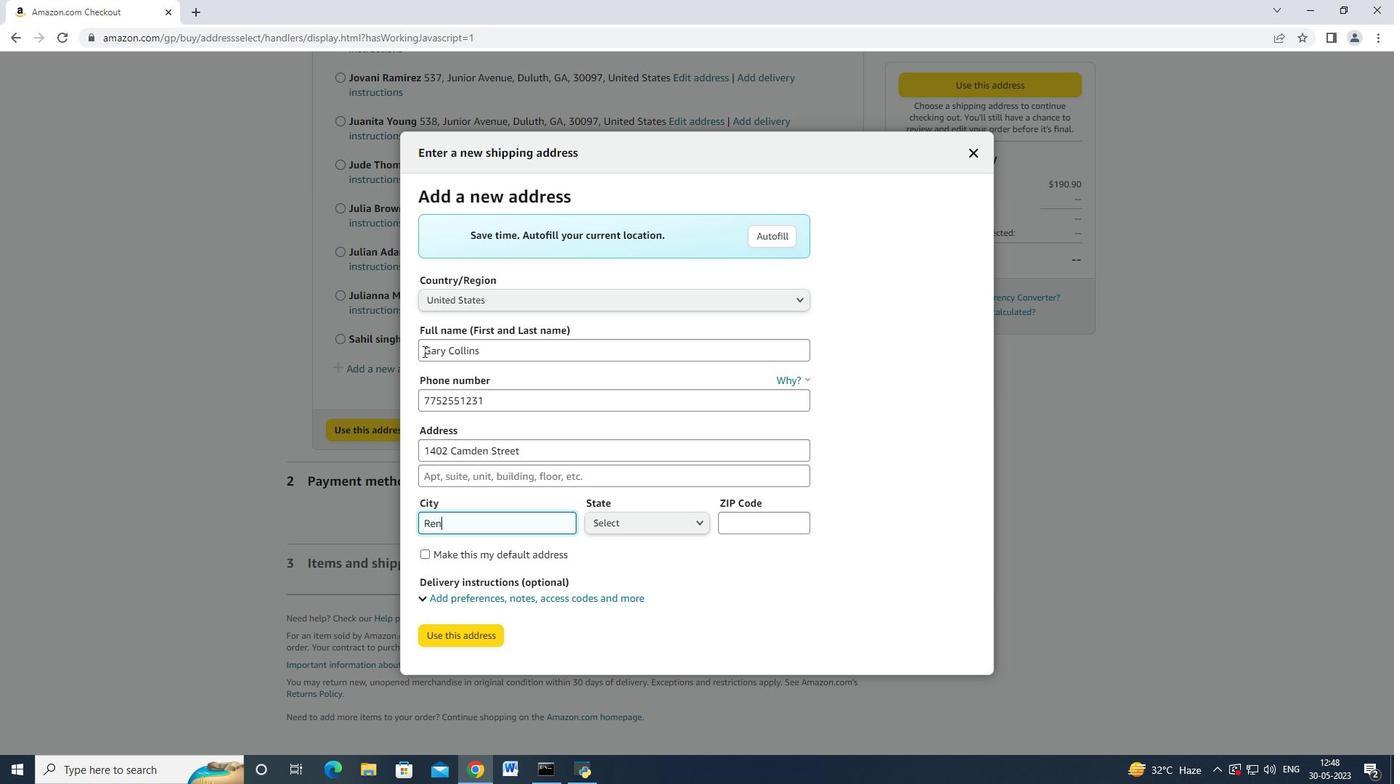
Action: Mouse moved to (697, 522)
Screenshot: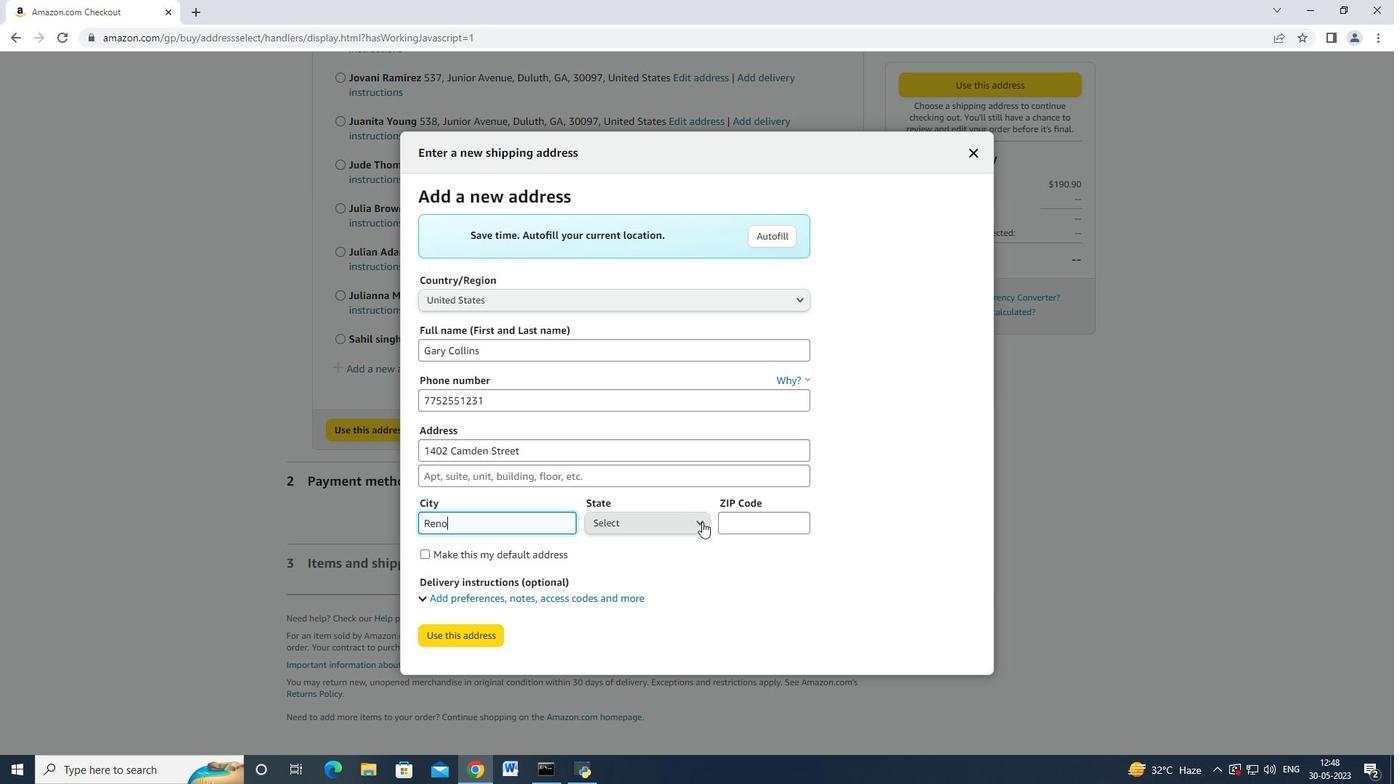 
Action: Mouse pressed left at (697, 522)
Screenshot: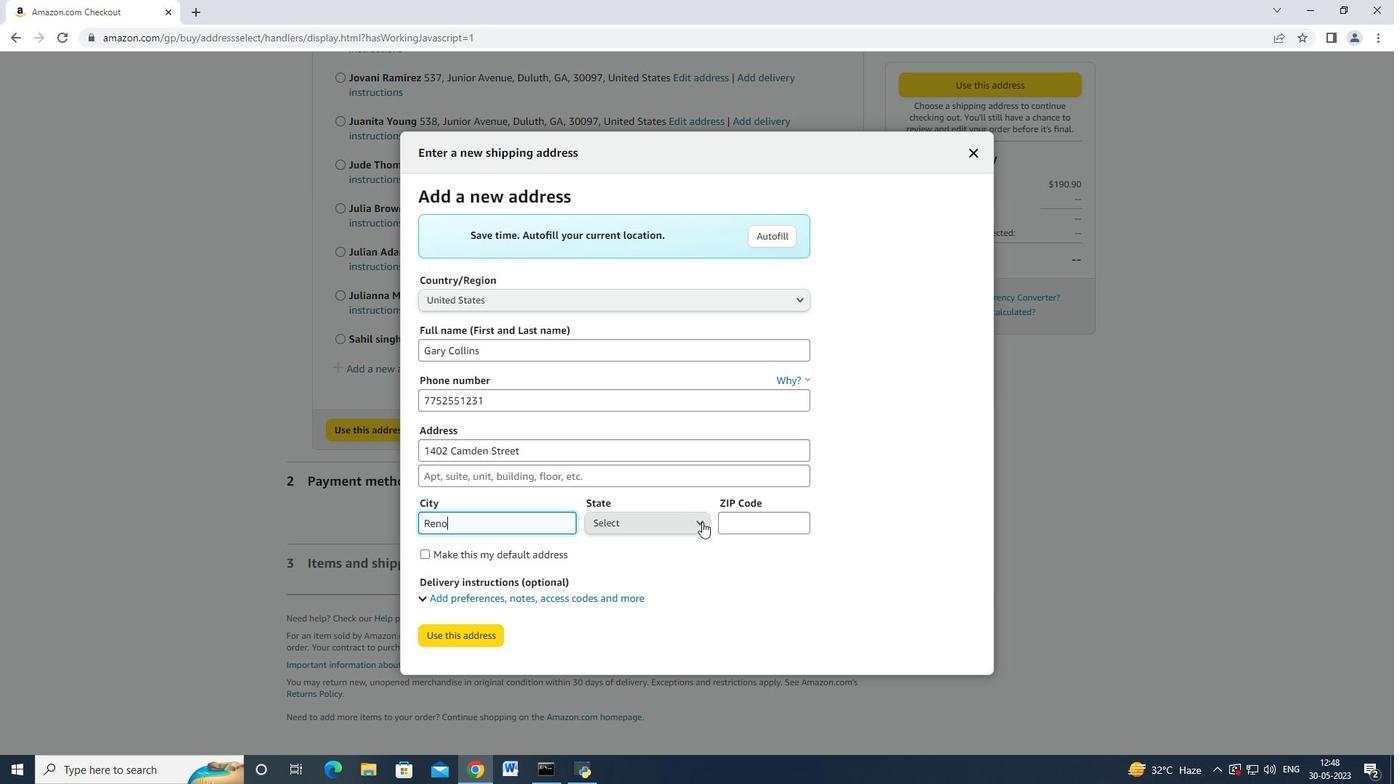 
Action: Mouse moved to (689, 491)
Screenshot: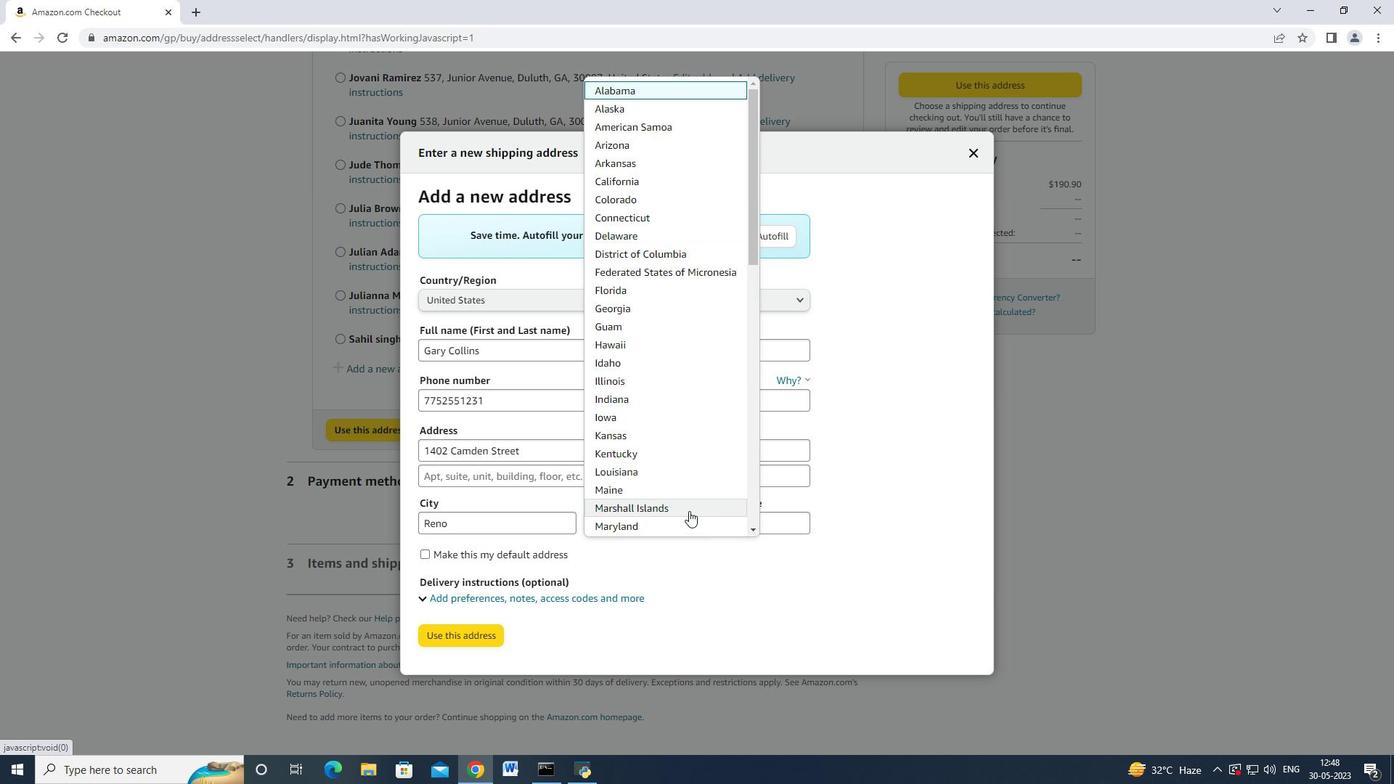 
Action: Mouse scrolled (689, 490) with delta (0, 0)
Screenshot: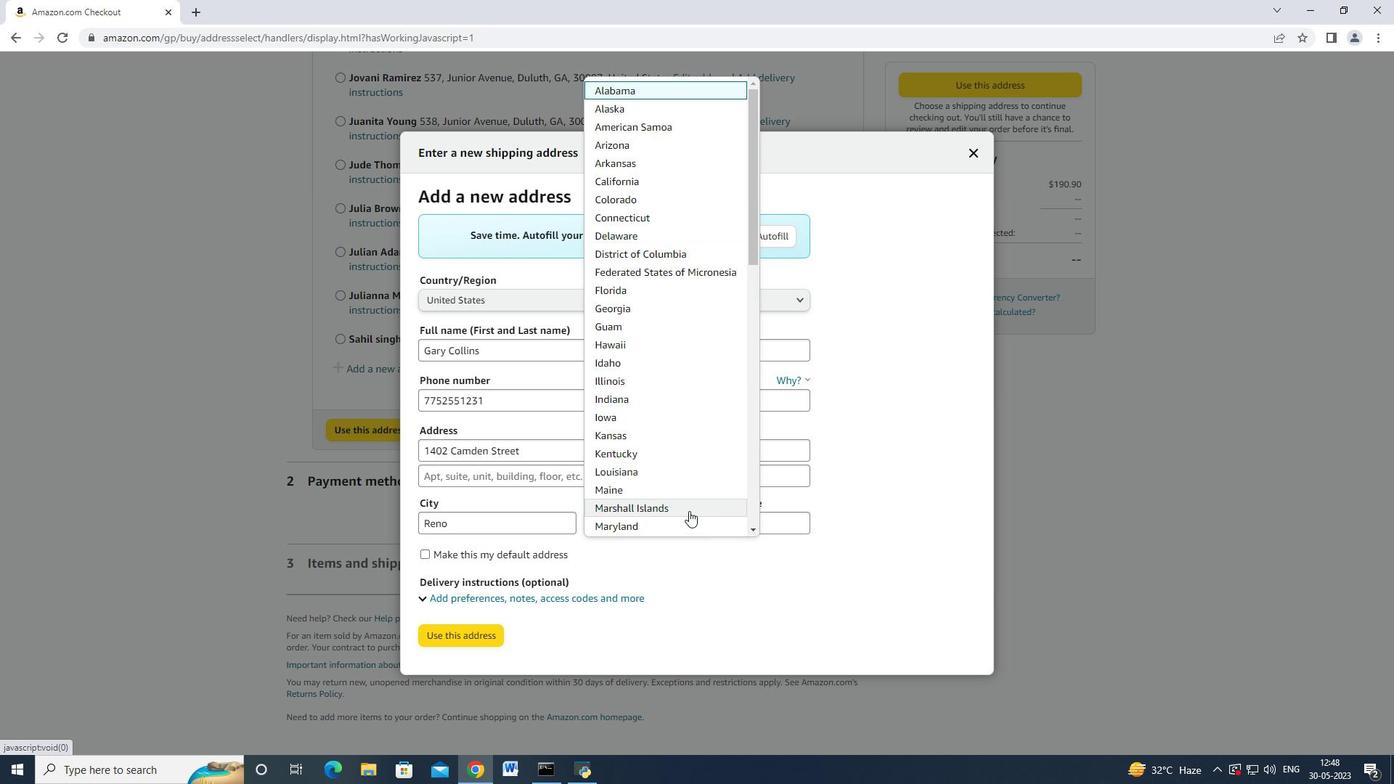 
Action: Mouse scrolled (689, 490) with delta (0, 0)
Screenshot: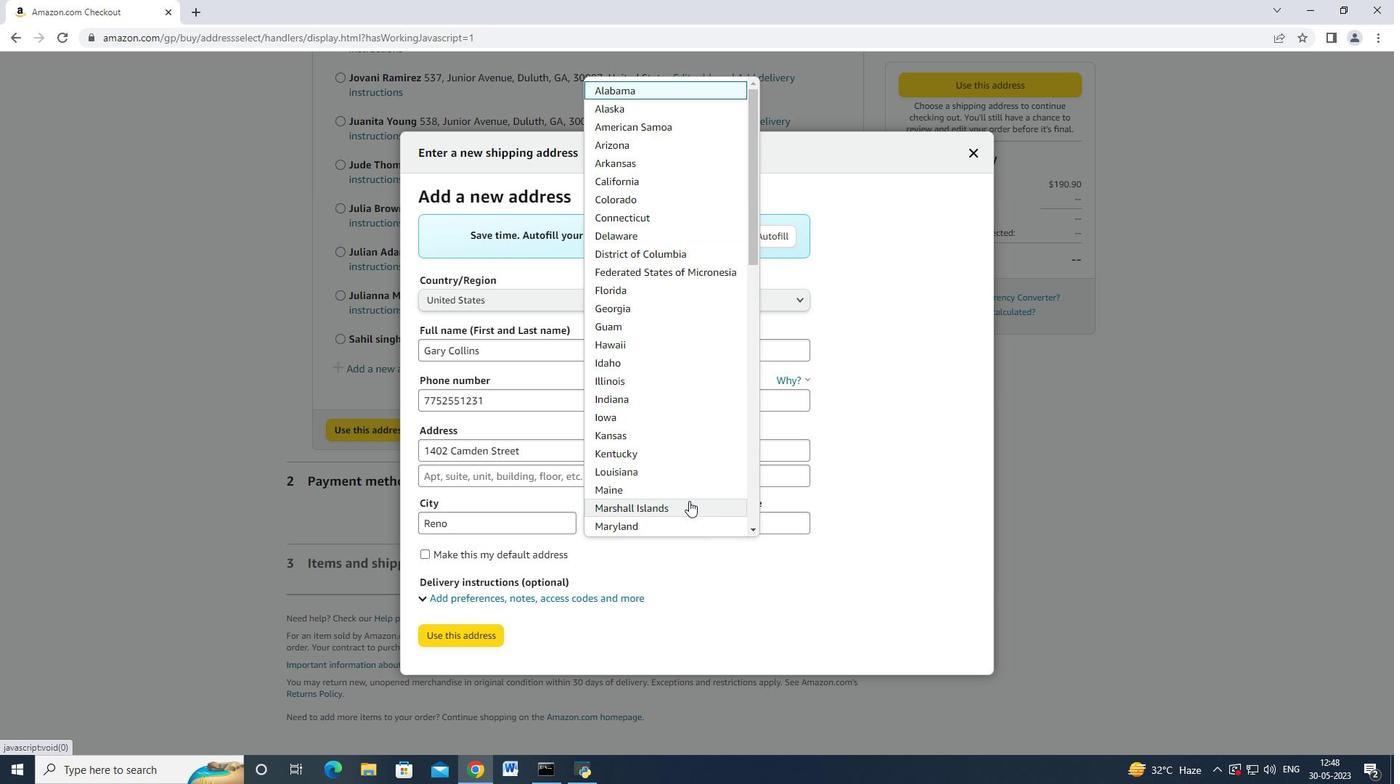 
Action: Mouse scrolled (689, 490) with delta (0, 0)
Screenshot: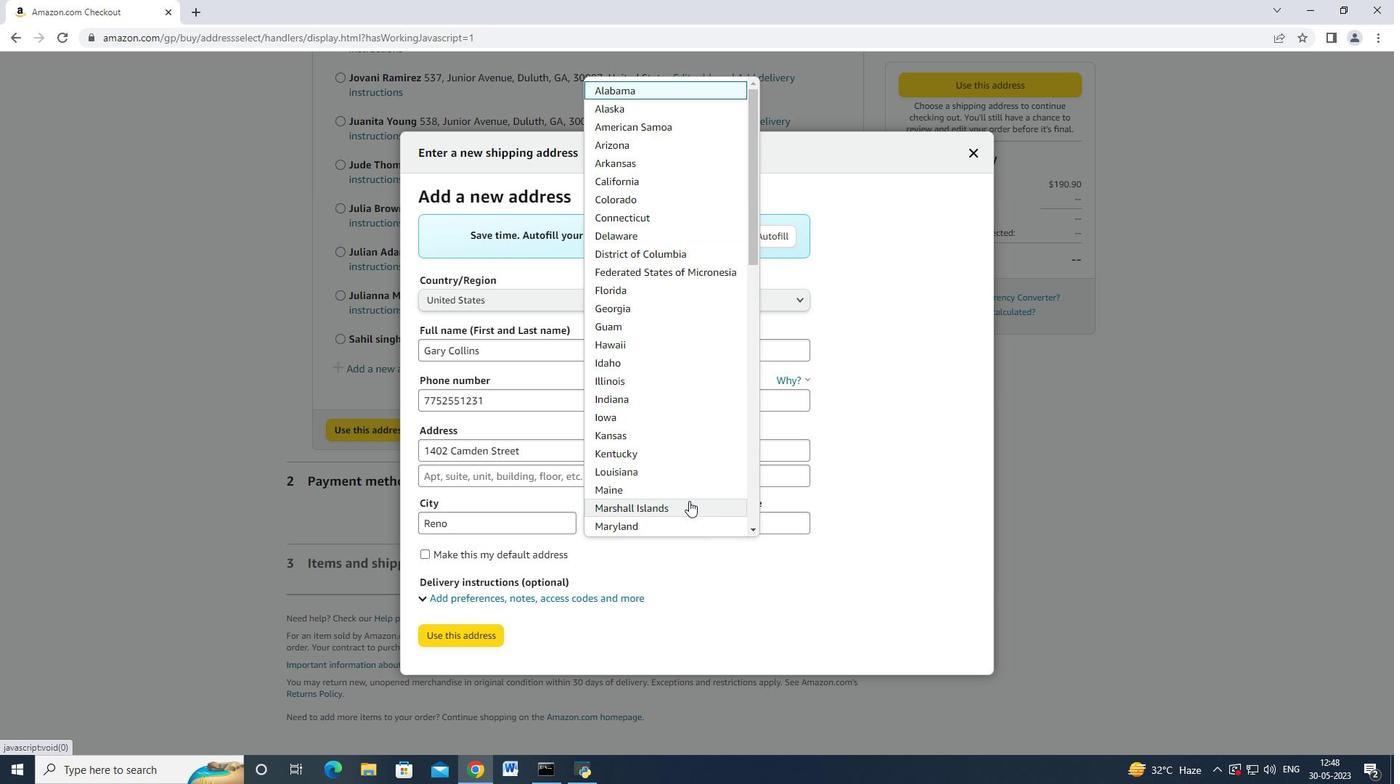 
Action: Mouse scrolled (689, 490) with delta (0, 0)
Screenshot: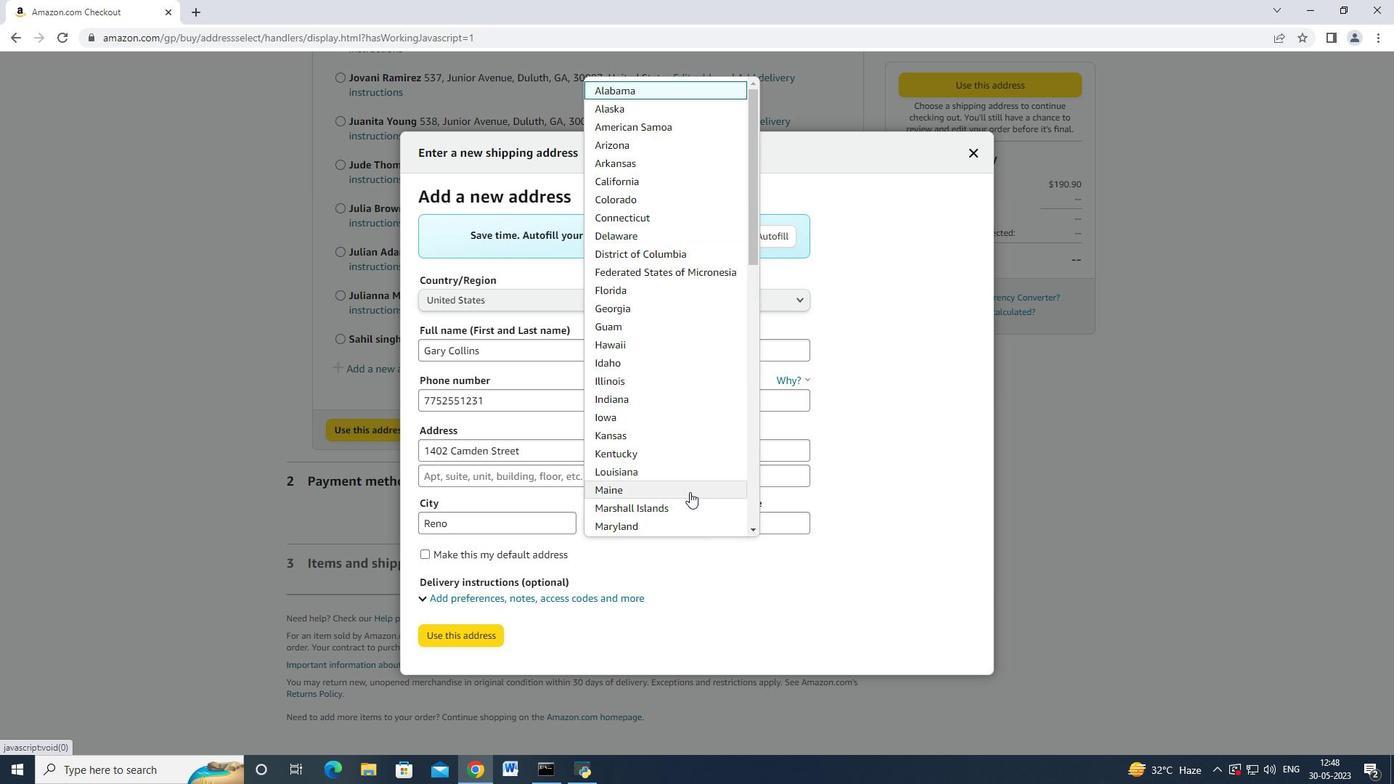
Action: Mouse scrolled (689, 490) with delta (0, 0)
Screenshot: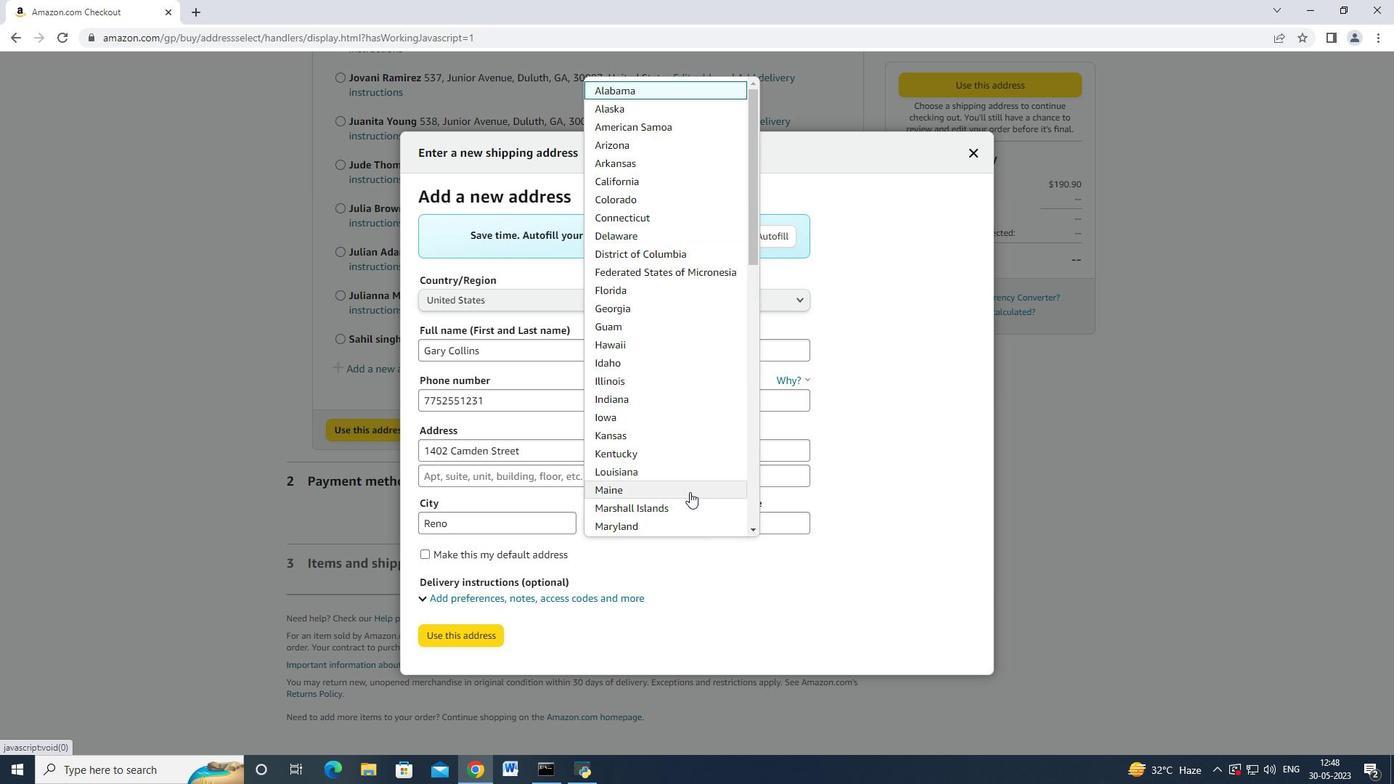 
Action: Mouse scrolled (689, 490) with delta (0, 0)
Screenshot: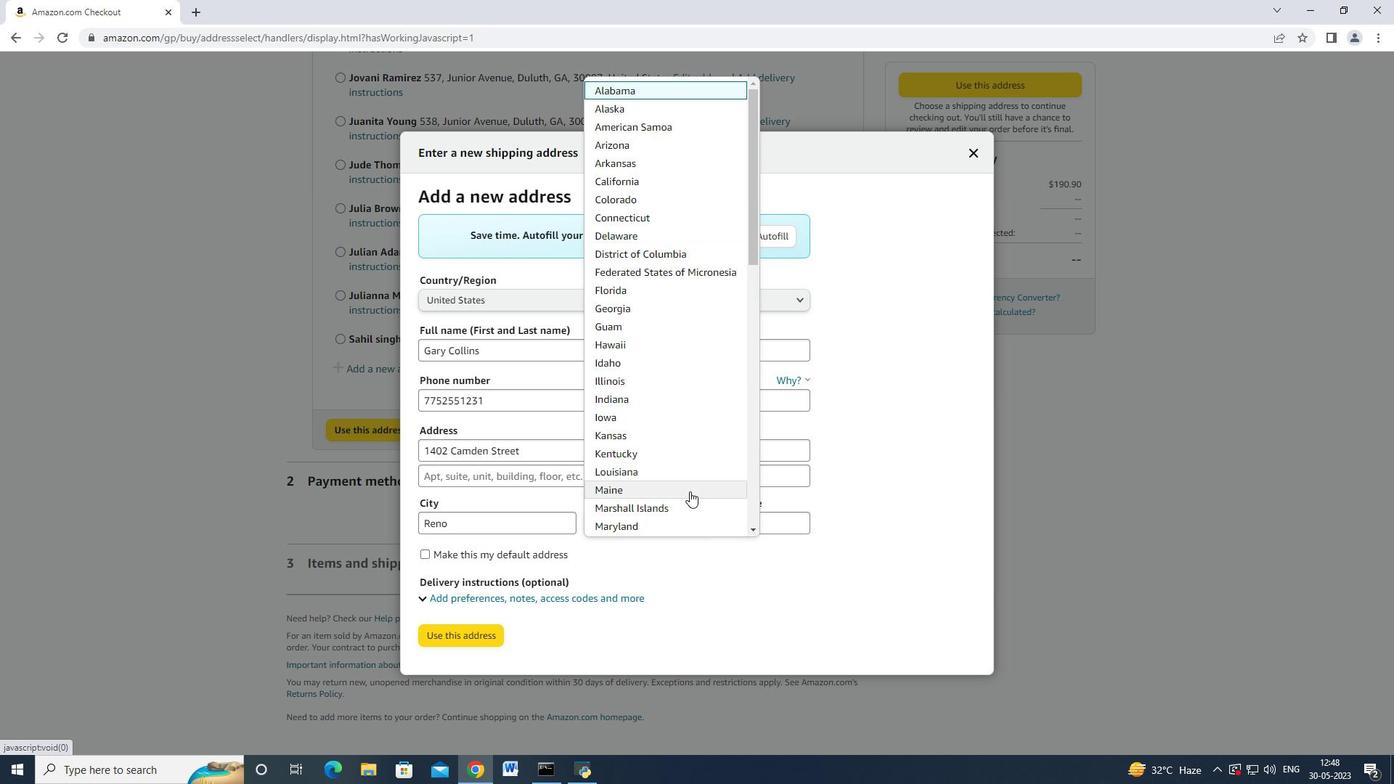 
Action: Mouse scrolled (689, 490) with delta (0, 0)
Screenshot: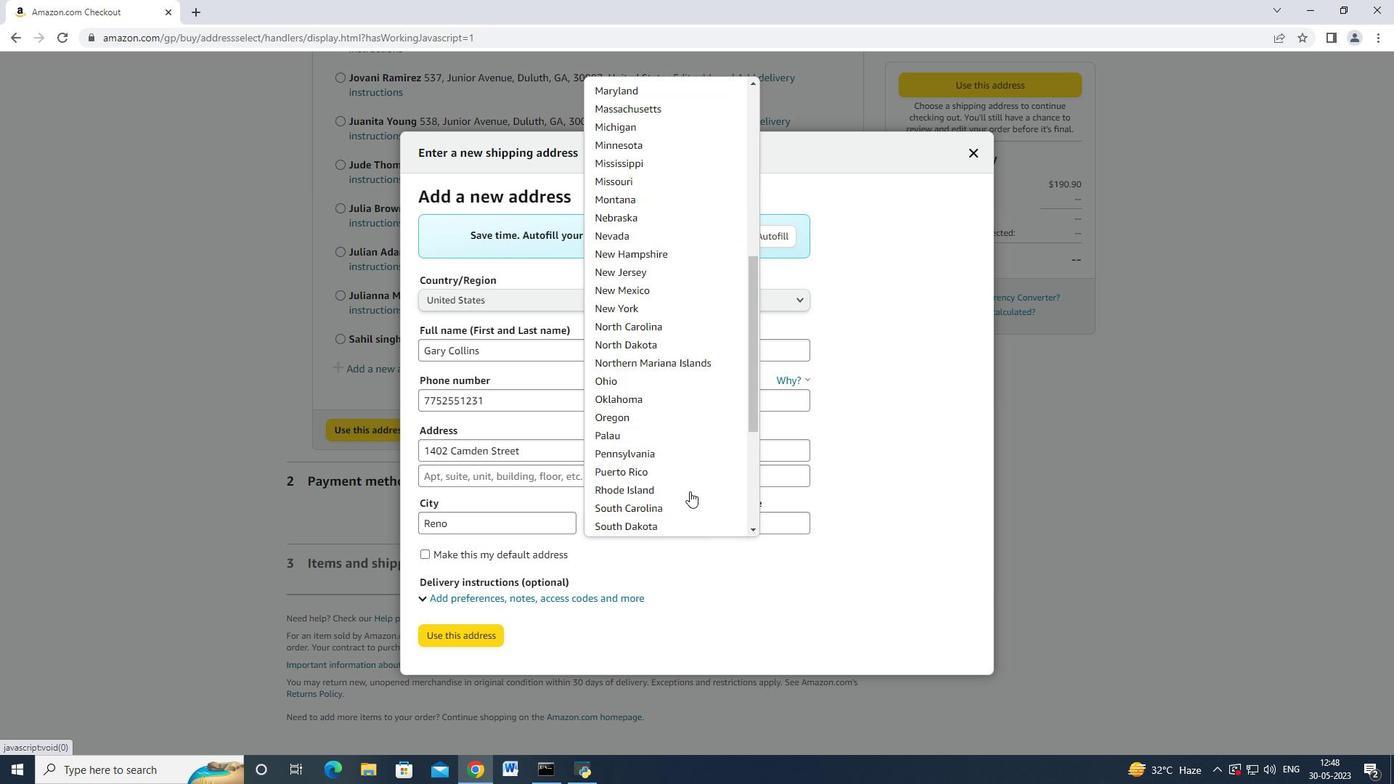 
Action: Mouse scrolled (689, 490) with delta (0, 0)
Screenshot: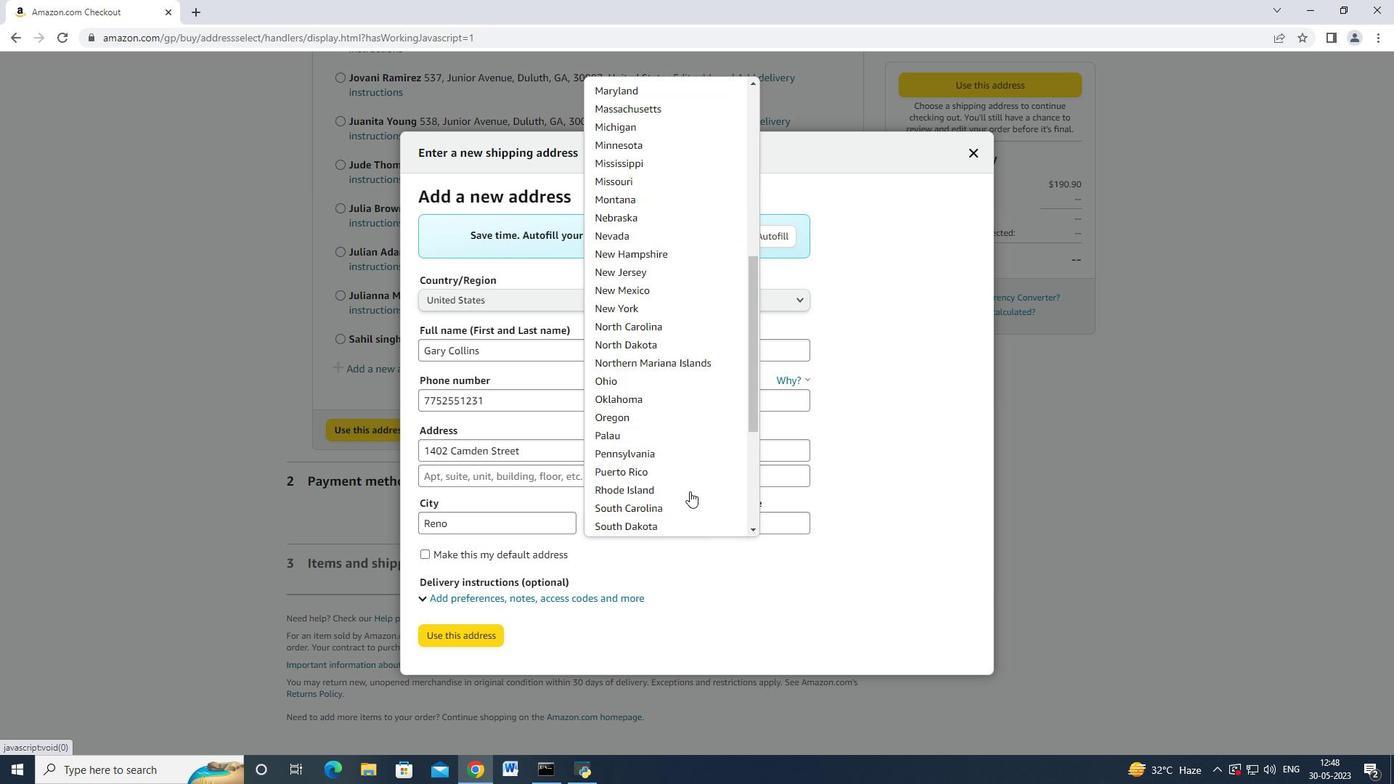 
Action: Mouse scrolled (689, 490) with delta (0, 0)
Screenshot: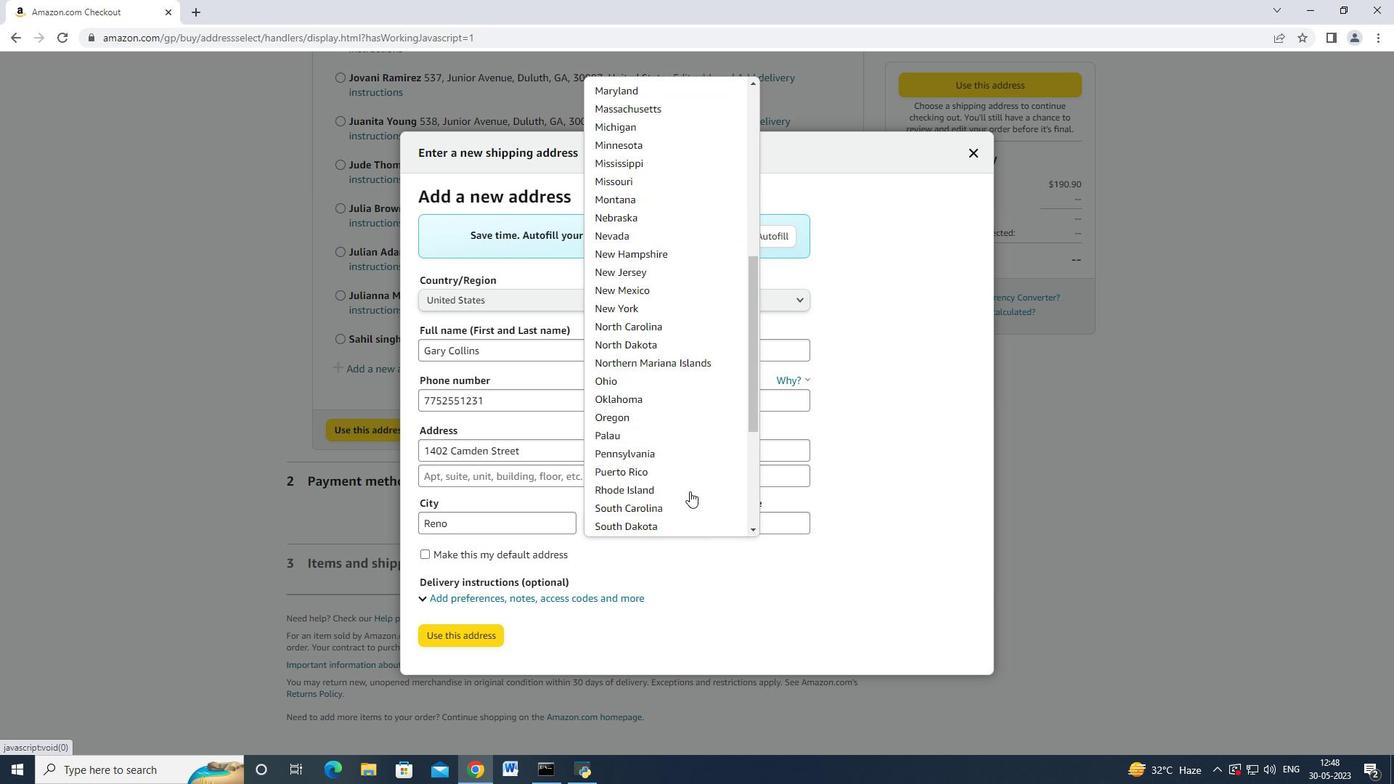 
Action: Mouse scrolled (689, 490) with delta (0, 0)
Screenshot: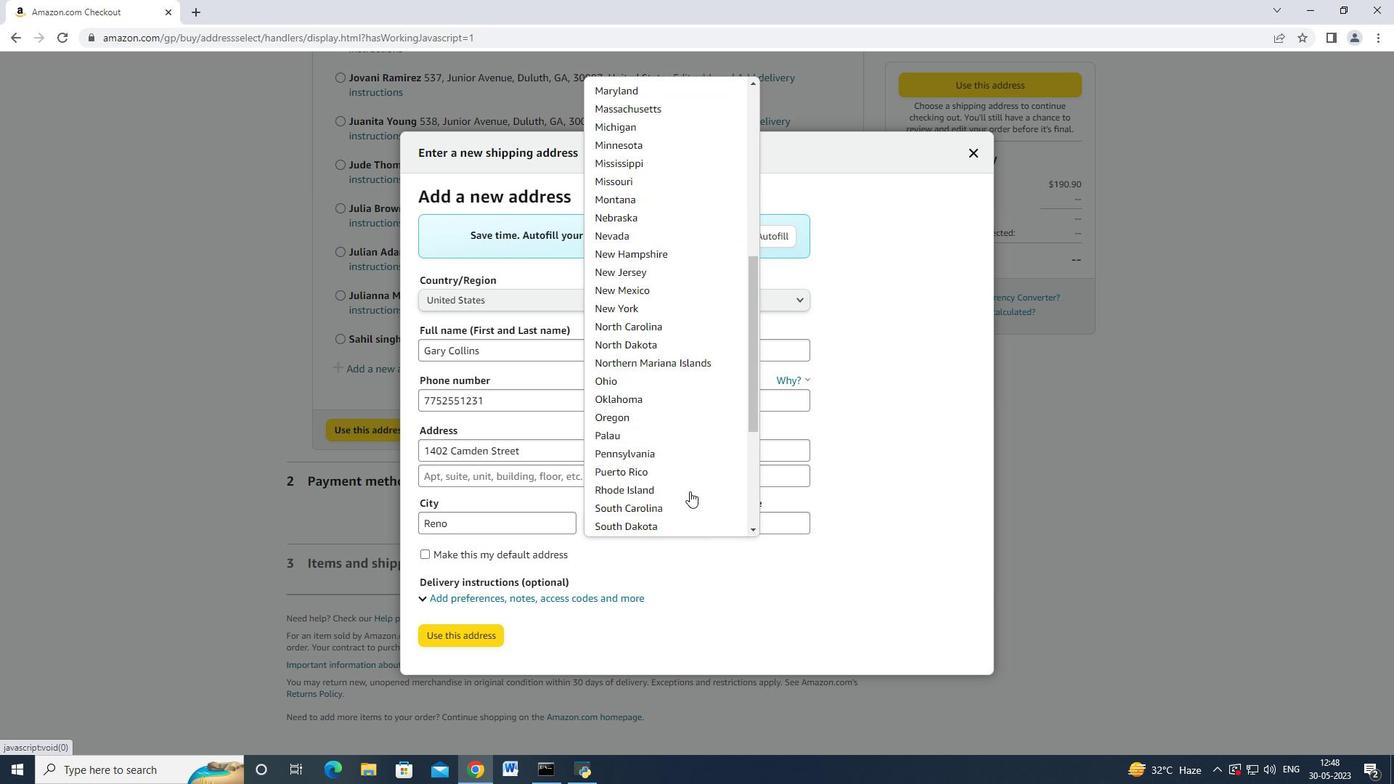 
Action: Mouse scrolled (689, 490) with delta (0, 0)
Screenshot: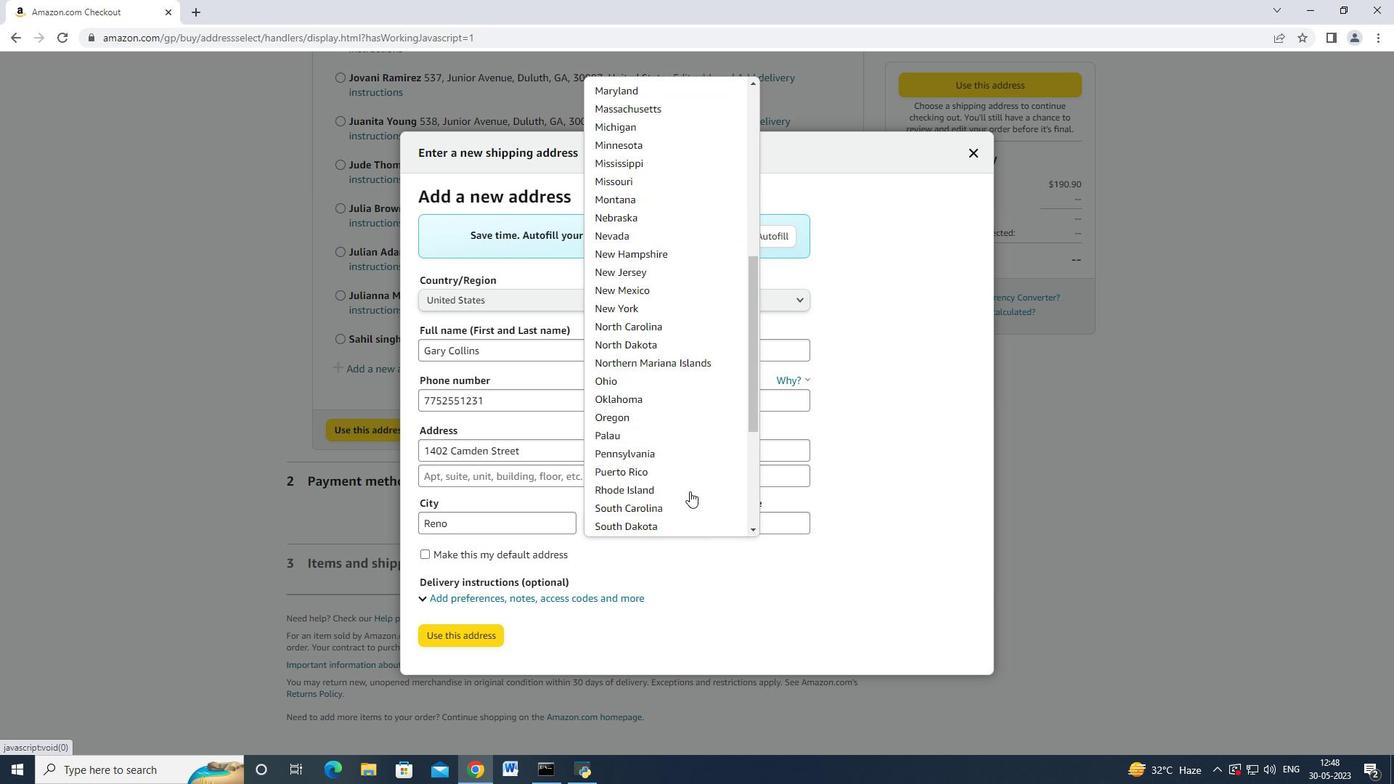 
Action: Mouse scrolled (689, 490) with delta (0, 0)
Screenshot: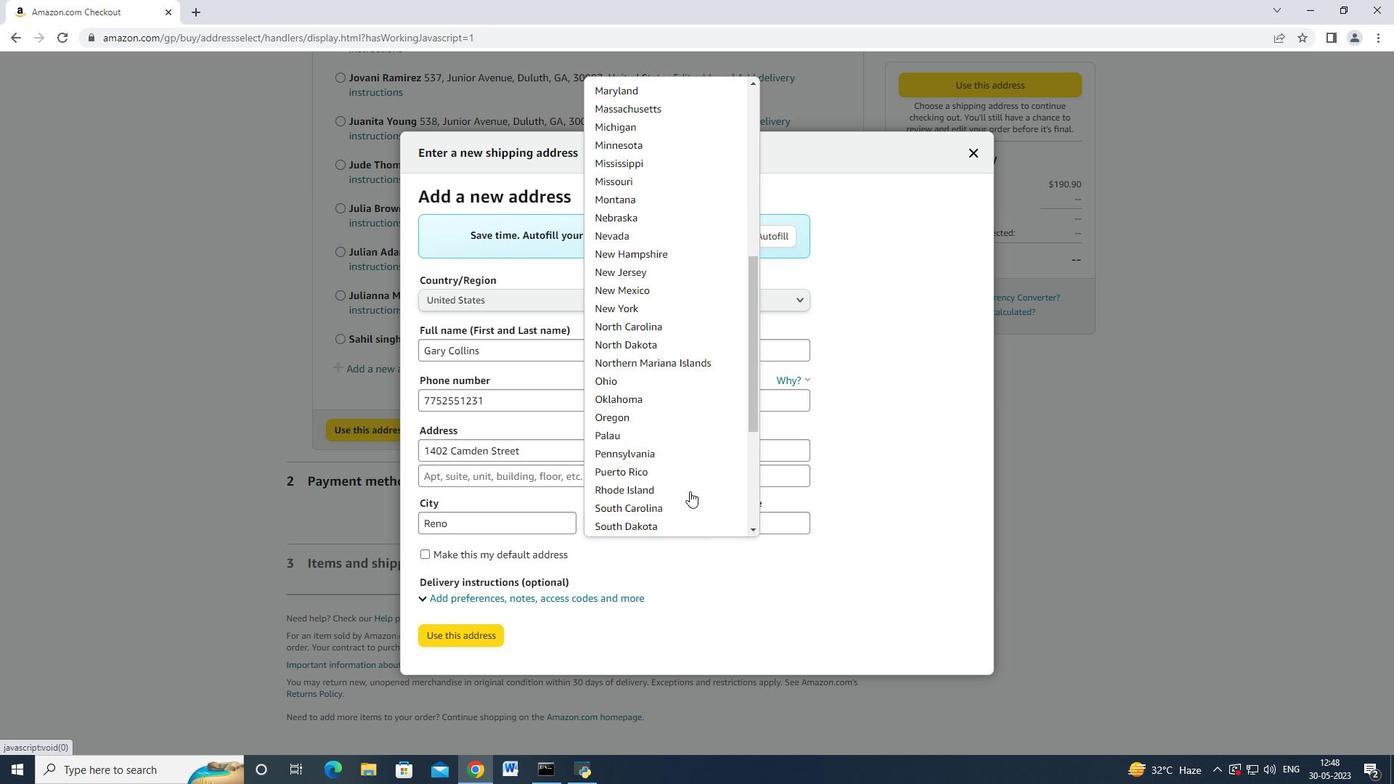
Action: Mouse moved to (666, 416)
Screenshot: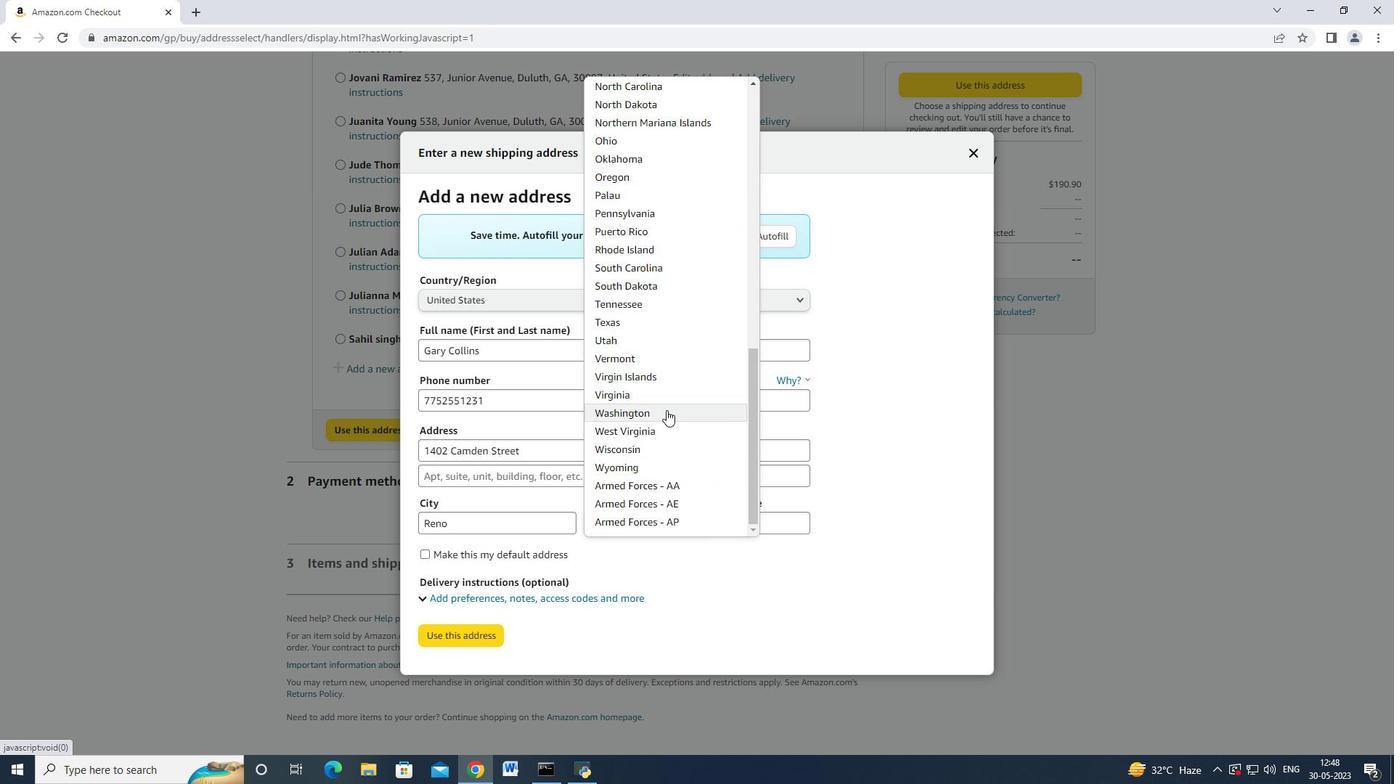 
Action: Mouse scrolled (666, 417) with delta (0, 0)
Screenshot: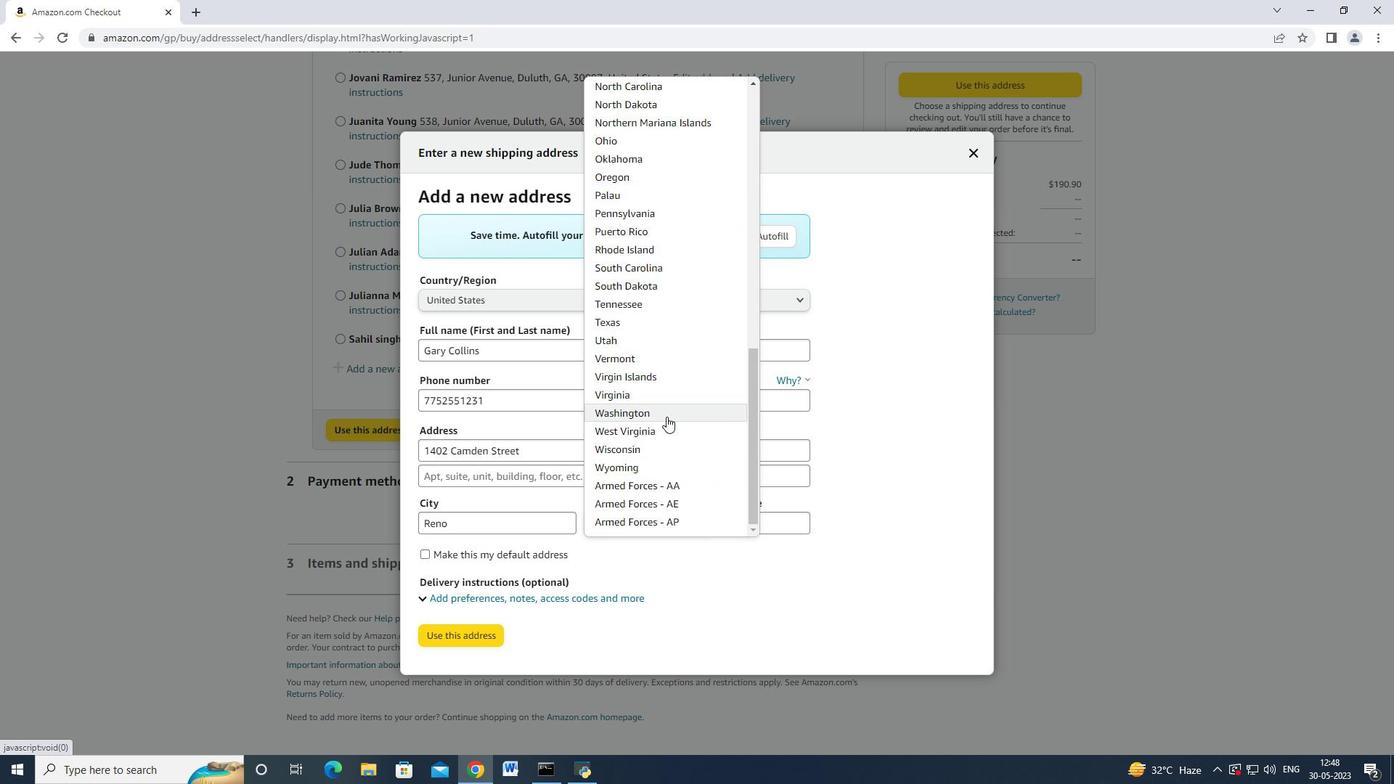 
Action: Mouse scrolled (666, 417) with delta (0, 0)
Screenshot: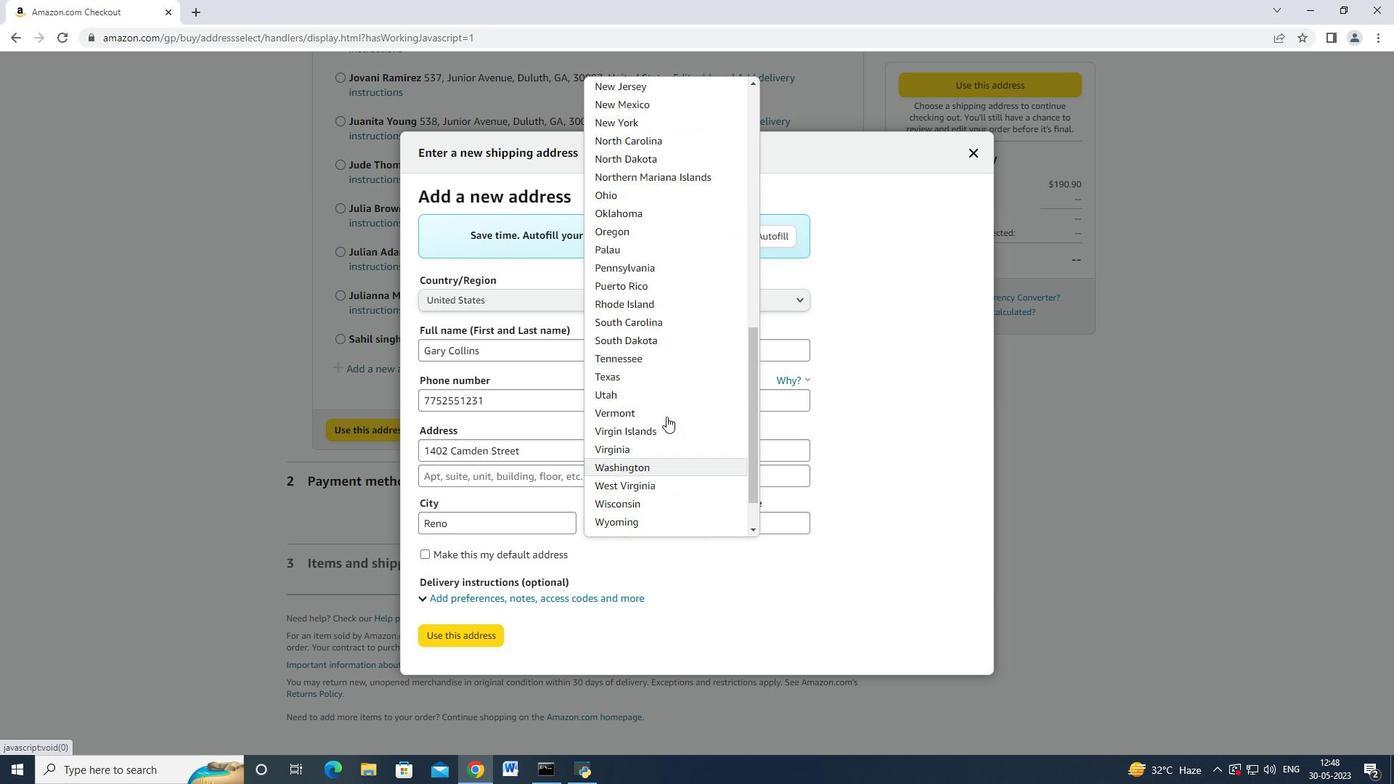 
Action: Mouse scrolled (666, 417) with delta (0, 0)
Screenshot: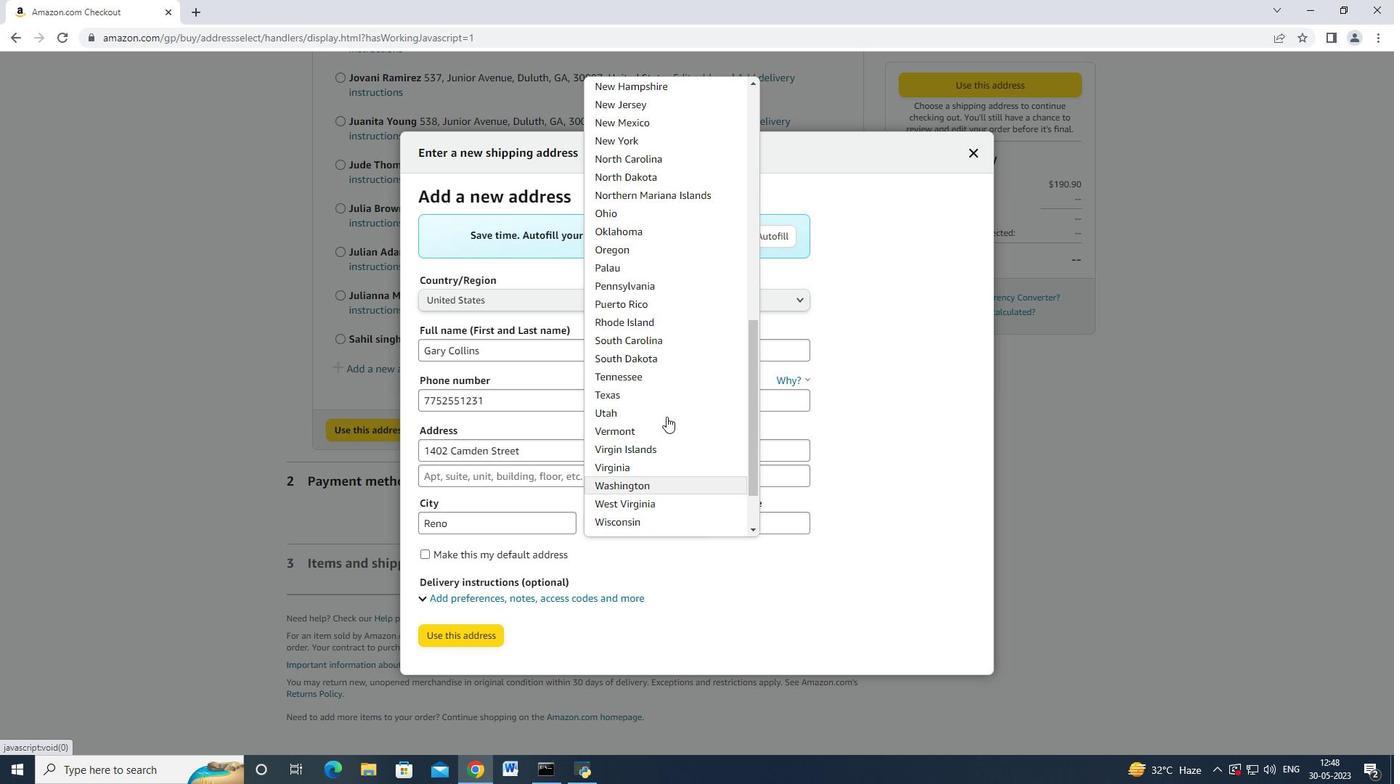
Action: Mouse moved to (641, 204)
Screenshot: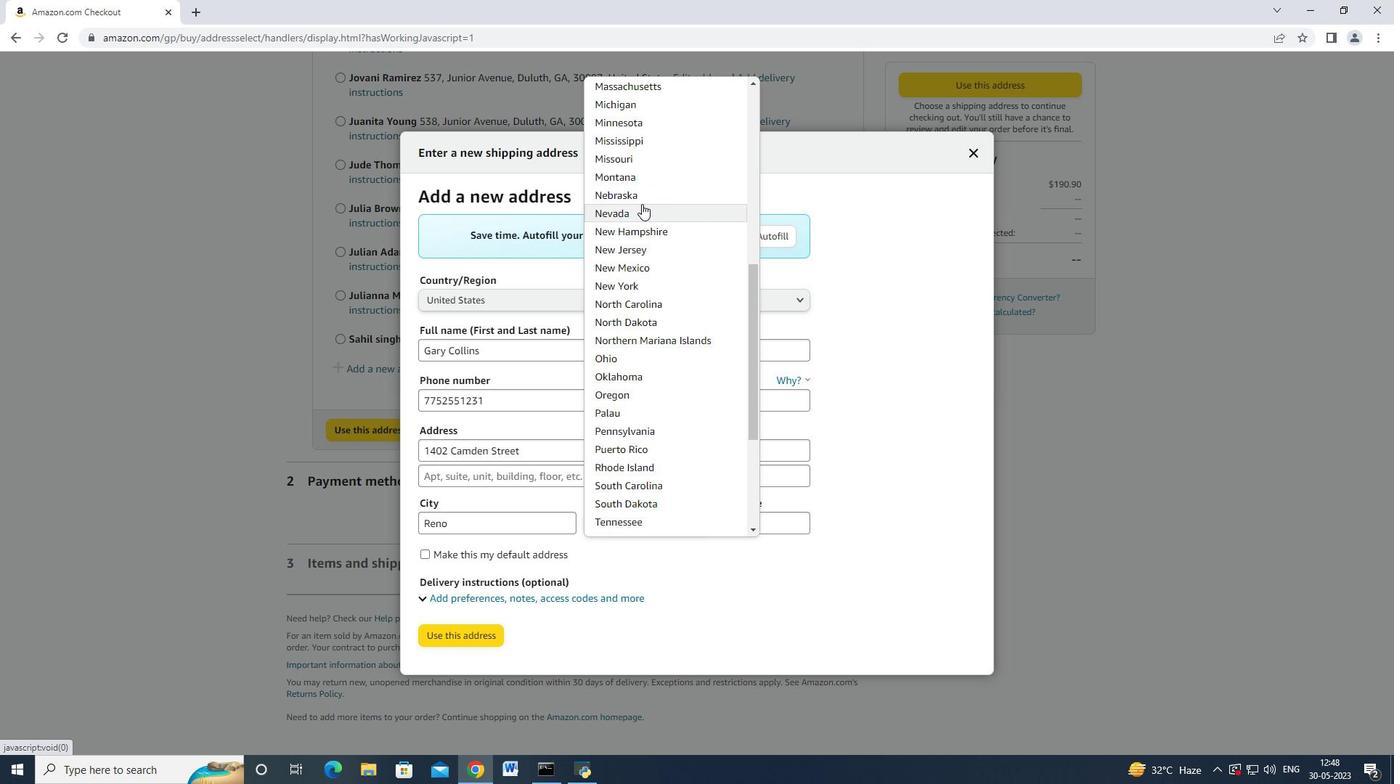 
Action: Mouse pressed left at (641, 204)
Screenshot: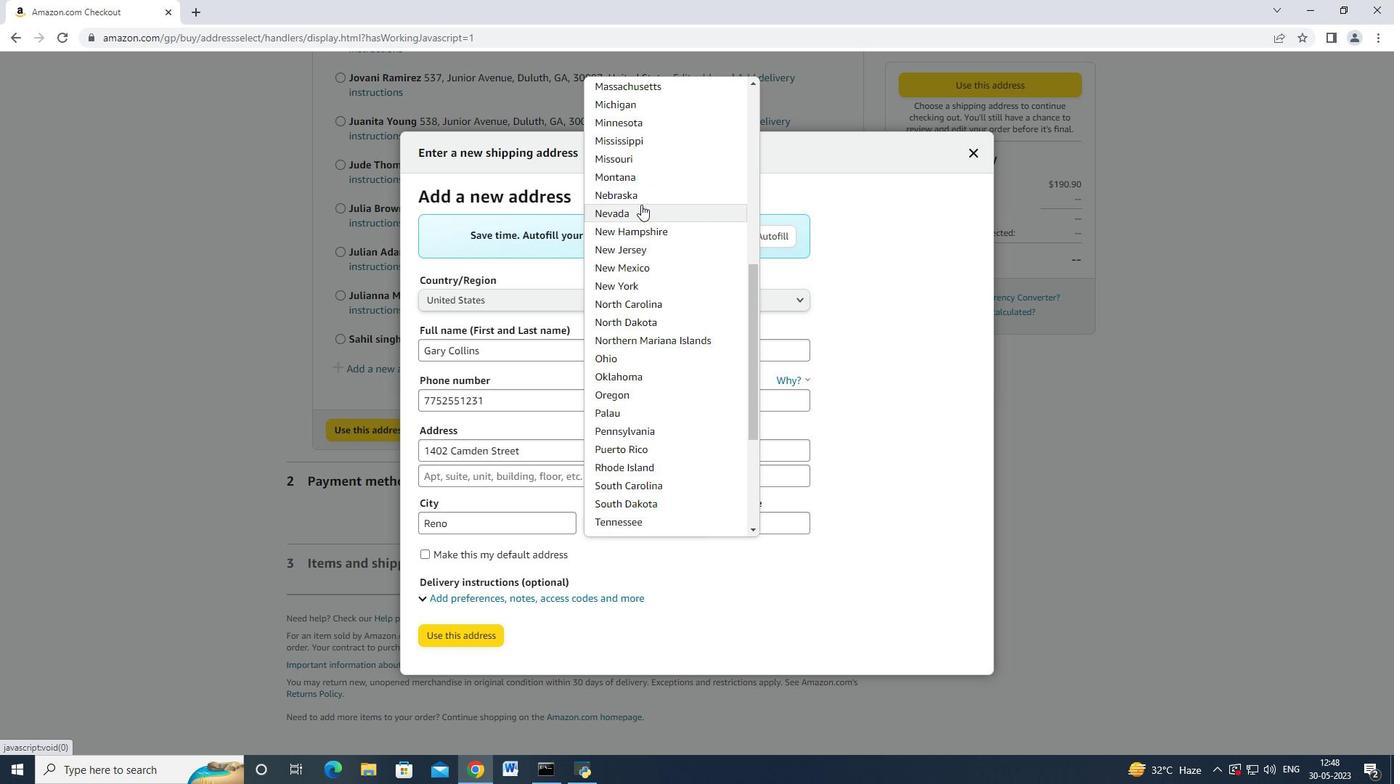 
Action: Mouse moved to (756, 512)
Screenshot: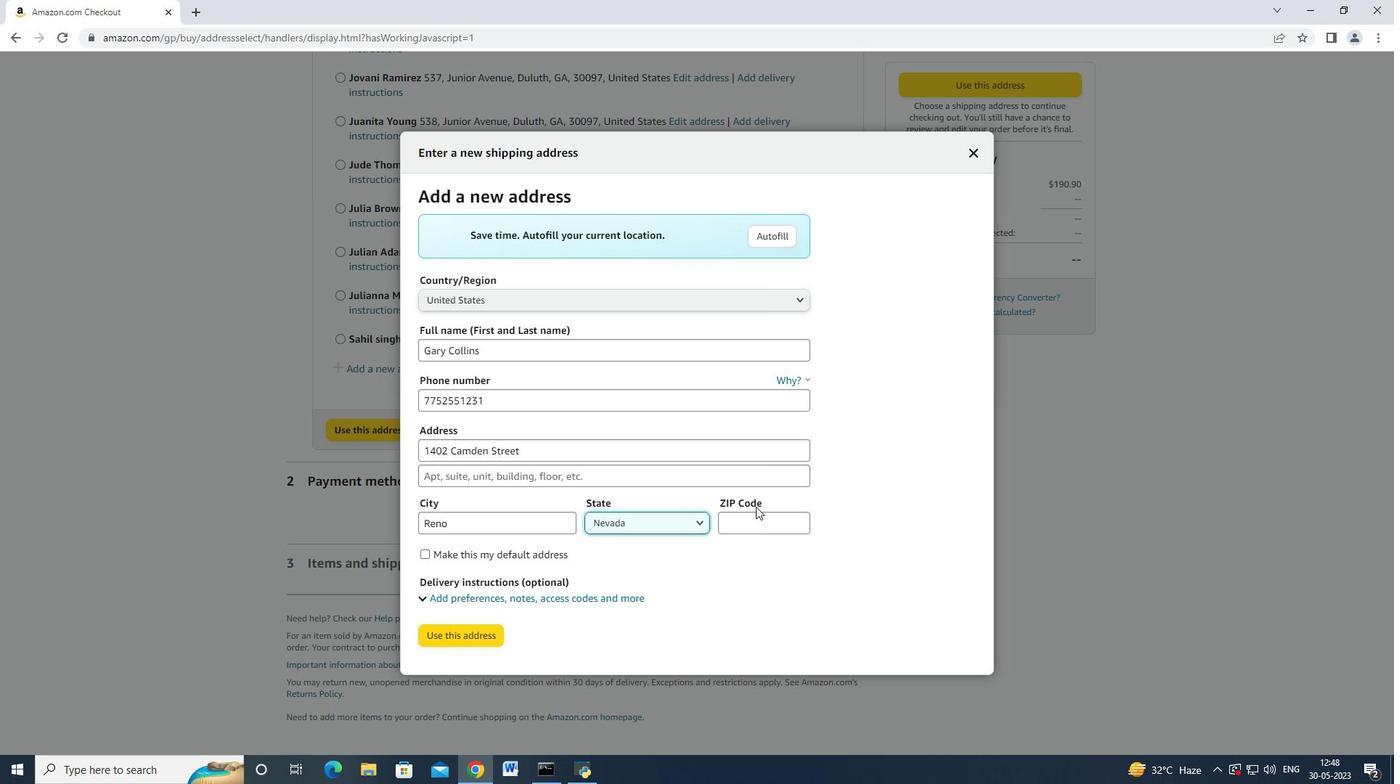 
Action: Mouse pressed left at (756, 512)
Screenshot: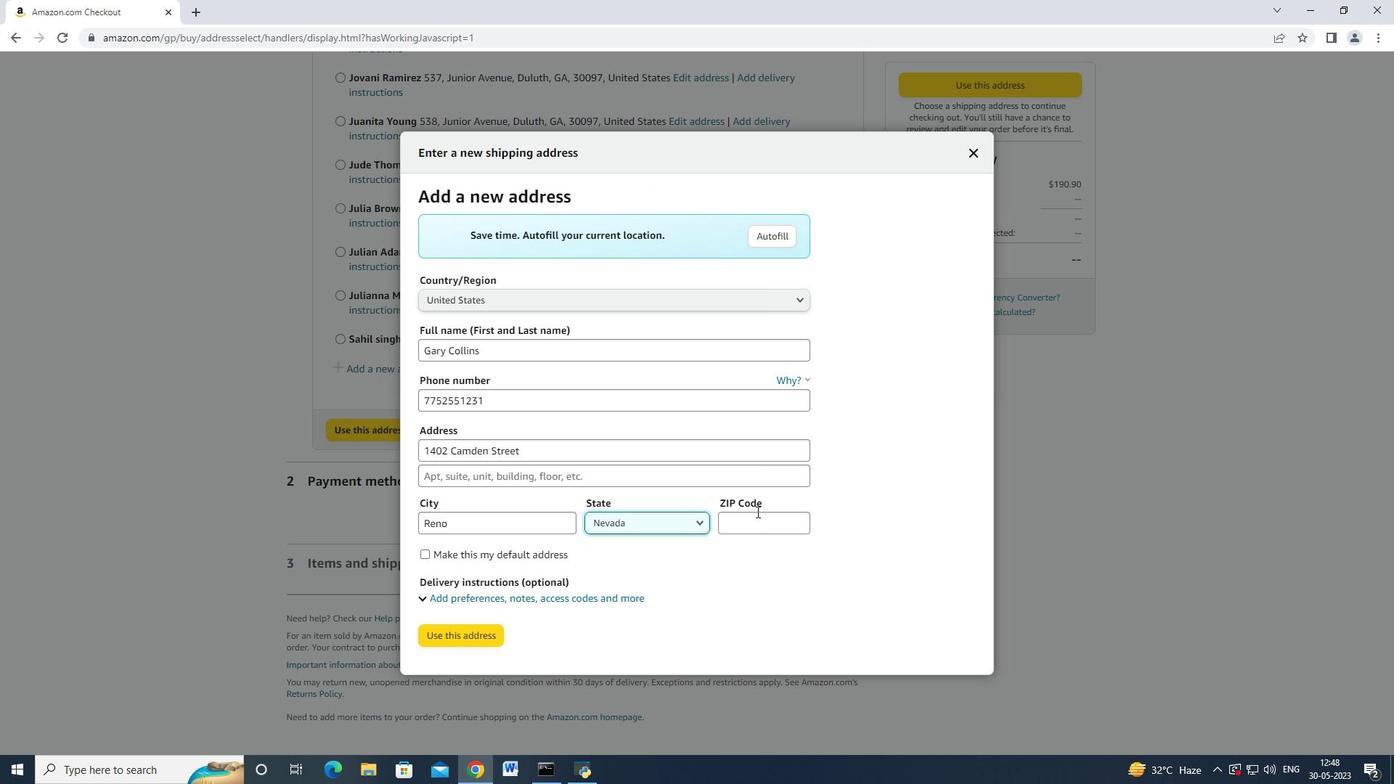 
Action: Mouse moved to (753, 511)
Screenshot: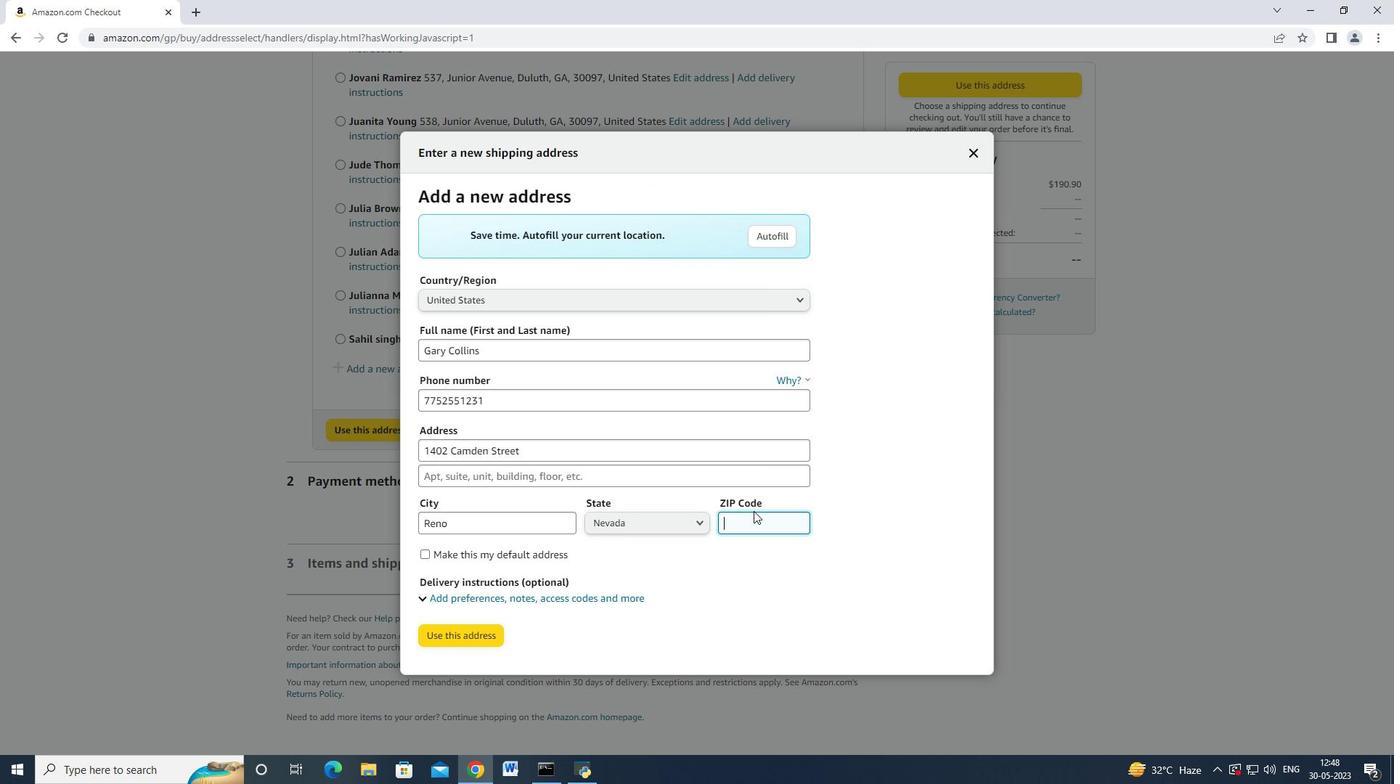 
Action: Key pressed 89501
Screenshot: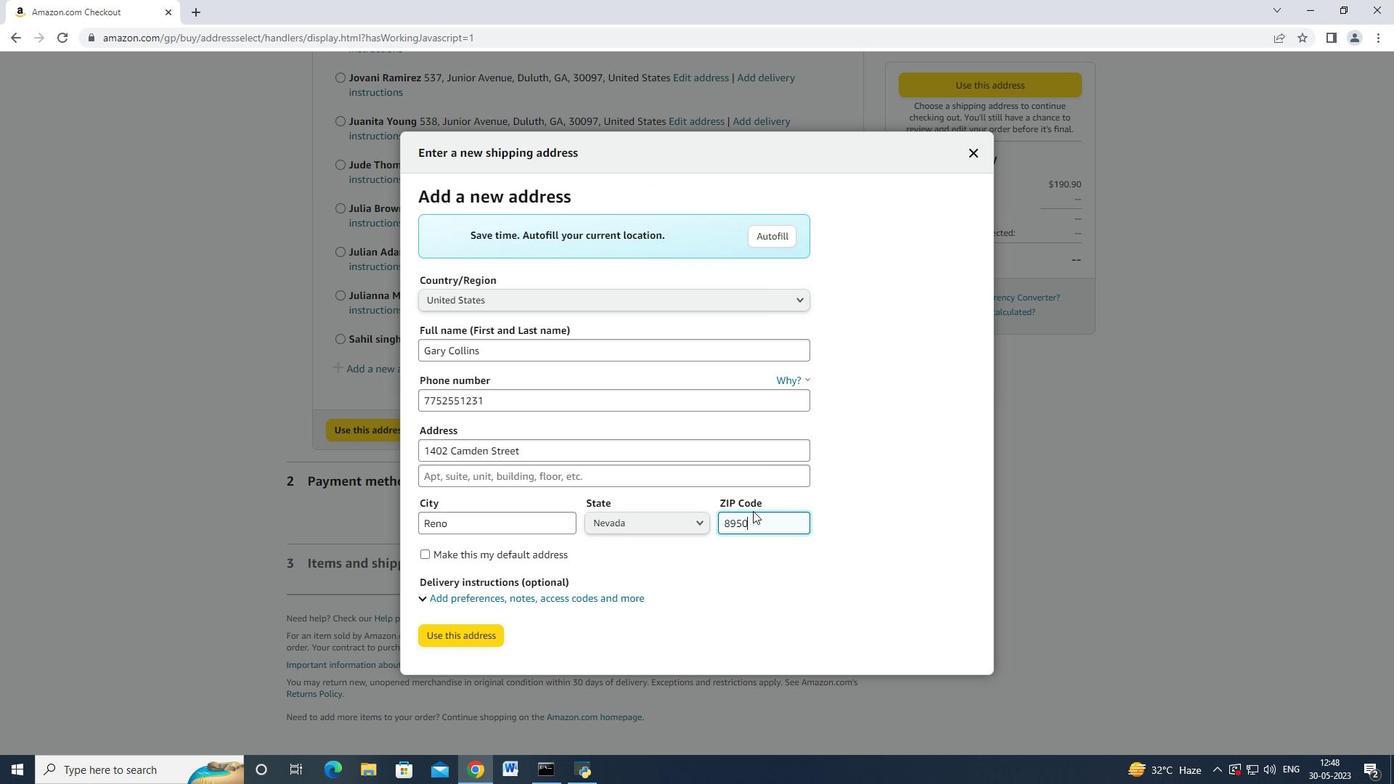 
Action: Mouse moved to (470, 634)
Screenshot: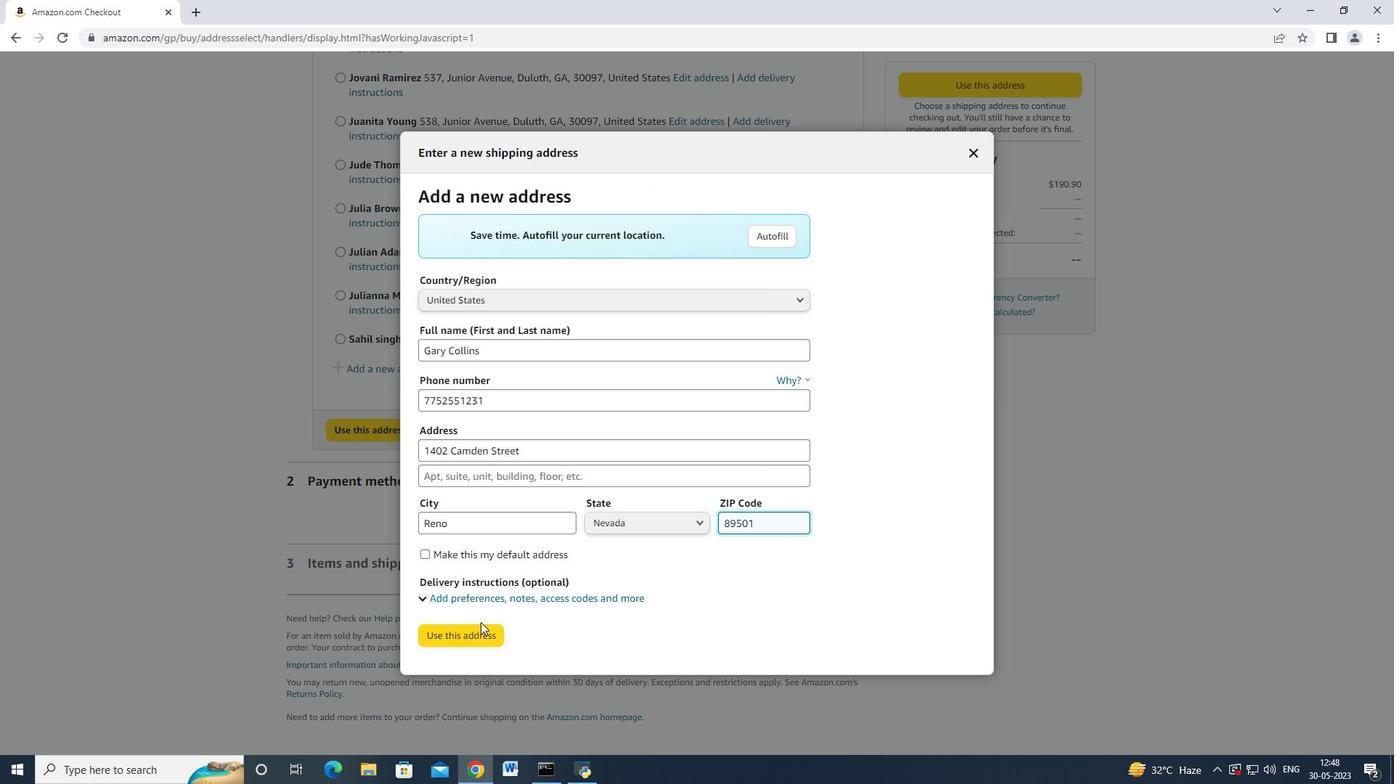 
Action: Mouse pressed left at (470, 634)
Screenshot: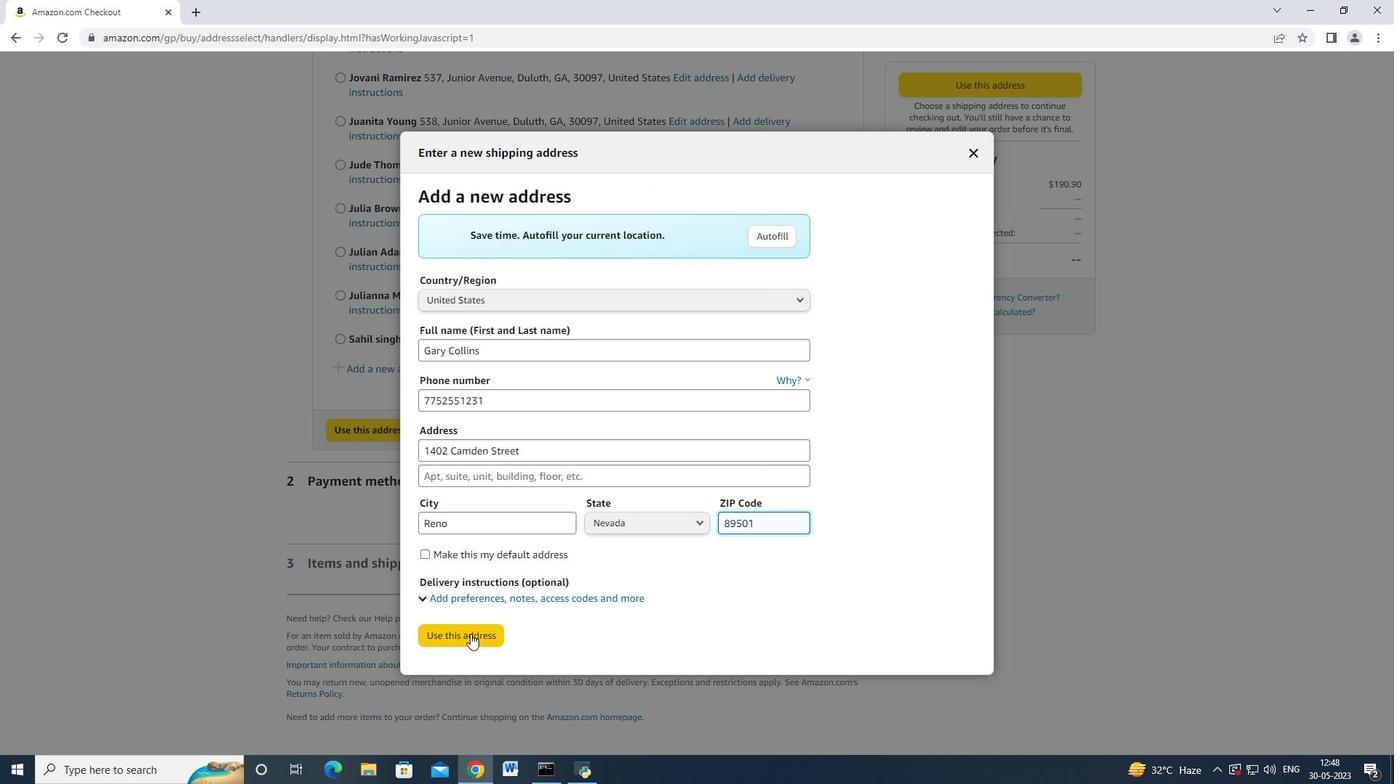 
Action: Mouse moved to (488, 543)
Screenshot: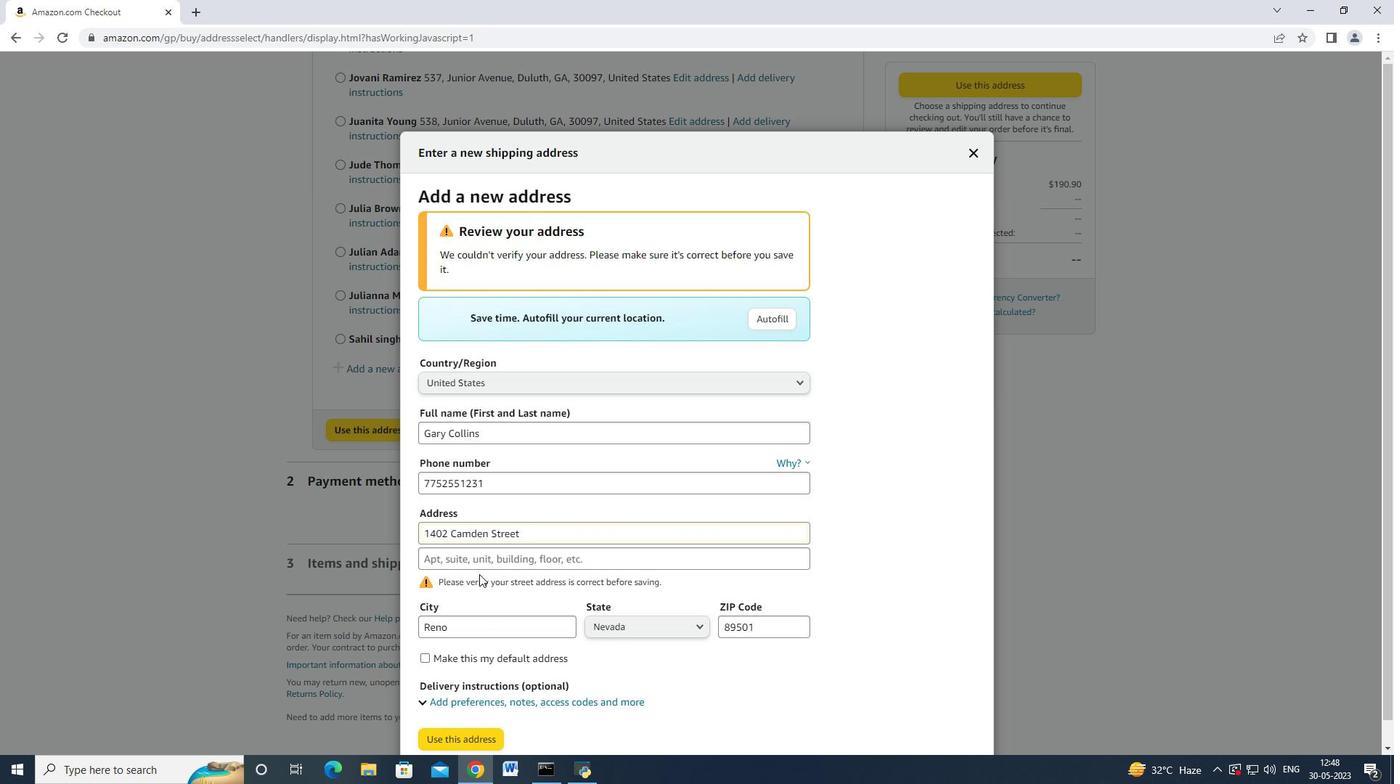 
Action: Mouse scrolled (488, 542) with delta (0, 0)
Screenshot: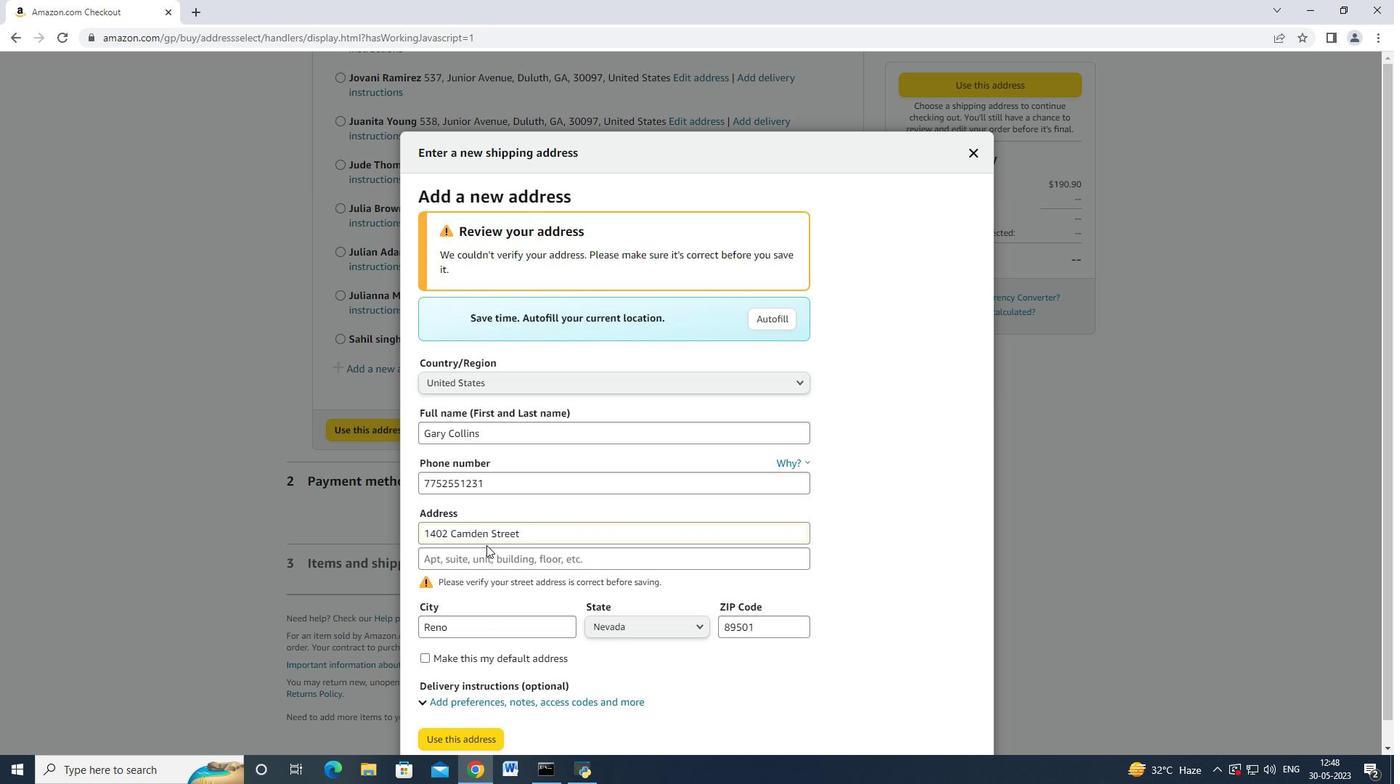 
Action: Mouse scrolled (488, 542) with delta (0, 0)
Screenshot: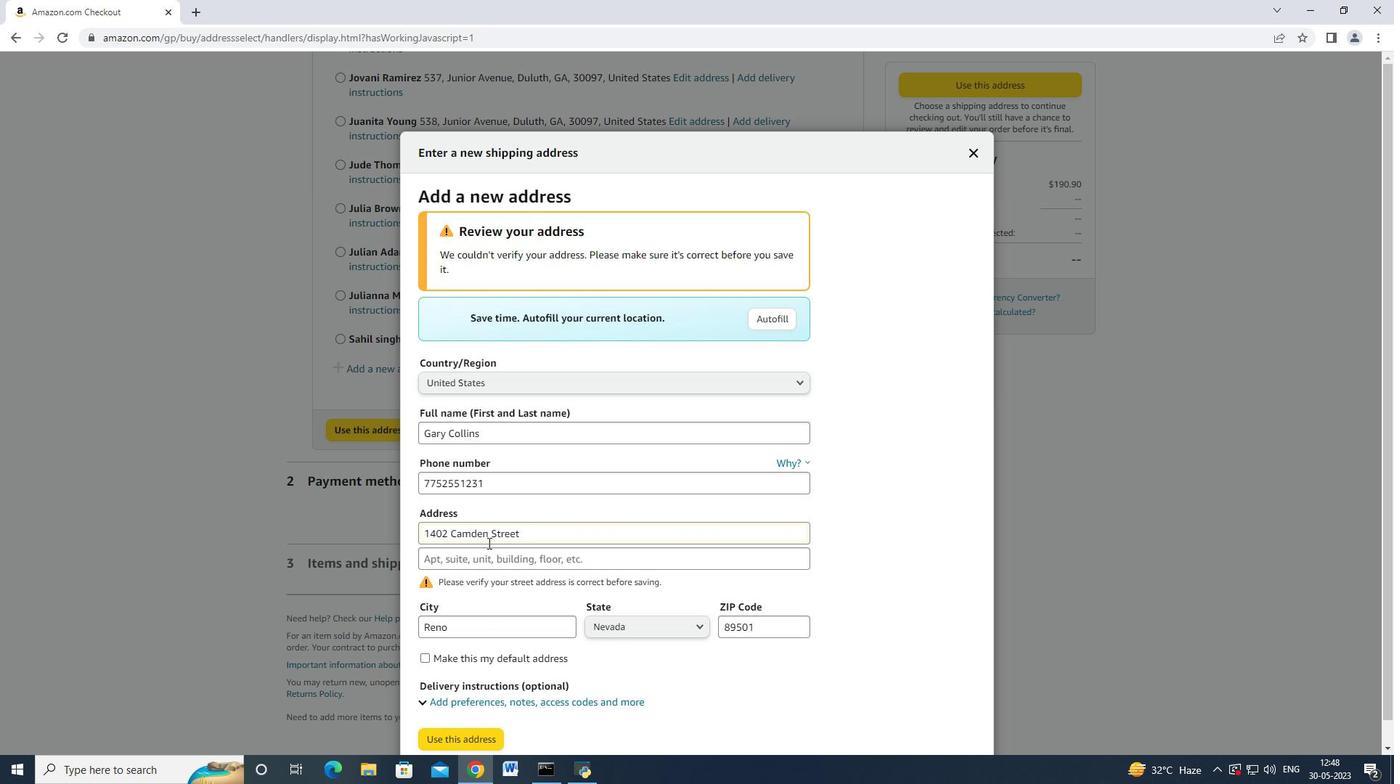 
Action: Mouse scrolled (488, 542) with delta (0, 0)
Screenshot: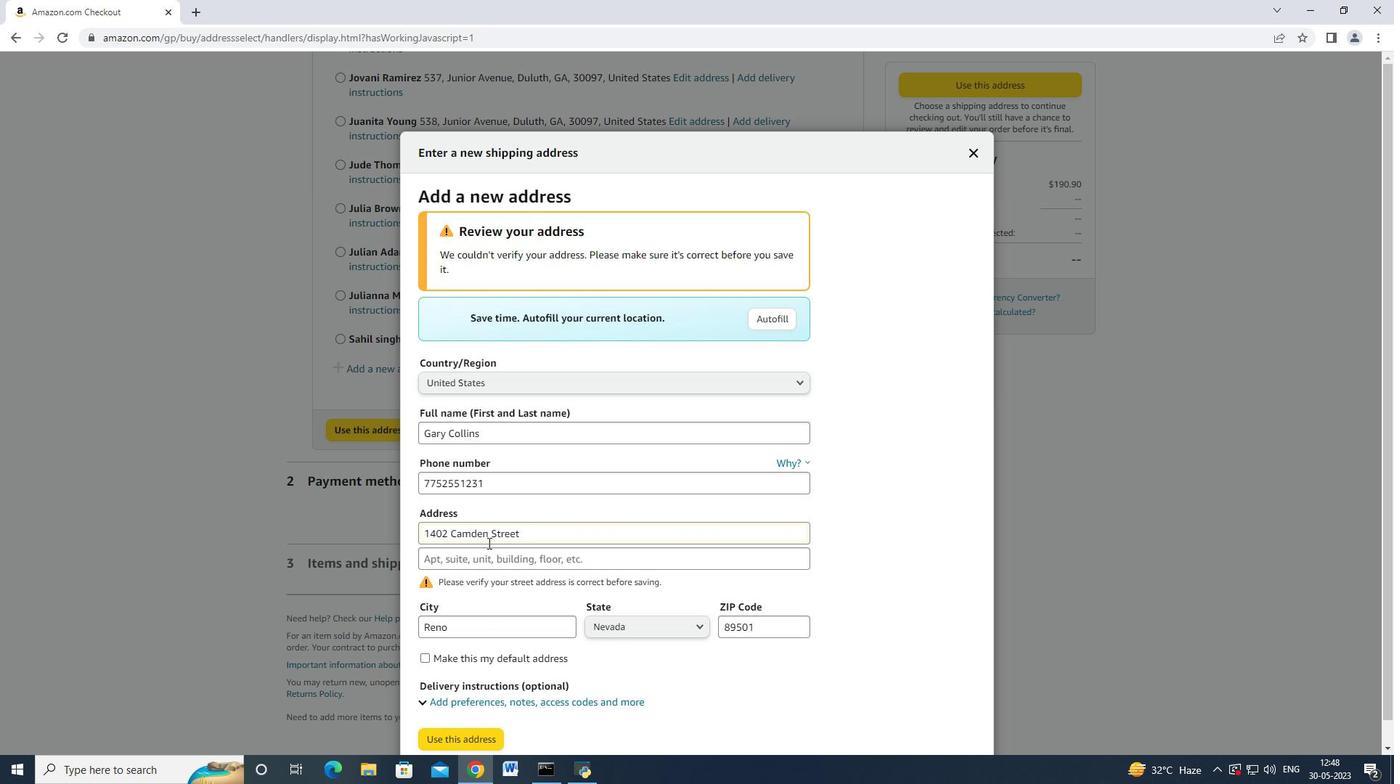 
Action: Mouse moved to (453, 713)
Screenshot: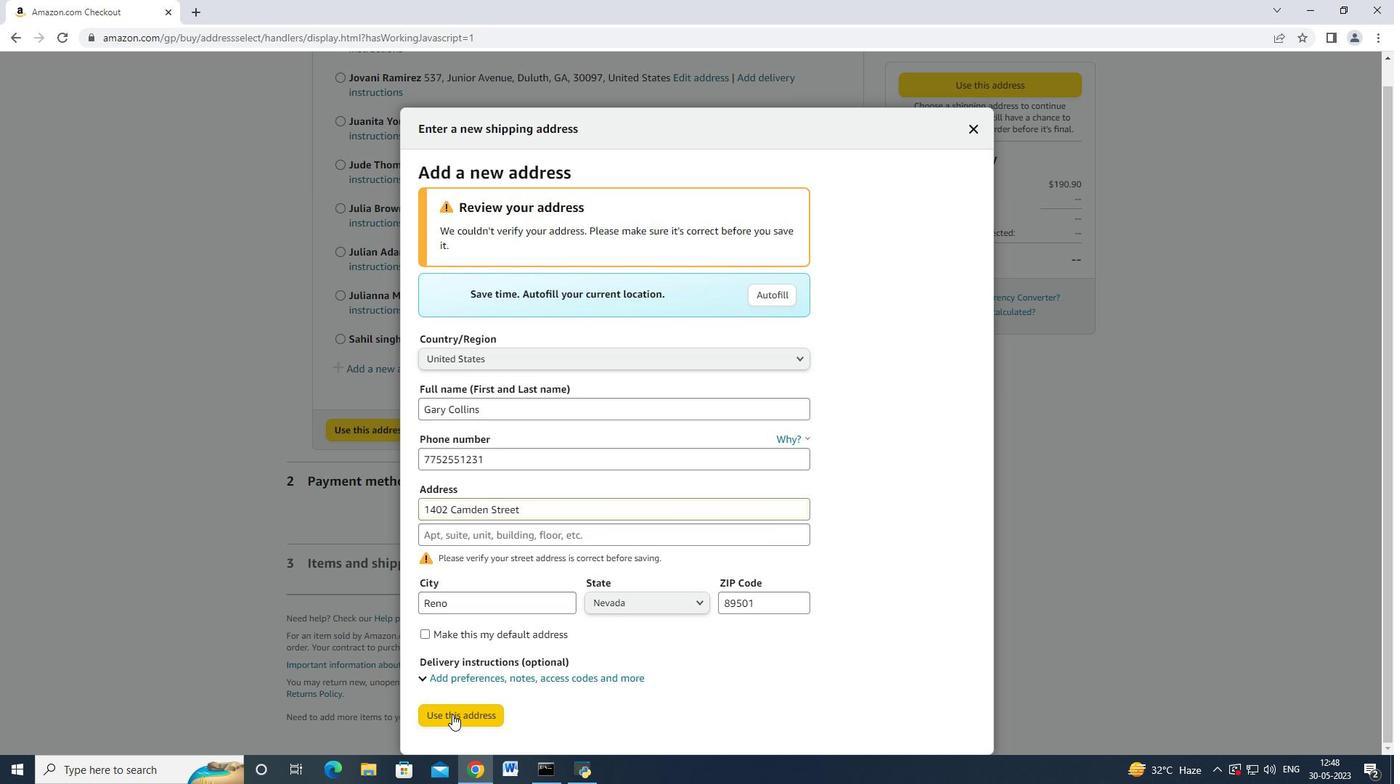 
Action: Mouse pressed left at (453, 713)
Screenshot: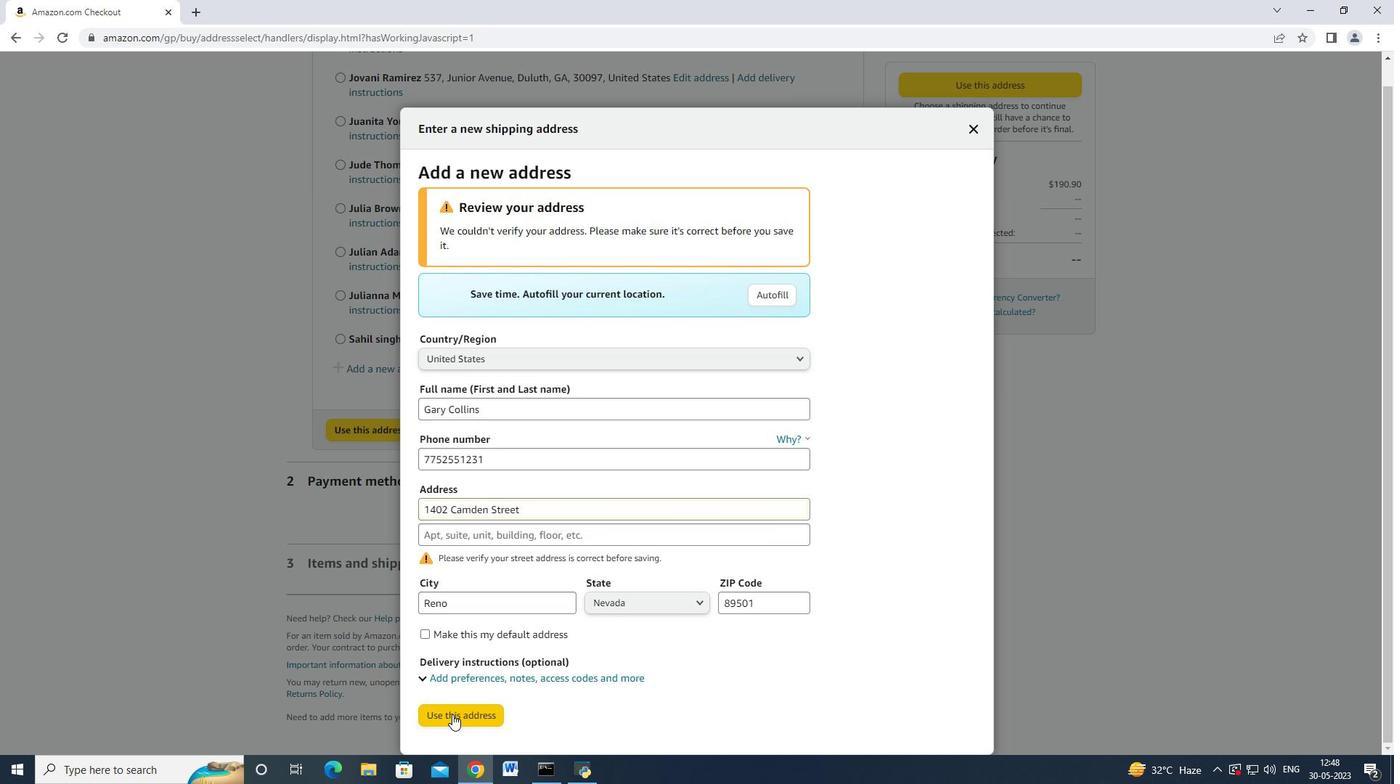 
Action: Mouse moved to (501, 324)
Screenshot: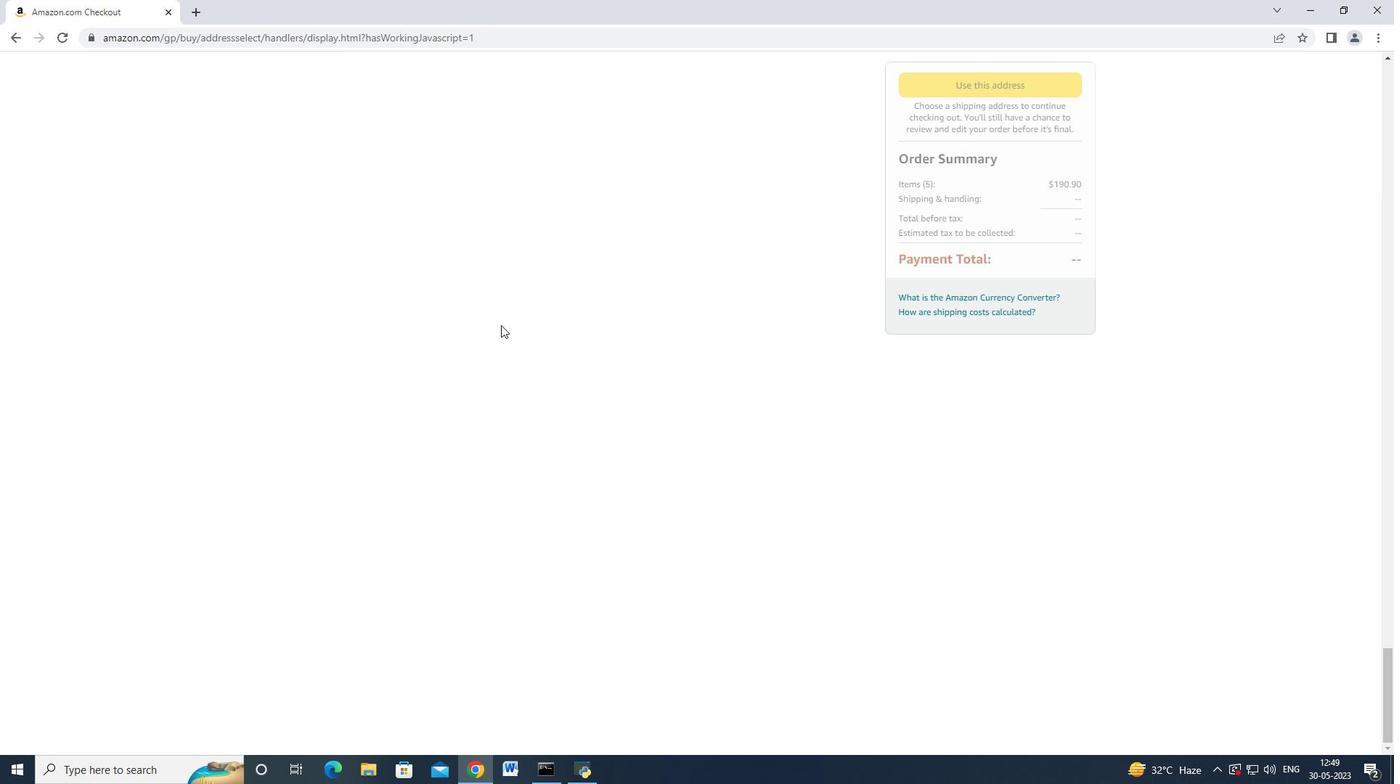 
Action: Mouse scrolled (501, 325) with delta (0, 0)
Screenshot: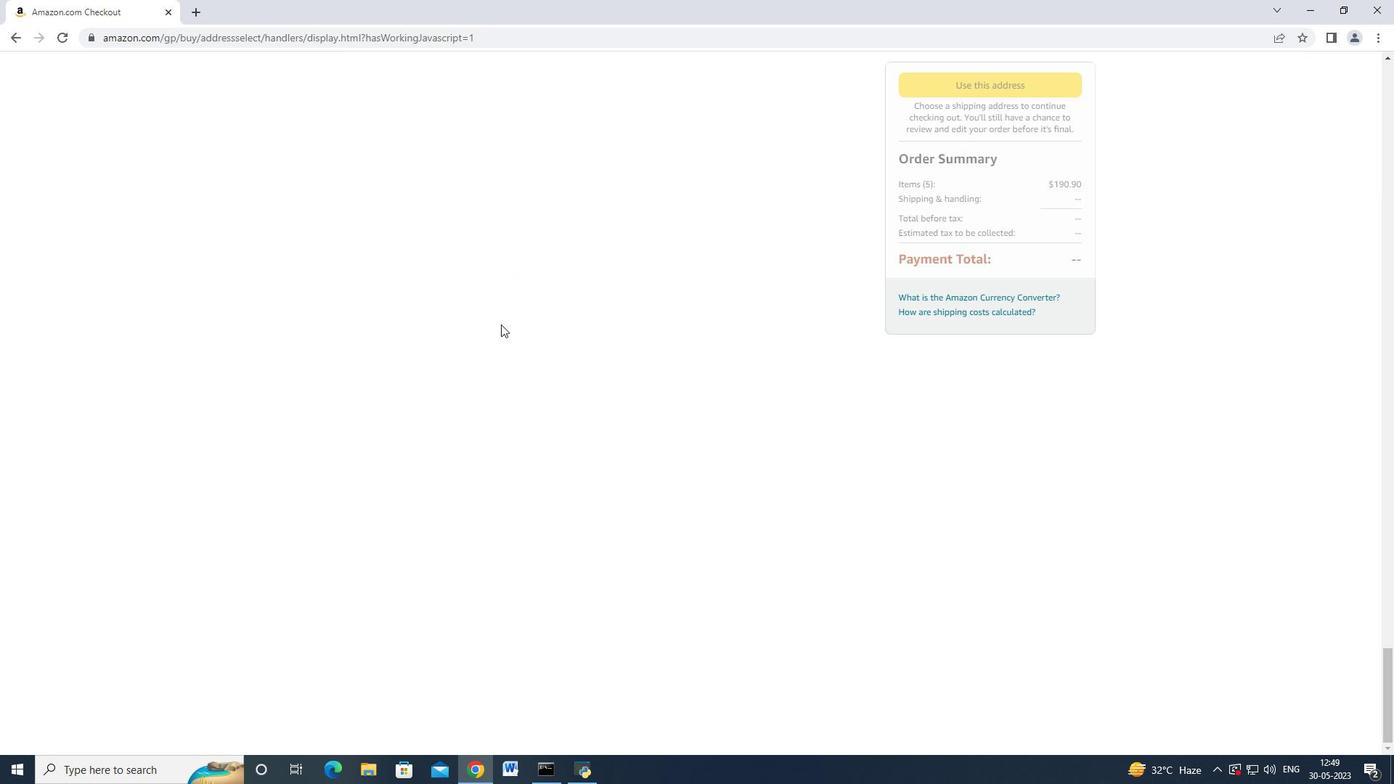 
Action: Mouse scrolled (501, 325) with delta (0, 0)
Screenshot: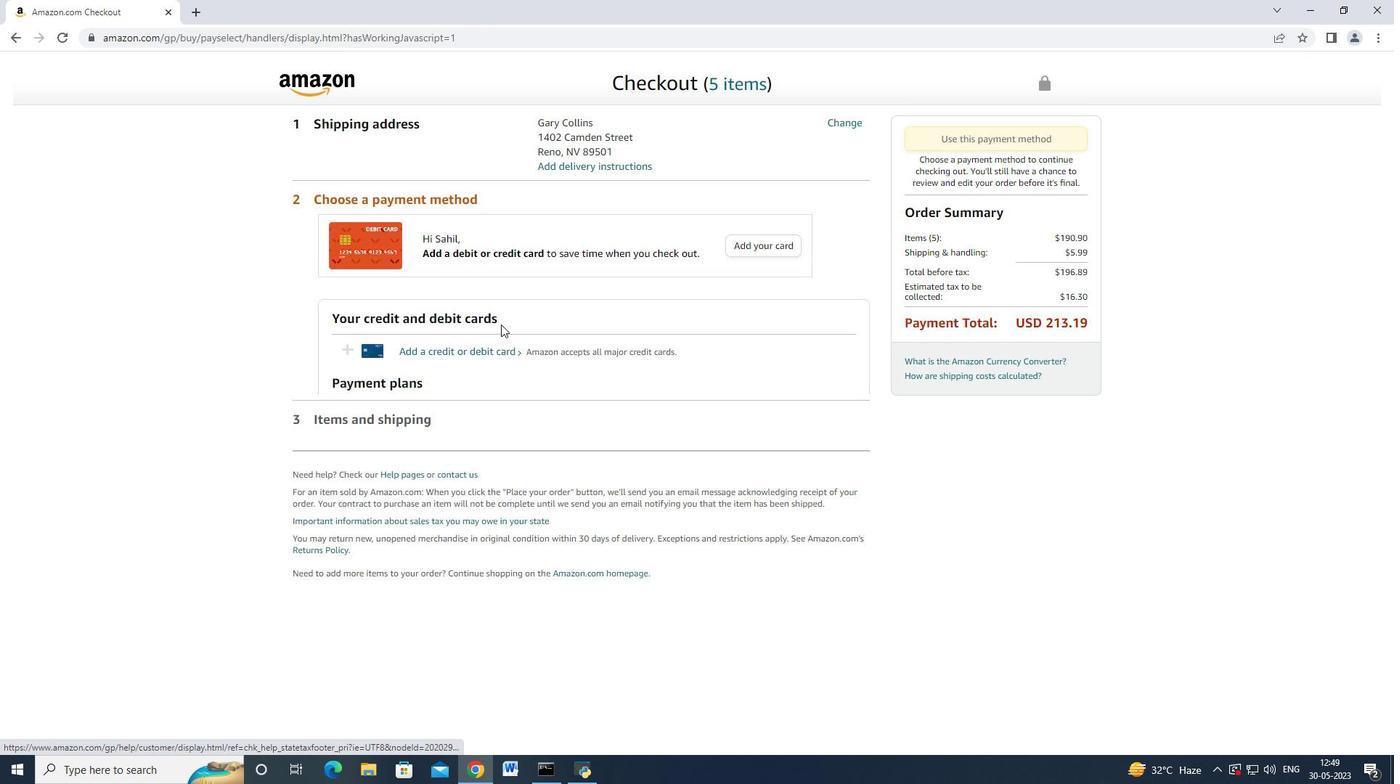 
Action: Mouse moved to (482, 345)
Screenshot: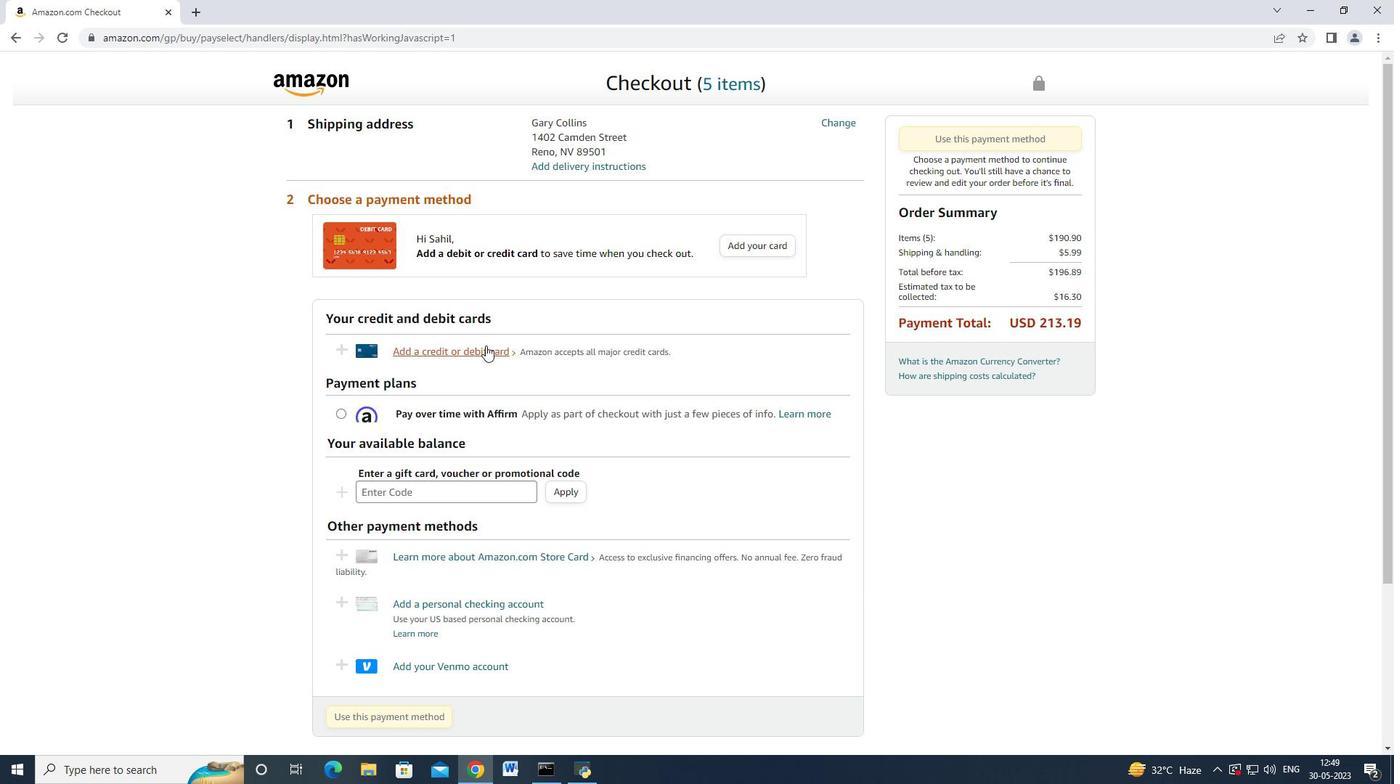 
Action: Mouse pressed left at (482, 345)
Screenshot: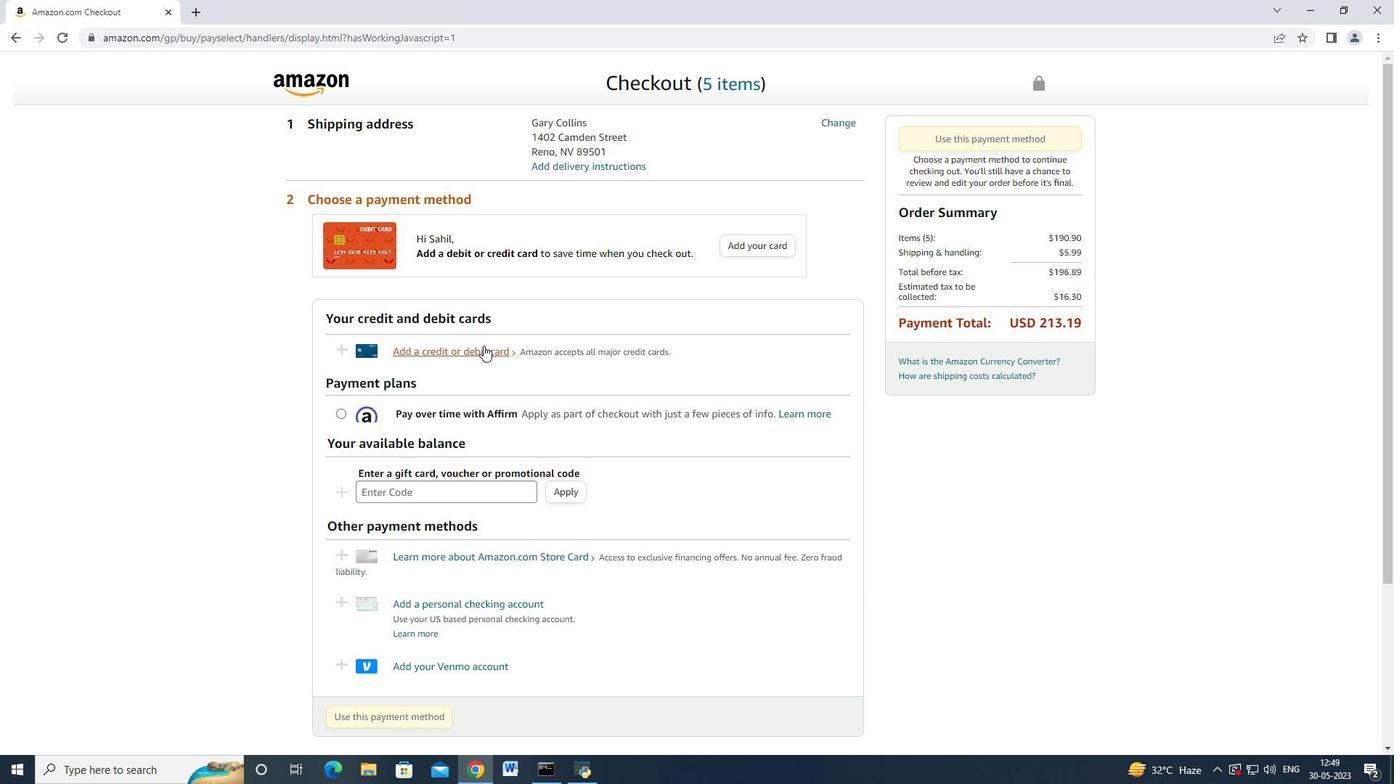 
Action: Mouse moved to (615, 339)
Screenshot: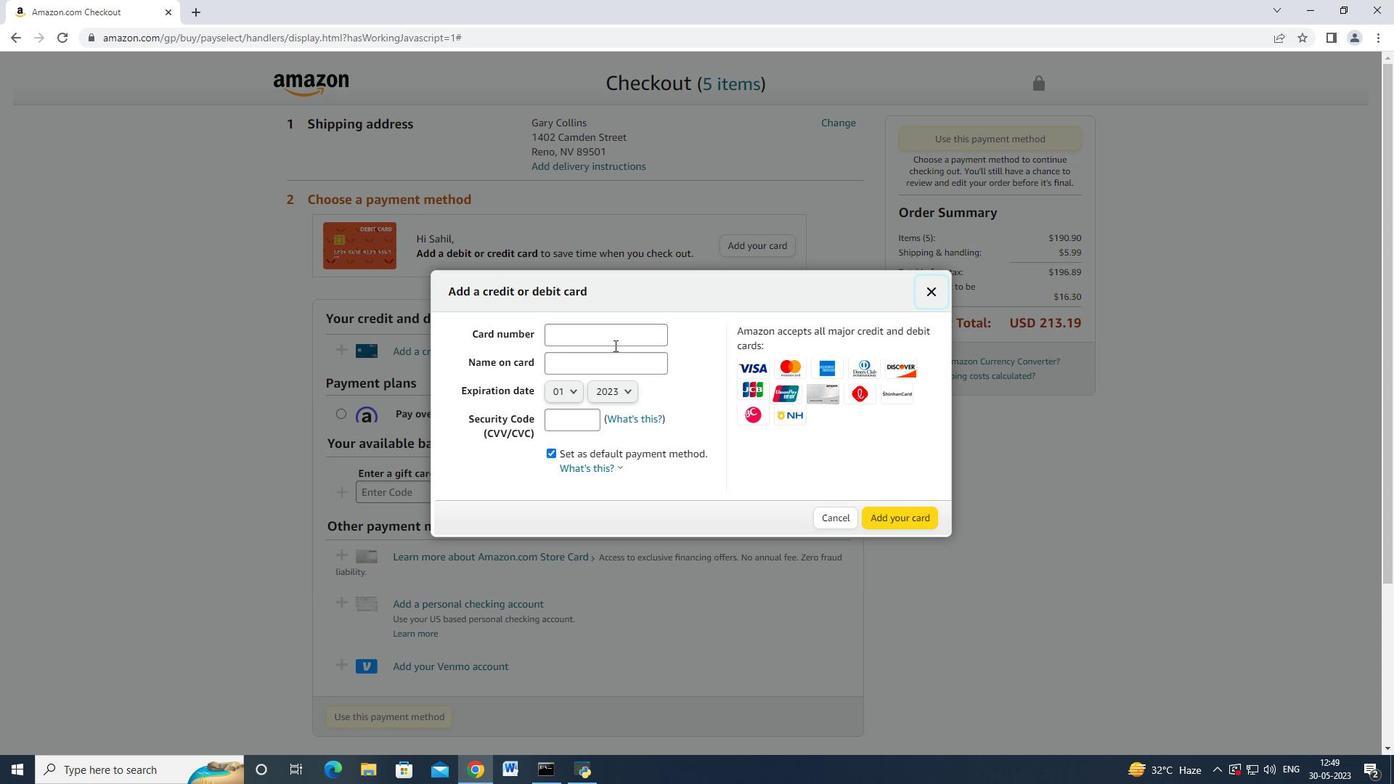 
Action: Mouse pressed left at (615, 339)
Screenshot: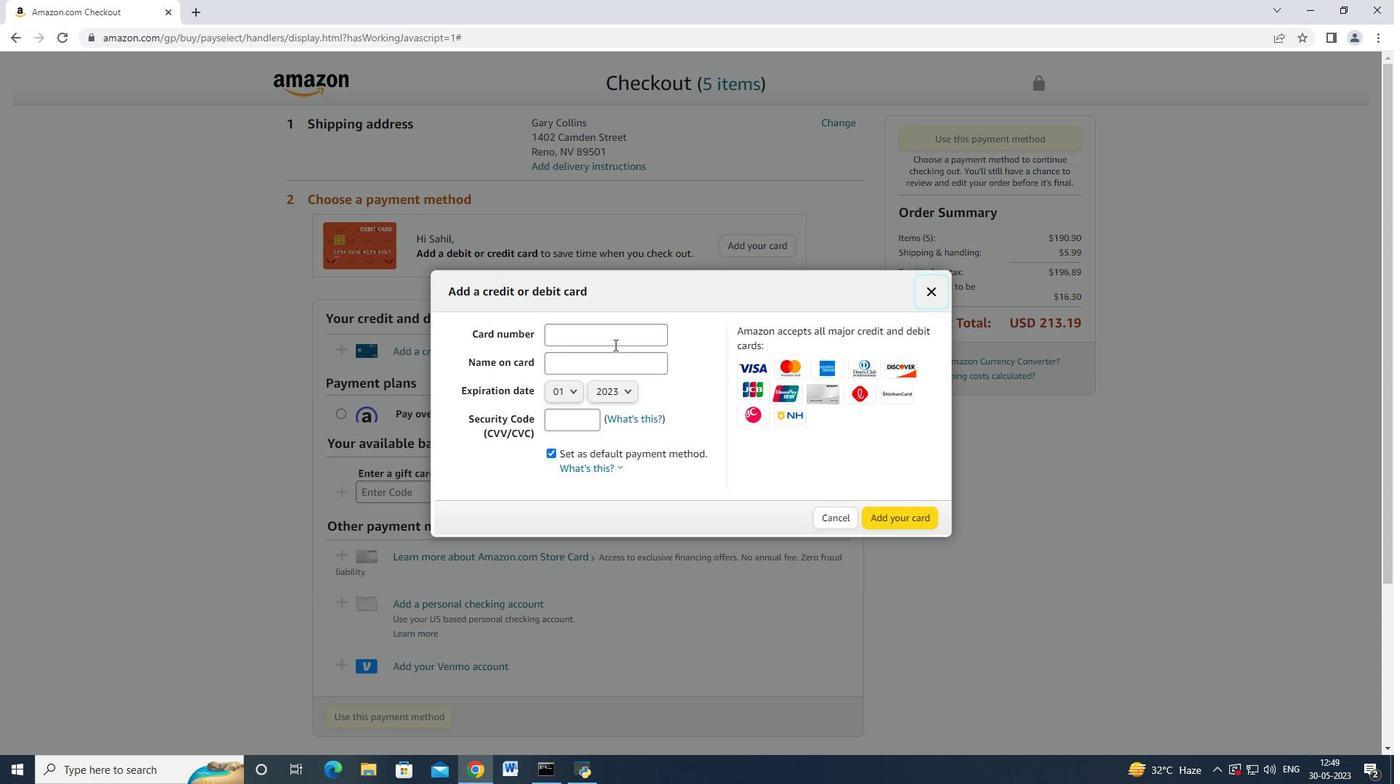 
Action: Mouse moved to (615, 339)
Screenshot: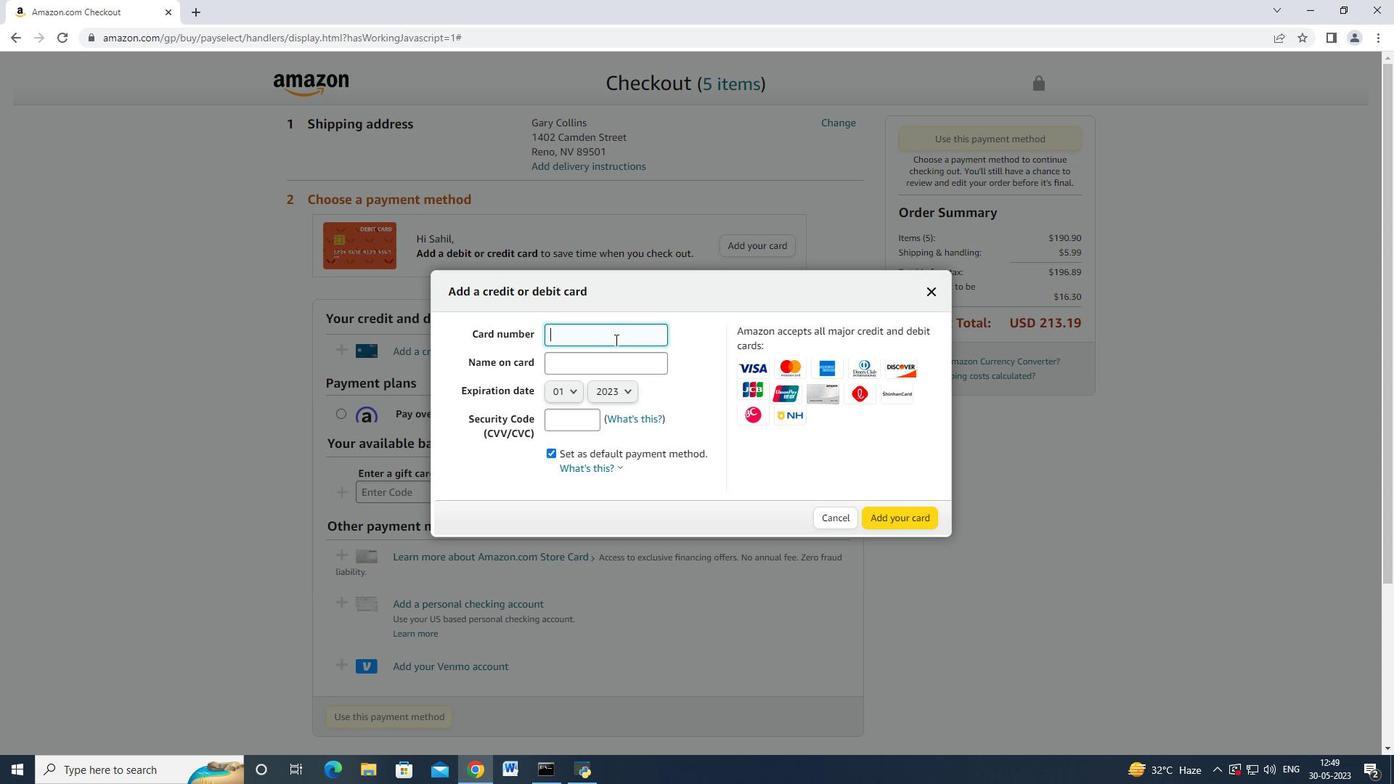 
Action: Key pressed 4672664477552005<Key.tab><Key.shift>Mark<Key.space><Key.shift_r>Adams<Key.space>
Screenshot: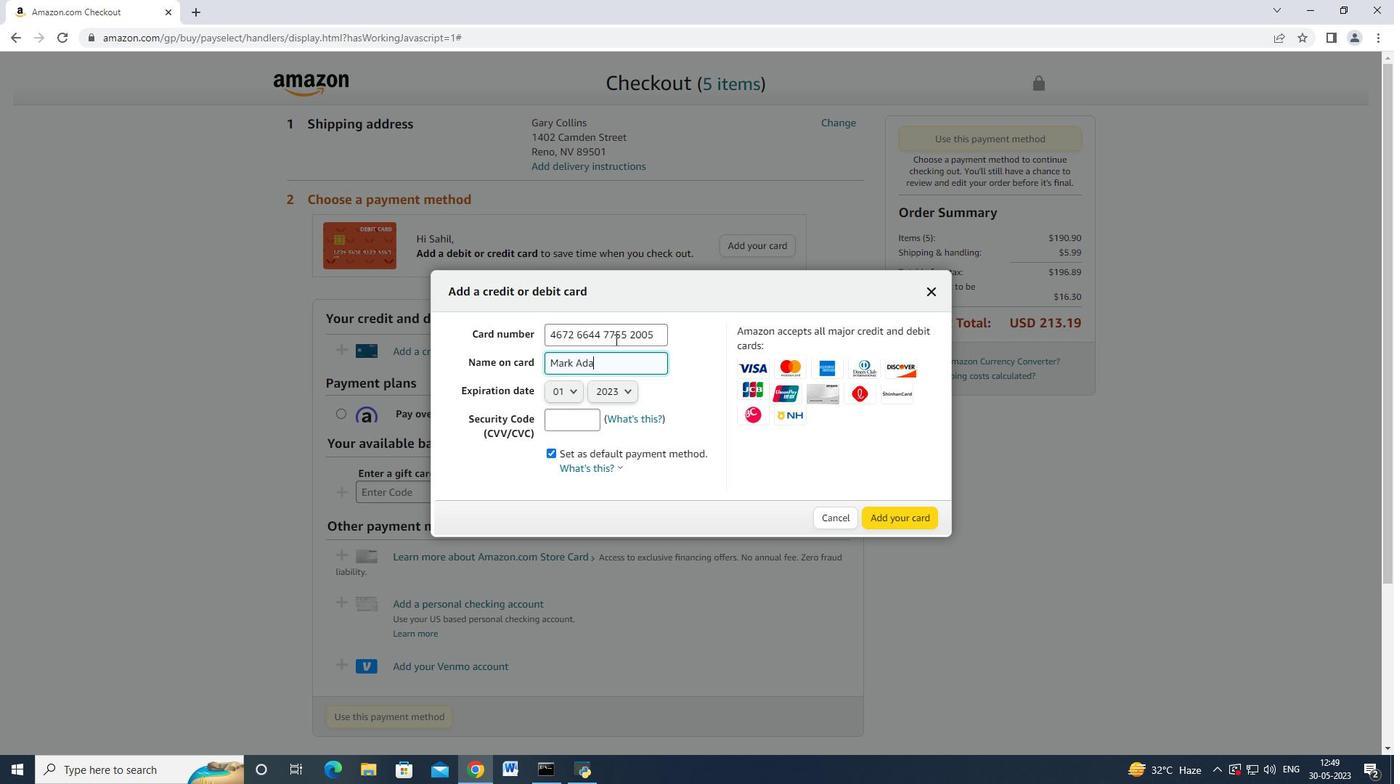 
Action: Mouse moved to (570, 398)
Screenshot: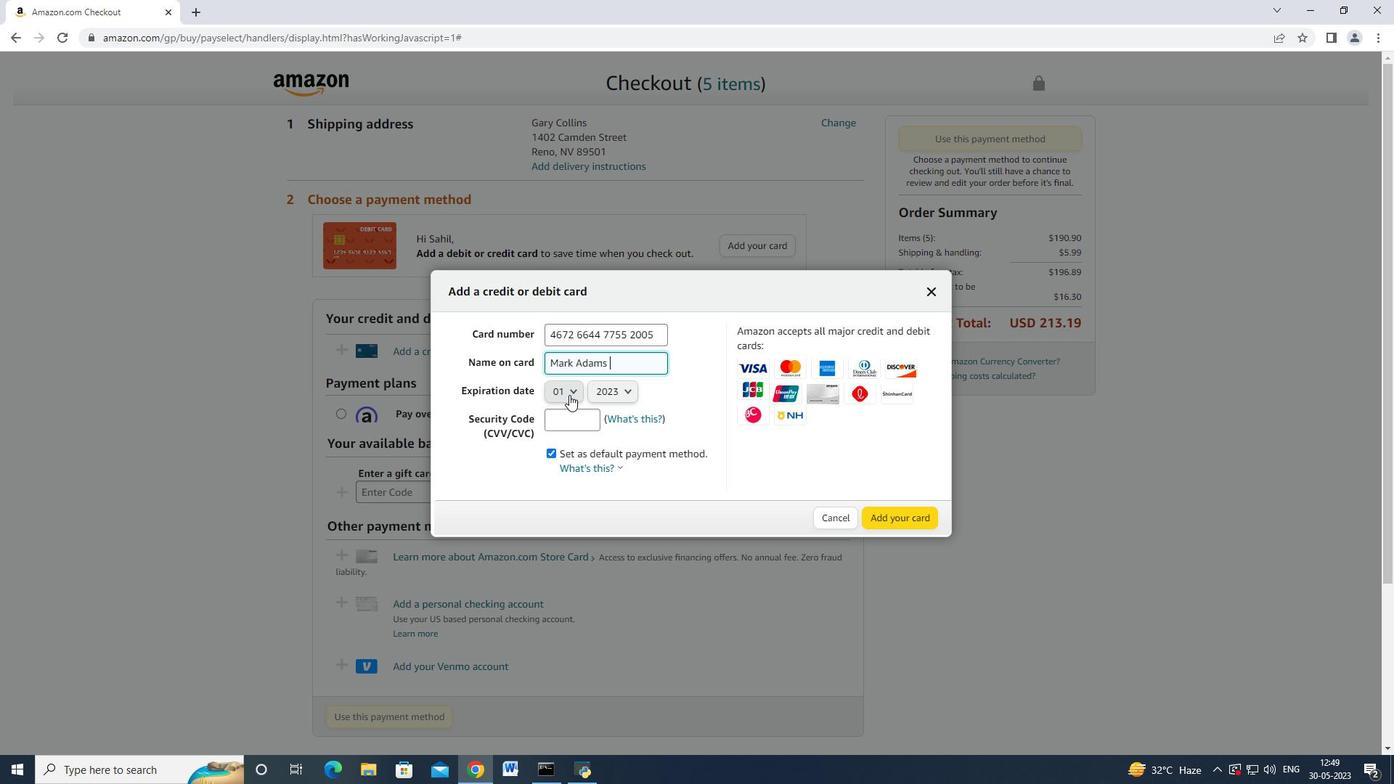 
Action: Mouse pressed left at (570, 398)
Screenshot: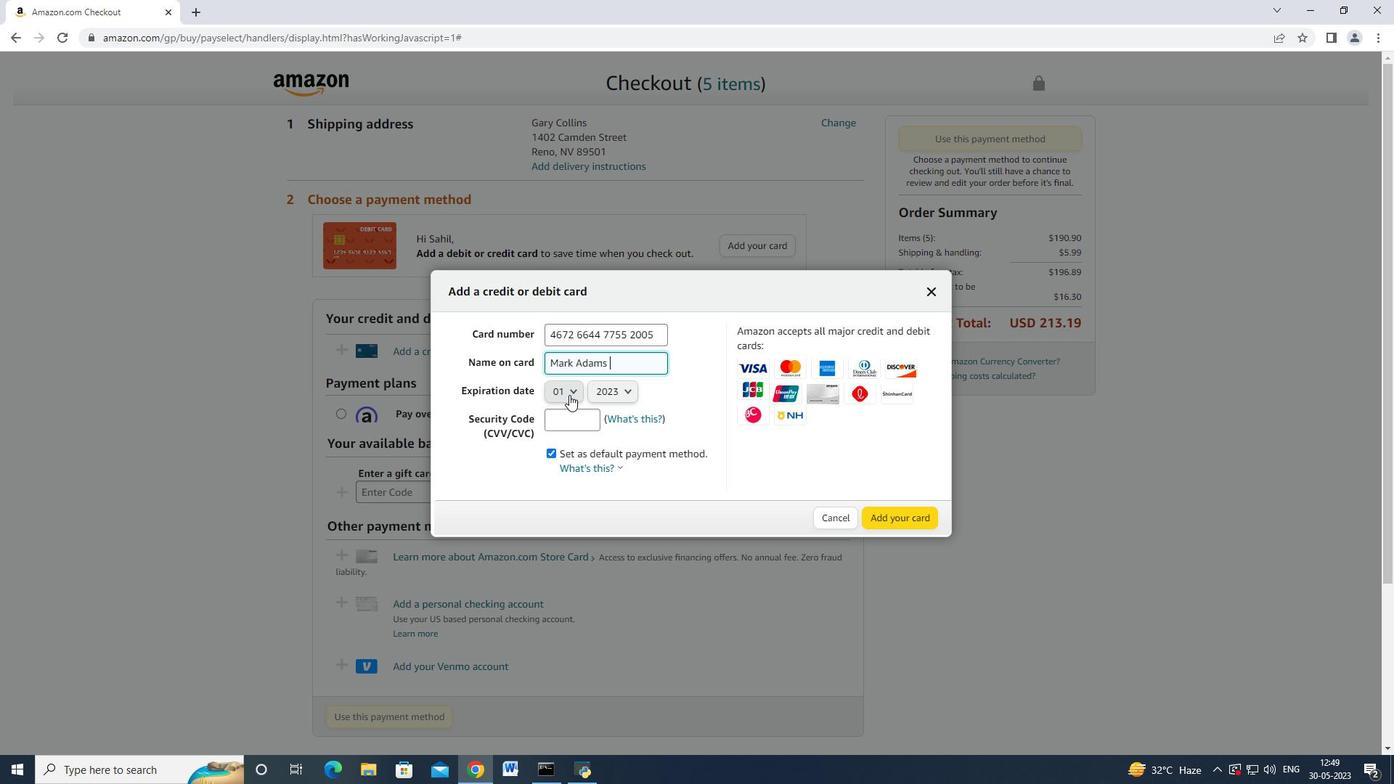 
Action: Mouse moved to (570, 446)
Screenshot: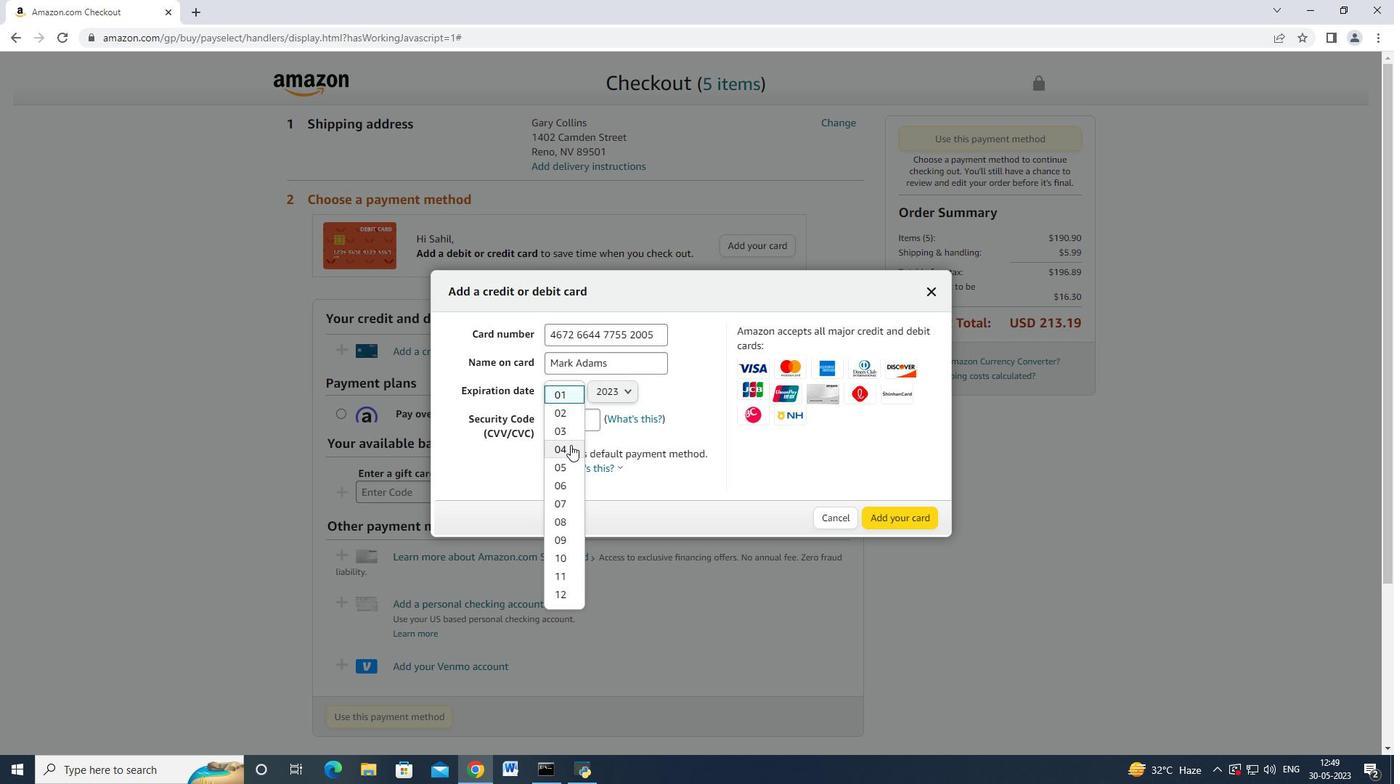 
Action: Mouse pressed left at (570, 446)
Screenshot: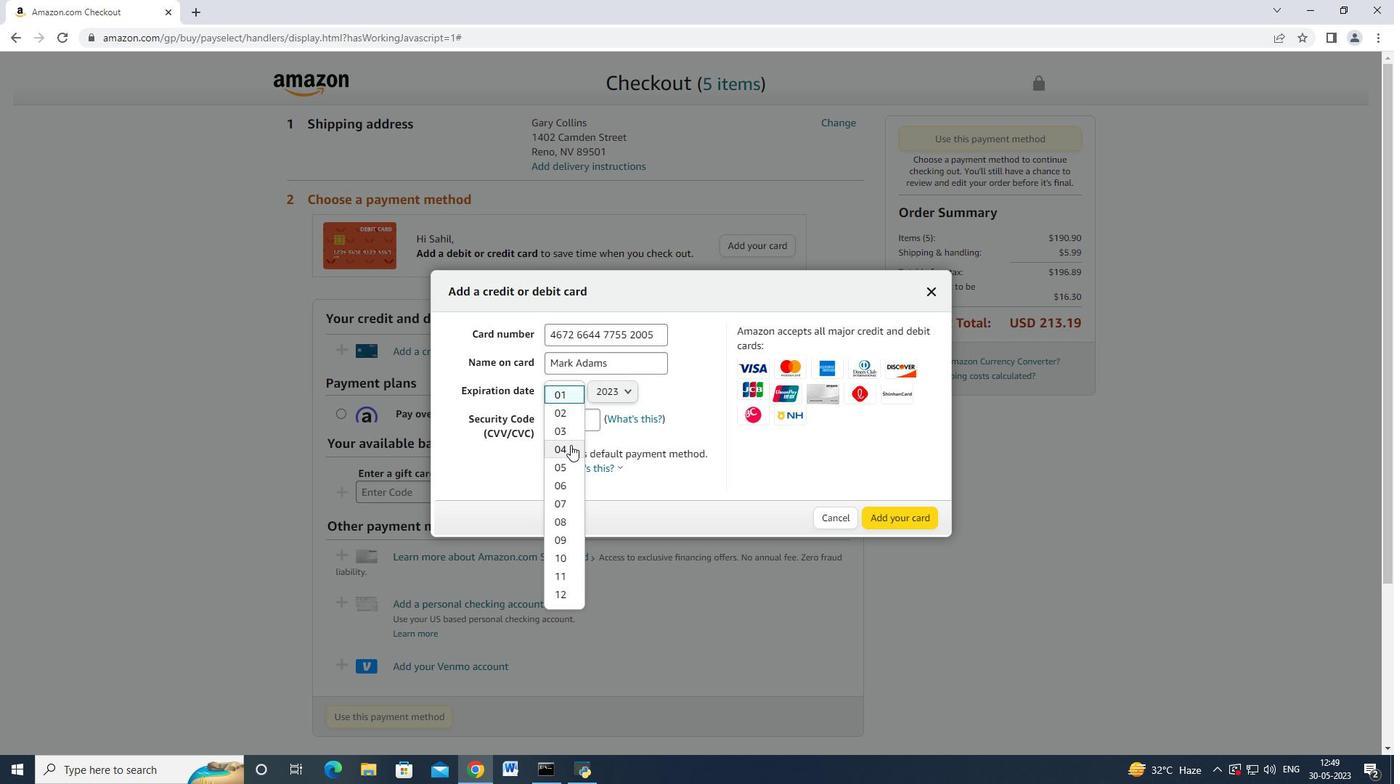 
Action: Mouse moved to (626, 384)
Screenshot: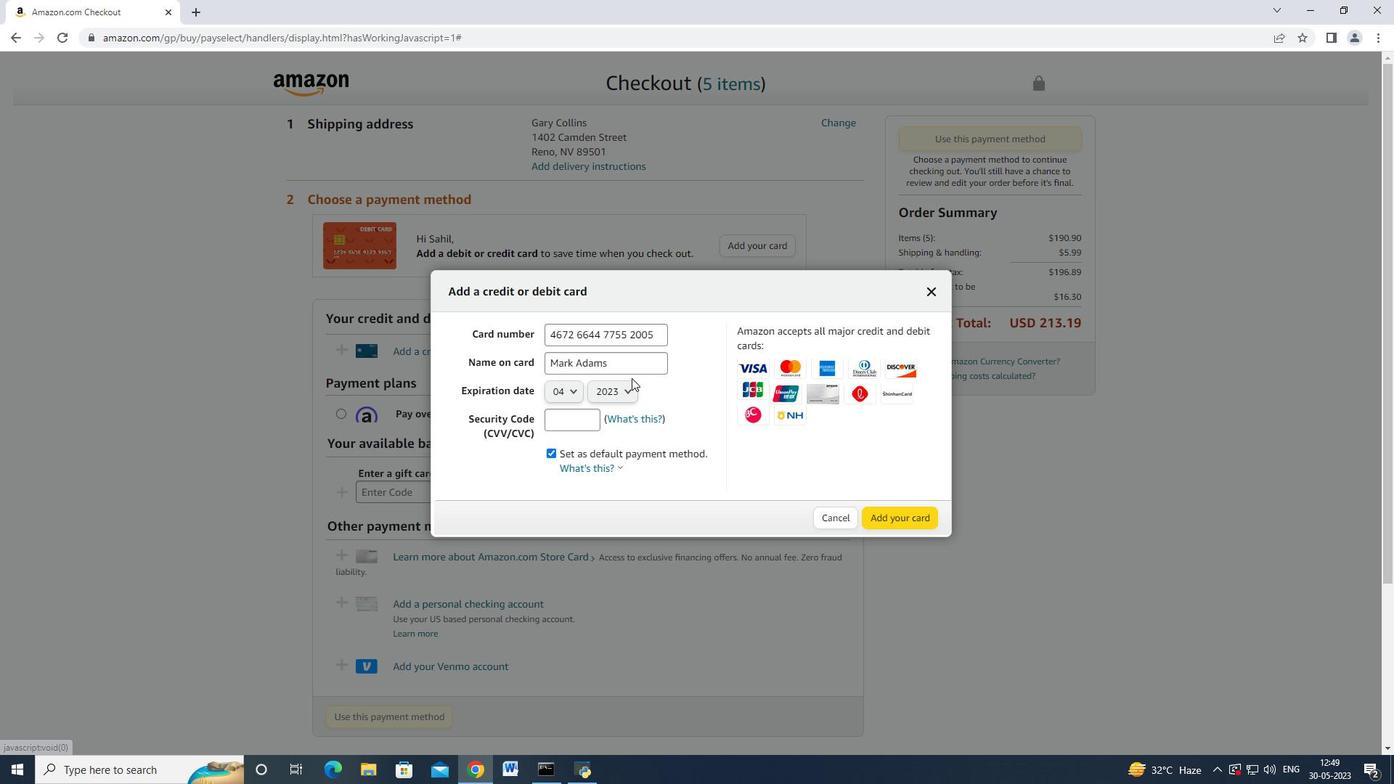 
Action: Mouse pressed left at (626, 384)
Screenshot: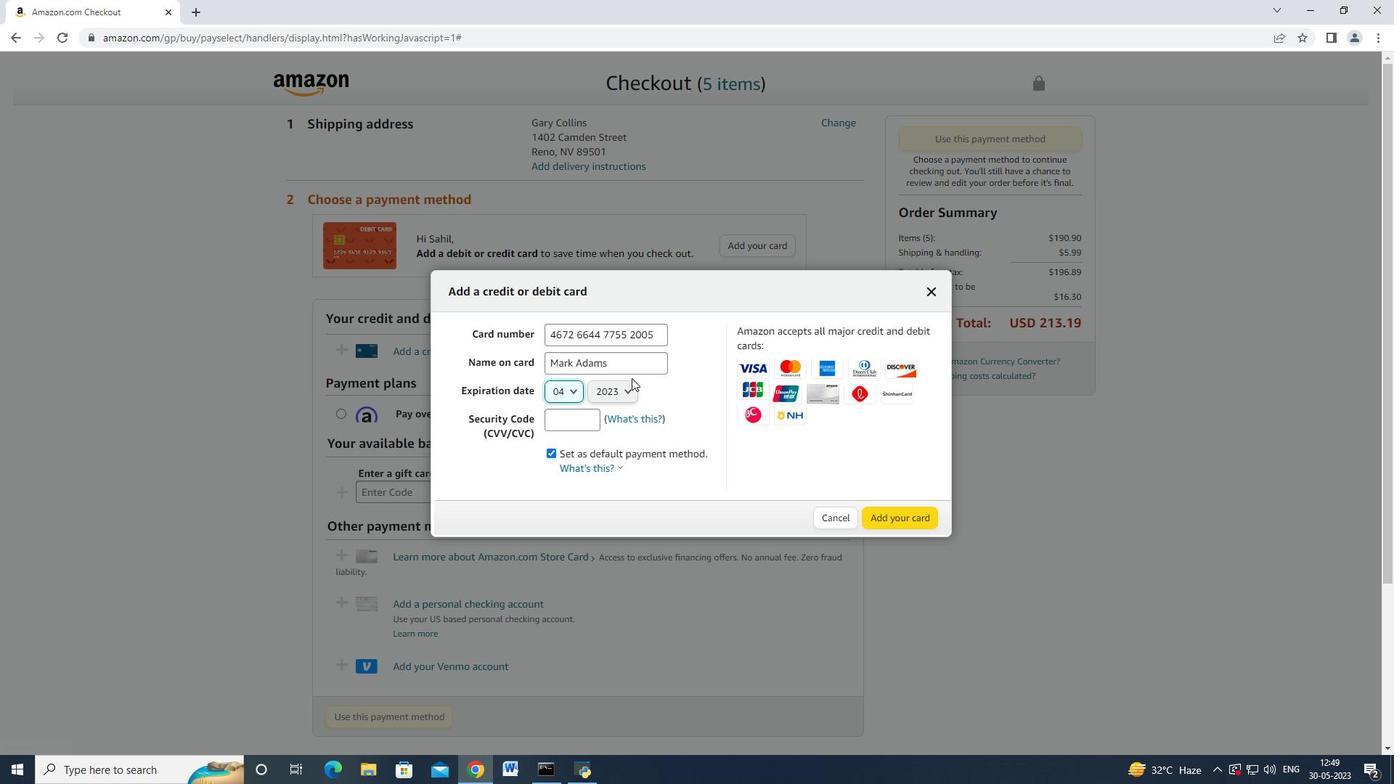 
Action: Mouse moved to (615, 429)
Screenshot: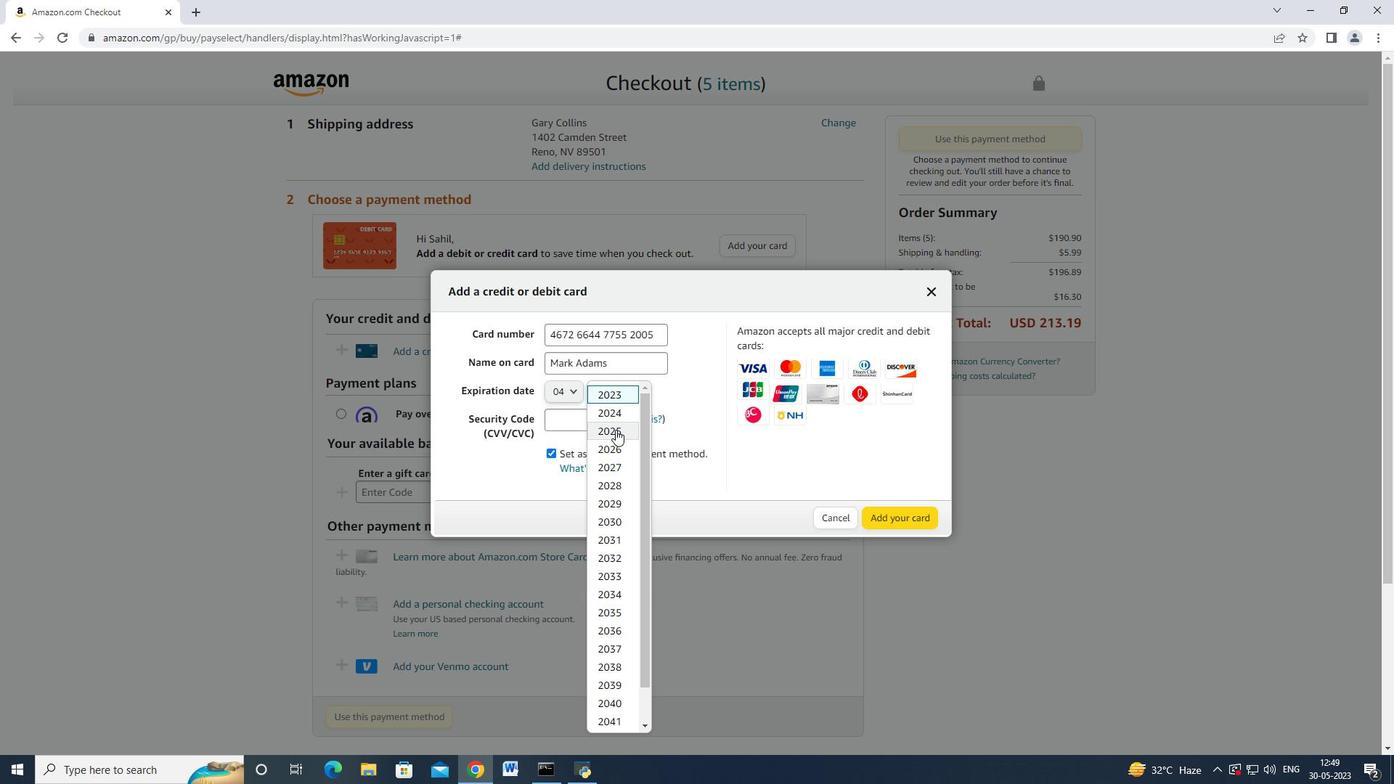 
Action: Mouse pressed left at (615, 429)
Screenshot: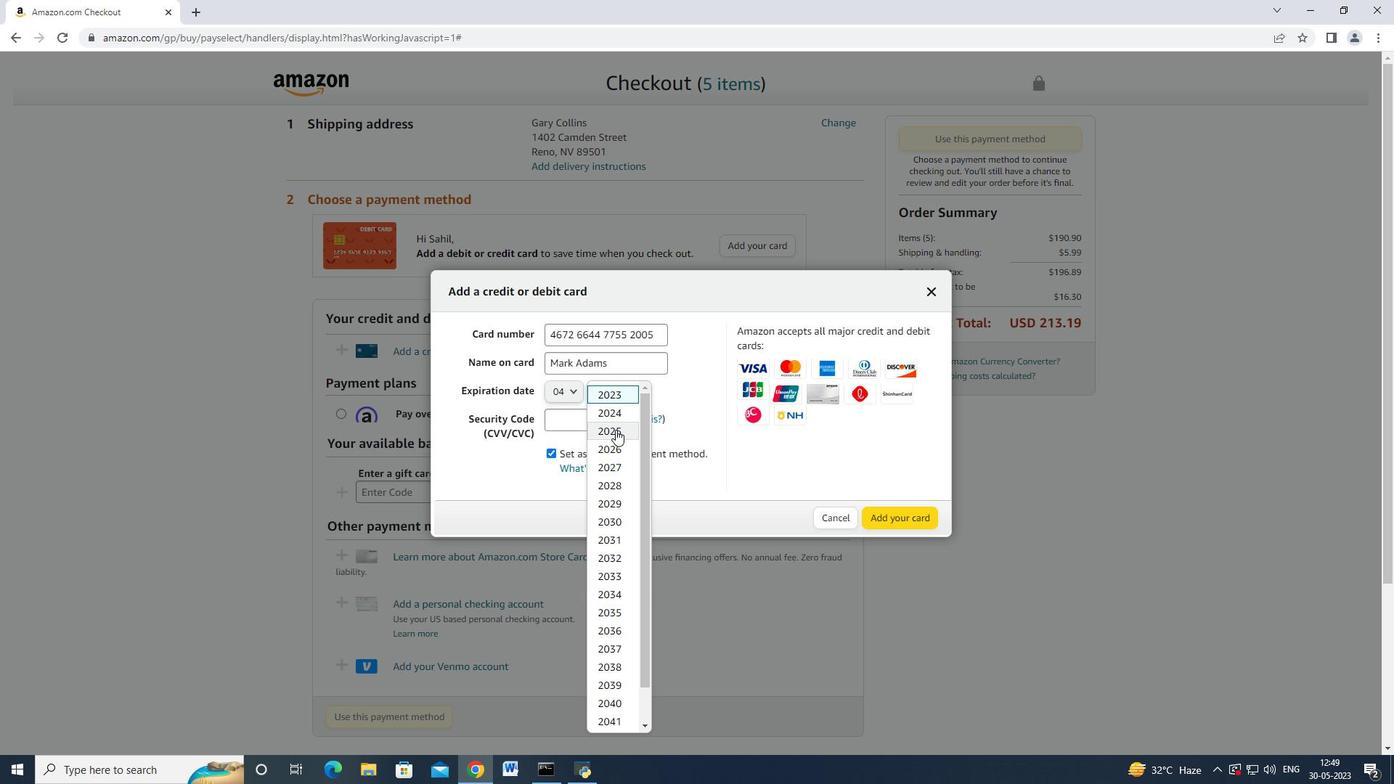 
Action: Mouse moved to (581, 424)
Screenshot: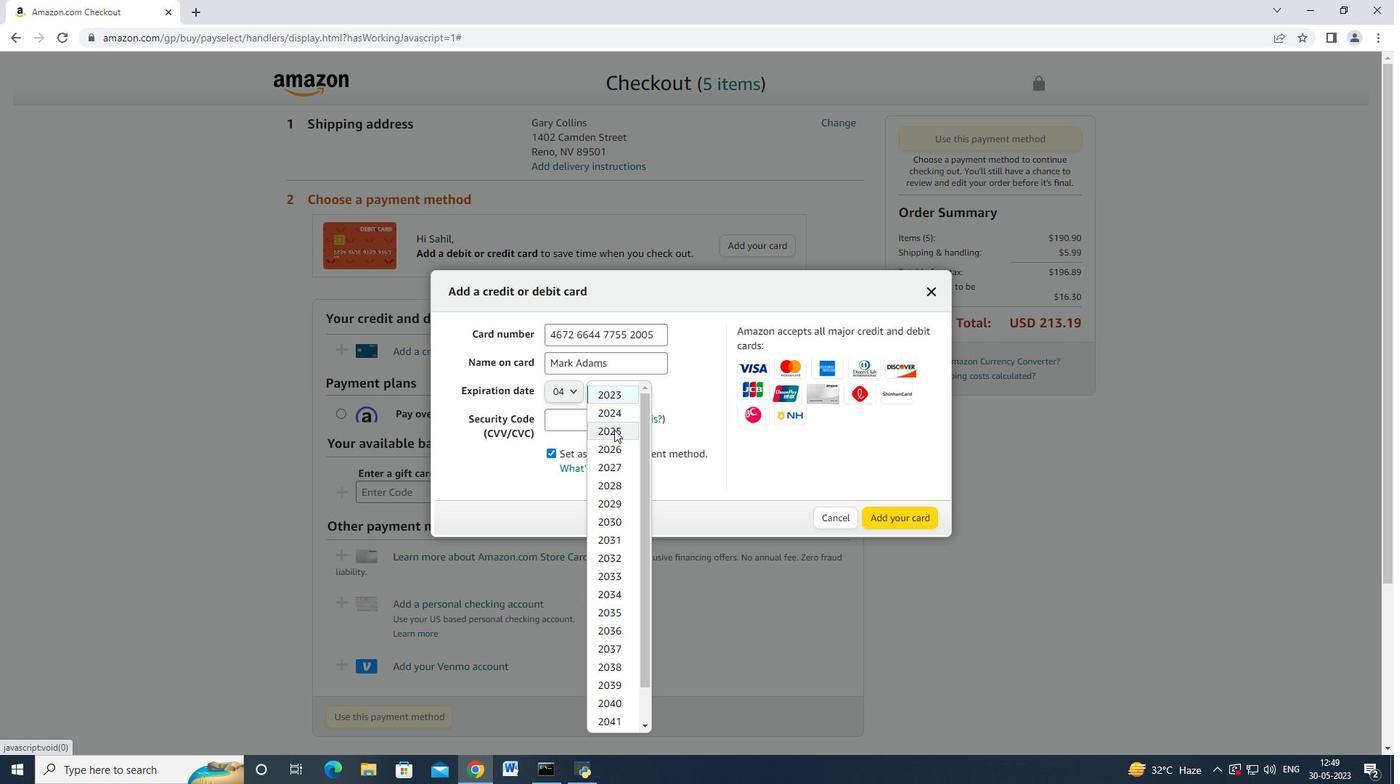
Action: Mouse pressed left at (581, 424)
Screenshot: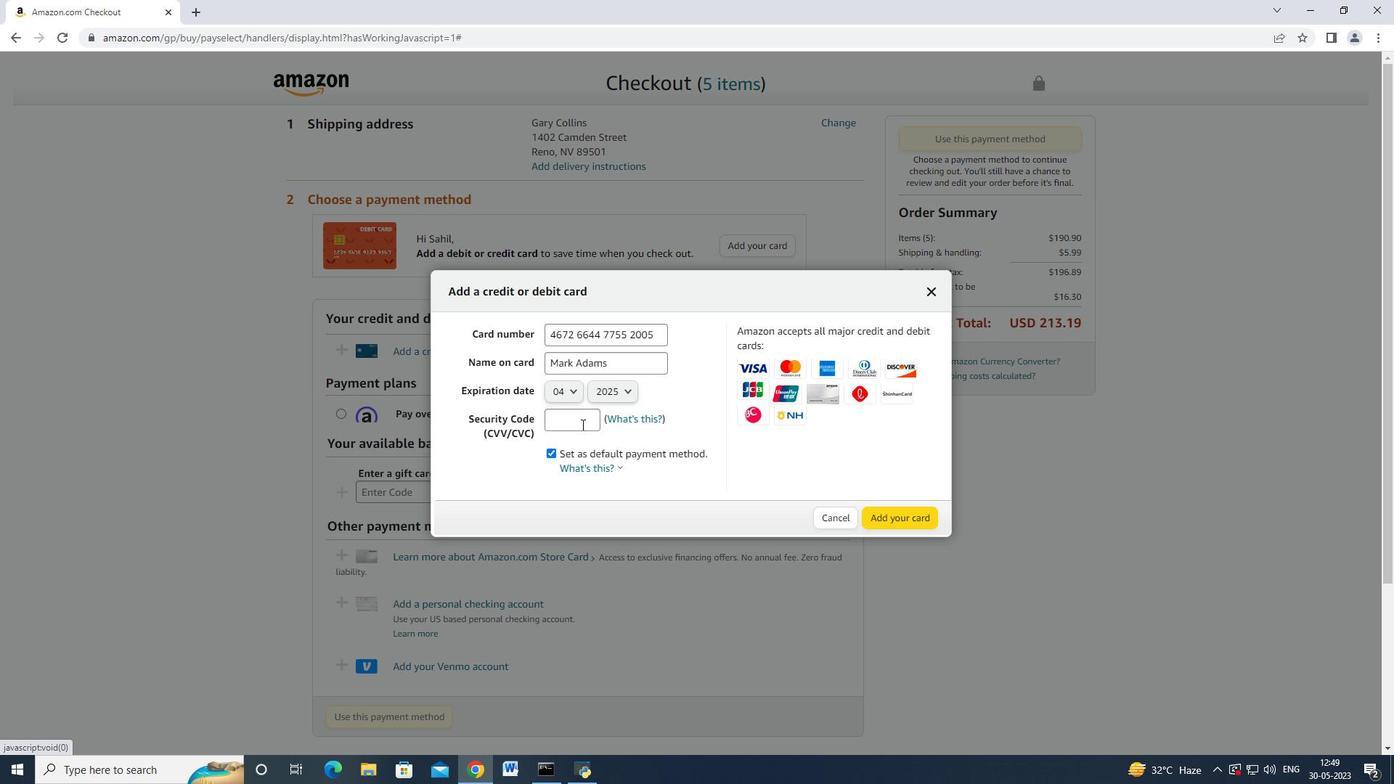 
Action: Mouse moved to (581, 421)
Screenshot: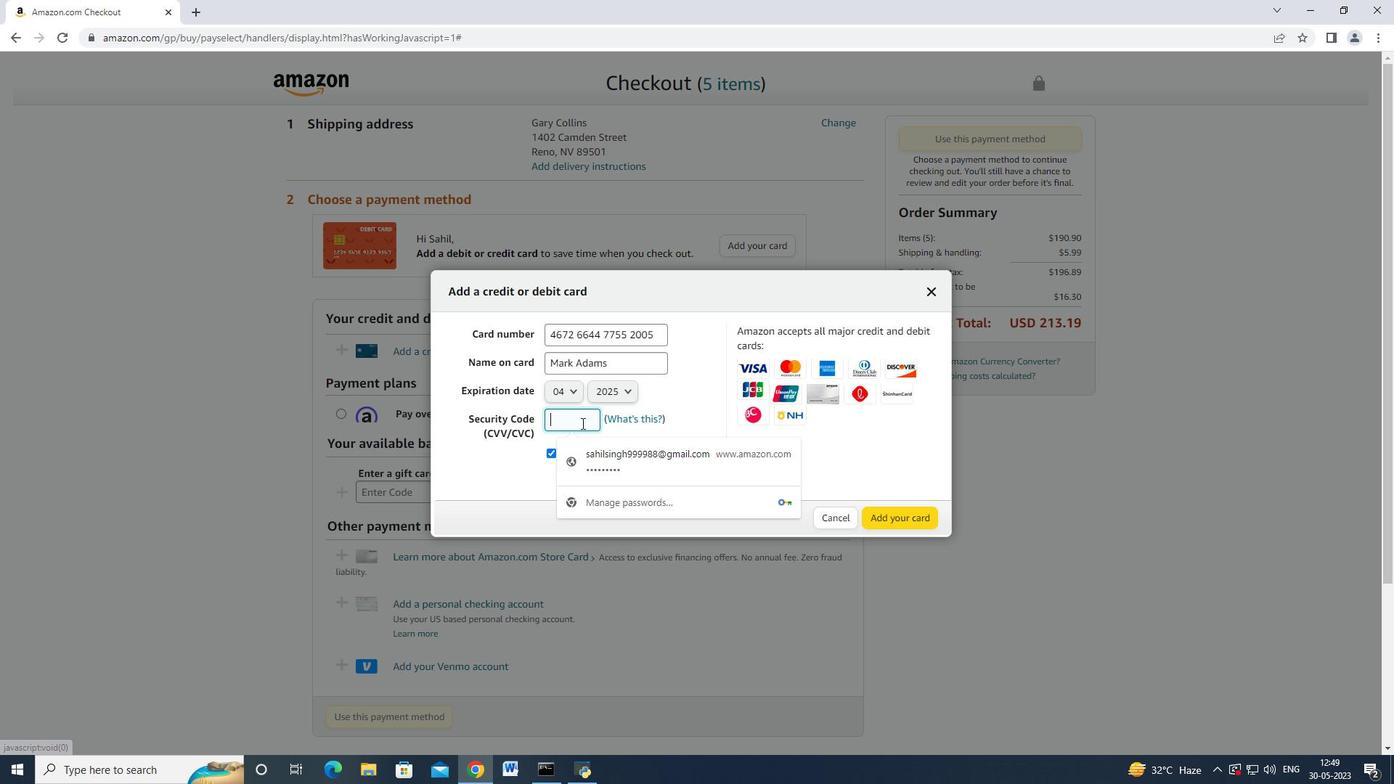 
Action: Mouse pressed left at (581, 421)
Screenshot: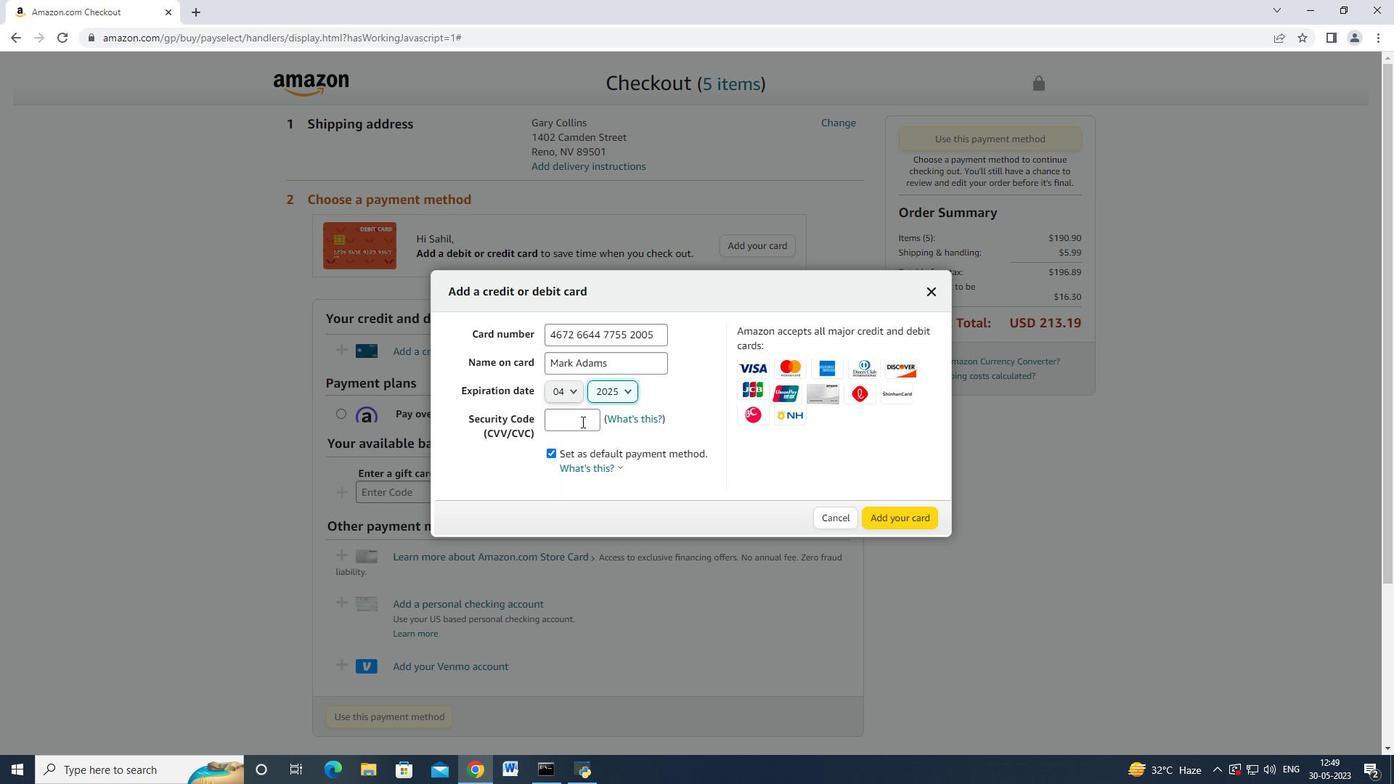 
Action: Mouse moved to (581, 421)
Screenshot: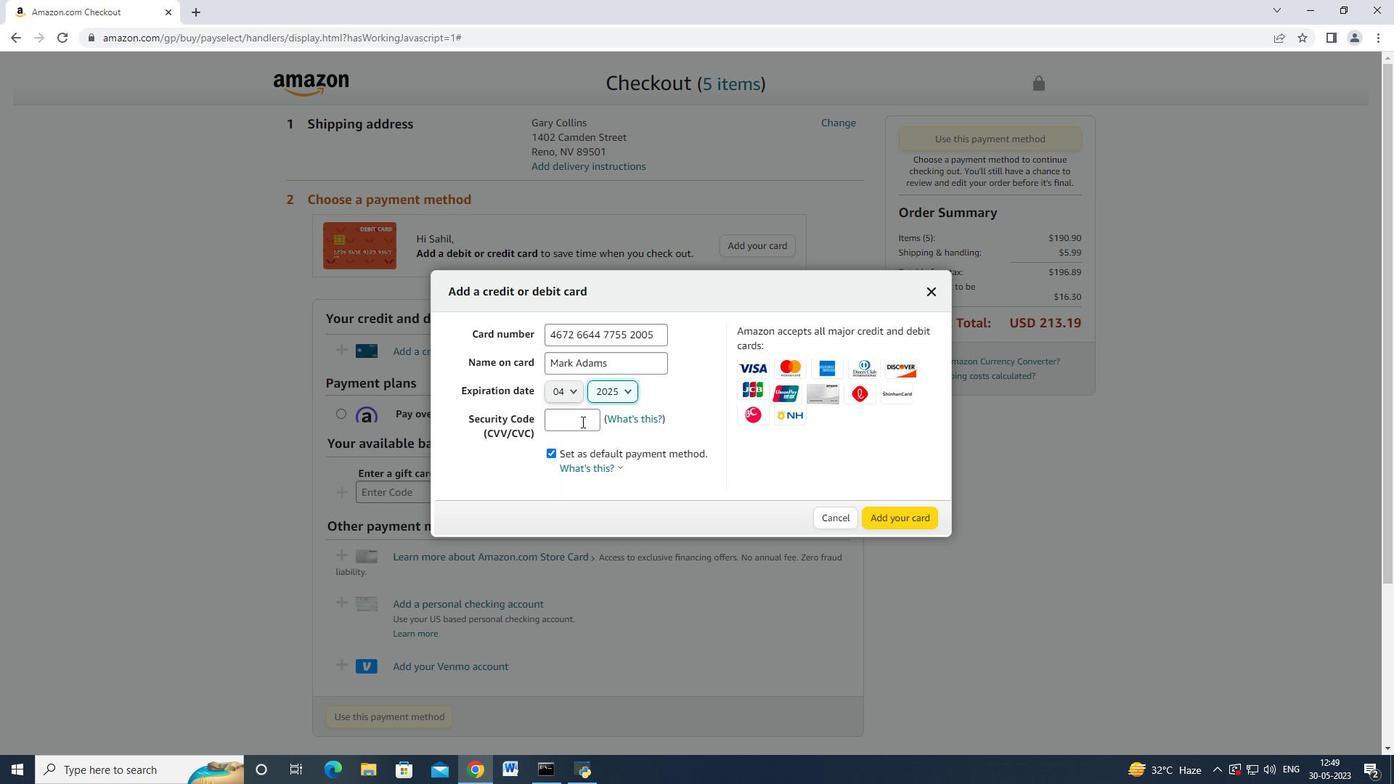 
Action: Key pressed 3321
Screenshot: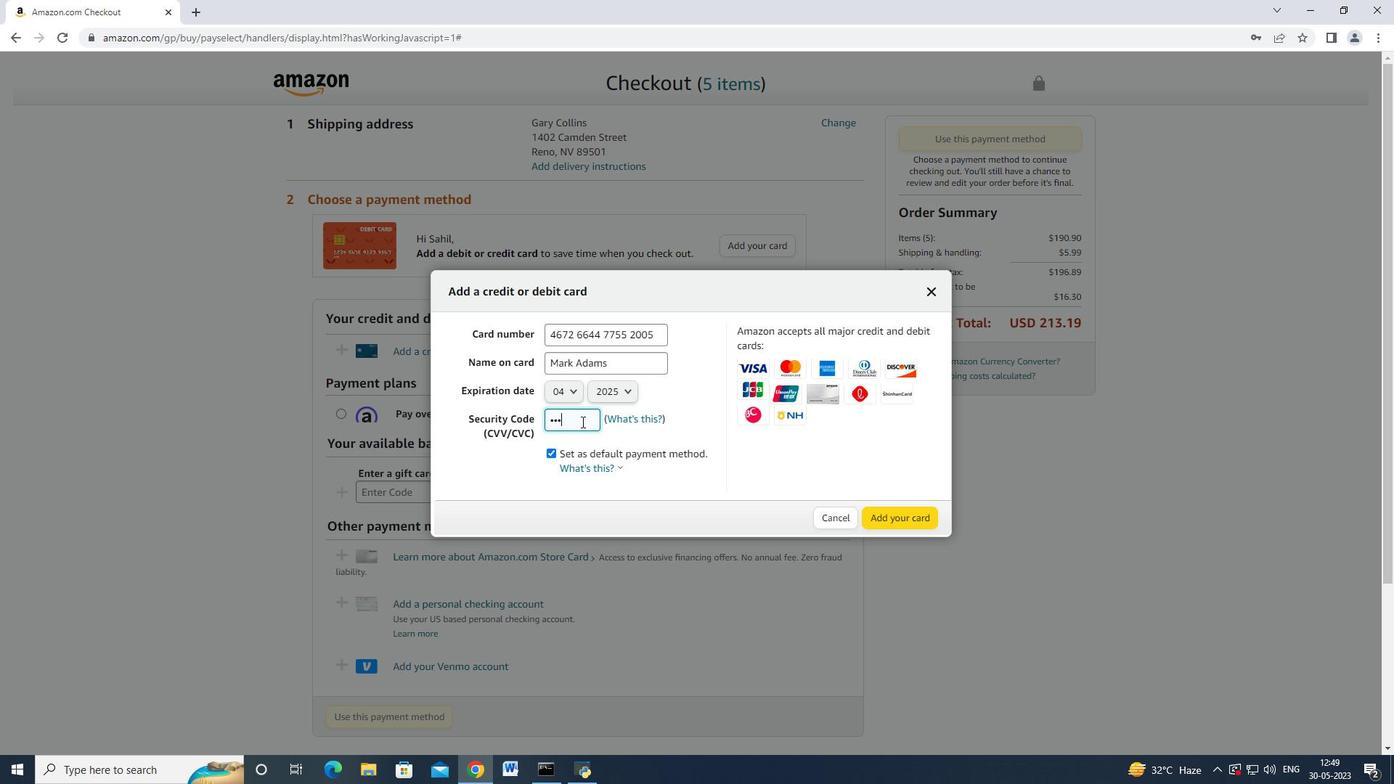 
Action: Mouse moved to (898, 513)
Screenshot: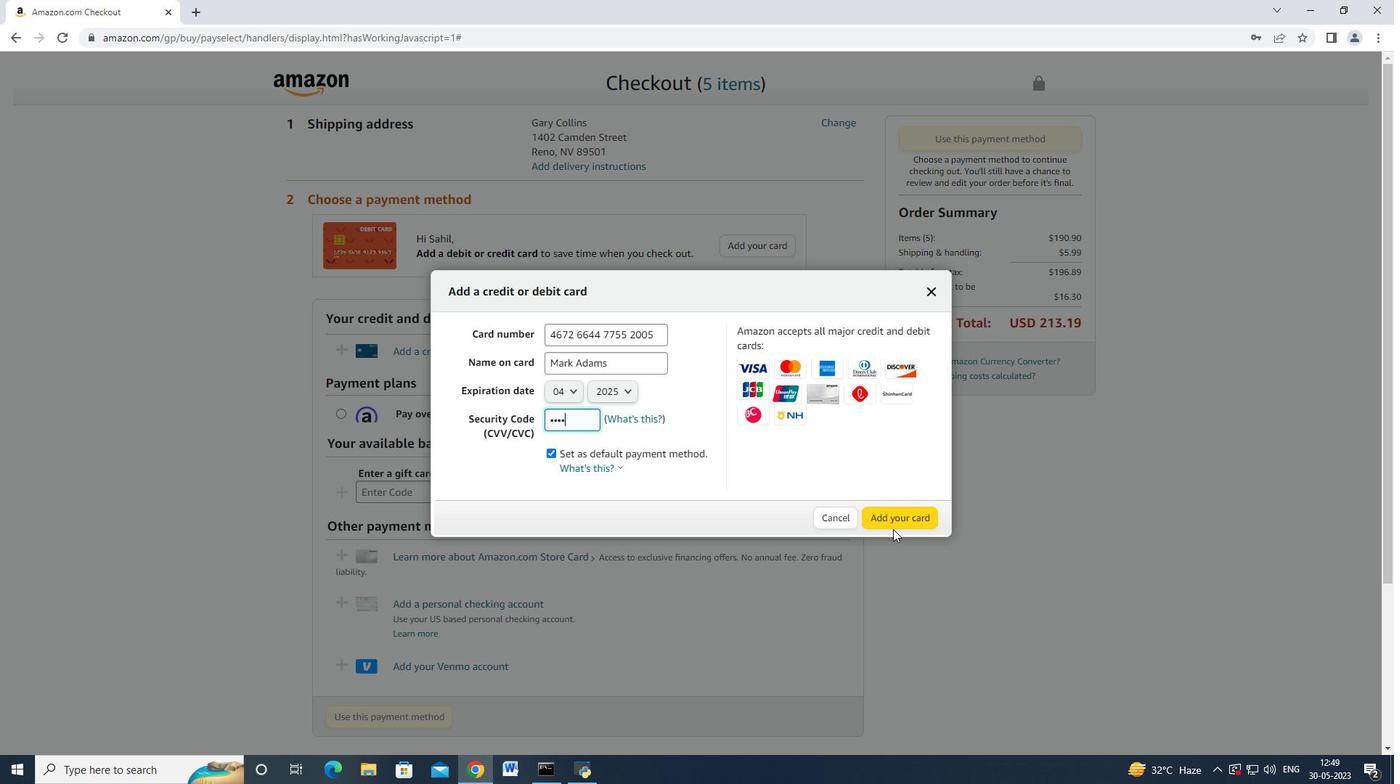 
